 Task: Plan a trip to Abidjan, Ivory Coast from 22nd December, 2023 to 30th December, 2023 for 2 adults.1  bedroom having 1 bed and 1 bathroom. Property type can be hotel. Booking option can be shelf check-in. Look for 4 properties as per requirement.
Action: Mouse moved to (497, 149)
Screenshot: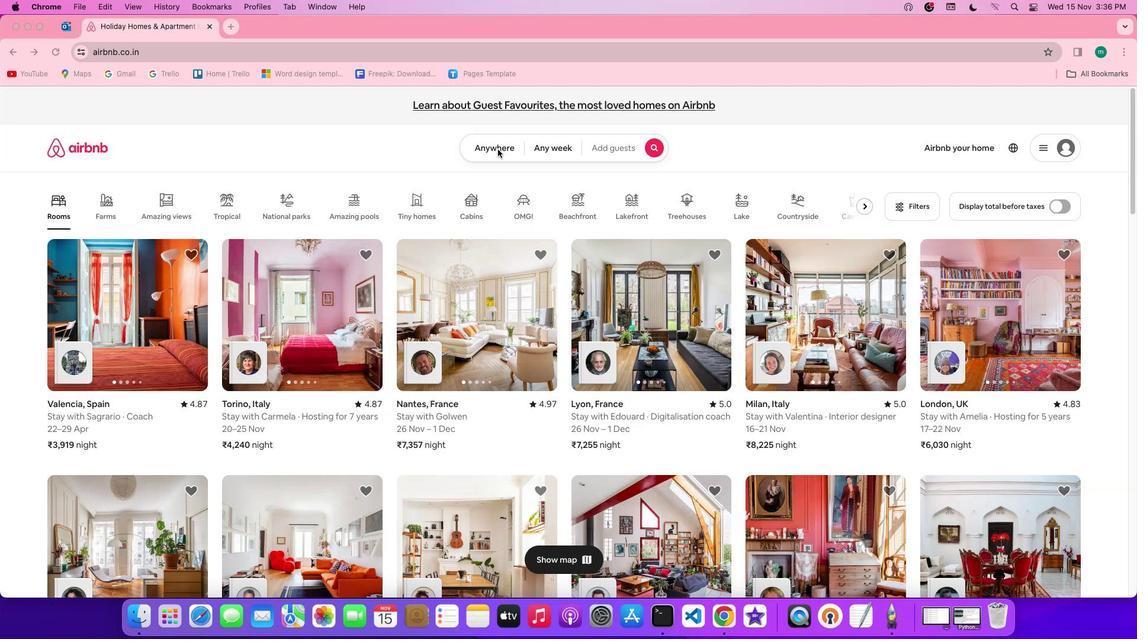 
Action: Mouse pressed left at (497, 149)
Screenshot: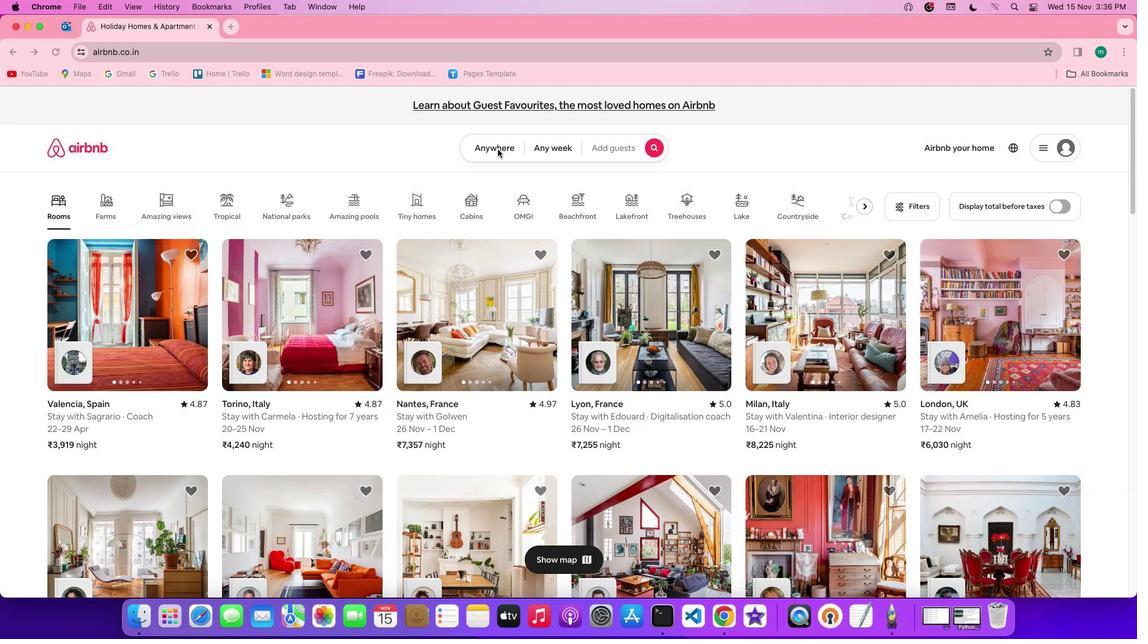 
Action: Mouse pressed left at (497, 149)
Screenshot: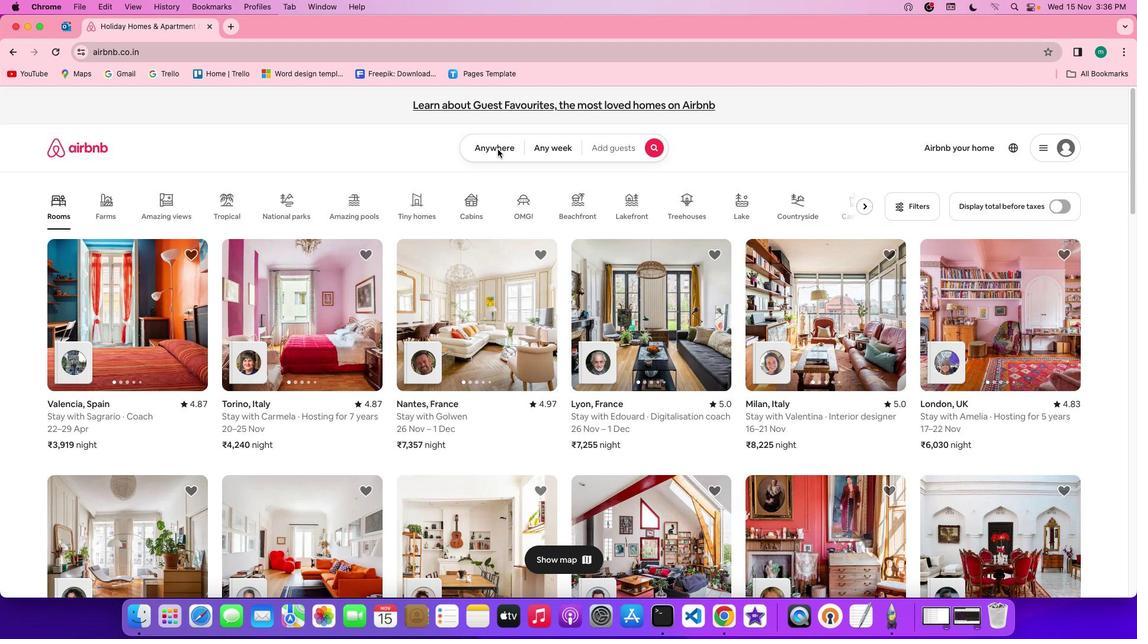 
Action: Mouse moved to (429, 198)
Screenshot: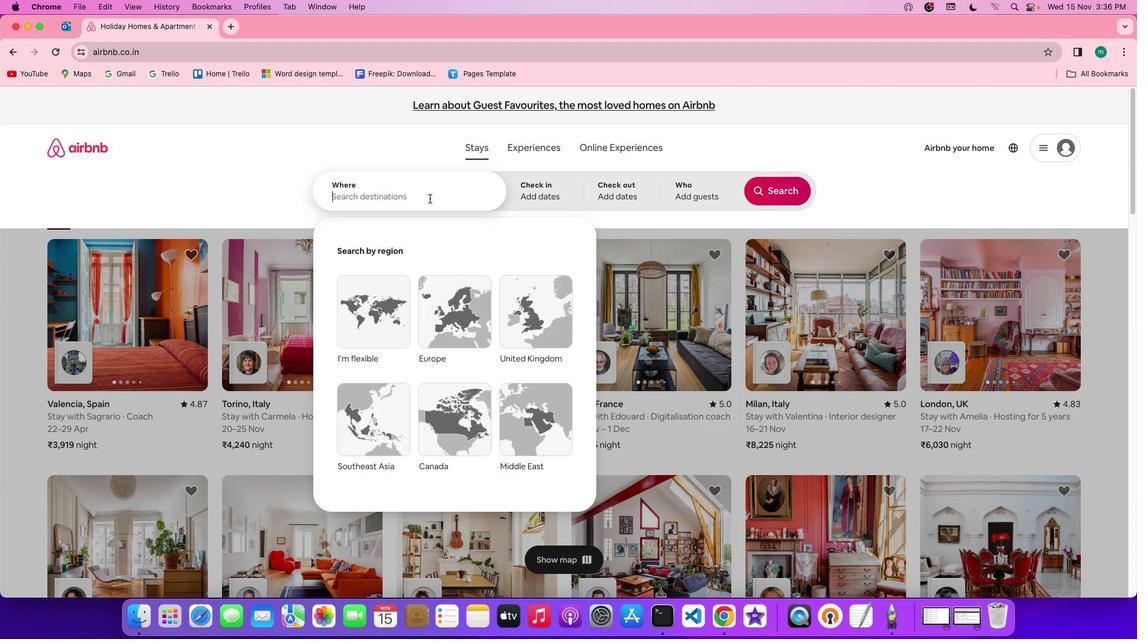 
Action: Mouse pressed left at (429, 198)
Screenshot: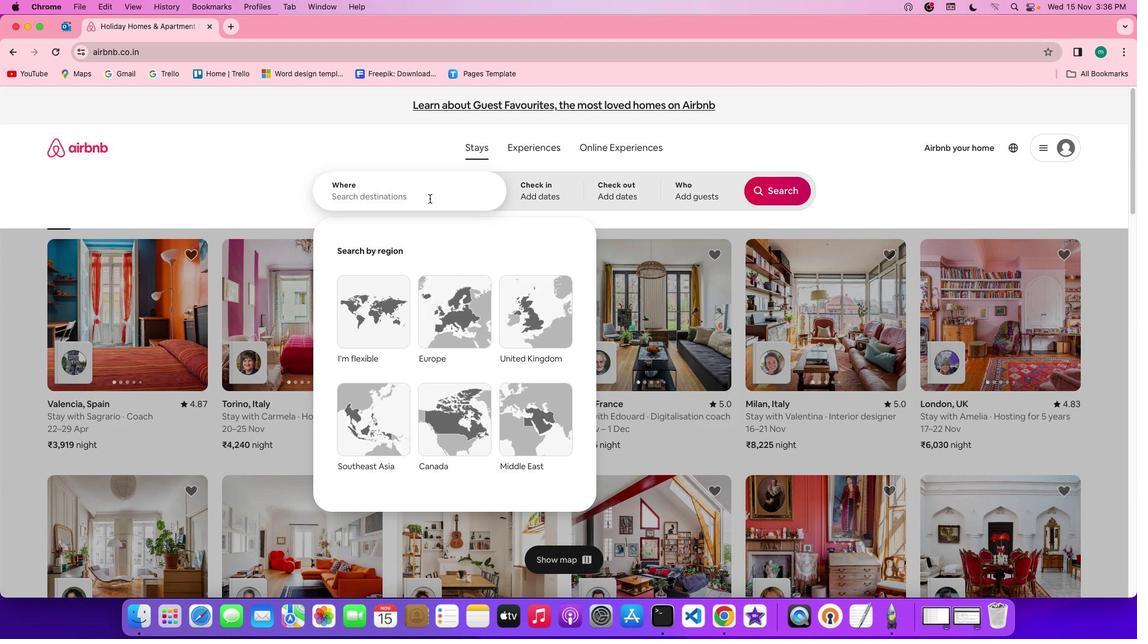 
Action: Mouse moved to (429, 198)
Screenshot: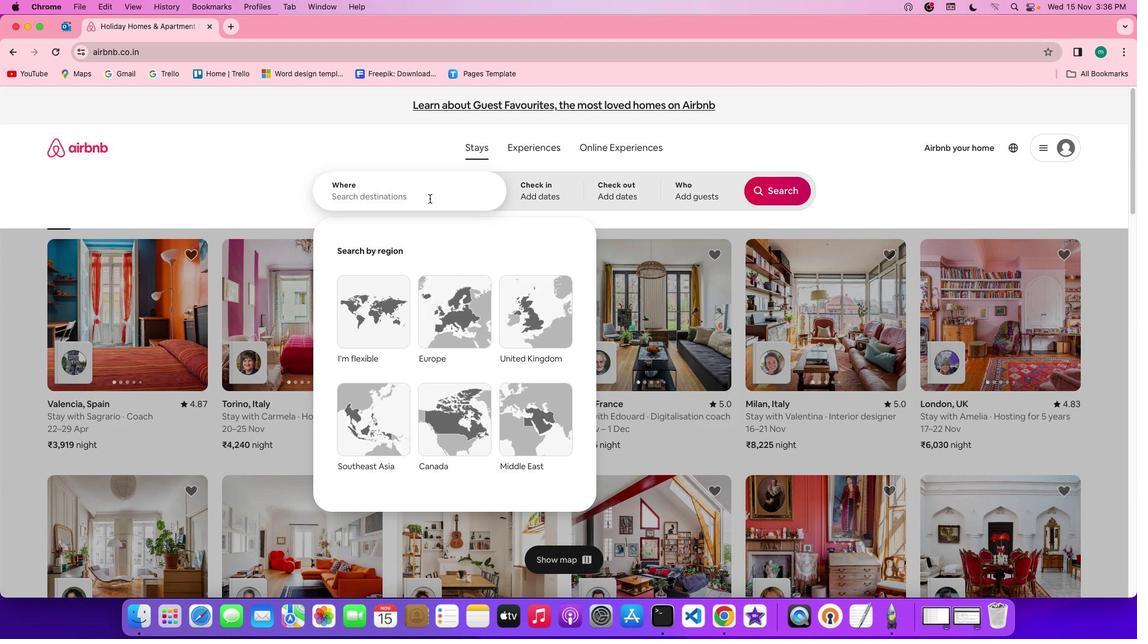 
Action: Key pressed Key.shift'A''b''i''d''j''a''n'','Key.spaceKey.shift'I''v''o''r''y'Key.spaceKey.shift'C''o''a''s''t'
Screenshot: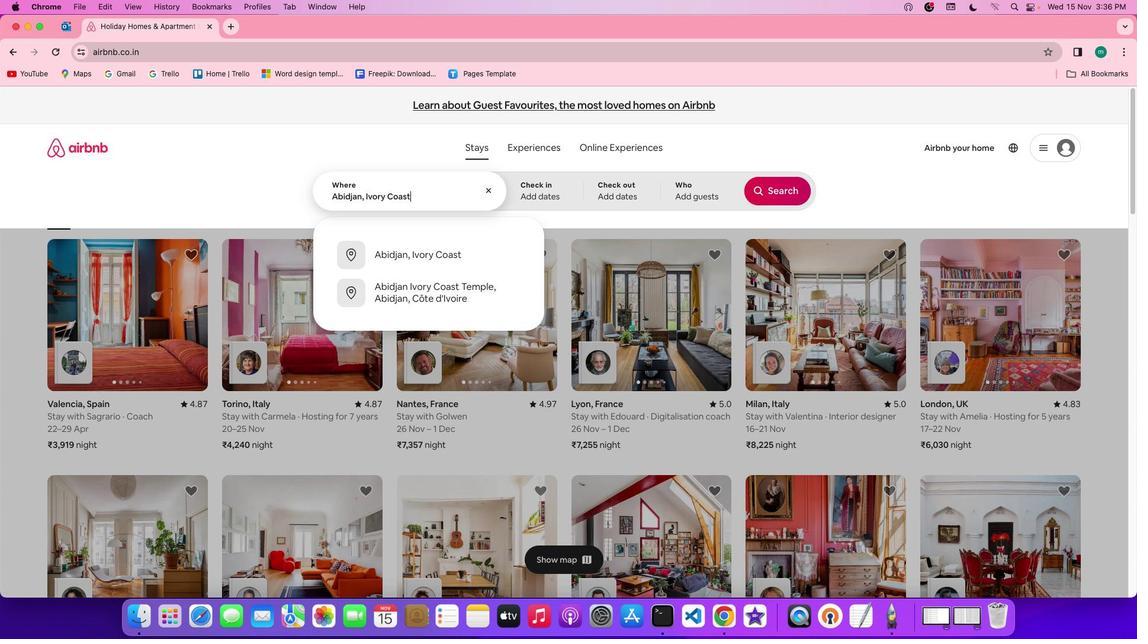 
Action: Mouse moved to (552, 190)
Screenshot: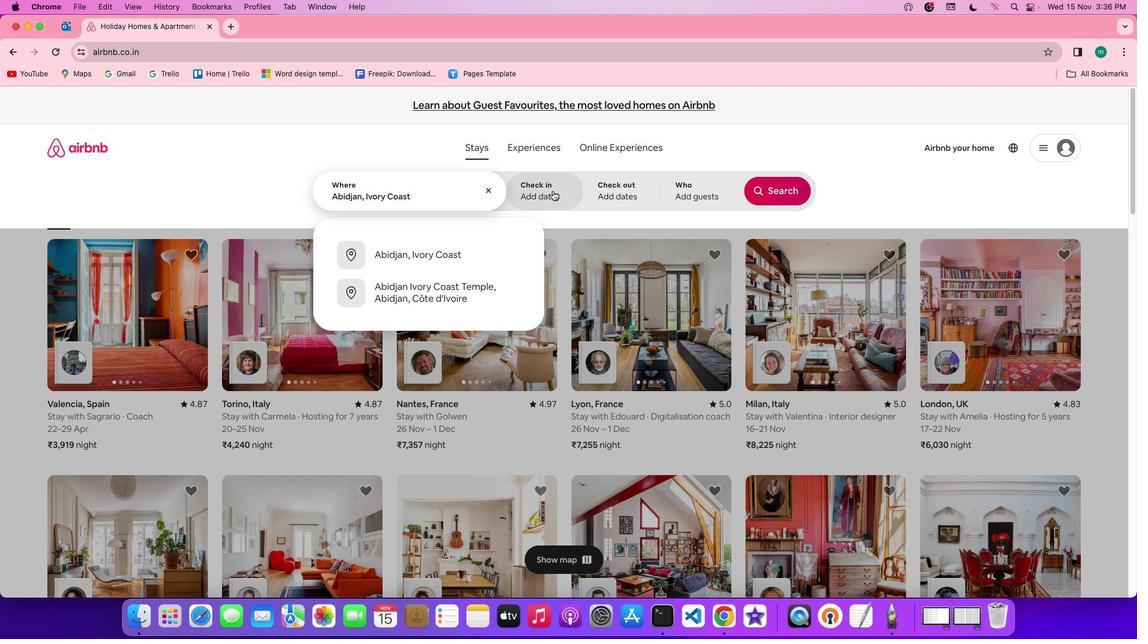 
Action: Mouse pressed left at (552, 190)
Screenshot: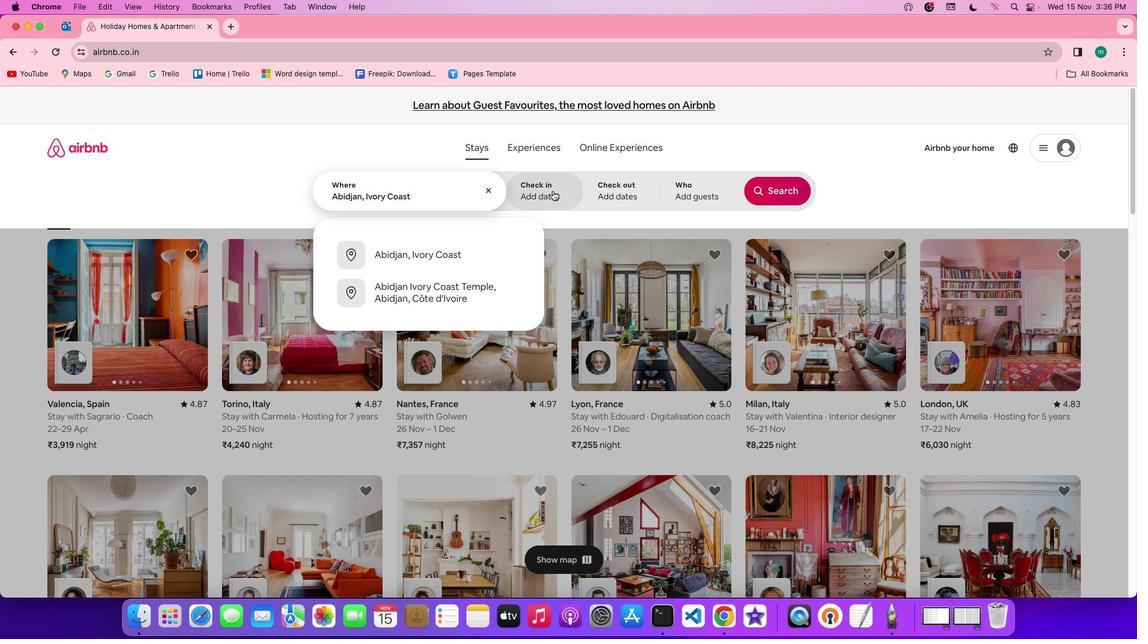 
Action: Mouse moved to (746, 418)
Screenshot: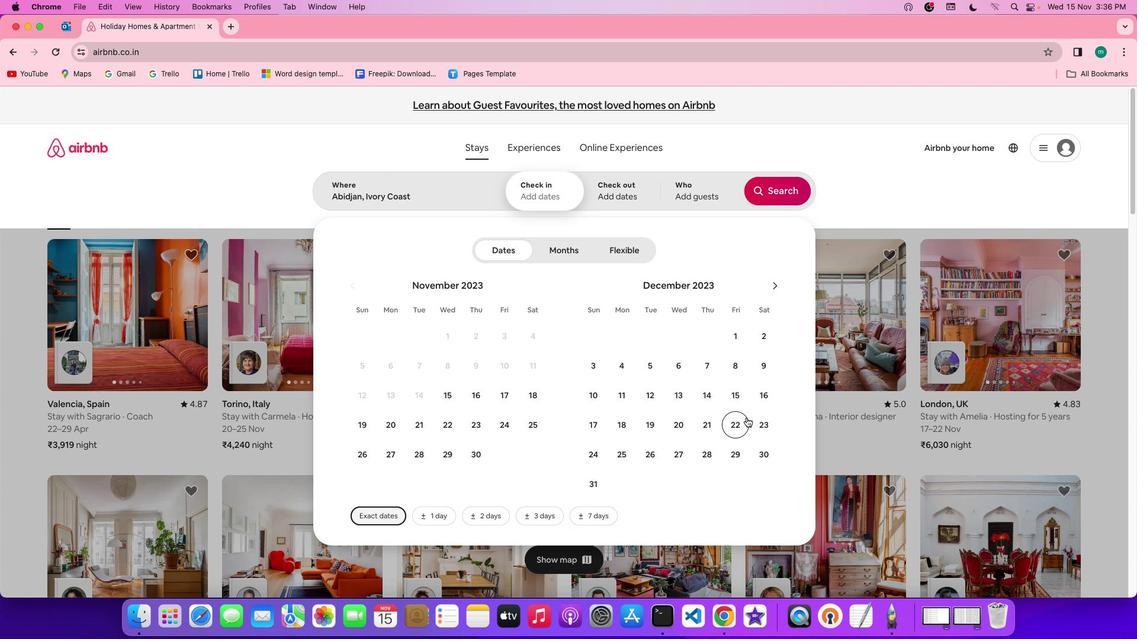 
Action: Mouse pressed left at (746, 418)
Screenshot: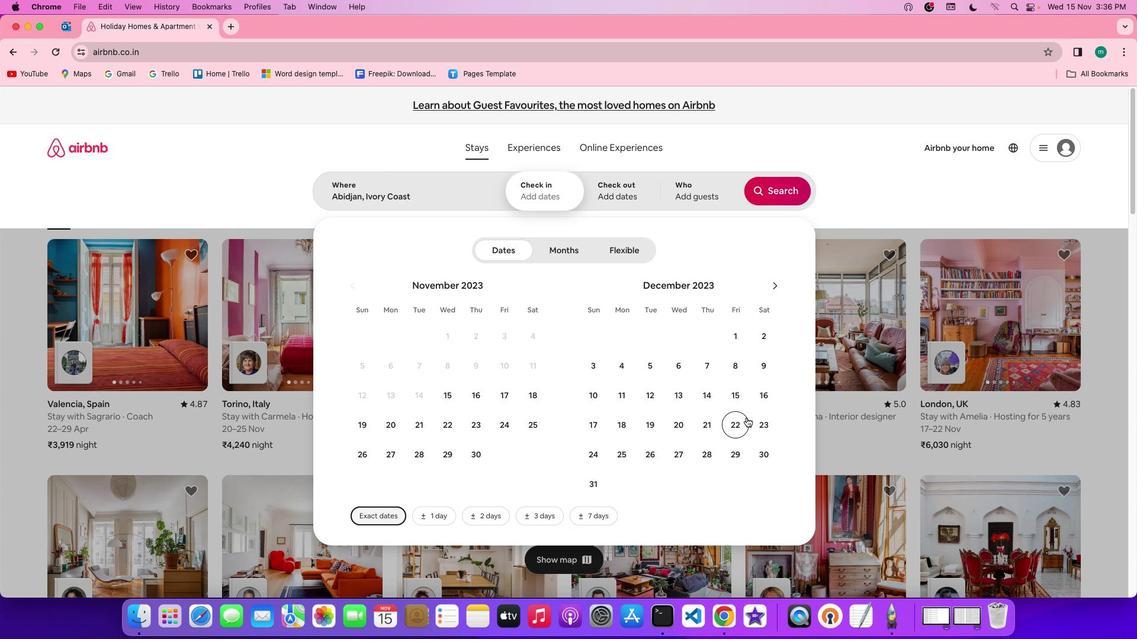 
Action: Mouse moved to (762, 455)
Screenshot: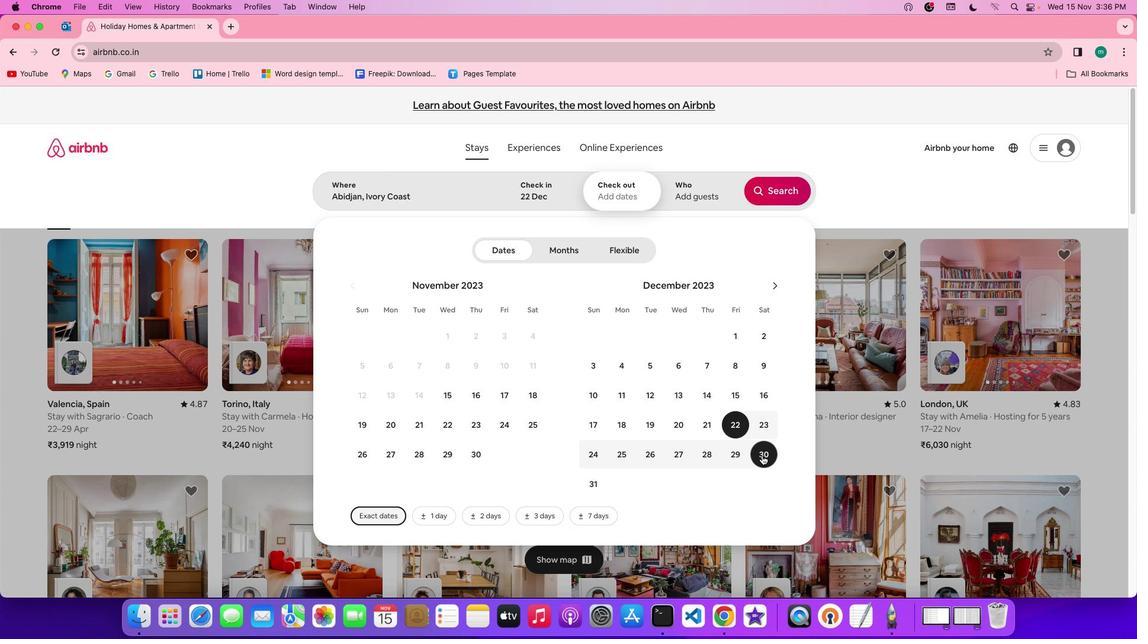 
Action: Mouse pressed left at (762, 455)
Screenshot: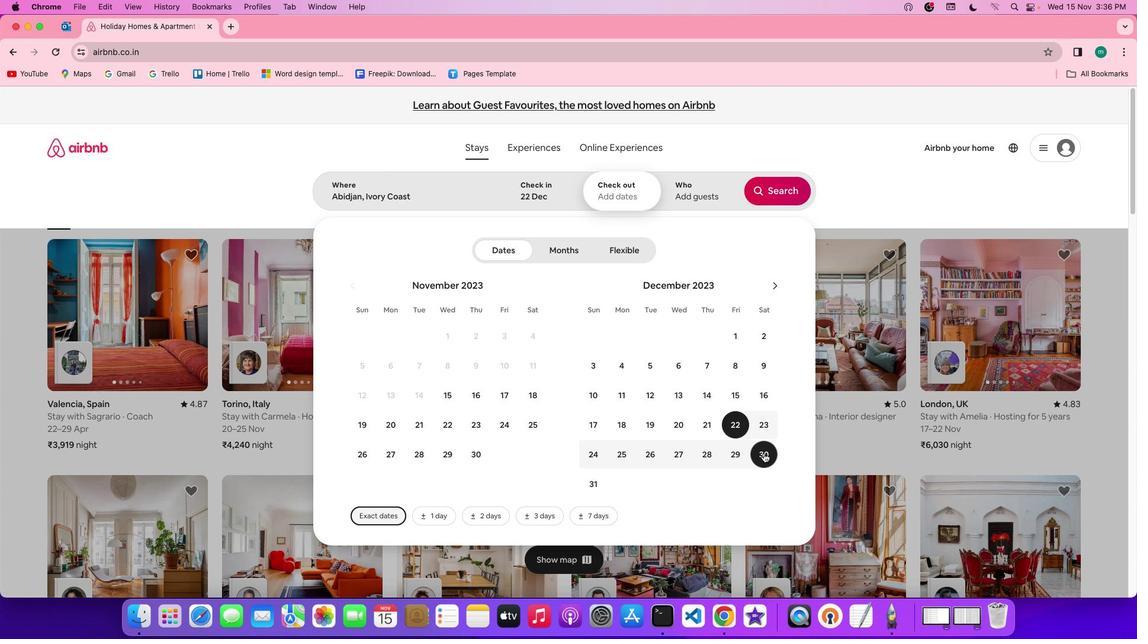 
Action: Mouse moved to (677, 188)
Screenshot: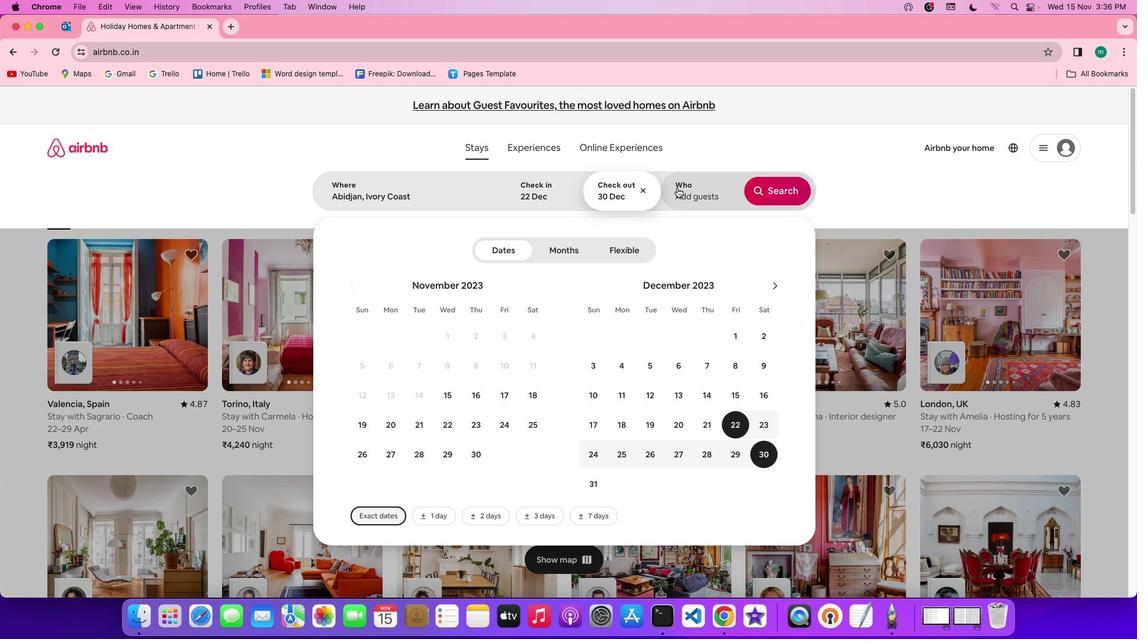 
Action: Mouse pressed left at (677, 188)
Screenshot: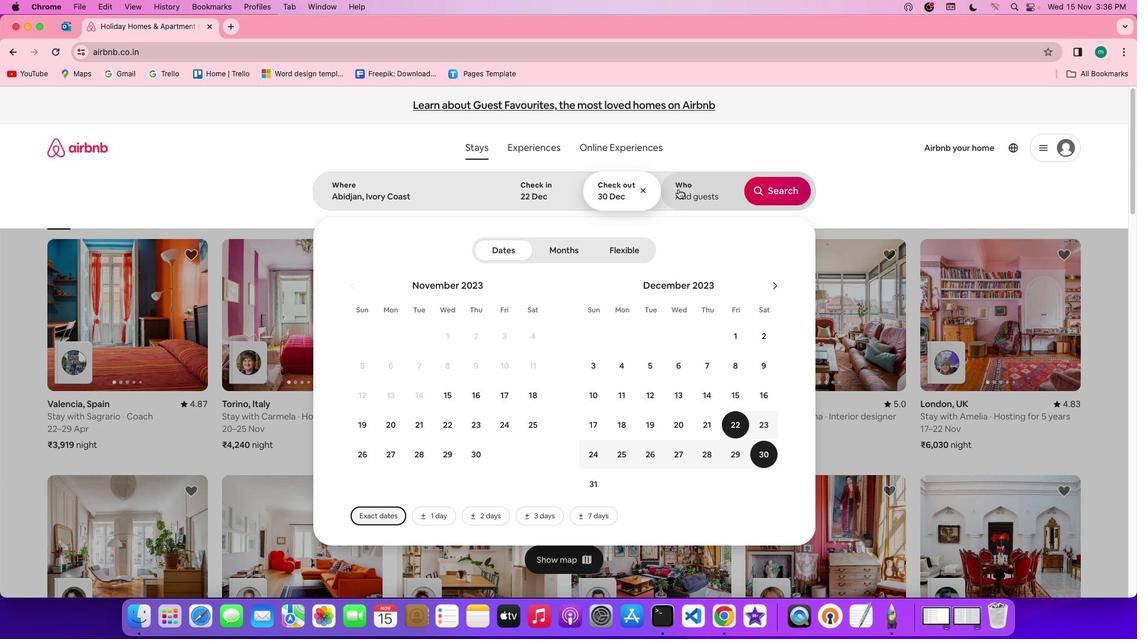 
Action: Mouse moved to (778, 252)
Screenshot: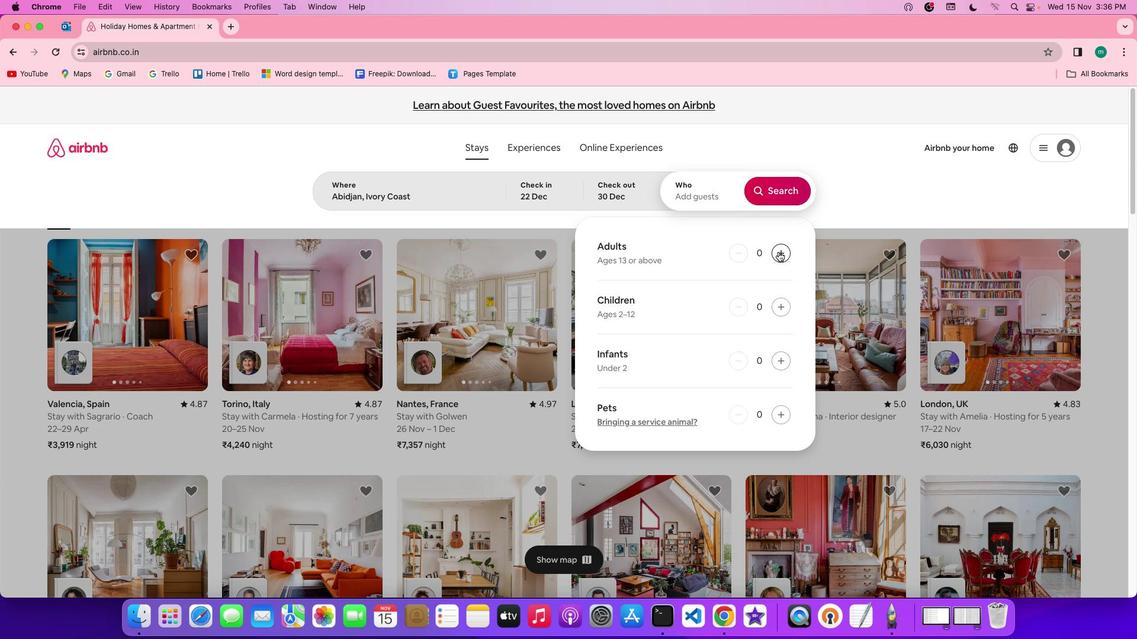 
Action: Mouse pressed left at (778, 252)
Screenshot: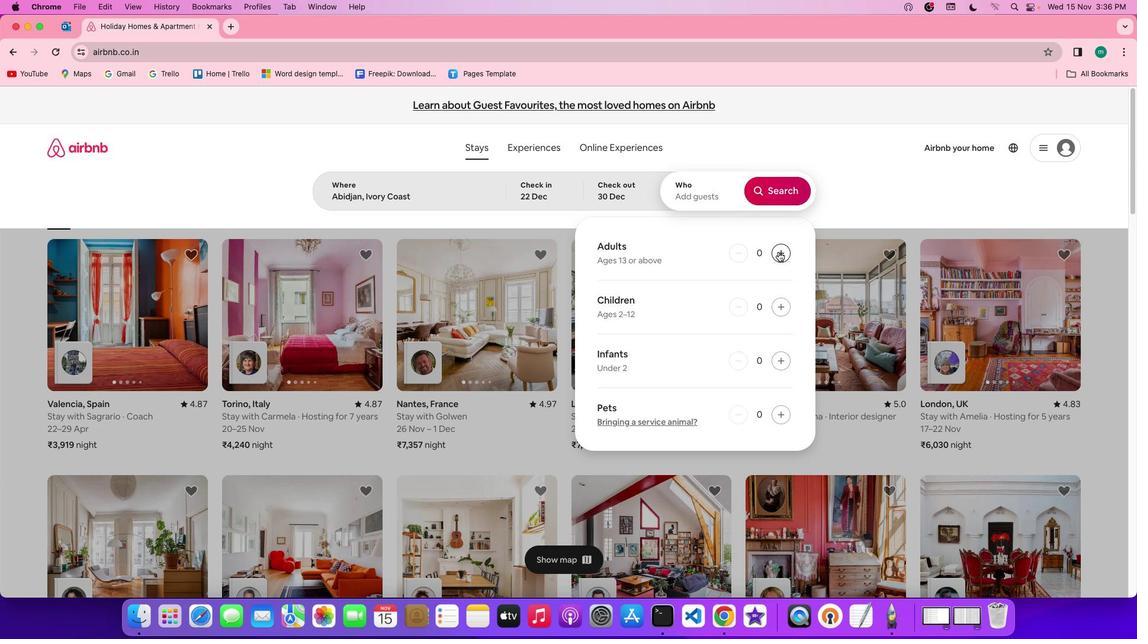 
Action: Mouse pressed left at (778, 252)
Screenshot: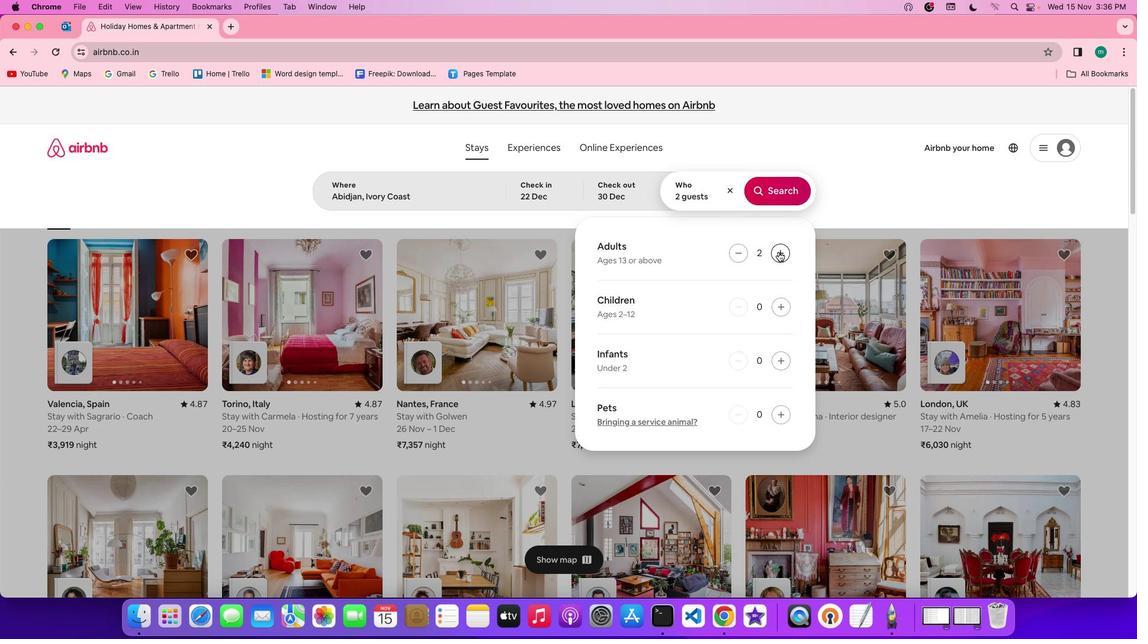 
Action: Mouse moved to (784, 185)
Screenshot: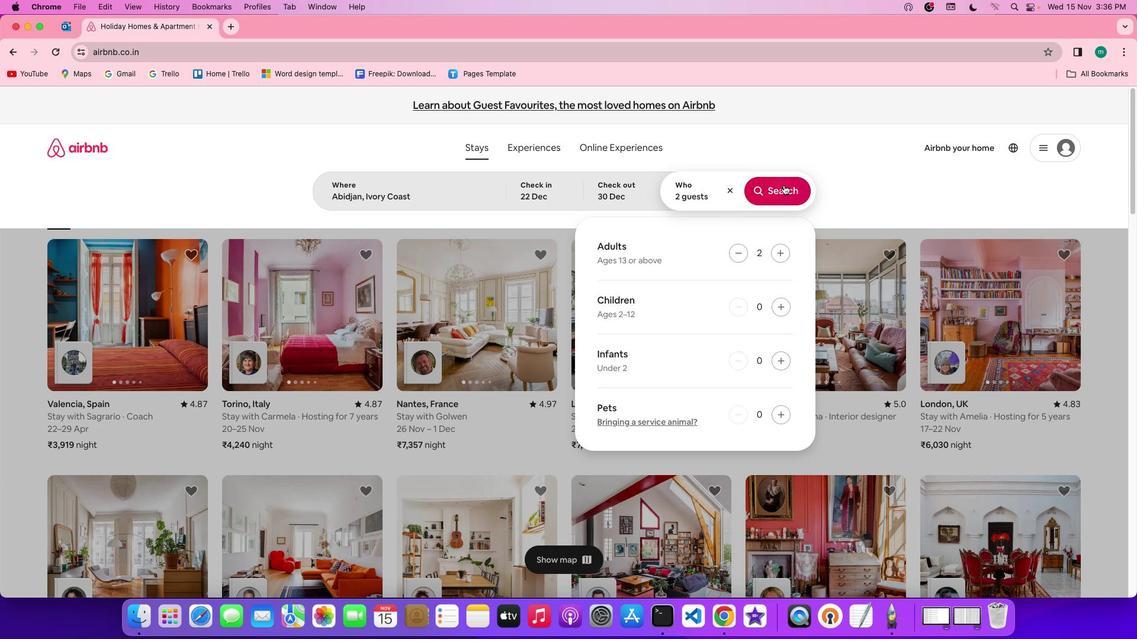 
Action: Mouse pressed left at (784, 185)
Screenshot: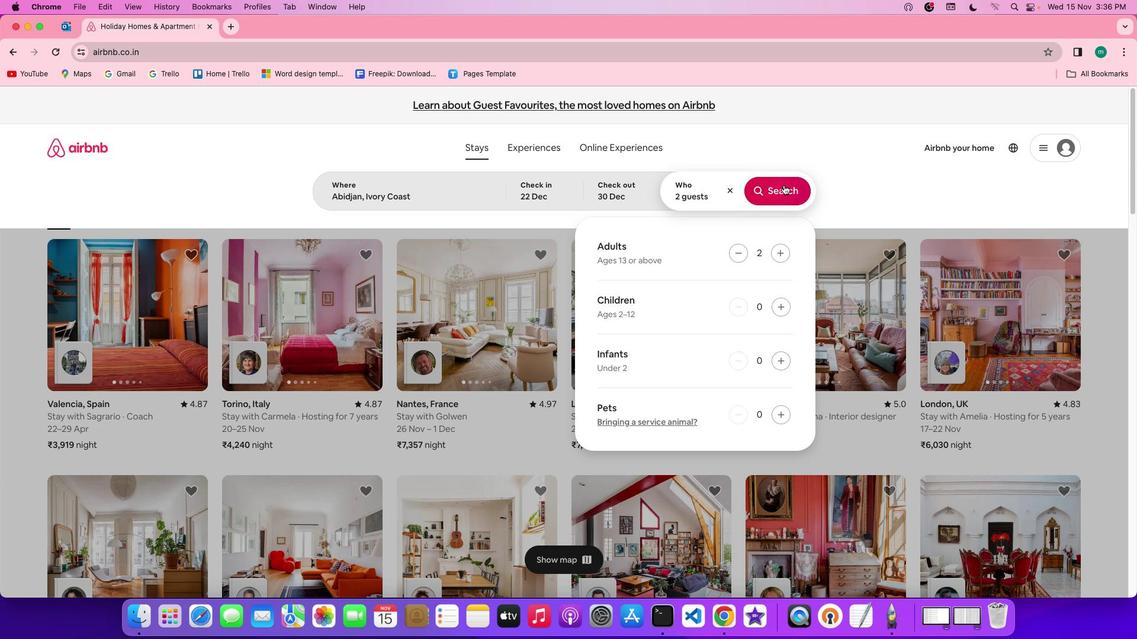 
Action: Mouse moved to (963, 156)
Screenshot: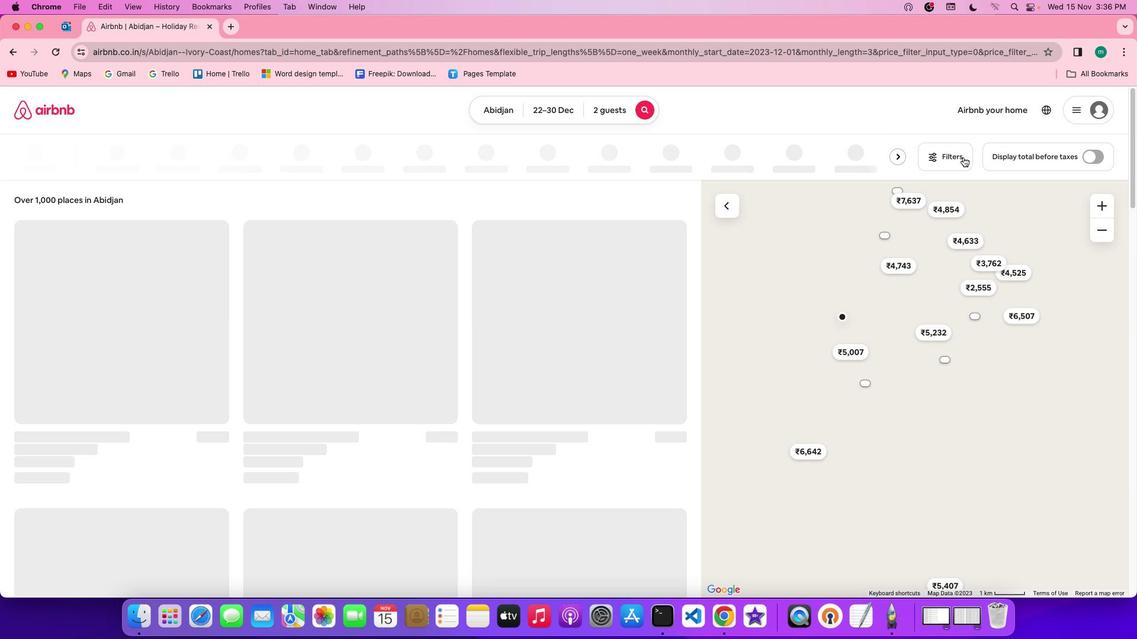 
Action: Mouse pressed left at (963, 156)
Screenshot: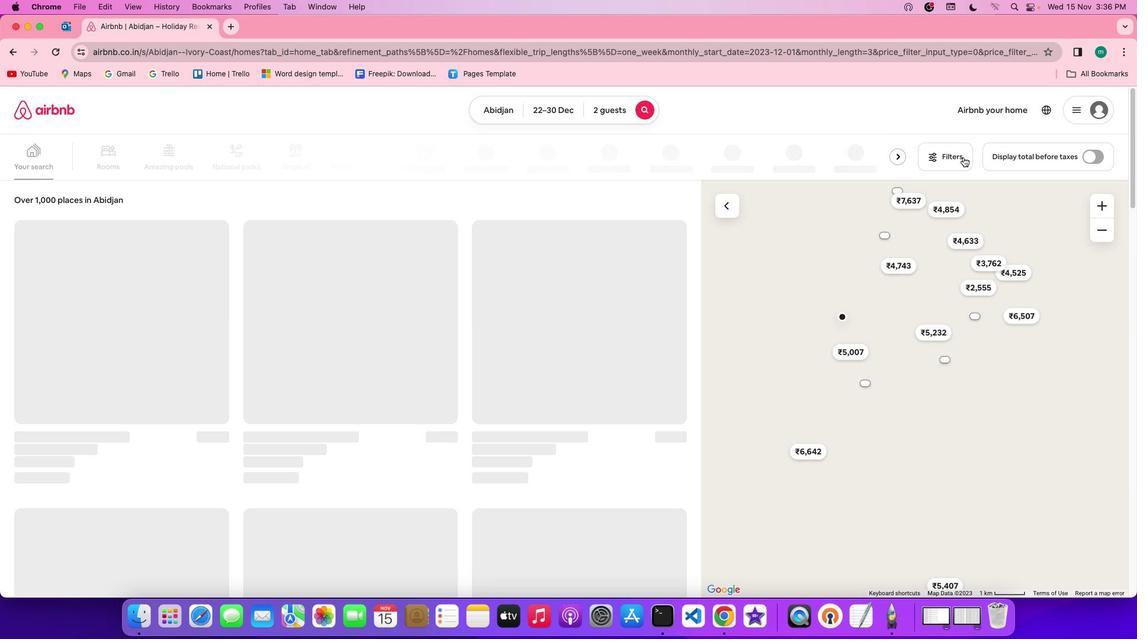 
Action: Mouse moved to (658, 327)
Screenshot: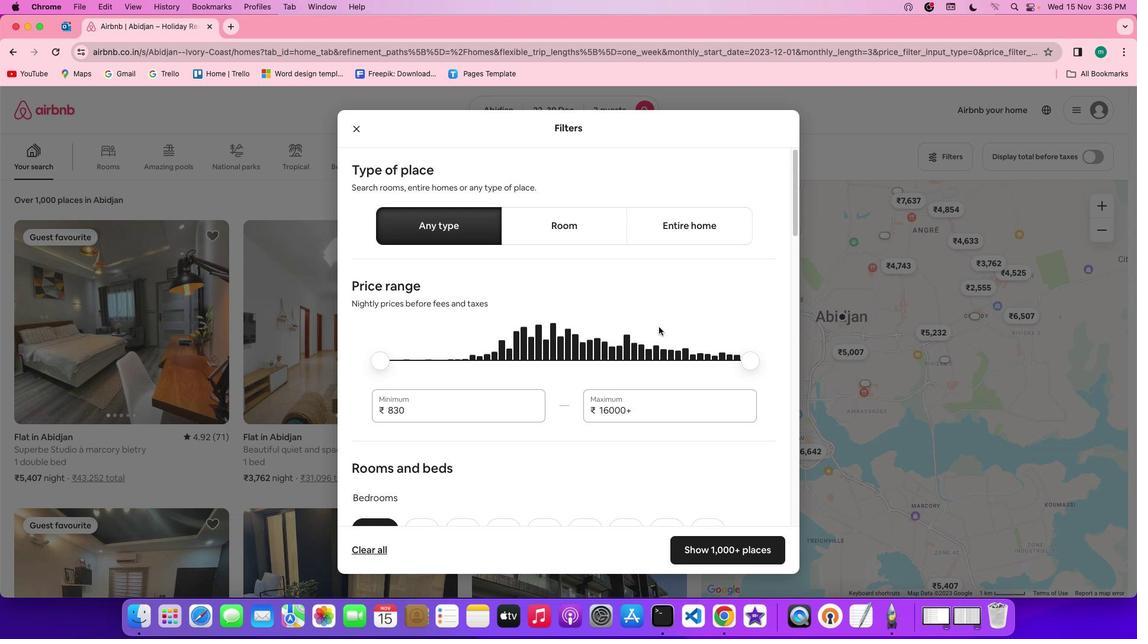 
Action: Mouse scrolled (658, 327) with delta (0, 0)
Screenshot: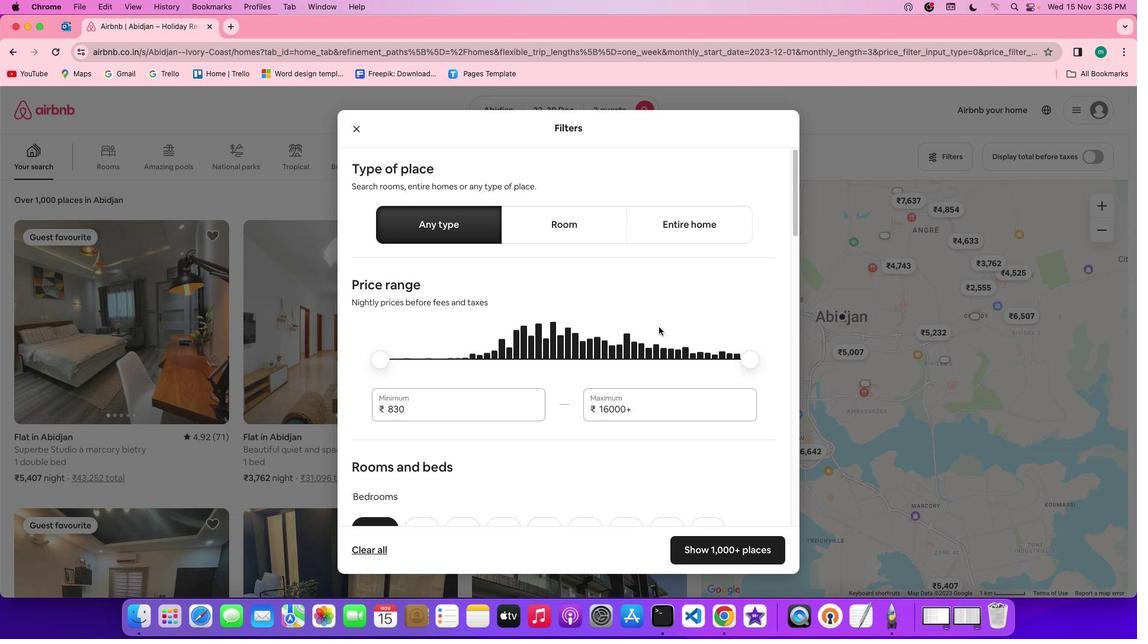 
Action: Mouse scrolled (658, 327) with delta (0, 0)
Screenshot: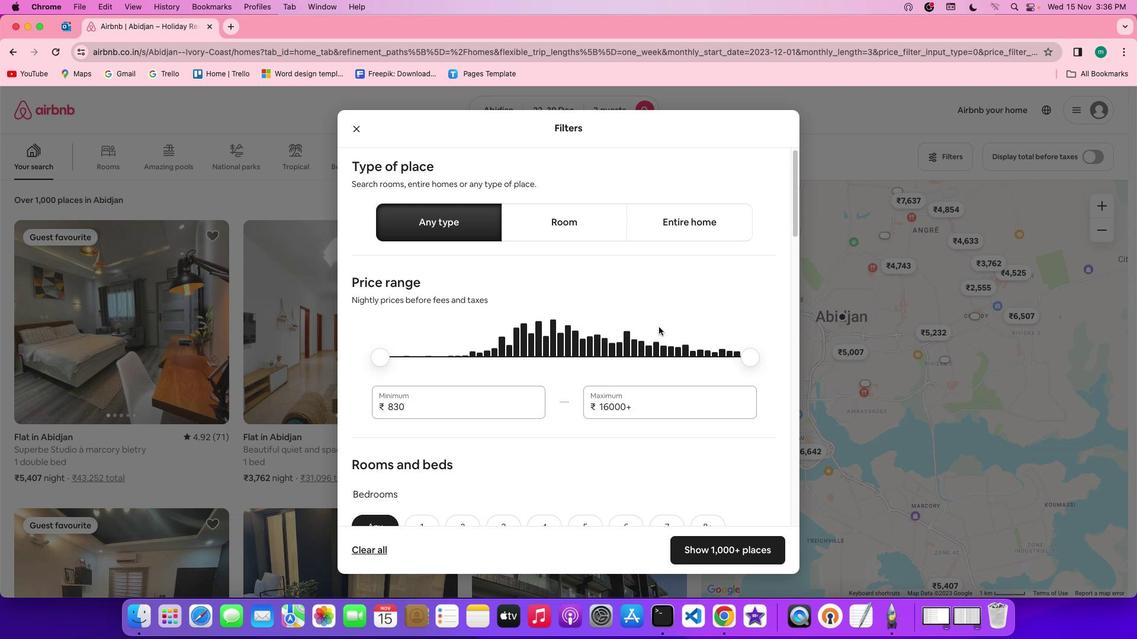
Action: Mouse scrolled (658, 327) with delta (0, -1)
Screenshot: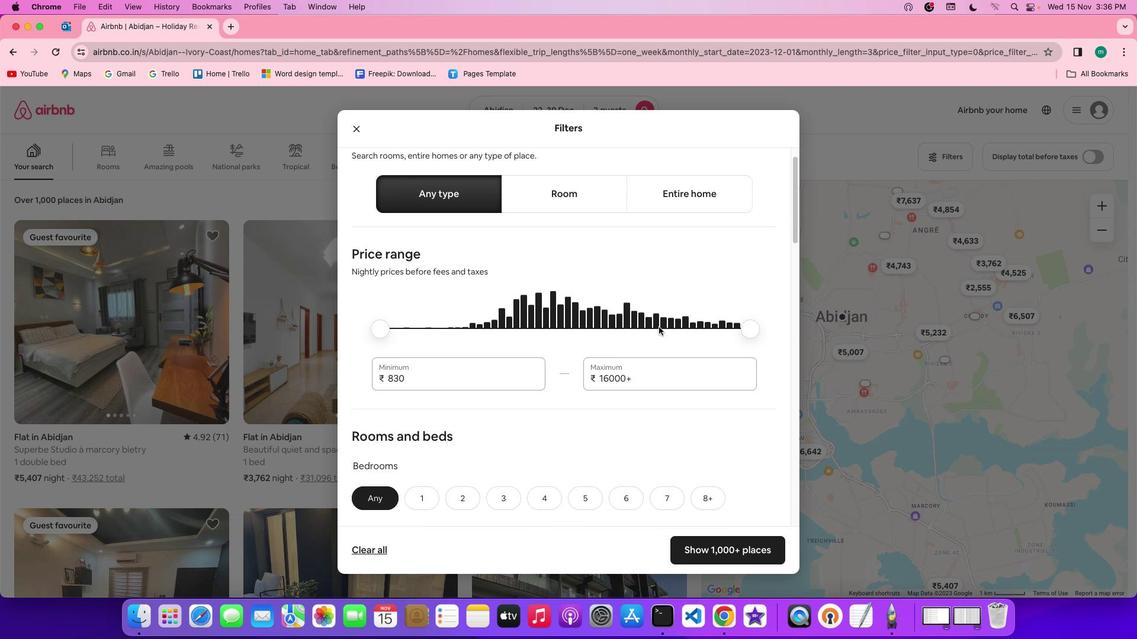 
Action: Mouse scrolled (658, 327) with delta (0, -1)
Screenshot: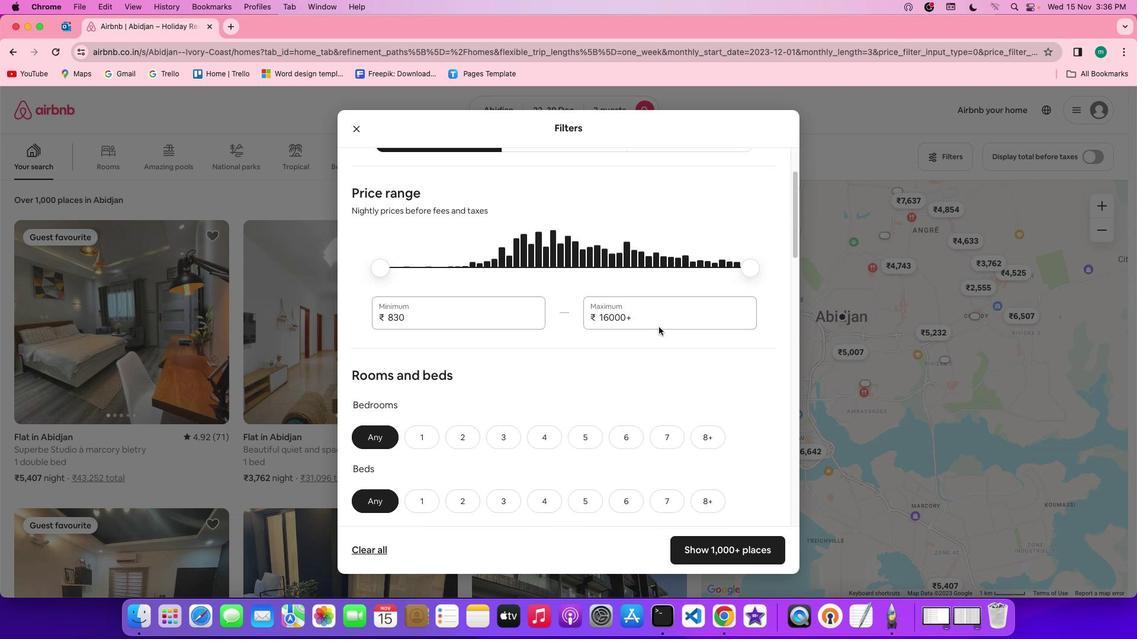 
Action: Mouse scrolled (658, 327) with delta (0, 0)
Screenshot: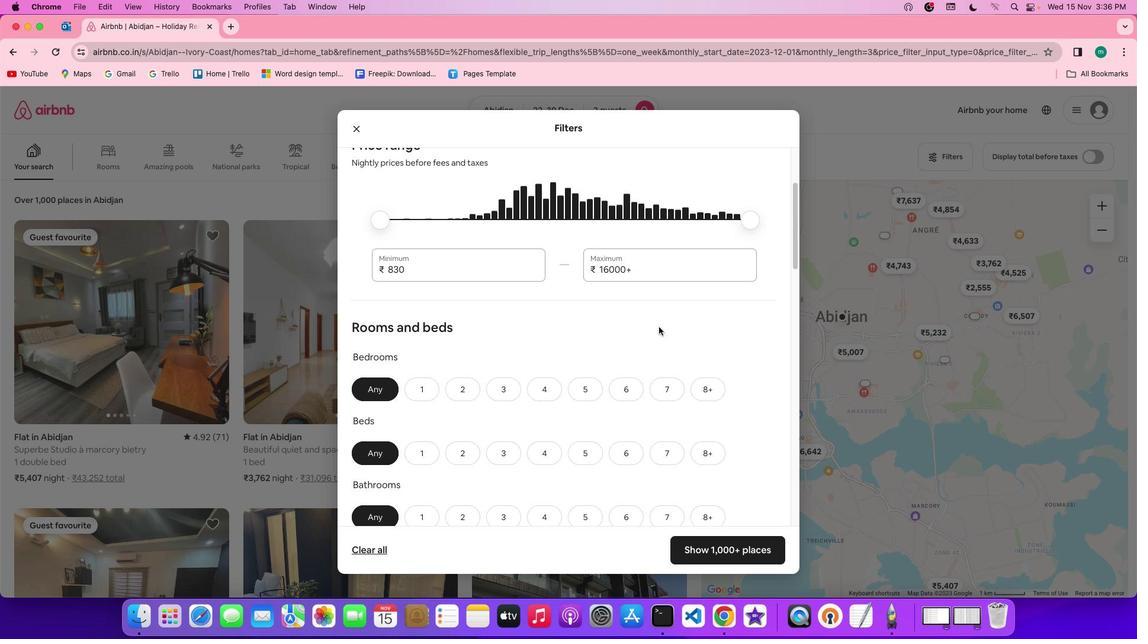 
Action: Mouse scrolled (658, 327) with delta (0, 0)
Screenshot: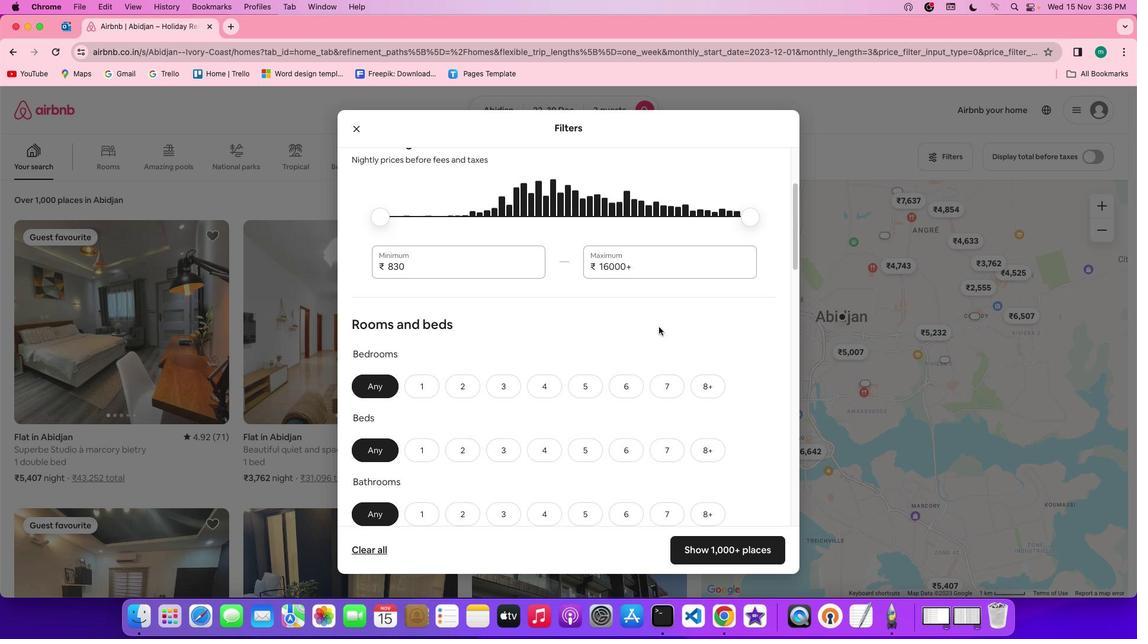 
Action: Mouse scrolled (658, 327) with delta (0, -1)
Screenshot: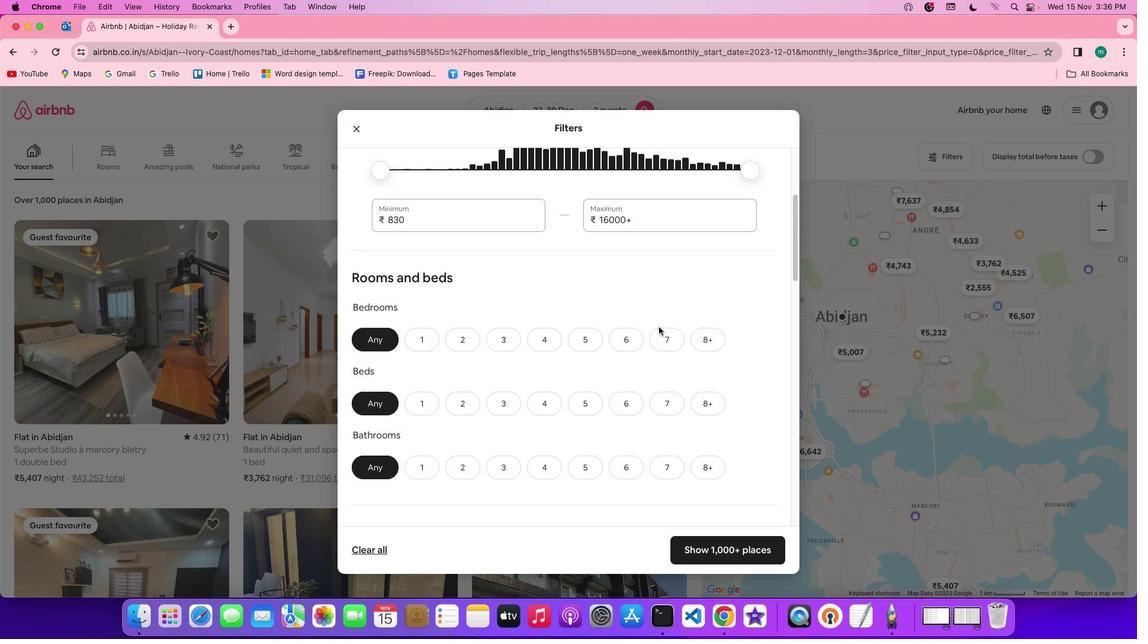 
Action: Mouse scrolled (658, 327) with delta (0, -1)
Screenshot: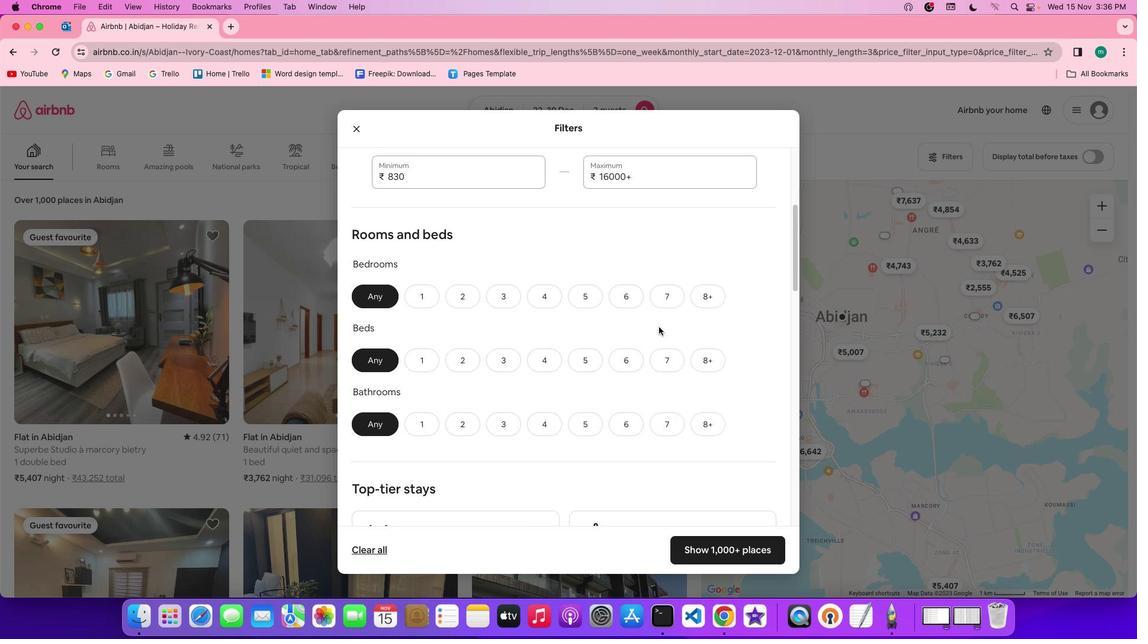 
Action: Mouse moved to (431, 243)
Screenshot: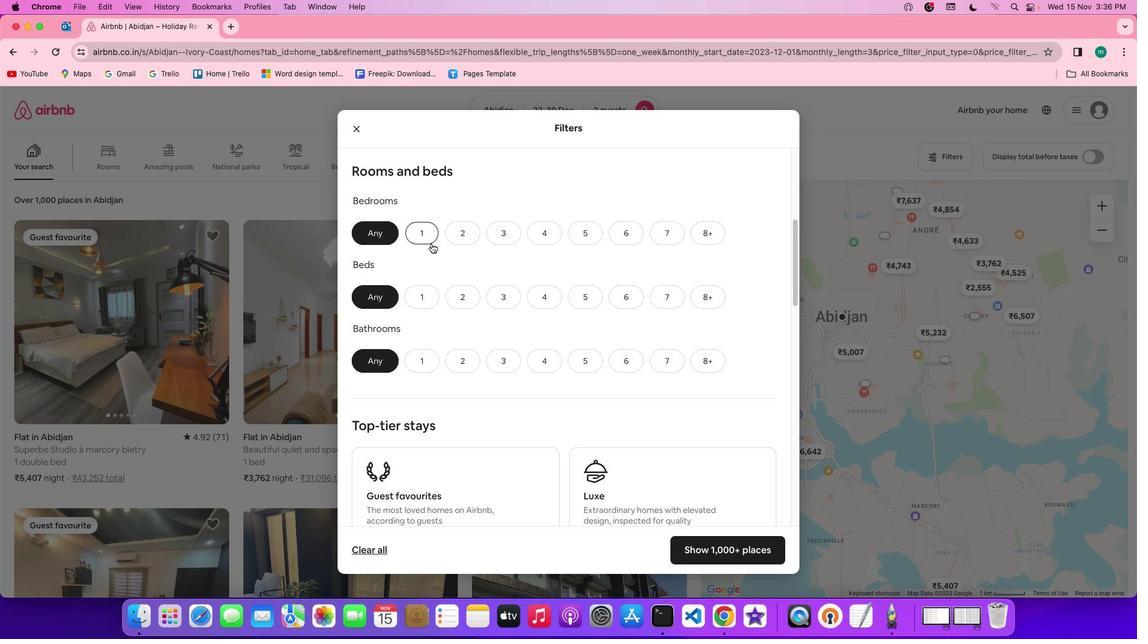 
Action: Mouse pressed left at (431, 243)
Screenshot: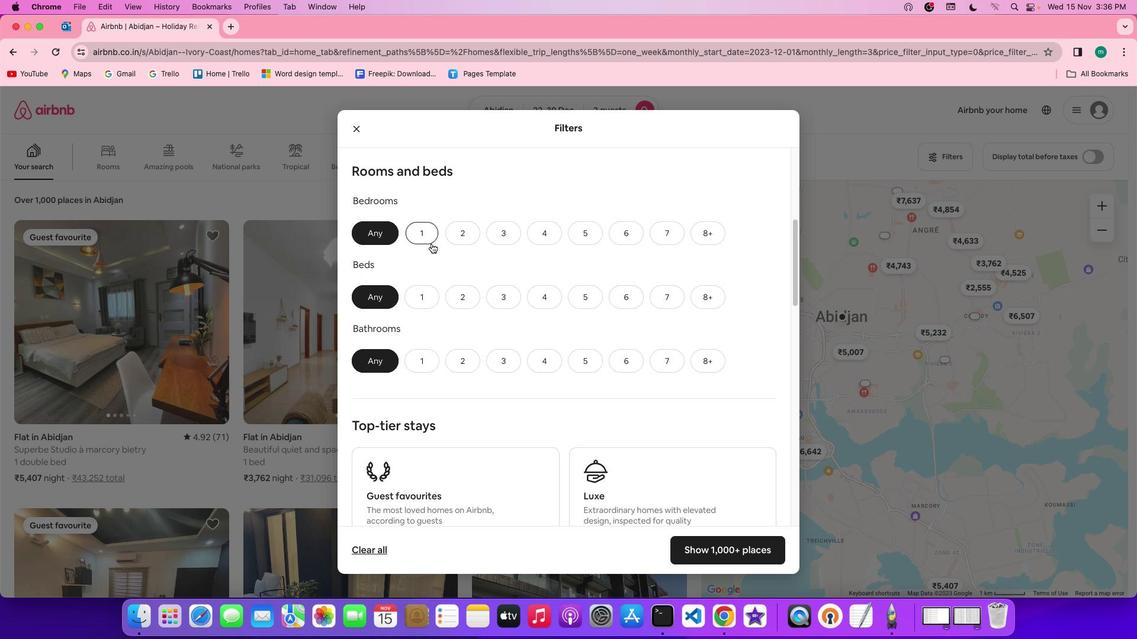 
Action: Mouse moved to (411, 234)
Screenshot: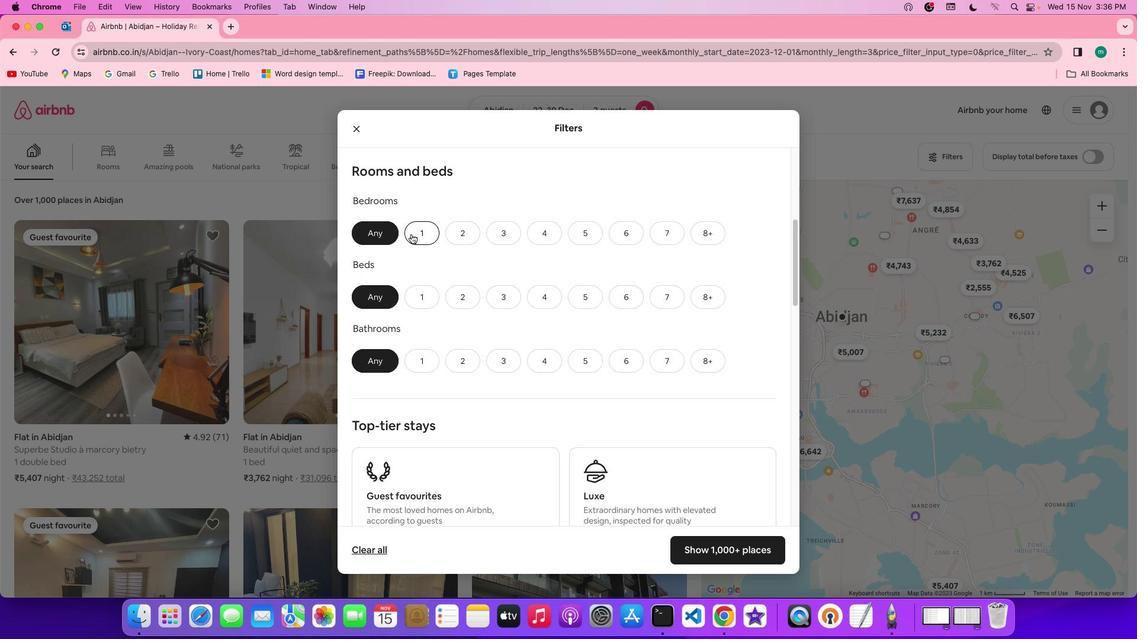 
Action: Mouse pressed left at (411, 234)
Screenshot: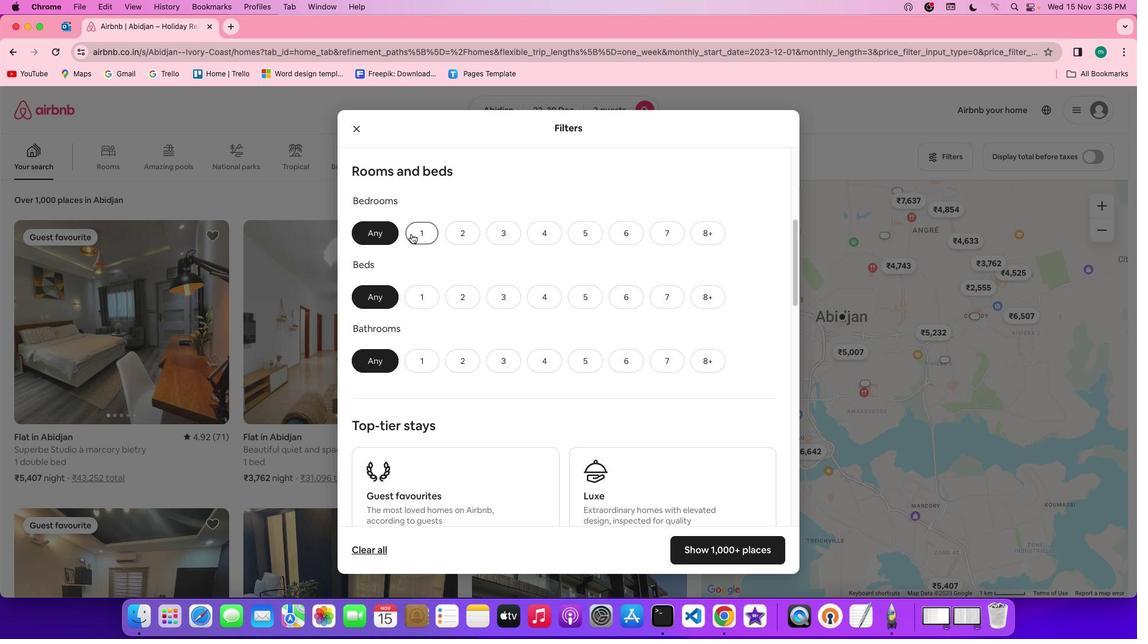 
Action: Mouse moved to (428, 299)
Screenshot: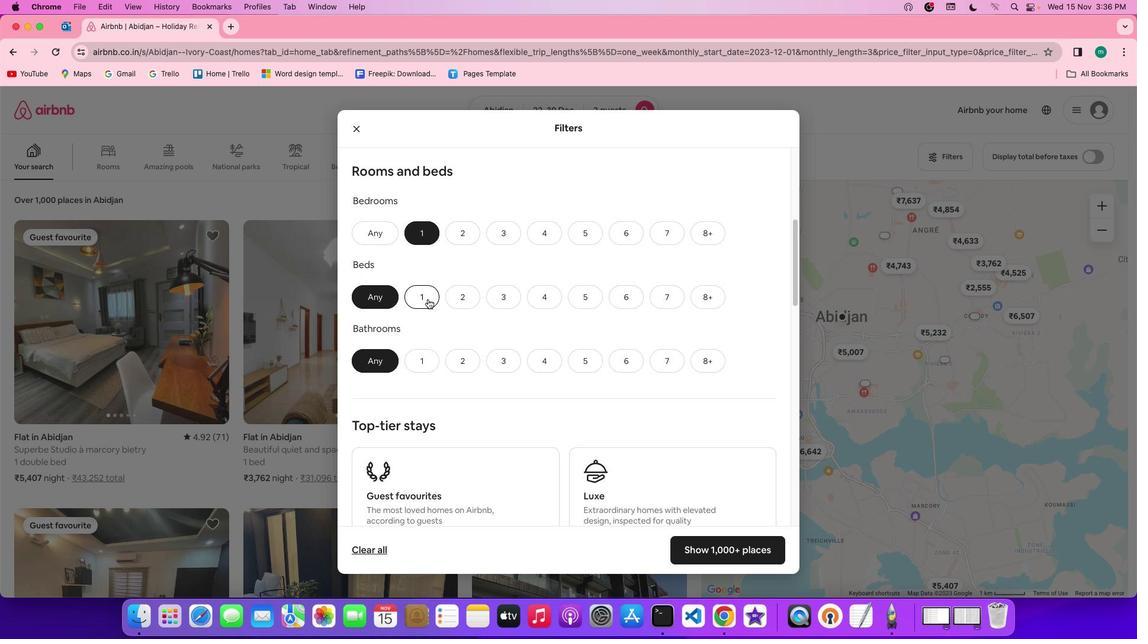 
Action: Mouse pressed left at (428, 299)
Screenshot: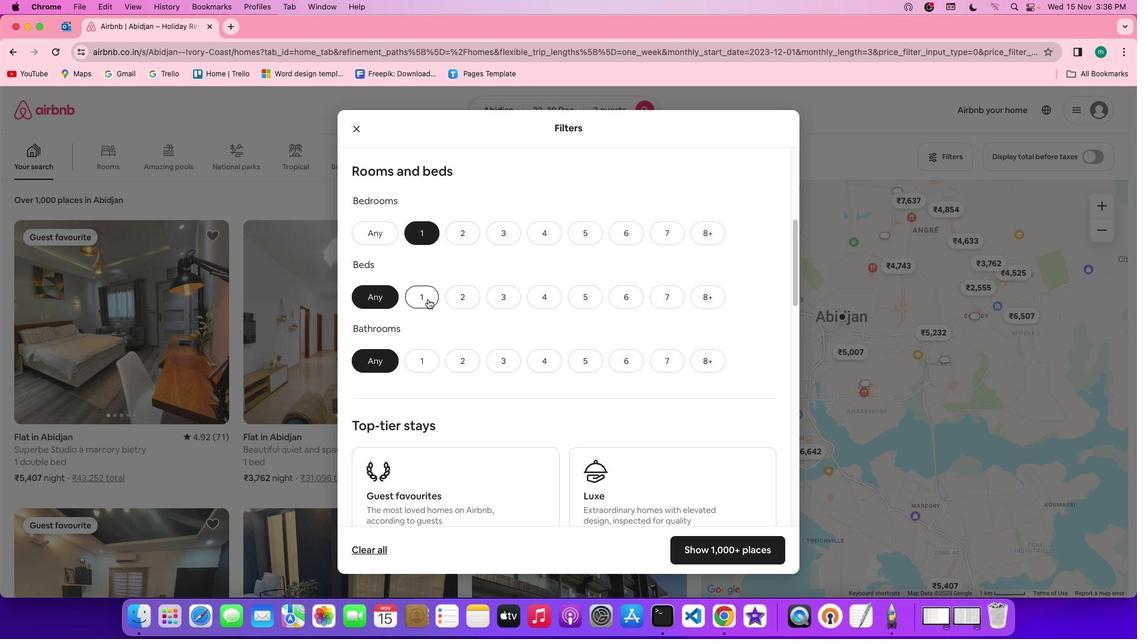 
Action: Mouse moved to (419, 361)
Screenshot: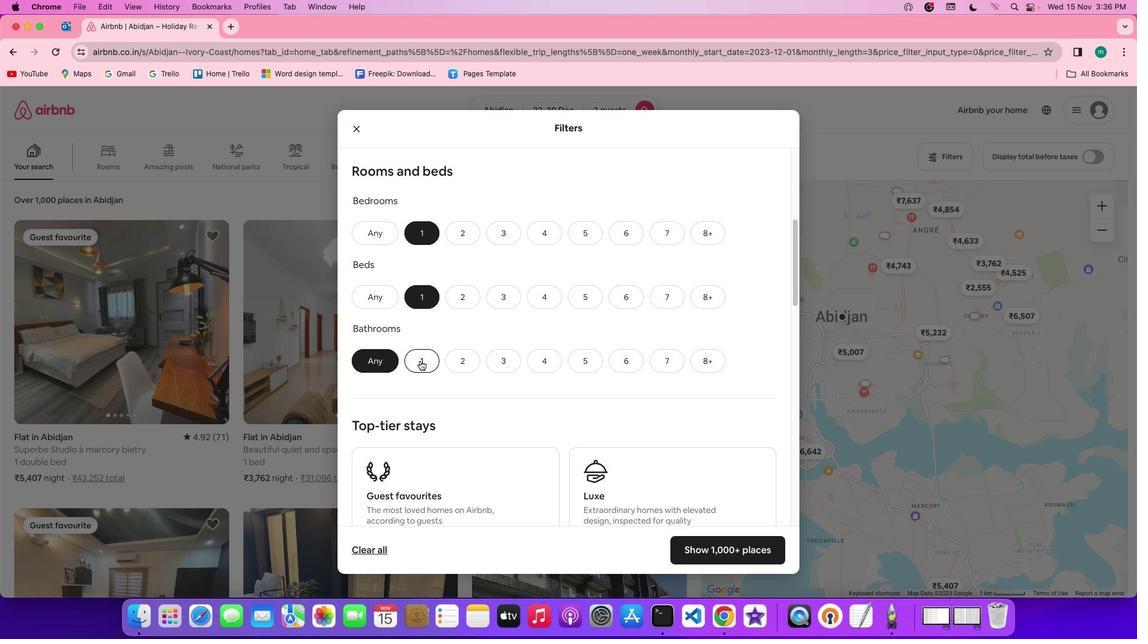 
Action: Mouse pressed left at (419, 361)
Screenshot: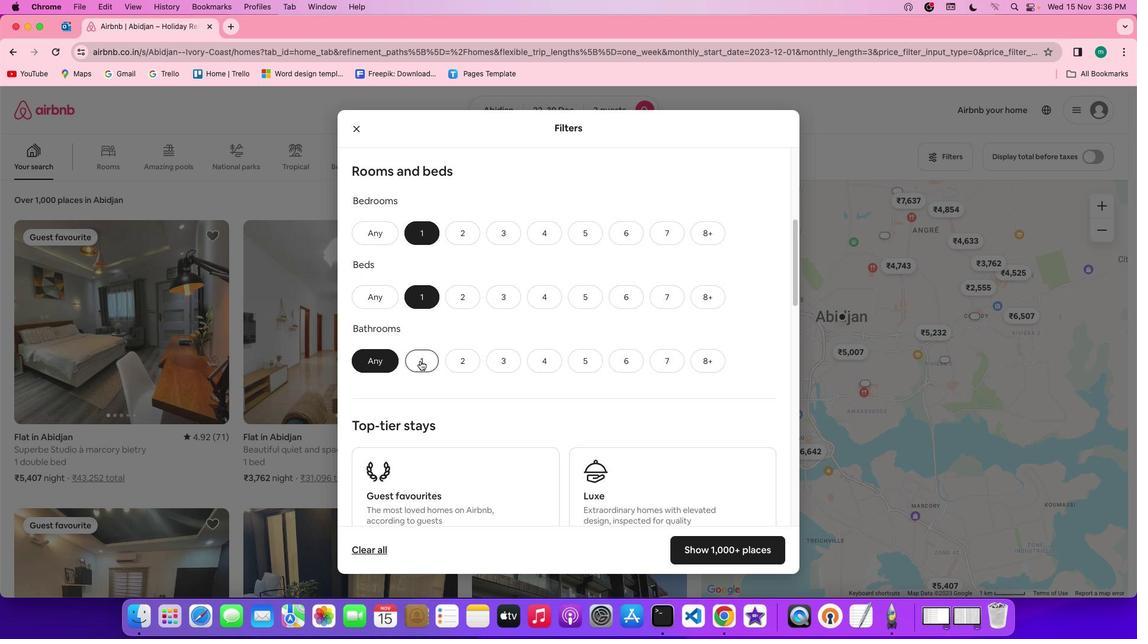 
Action: Mouse moved to (602, 365)
Screenshot: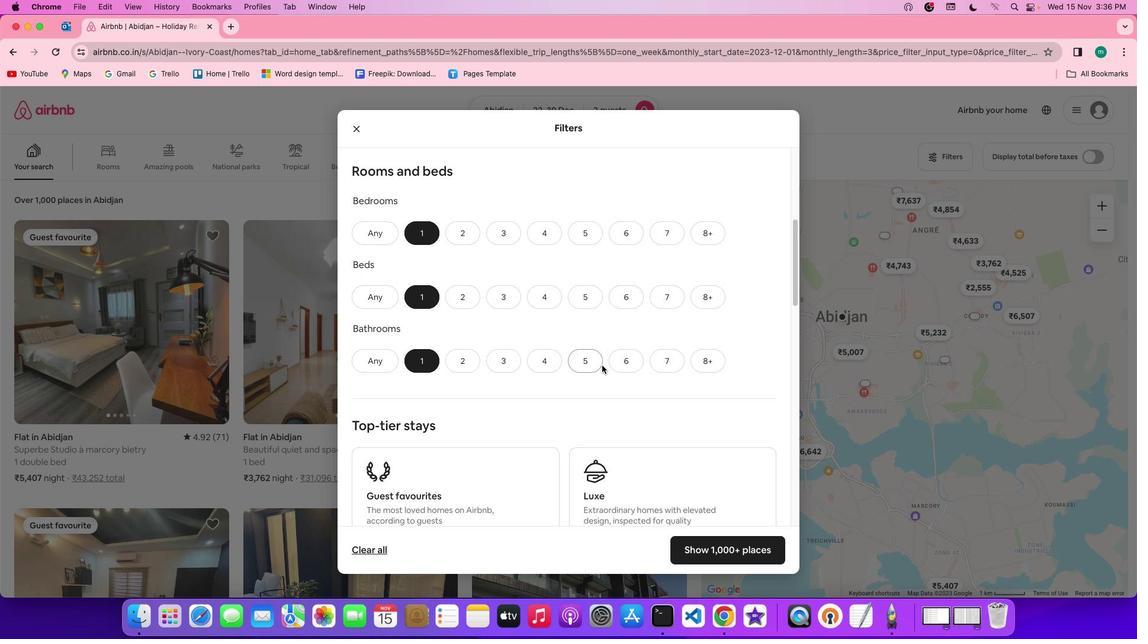 
Action: Mouse scrolled (602, 365) with delta (0, 0)
Screenshot: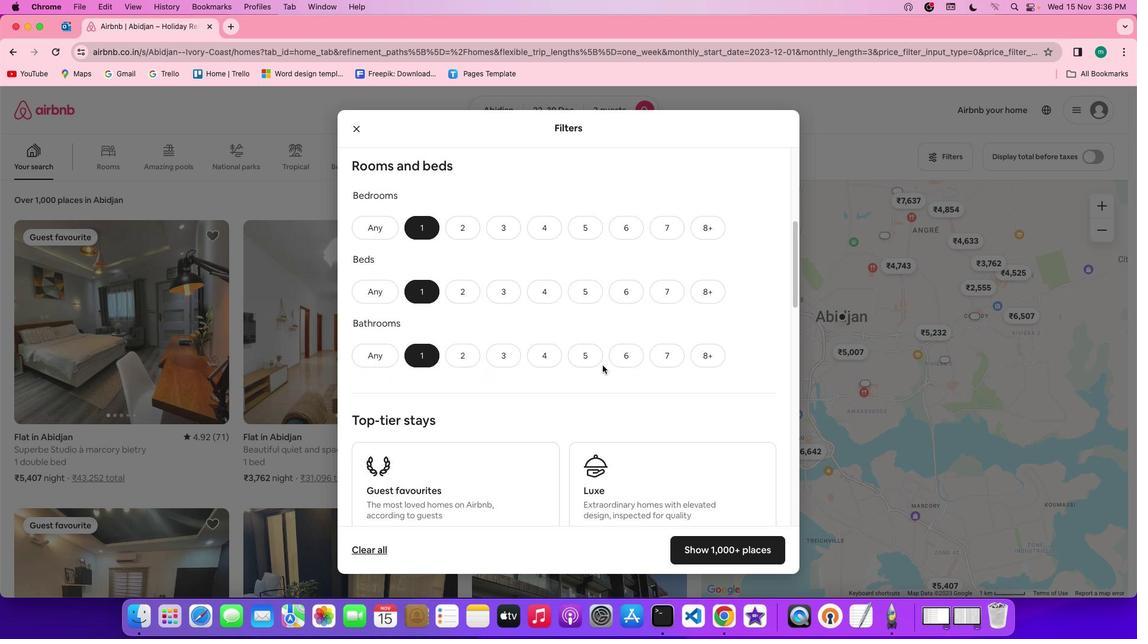 
Action: Mouse scrolled (602, 365) with delta (0, 0)
Screenshot: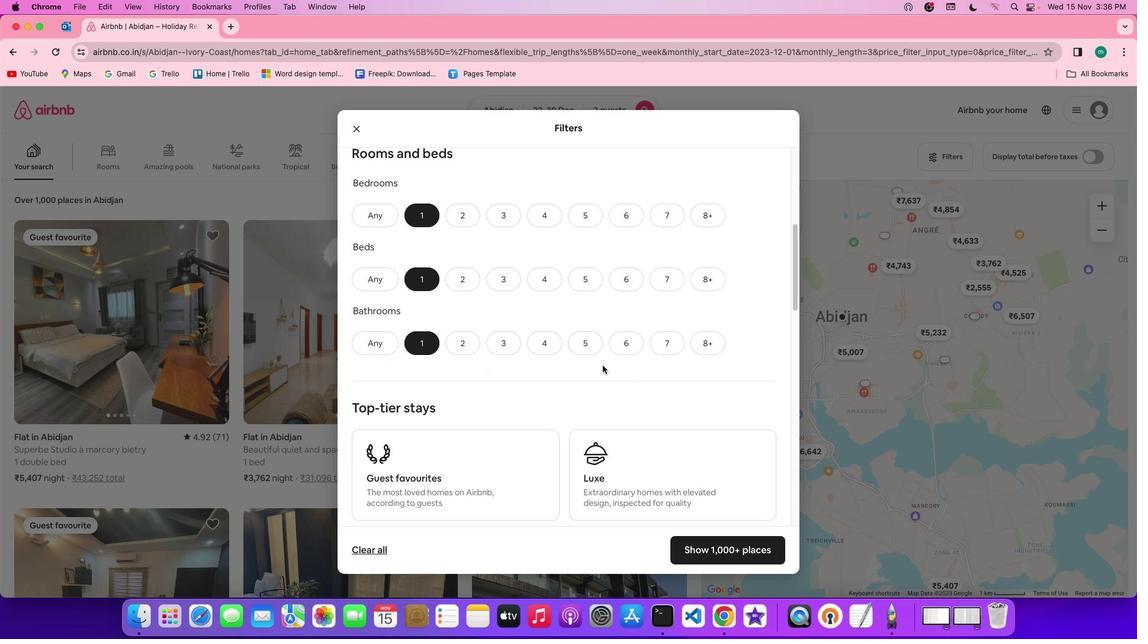 
Action: Mouse moved to (602, 365)
Screenshot: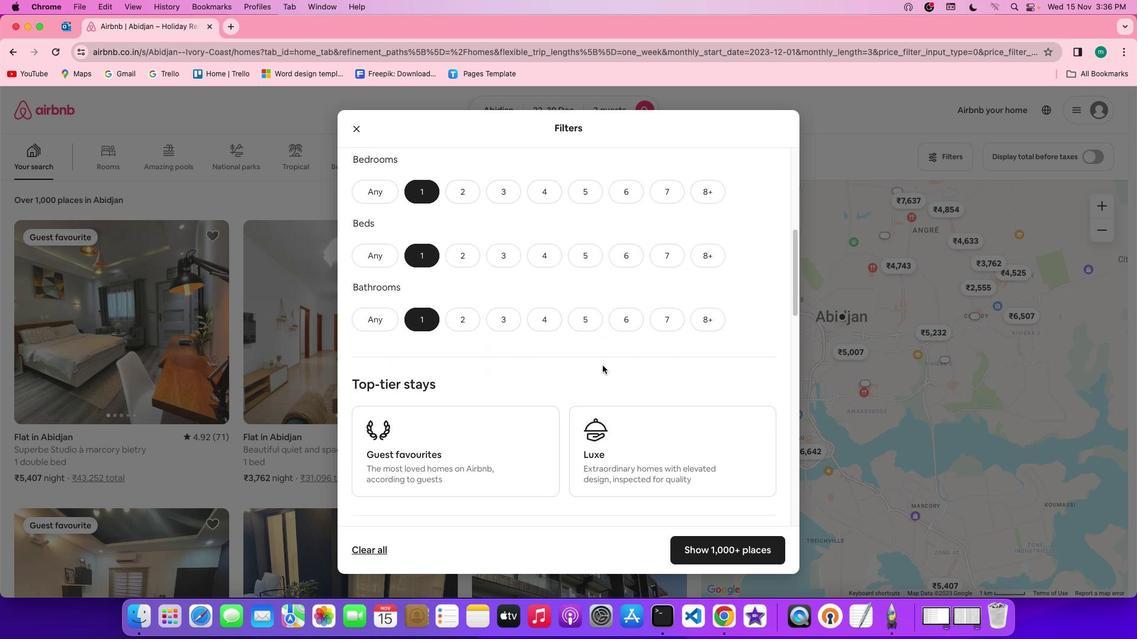
Action: Mouse scrolled (602, 365) with delta (0, -1)
Screenshot: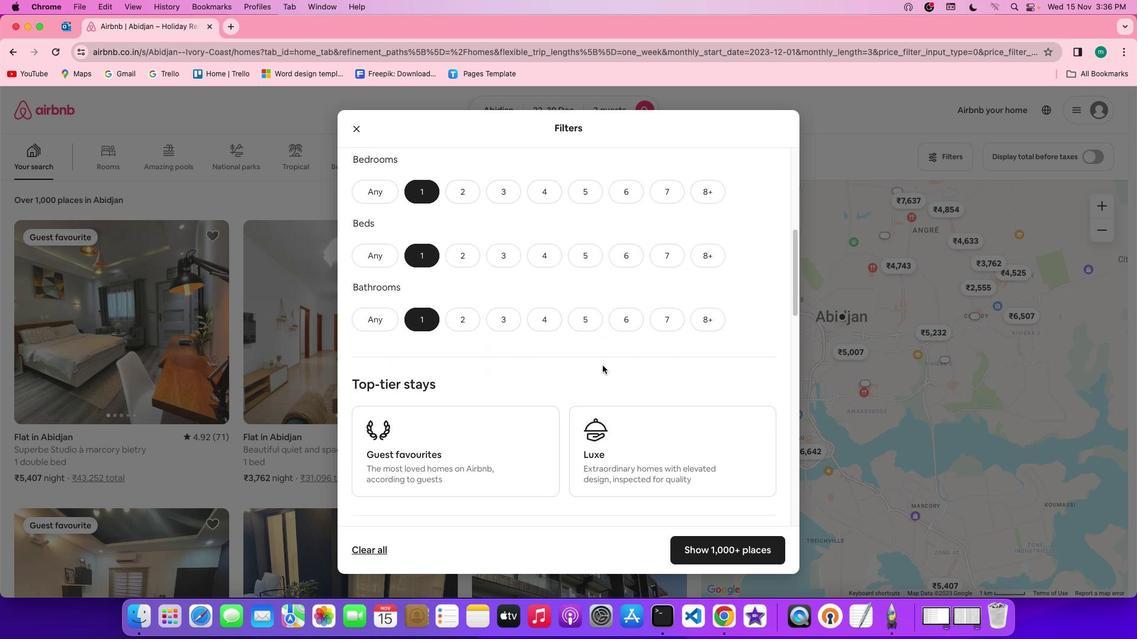 
Action: Mouse scrolled (602, 365) with delta (0, -1)
Screenshot: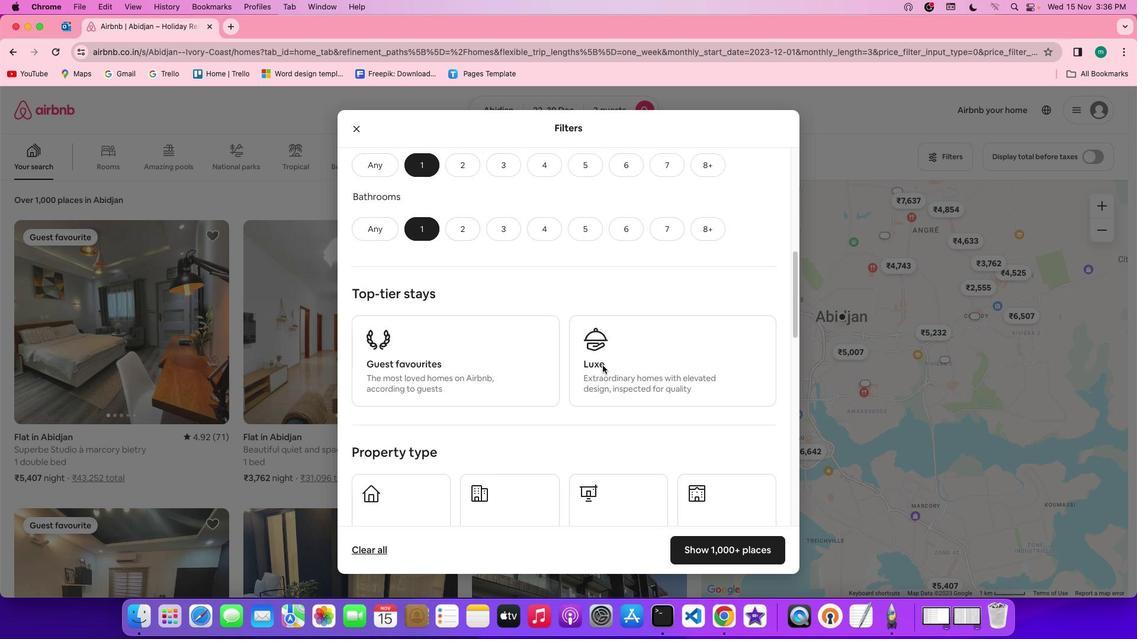 
Action: Mouse scrolled (602, 365) with delta (0, 0)
Screenshot: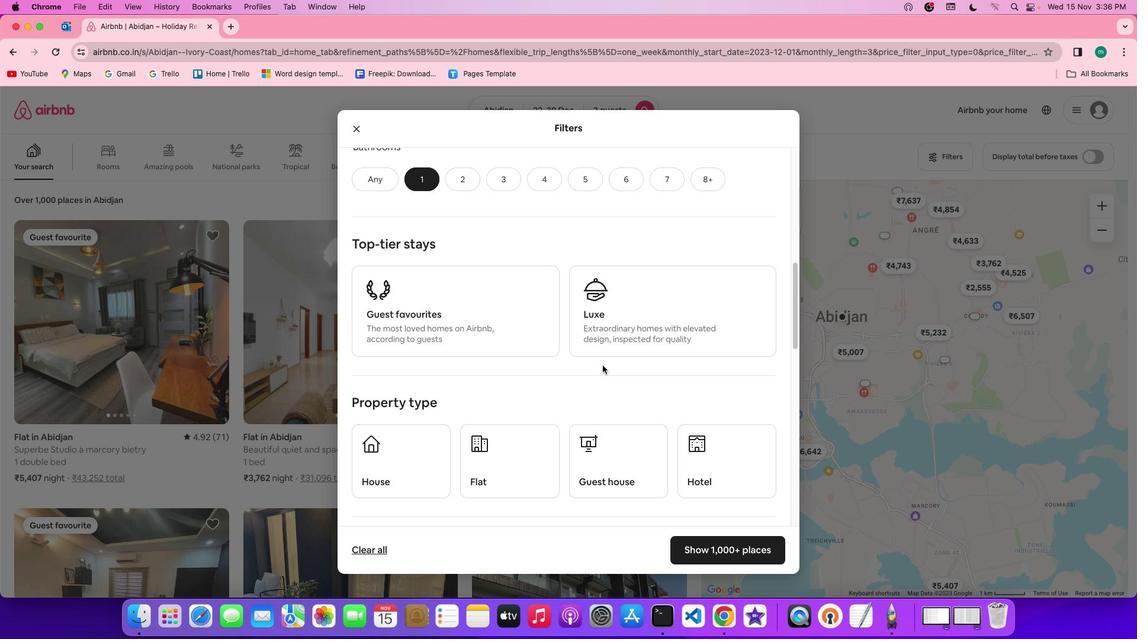 
Action: Mouse scrolled (602, 365) with delta (0, 0)
Screenshot: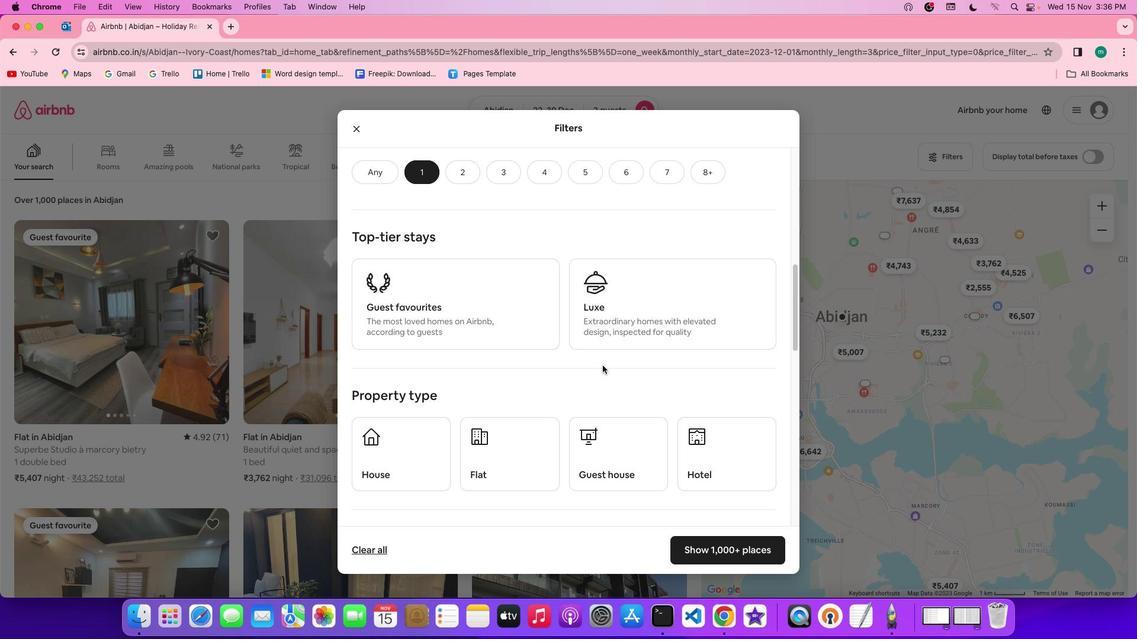 
Action: Mouse scrolled (602, 365) with delta (0, 0)
Screenshot: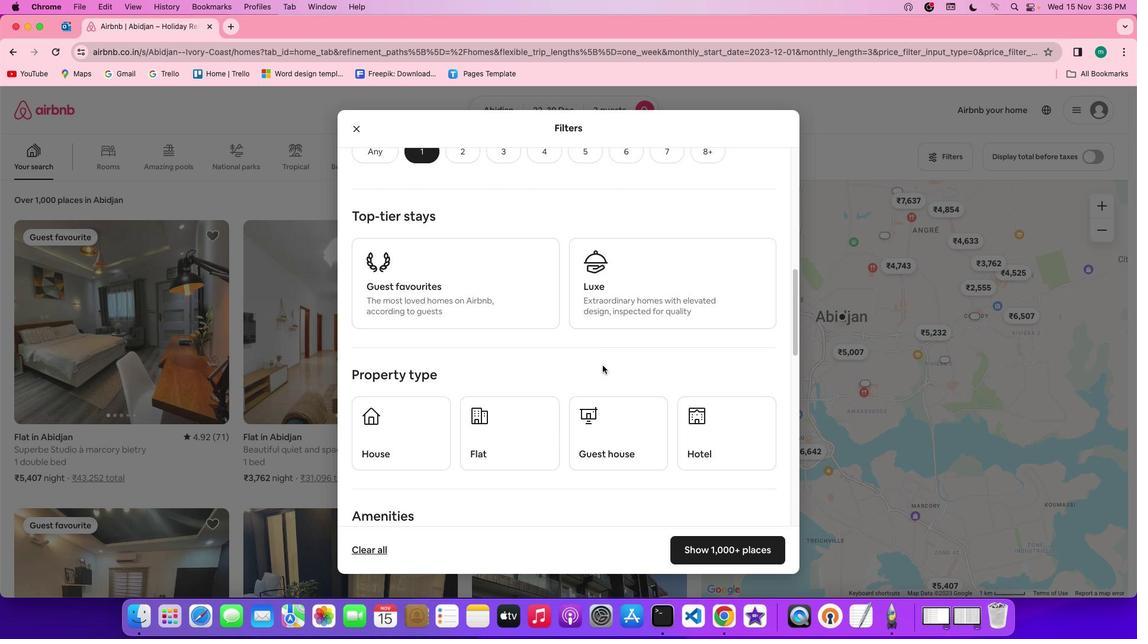 
Action: Mouse scrolled (602, 365) with delta (0, 0)
Screenshot: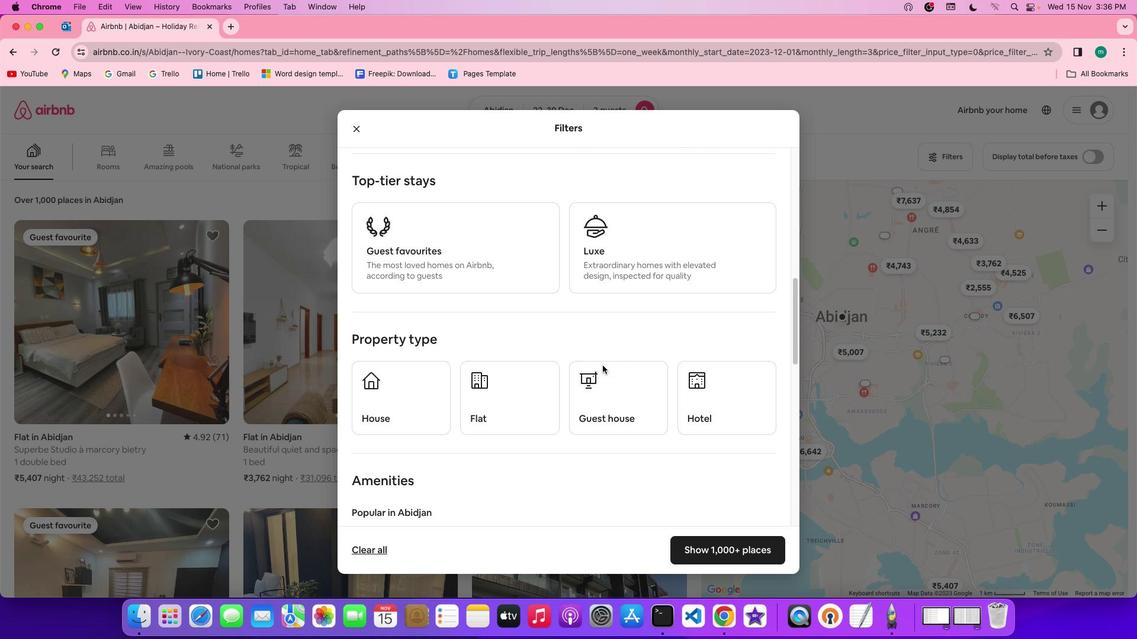 
Action: Mouse scrolled (602, 365) with delta (0, 0)
Screenshot: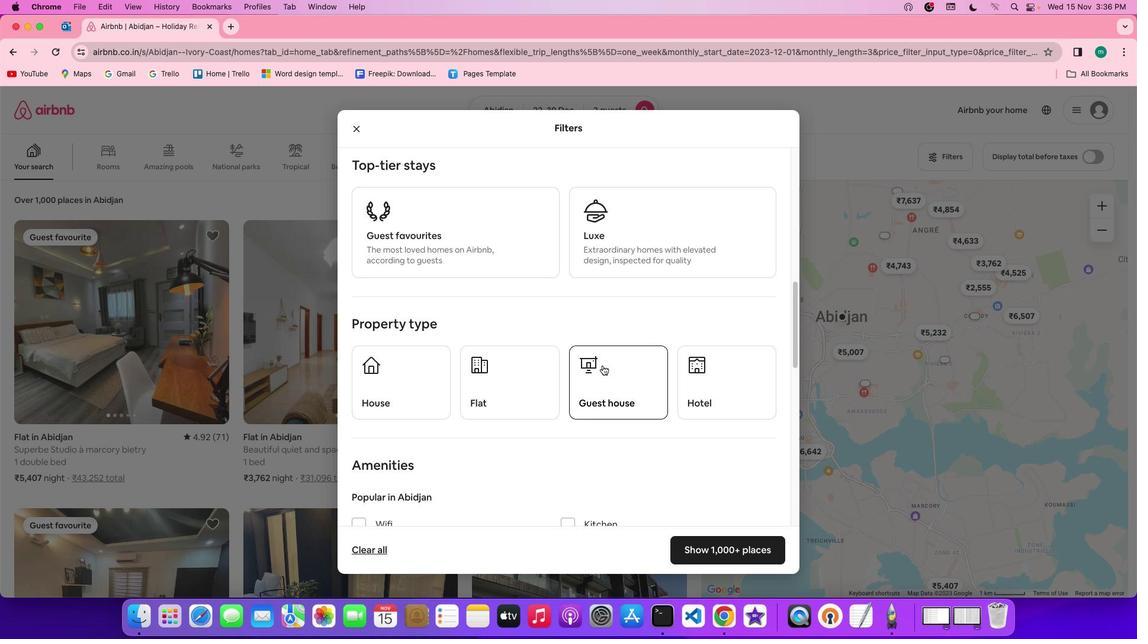
Action: Mouse scrolled (602, 365) with delta (0, 0)
Screenshot: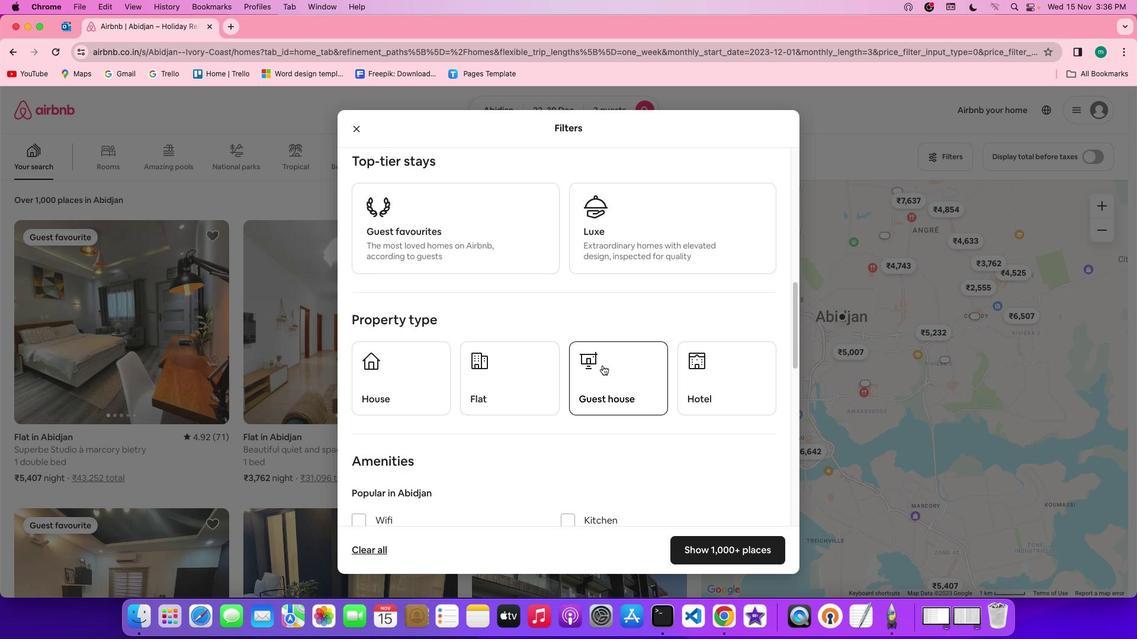 
Action: Mouse moved to (602, 365)
Screenshot: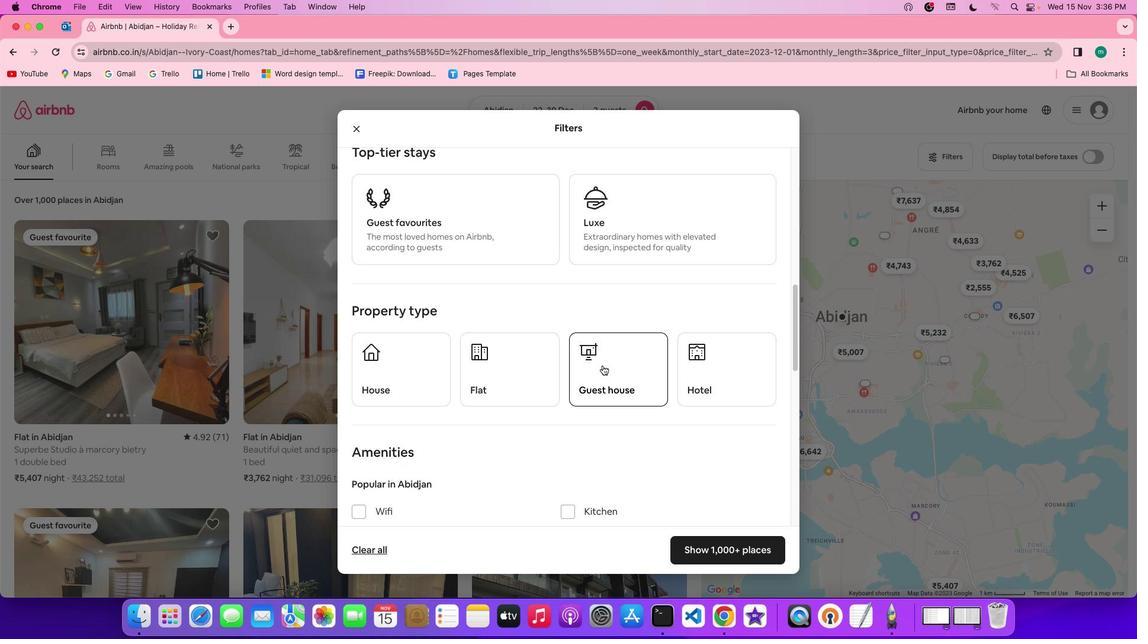 
Action: Mouse scrolled (602, 365) with delta (0, 0)
Screenshot: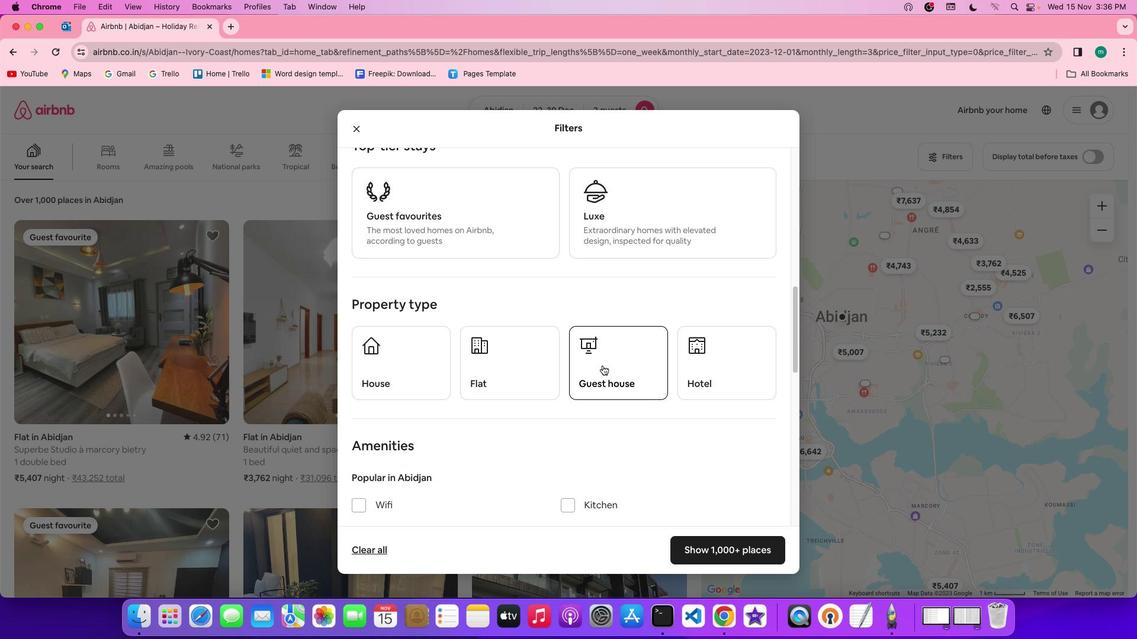 
Action: Mouse moved to (739, 355)
Screenshot: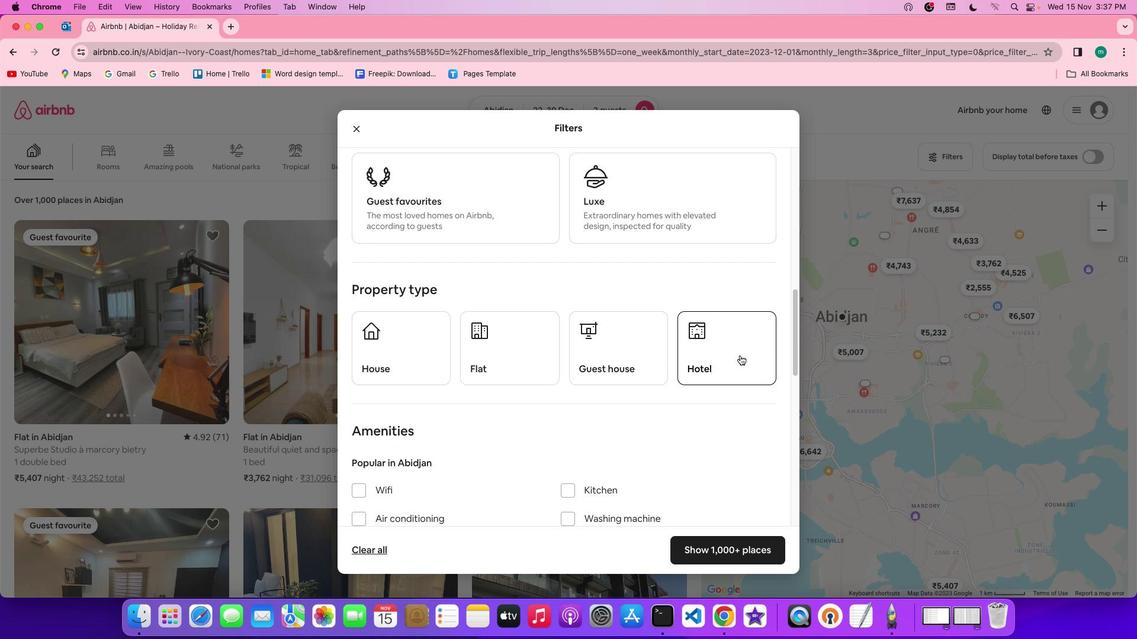 
Action: Mouse pressed left at (739, 355)
Screenshot: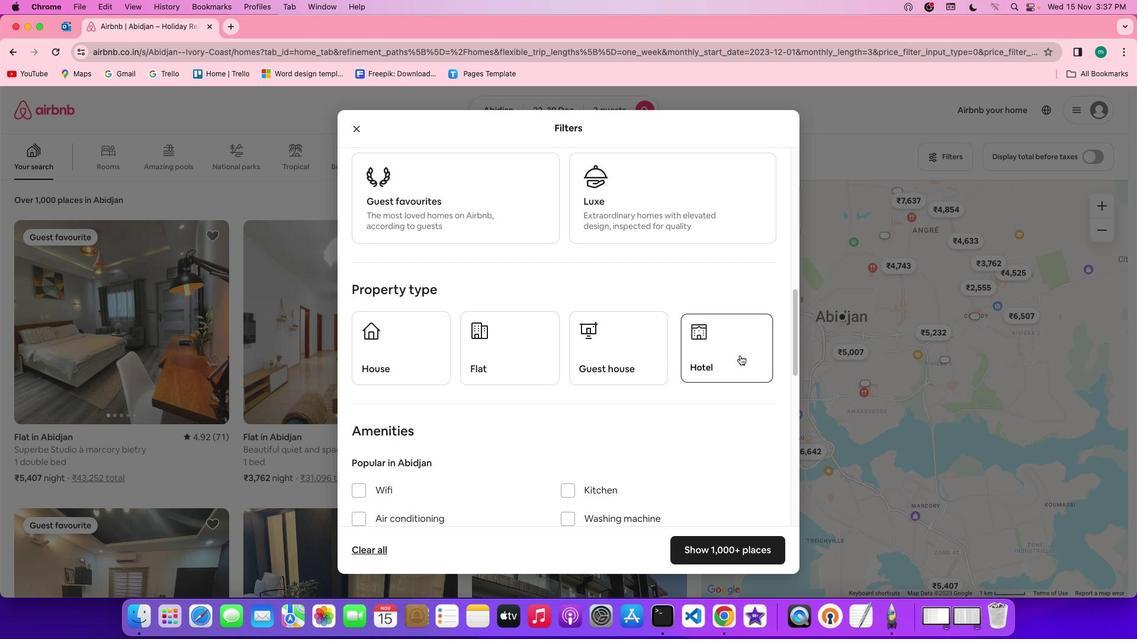 
Action: Mouse moved to (737, 364)
Screenshot: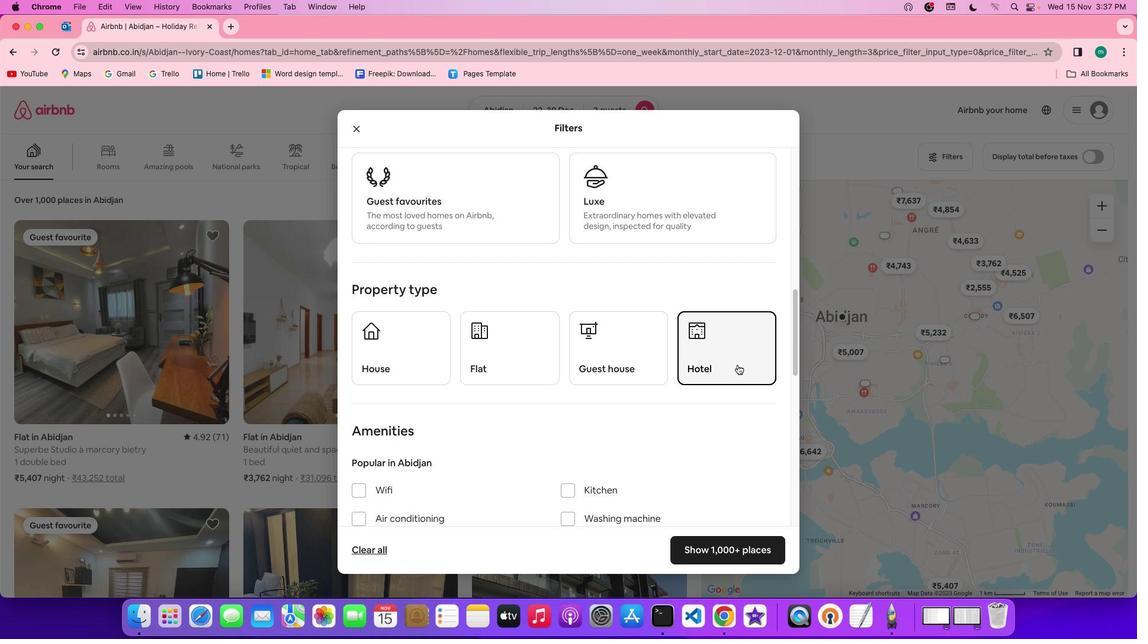 
Action: Mouse scrolled (737, 364) with delta (0, 0)
Screenshot: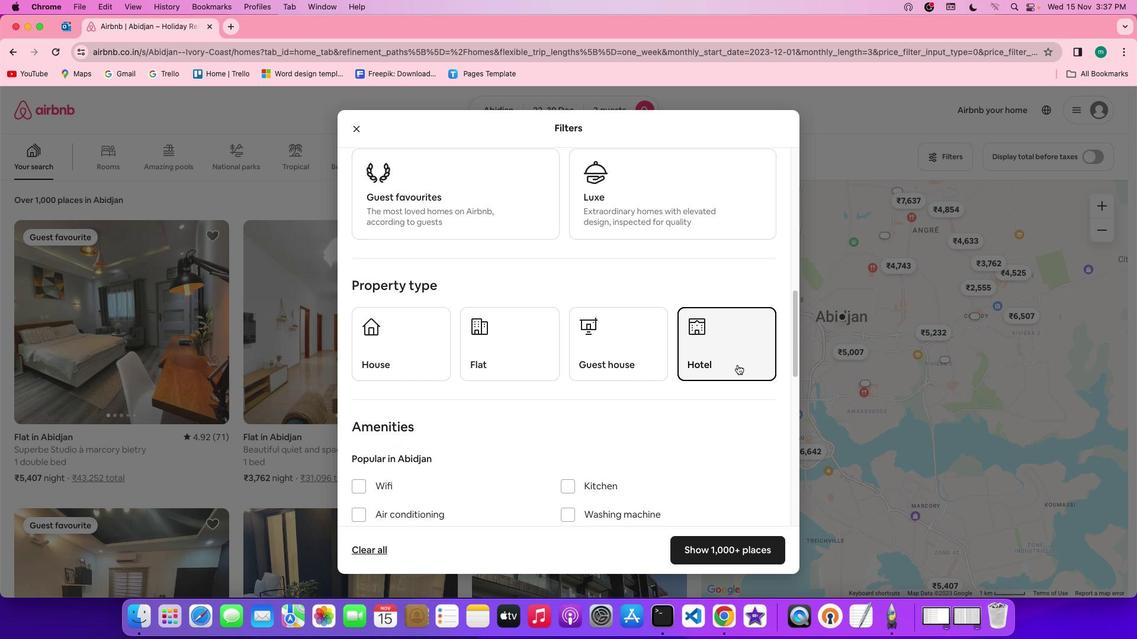 
Action: Mouse scrolled (737, 364) with delta (0, 0)
Screenshot: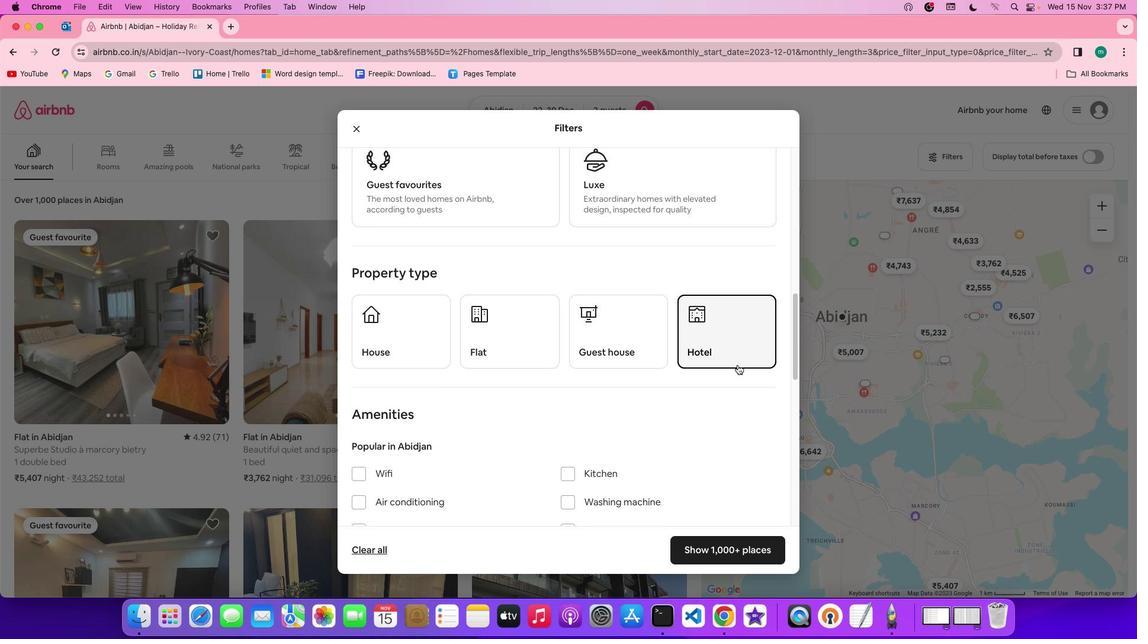 
Action: Mouse scrolled (737, 364) with delta (0, -1)
Screenshot: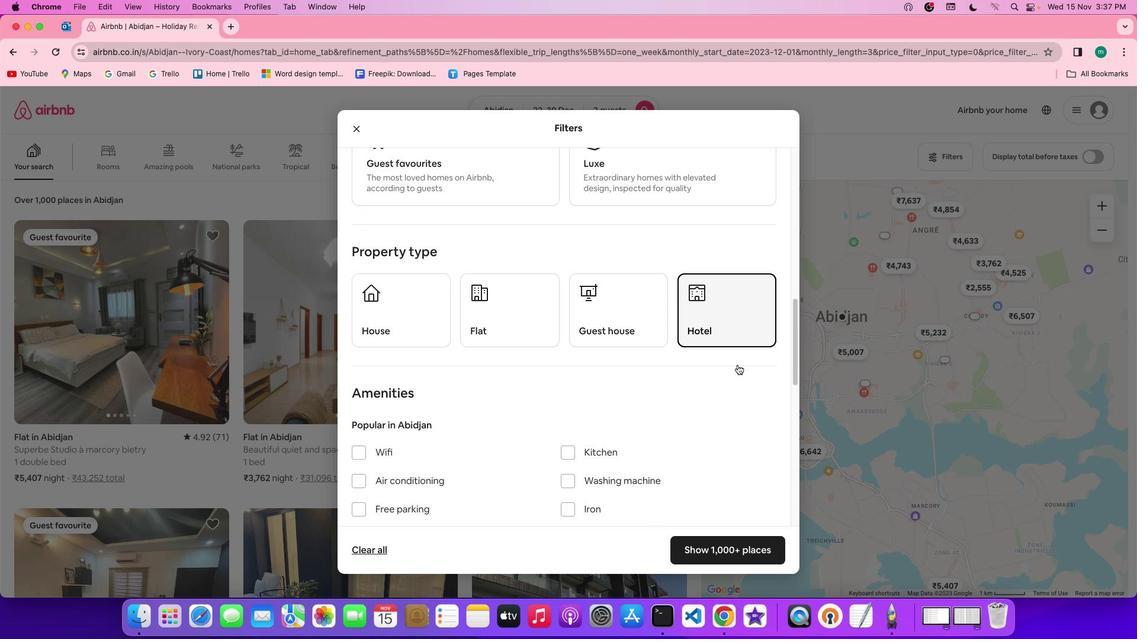 
Action: Mouse scrolled (737, 364) with delta (0, 0)
Screenshot: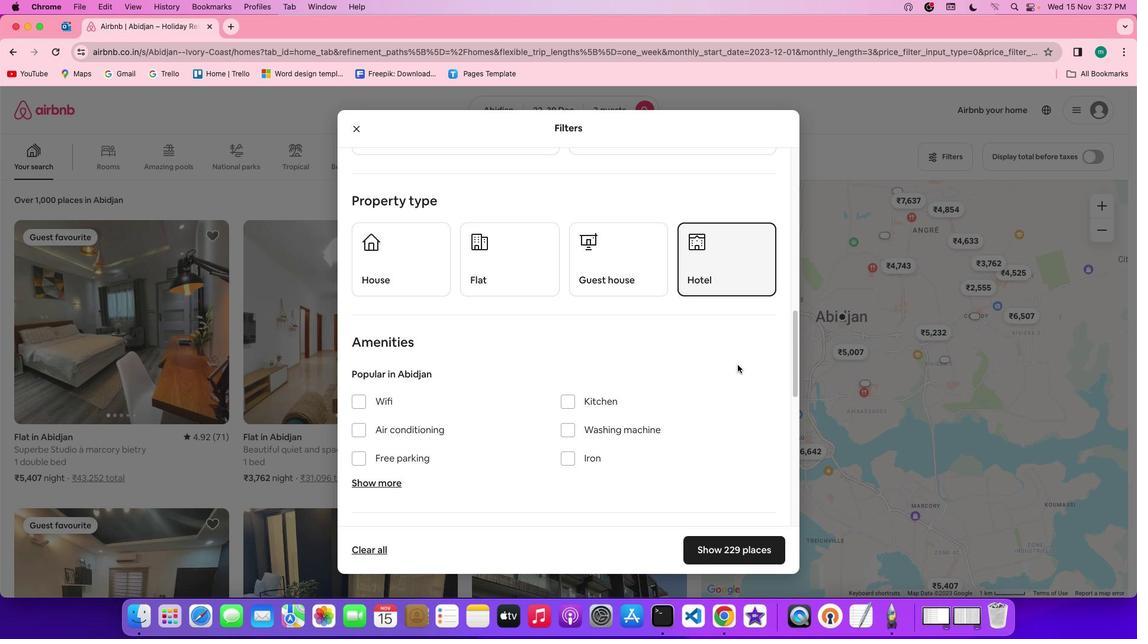 
Action: Mouse scrolled (737, 364) with delta (0, 0)
Screenshot: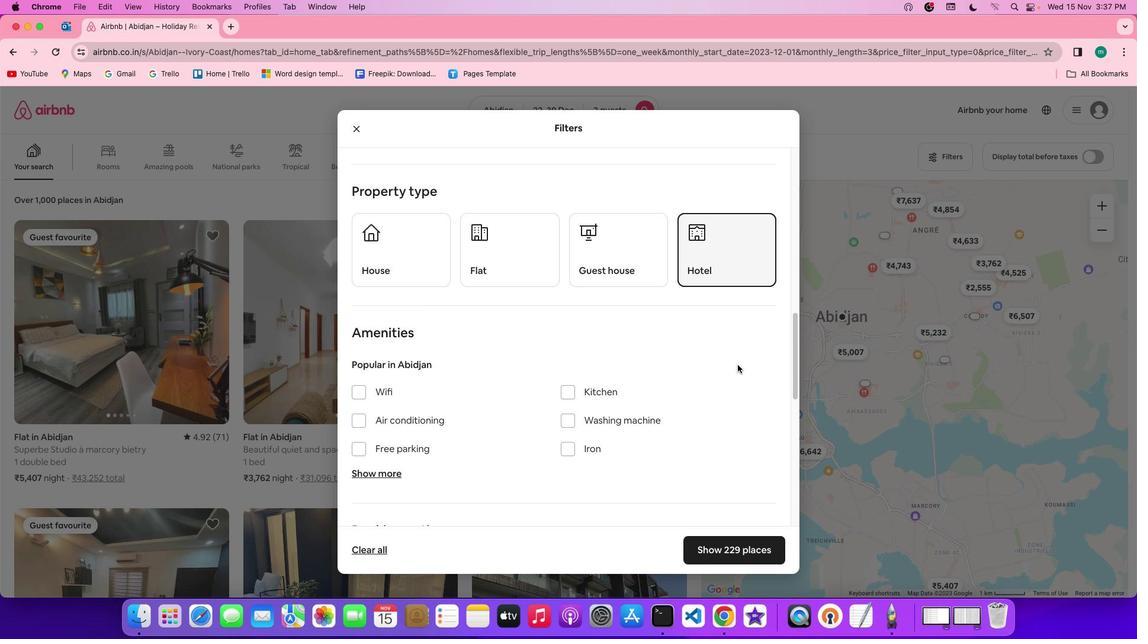 
Action: Mouse scrolled (737, 364) with delta (0, -1)
Screenshot: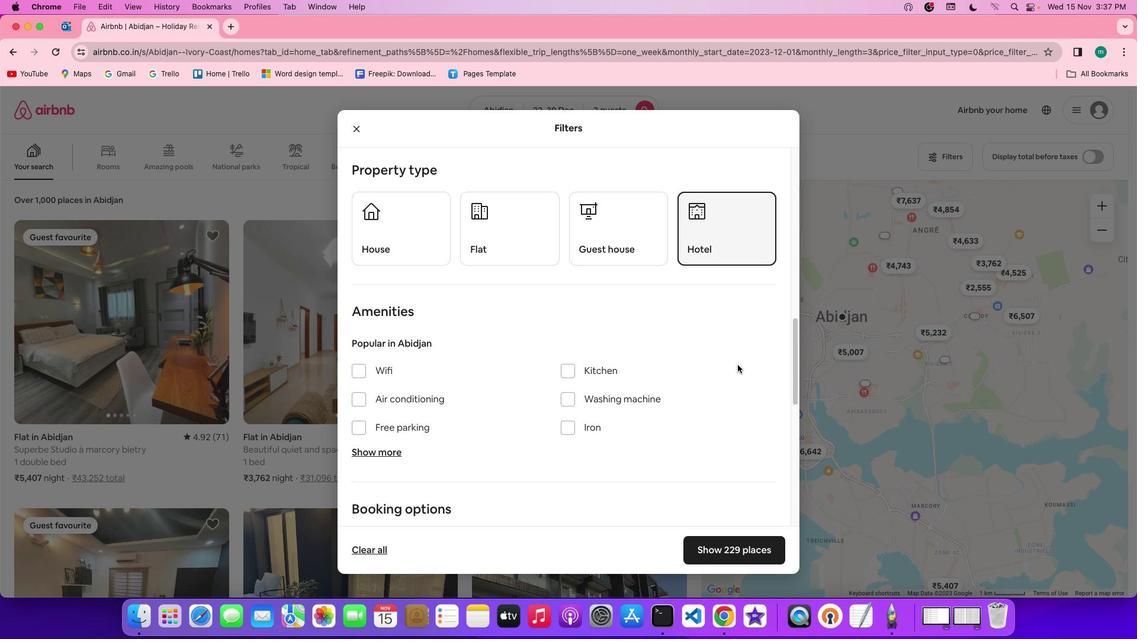 
Action: Mouse scrolled (737, 364) with delta (0, 0)
Screenshot: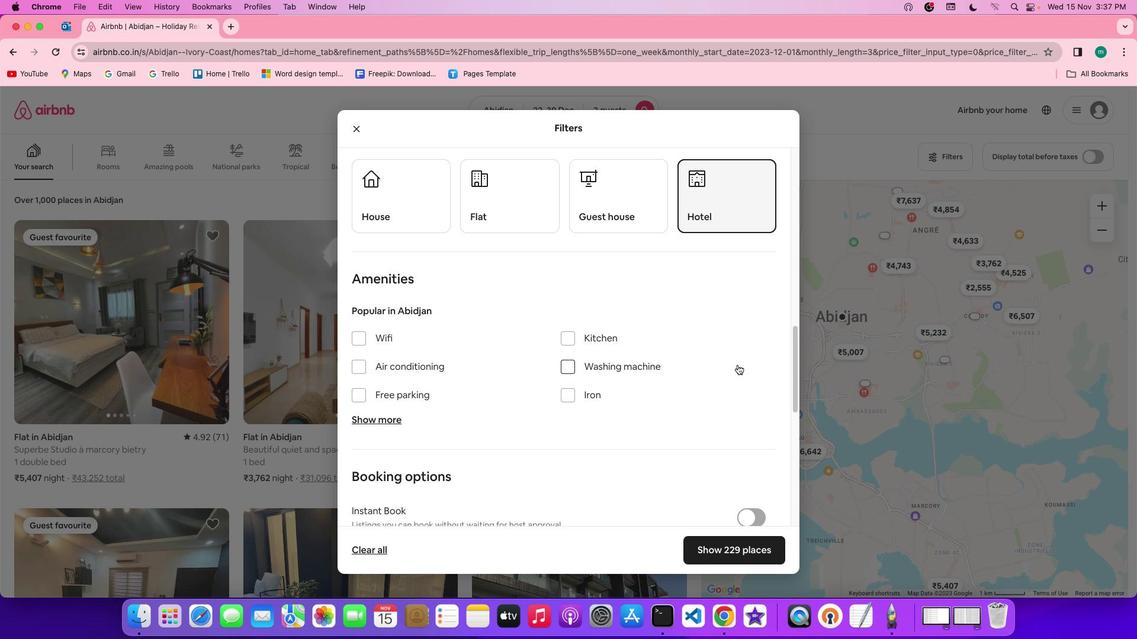 
Action: Mouse scrolled (737, 364) with delta (0, 0)
Screenshot: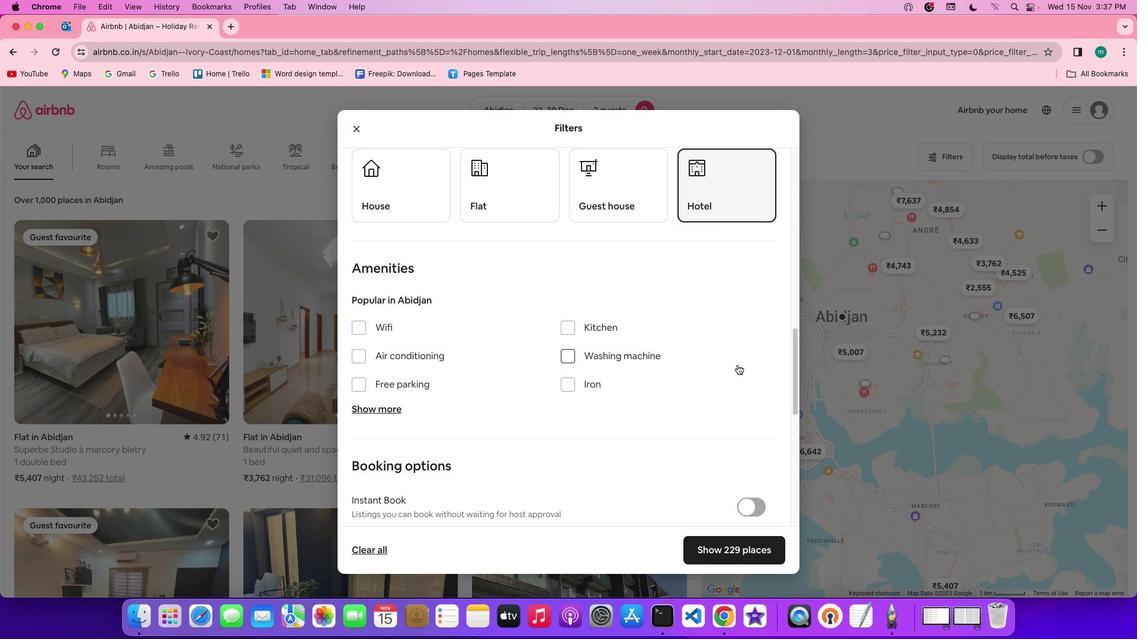 
Action: Mouse scrolled (737, 364) with delta (0, 0)
Screenshot: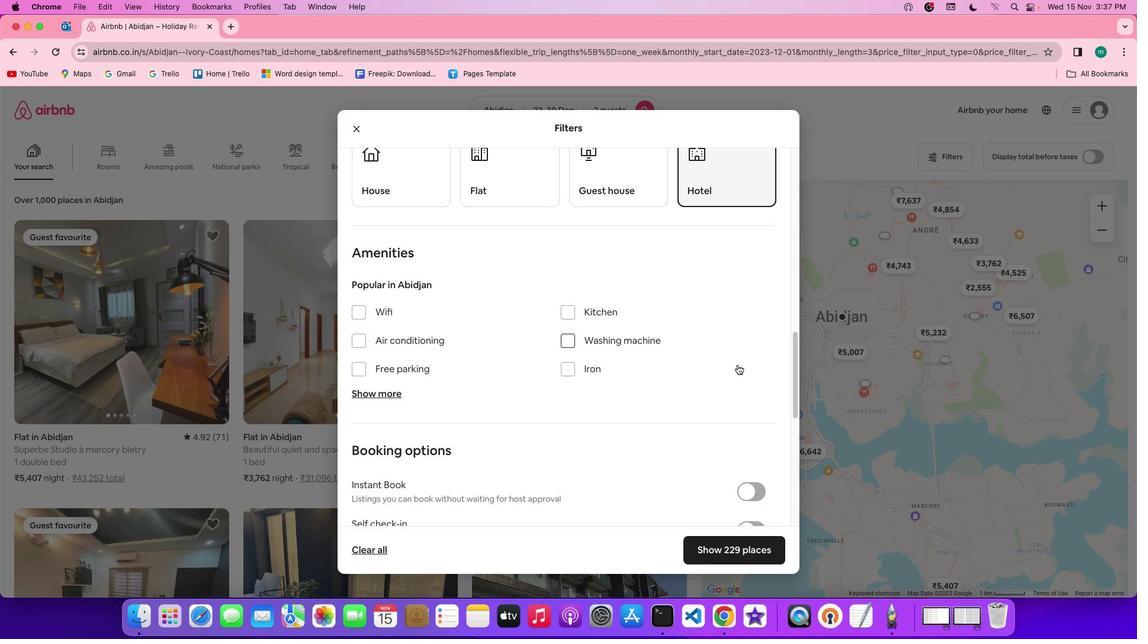 
Action: Mouse scrolled (737, 364) with delta (0, 0)
Screenshot: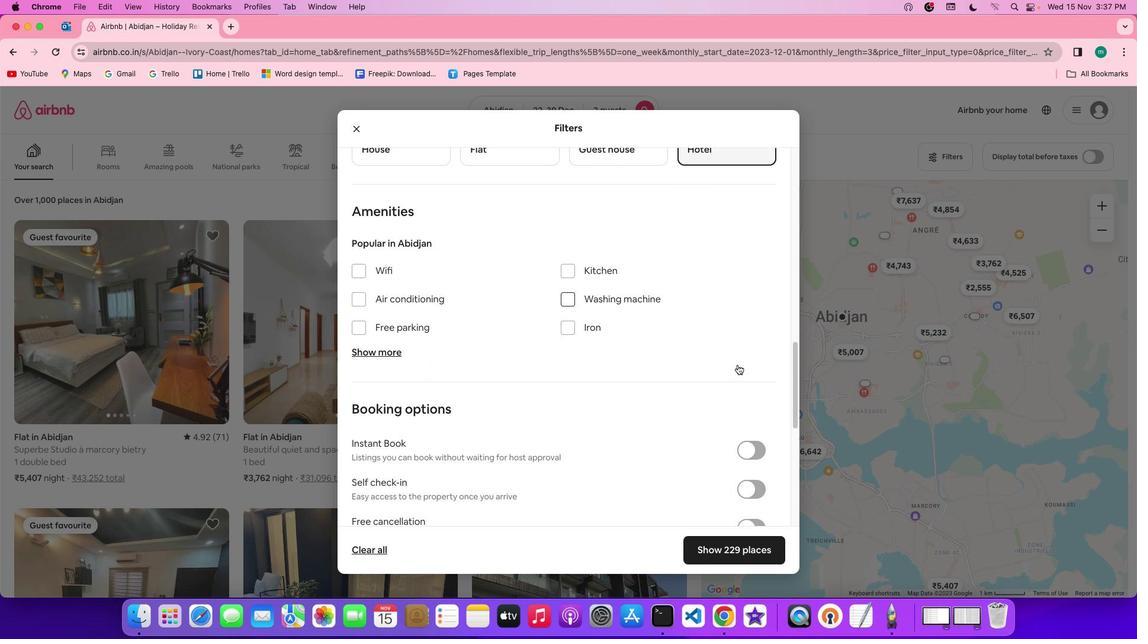 
Action: Mouse scrolled (737, 364) with delta (0, 0)
Screenshot: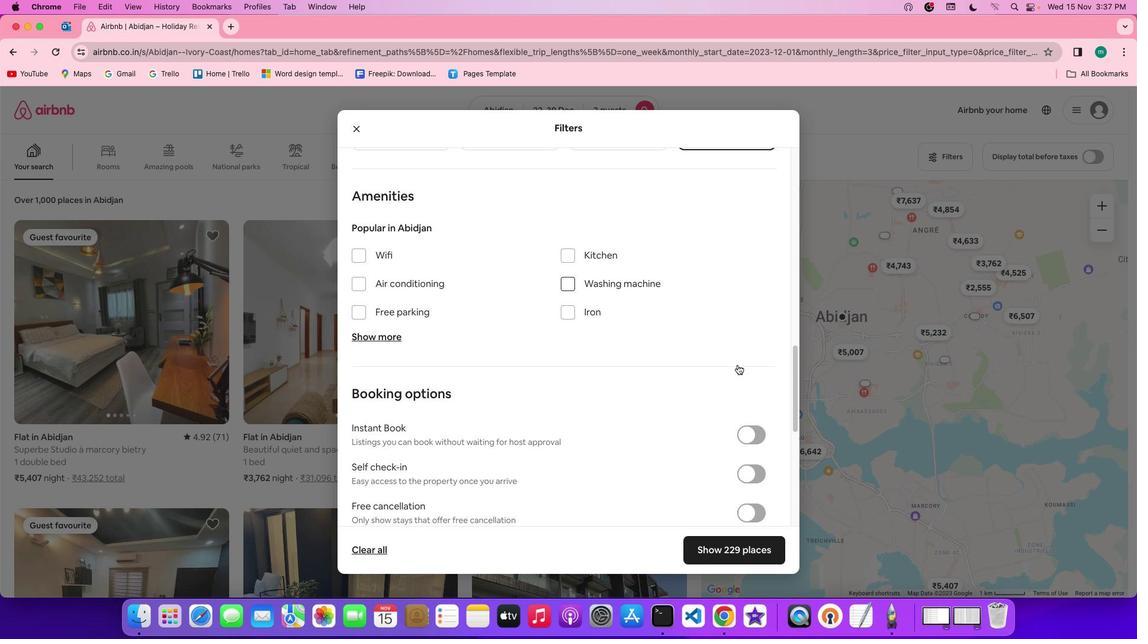 
Action: Mouse scrolled (737, 364) with delta (0, 0)
Screenshot: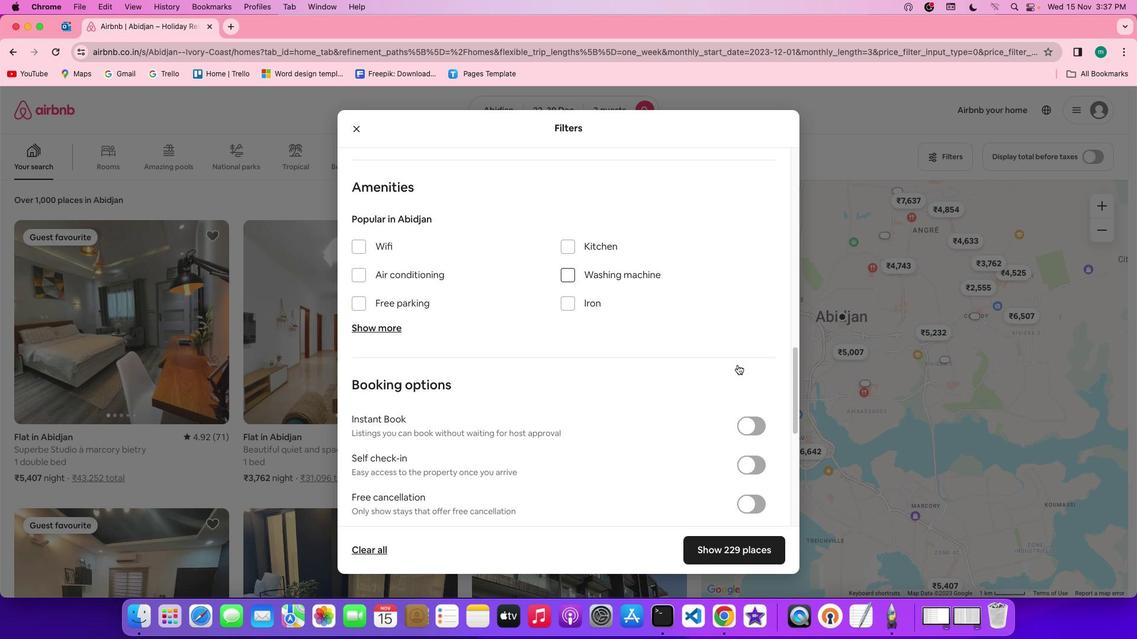 
Action: Mouse scrolled (737, 364) with delta (0, 0)
Screenshot: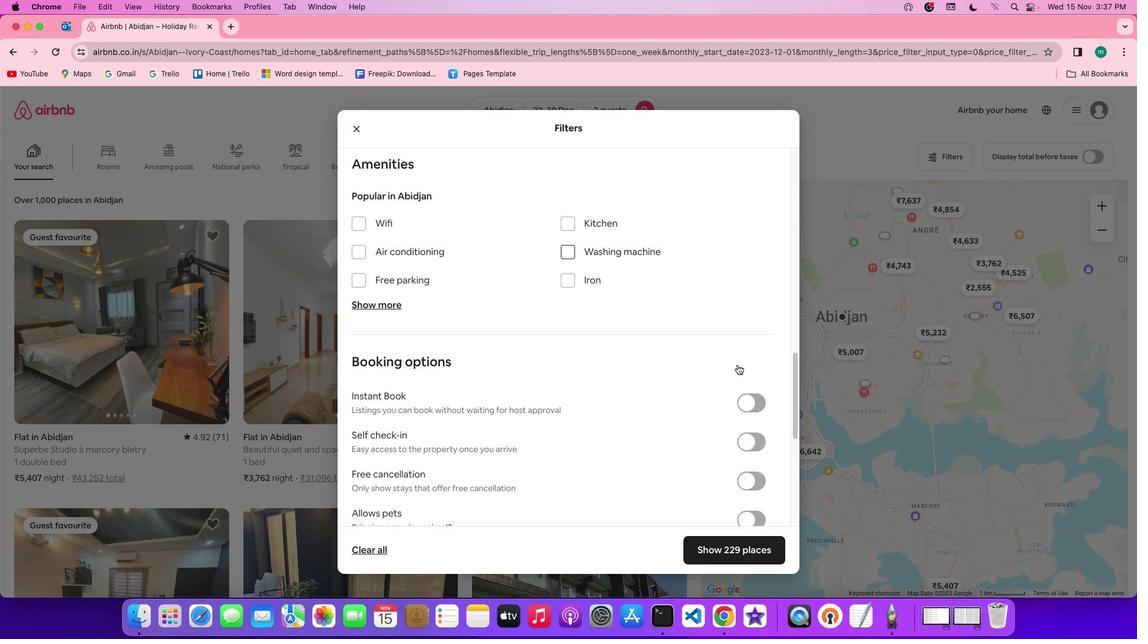 
Action: Mouse moved to (799, 398)
Screenshot: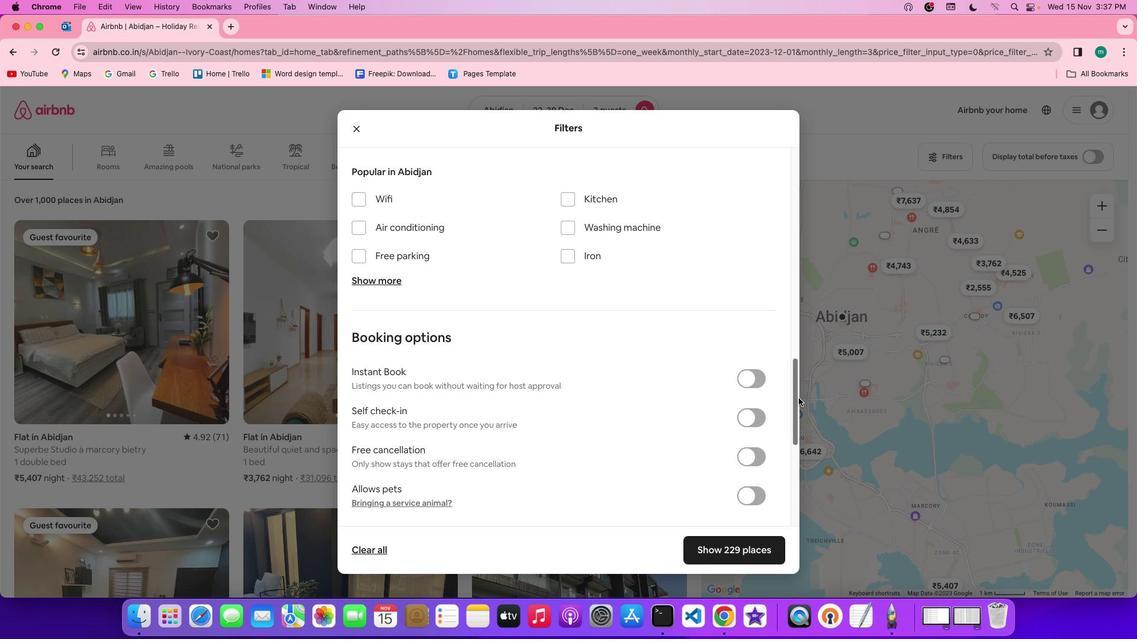
Action: Mouse scrolled (799, 398) with delta (0, 0)
Screenshot: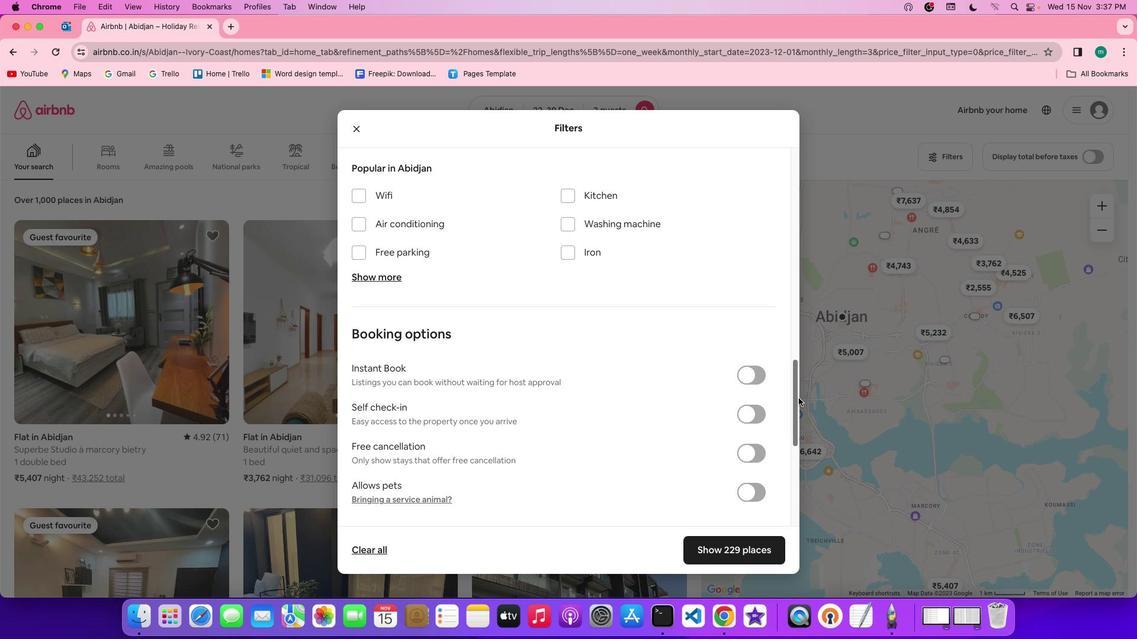 
Action: Mouse scrolled (799, 398) with delta (0, 0)
Screenshot: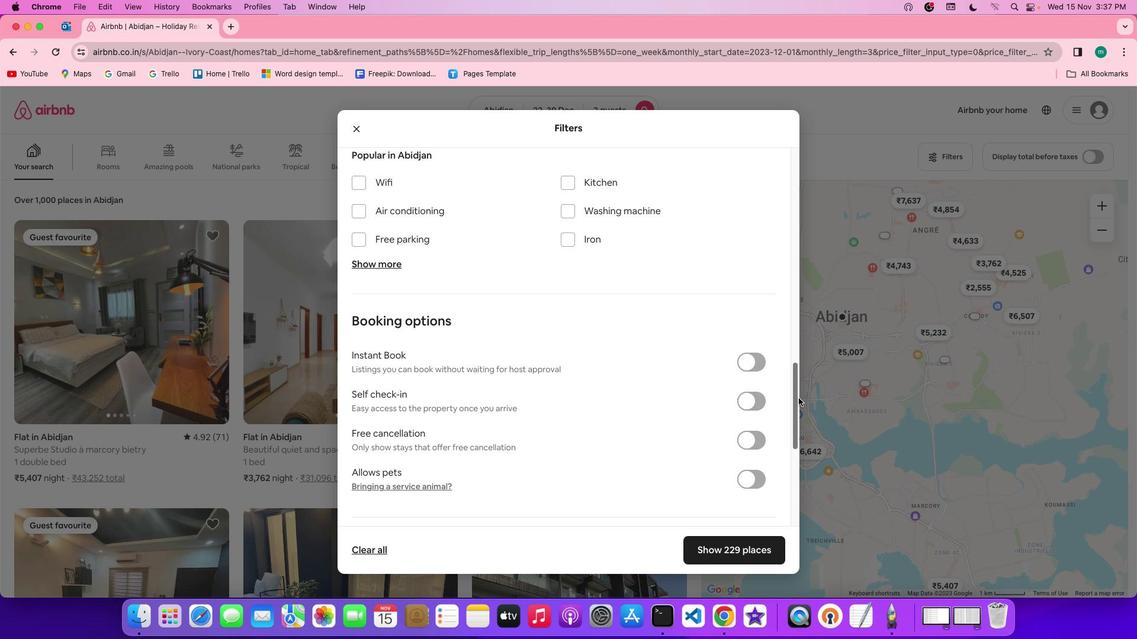
Action: Mouse scrolled (799, 398) with delta (0, -1)
Screenshot: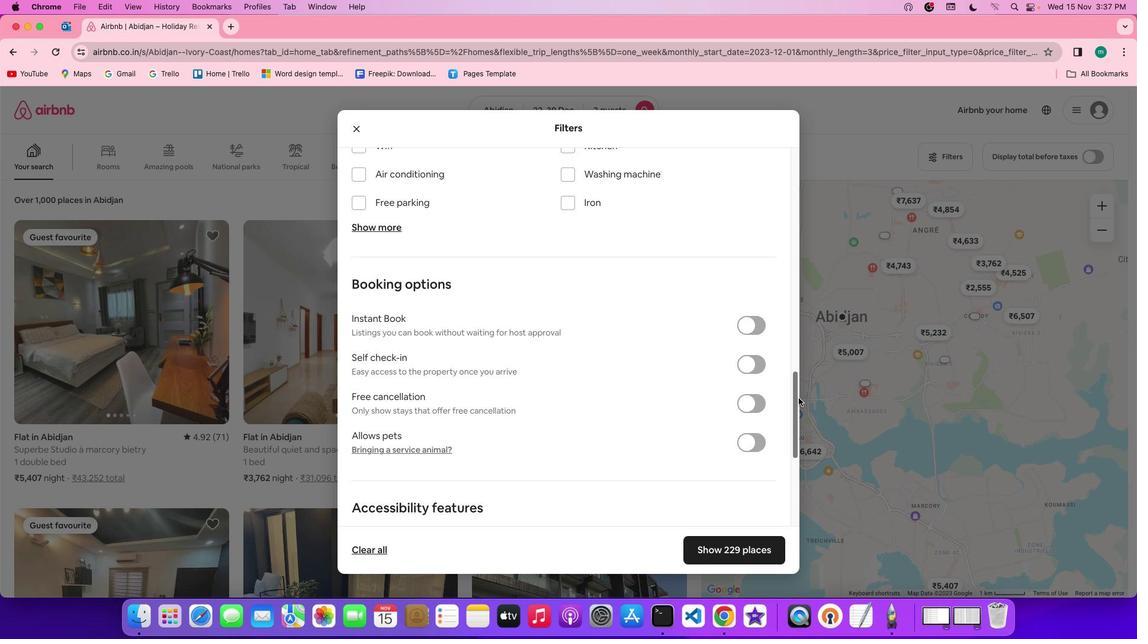 
Action: Mouse moved to (749, 333)
Screenshot: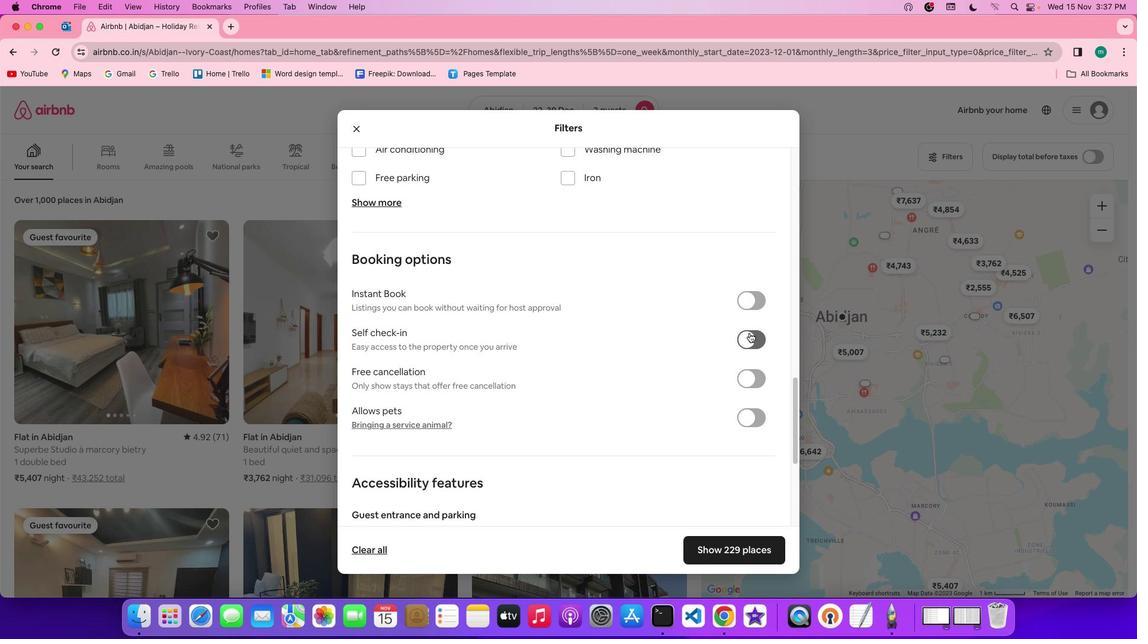 
Action: Mouse pressed left at (749, 333)
Screenshot: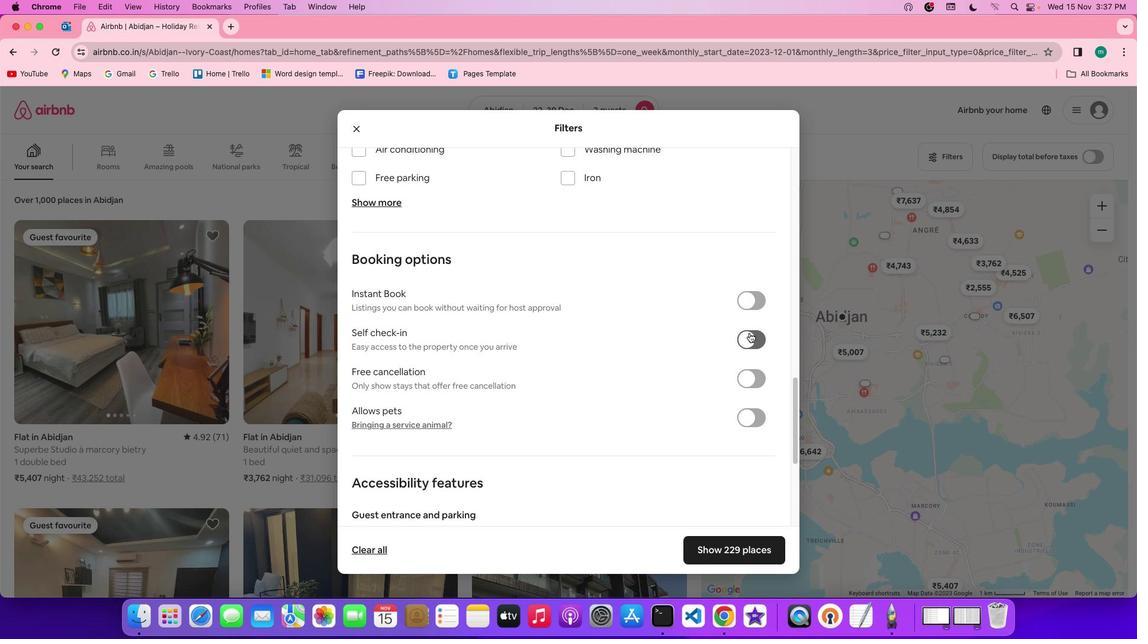 
Action: Mouse moved to (685, 385)
Screenshot: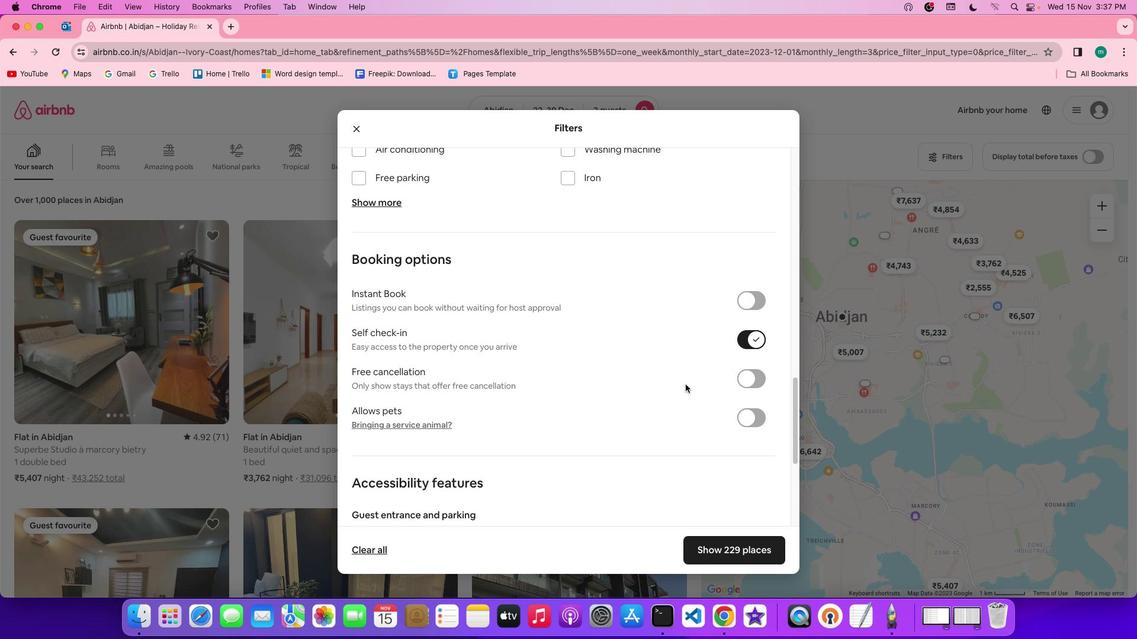 
Action: Mouse scrolled (685, 385) with delta (0, 0)
Screenshot: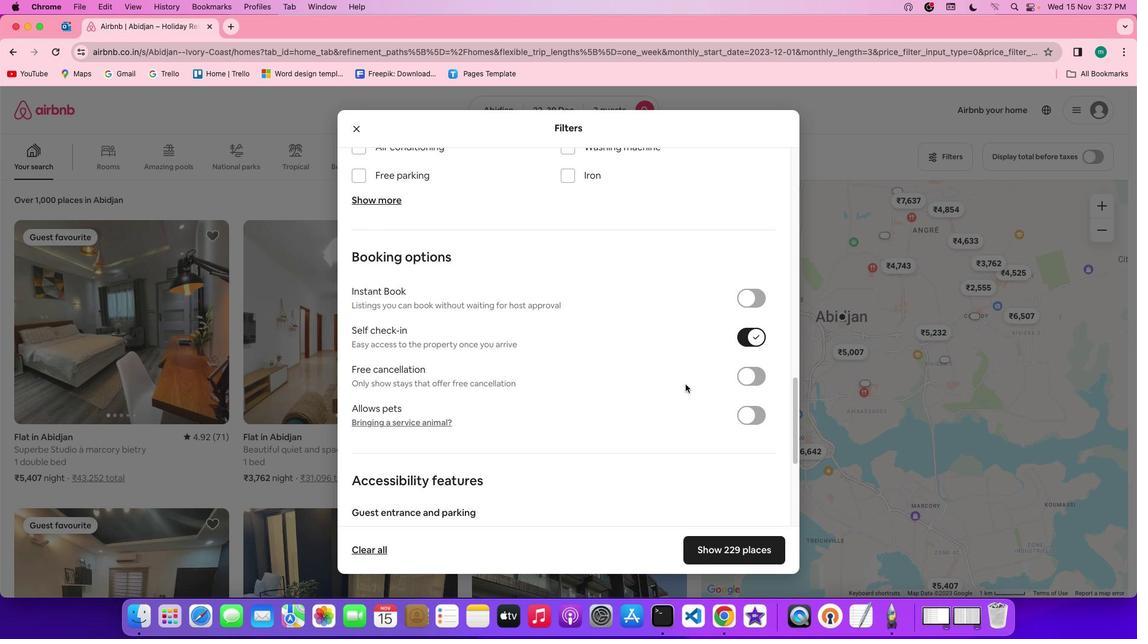 
Action: Mouse scrolled (685, 385) with delta (0, 0)
Screenshot: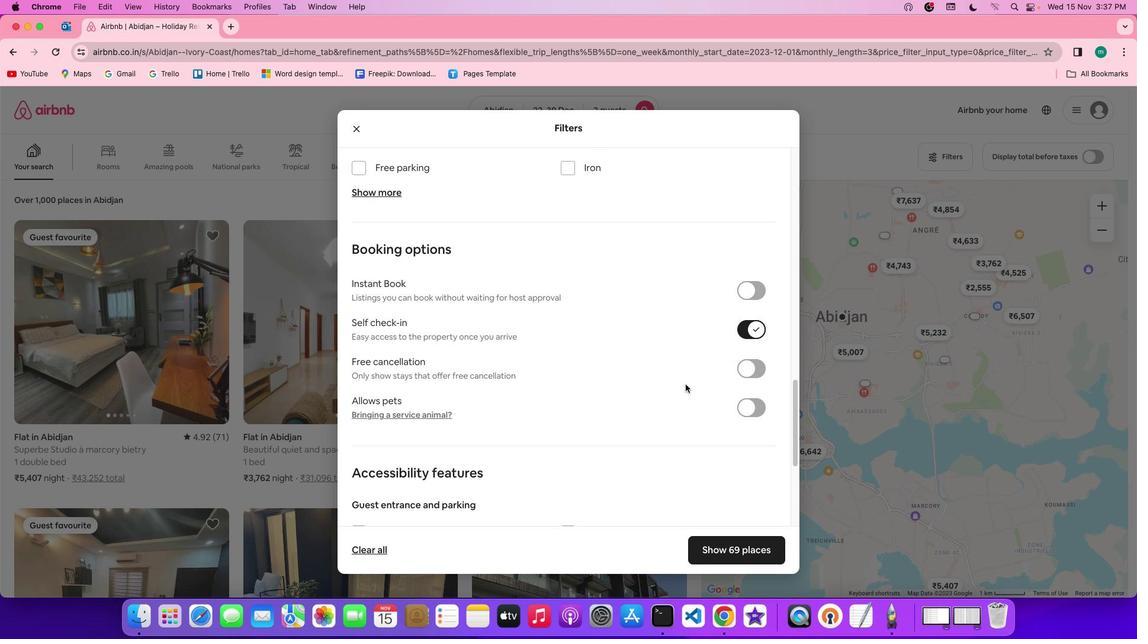 
Action: Mouse scrolled (685, 385) with delta (0, -1)
Screenshot: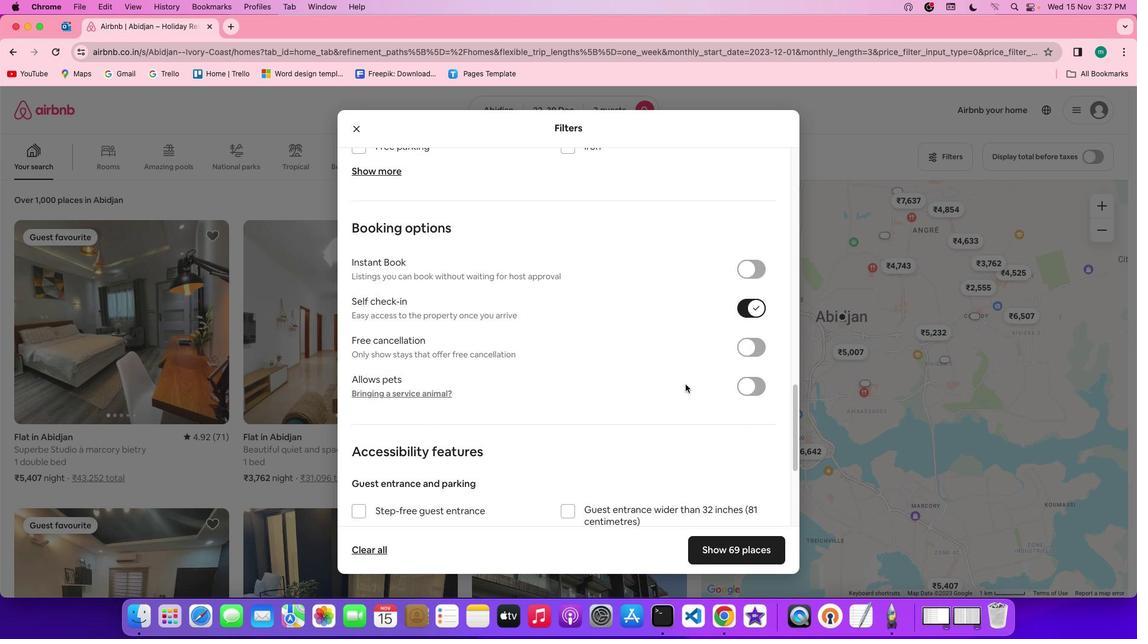 
Action: Mouse scrolled (685, 385) with delta (0, -1)
Screenshot: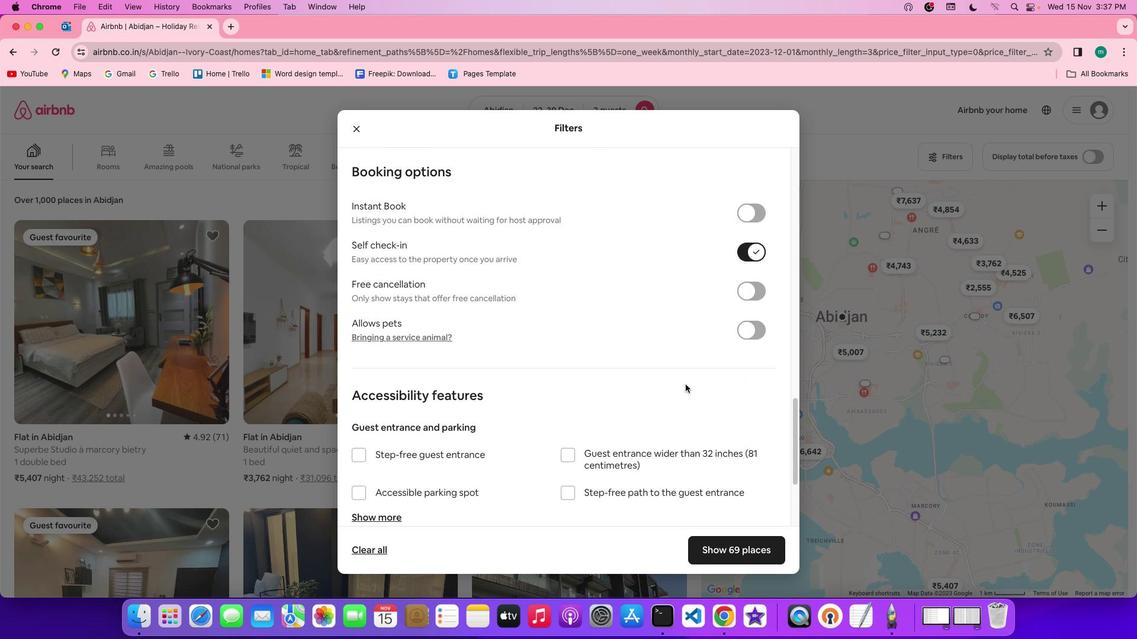 
Action: Mouse scrolled (685, 385) with delta (0, 0)
Screenshot: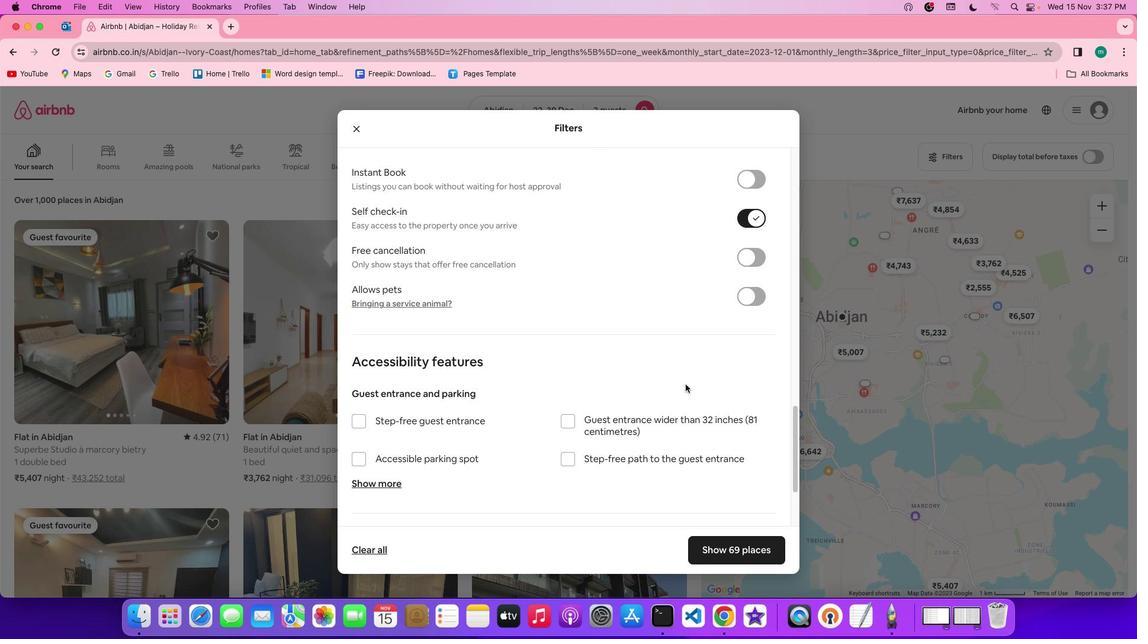 
Action: Mouse scrolled (685, 385) with delta (0, 0)
Screenshot: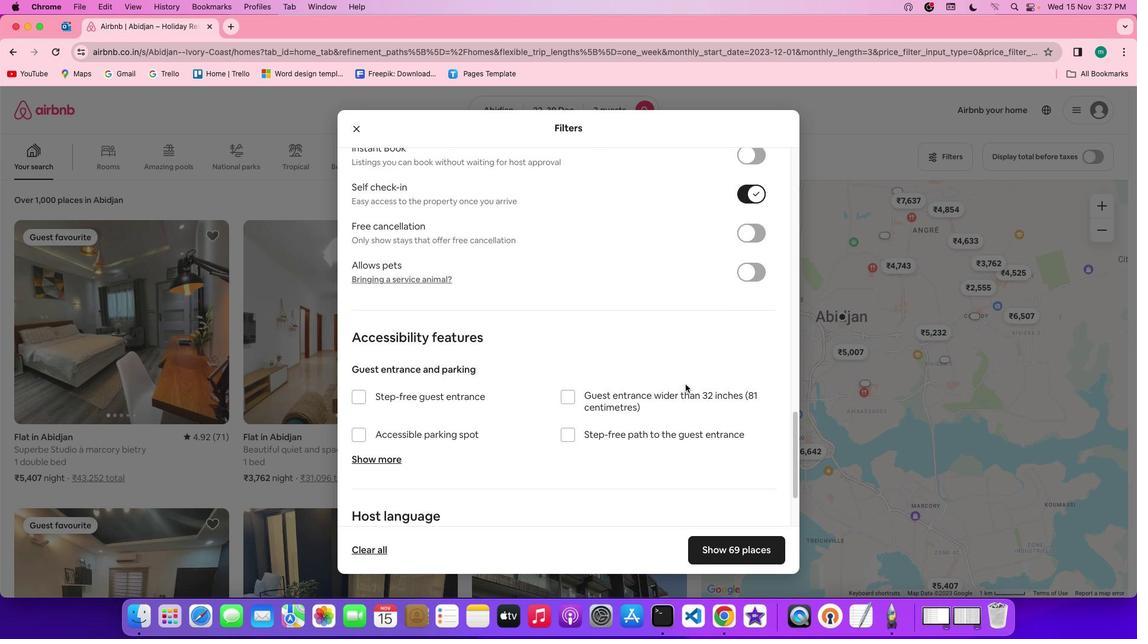 
Action: Mouse scrolled (685, 385) with delta (0, -1)
Screenshot: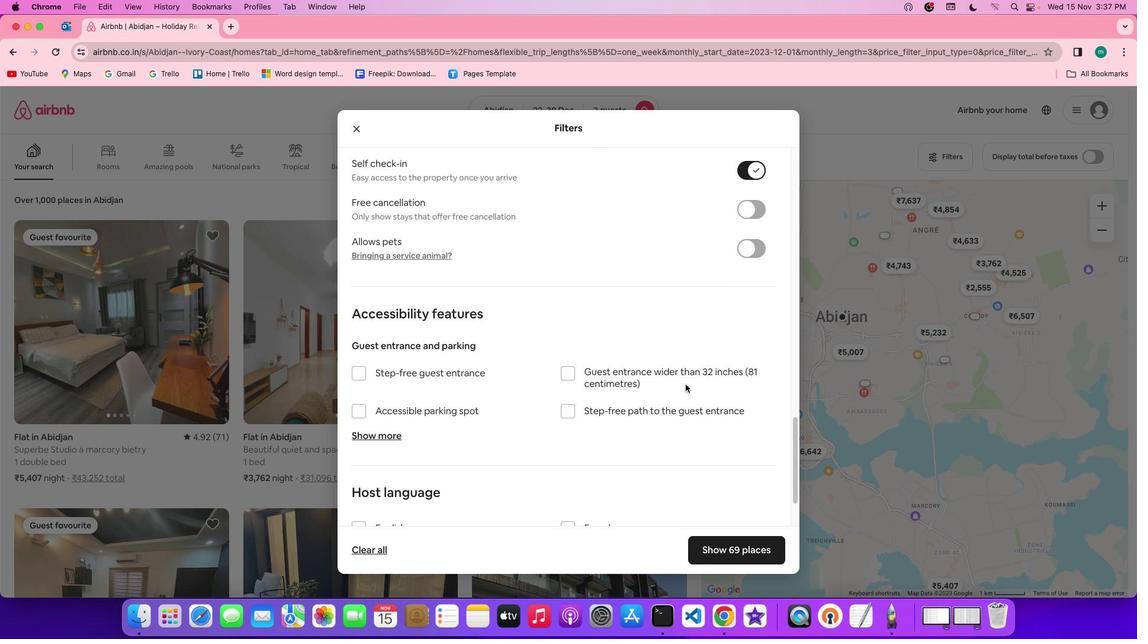 
Action: Mouse scrolled (685, 385) with delta (0, -1)
Screenshot: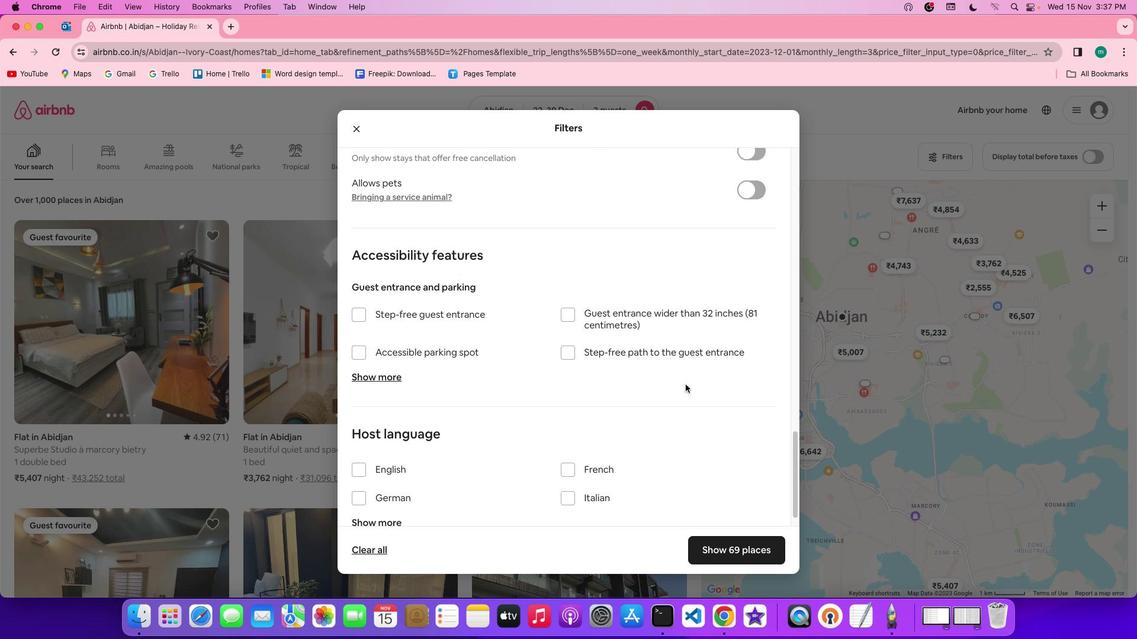 
Action: Mouse scrolled (685, 385) with delta (0, 0)
Screenshot: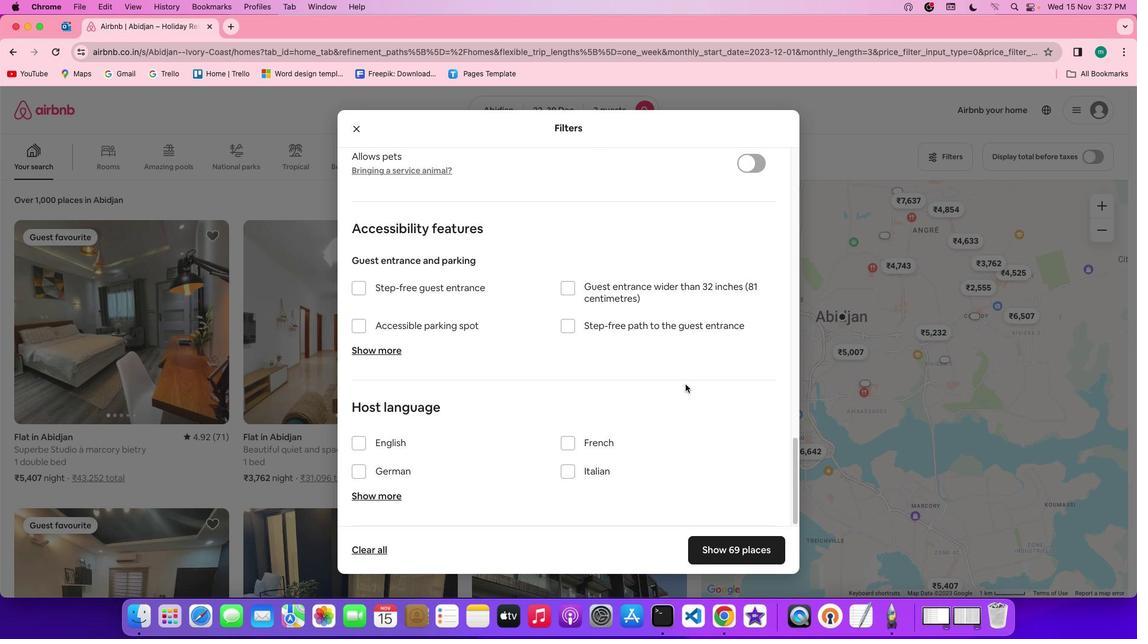 
Action: Mouse scrolled (685, 385) with delta (0, 0)
Screenshot: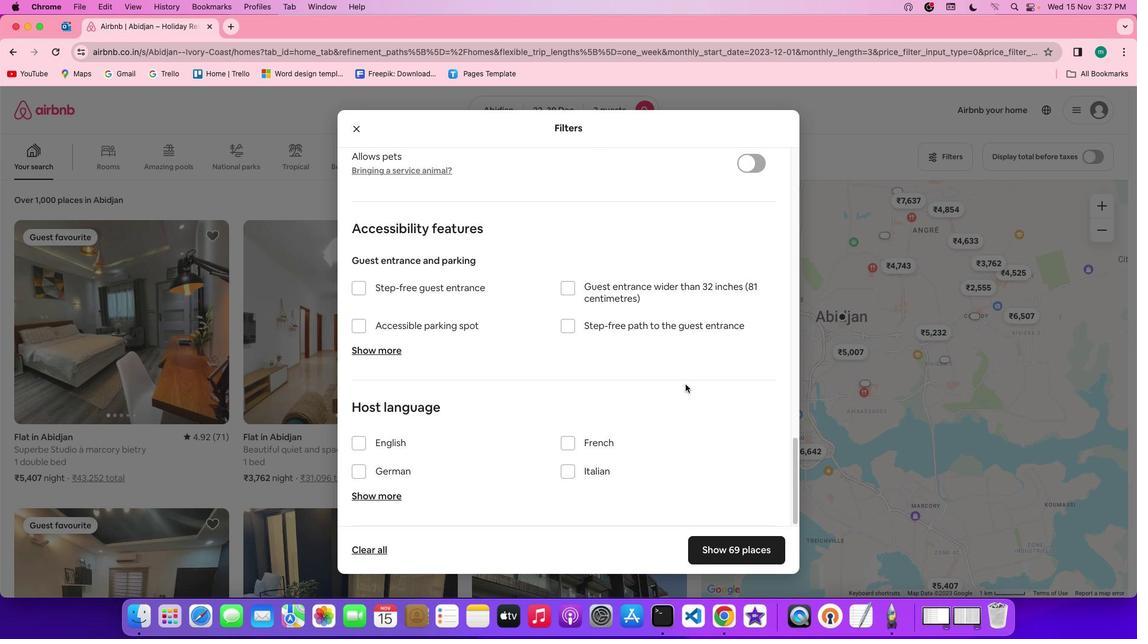 
Action: Mouse scrolled (685, 385) with delta (0, -1)
Screenshot: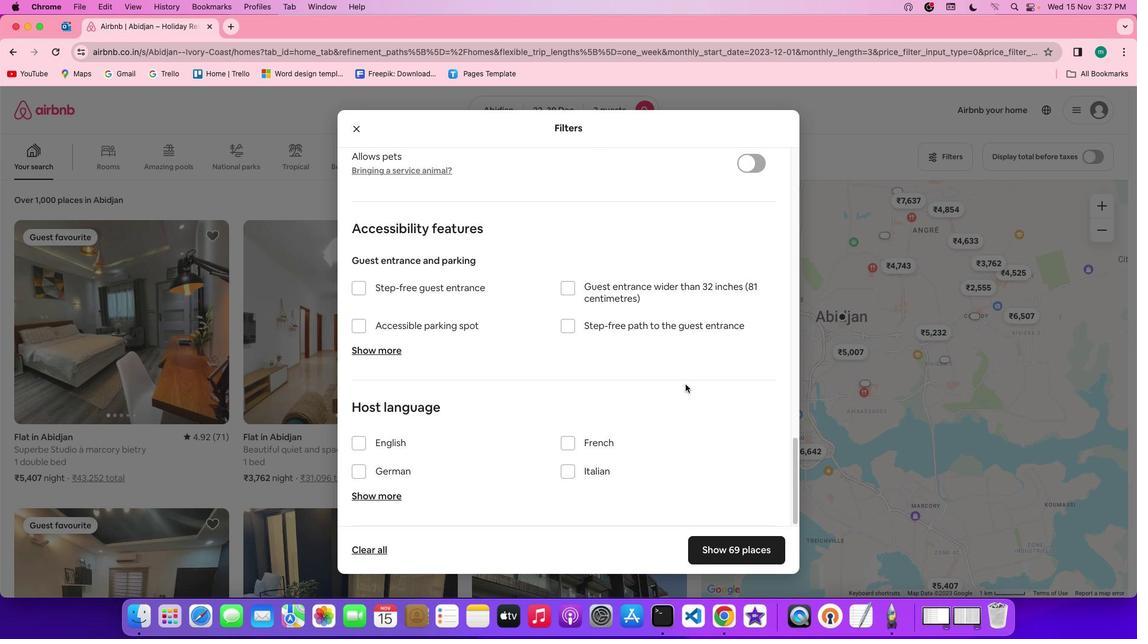 
Action: Mouse scrolled (685, 385) with delta (0, -2)
Screenshot: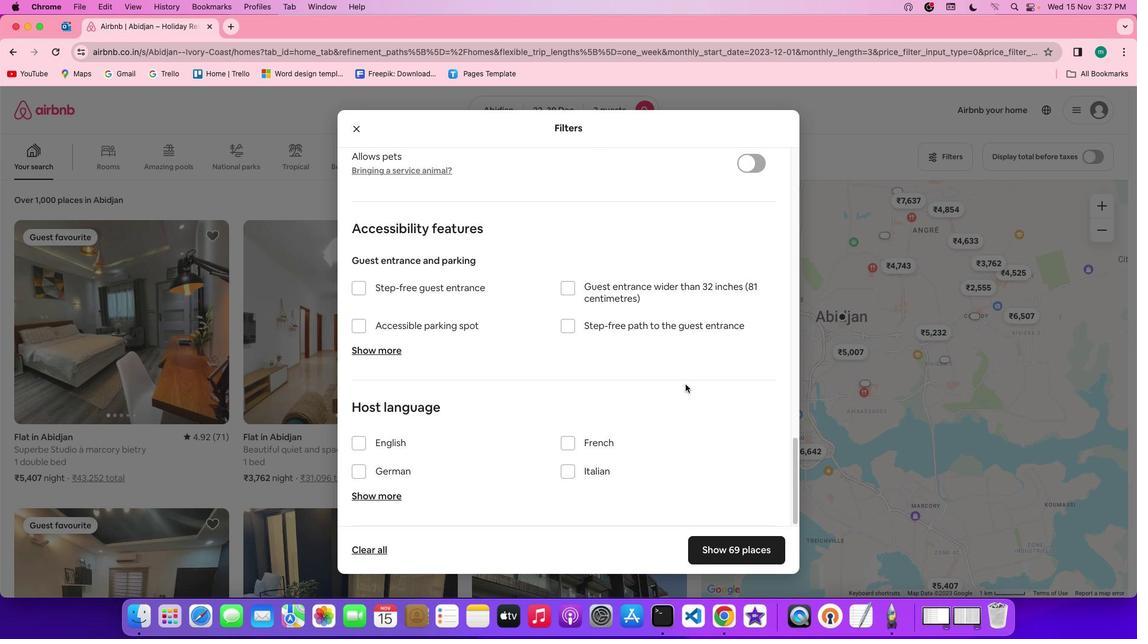 
Action: Mouse scrolled (685, 385) with delta (0, -2)
Screenshot: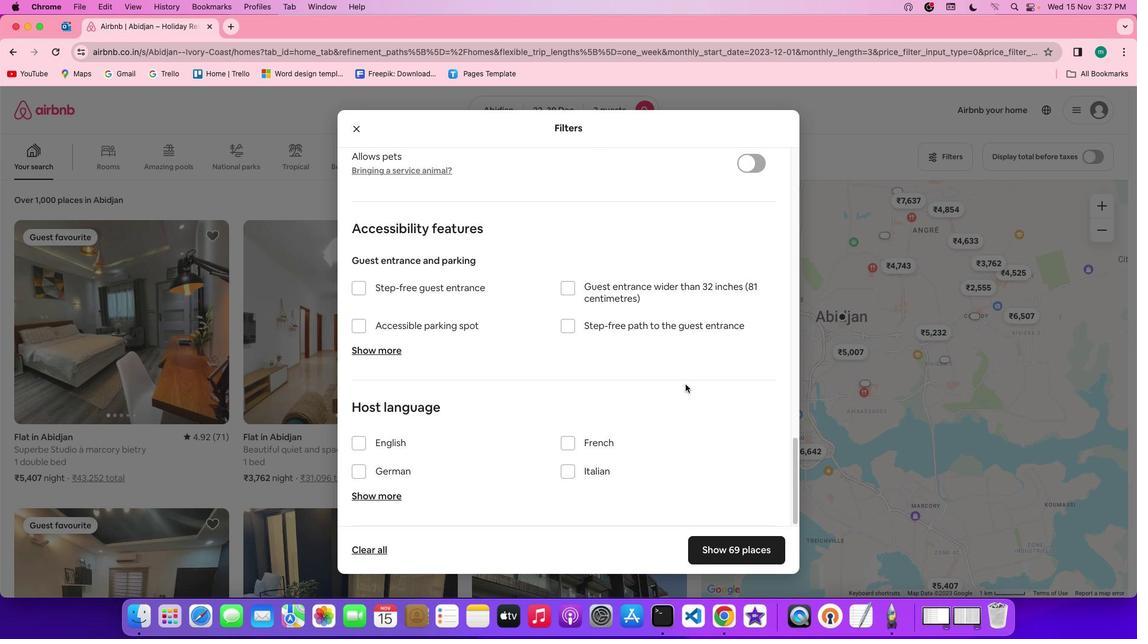 
Action: Mouse scrolled (685, 385) with delta (0, 0)
Screenshot: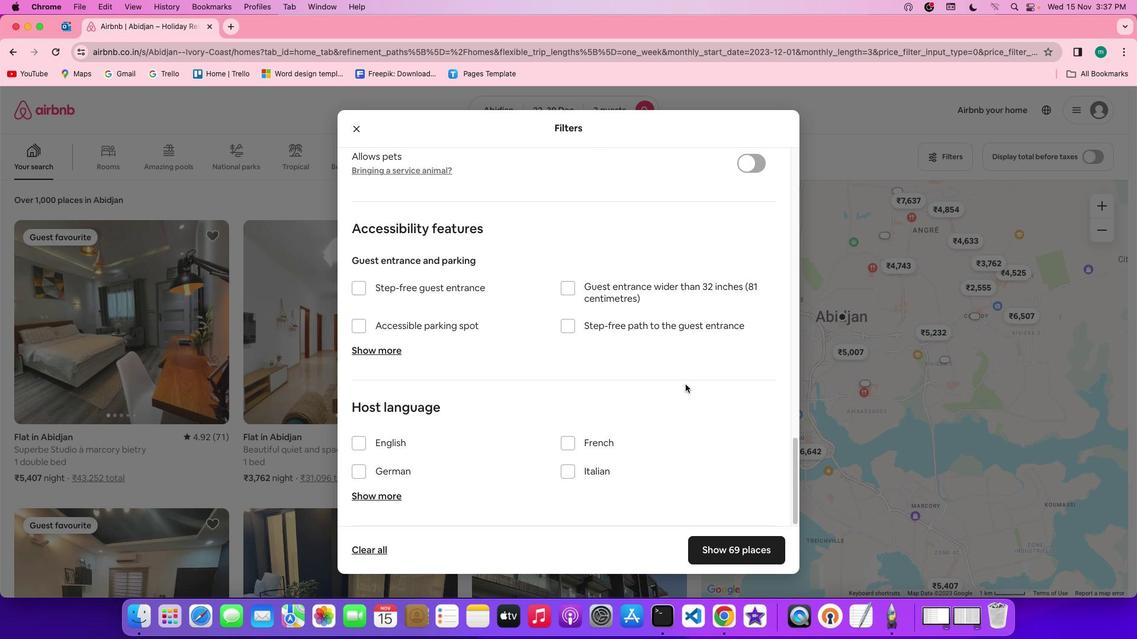 
Action: Mouse scrolled (685, 385) with delta (0, 0)
Screenshot: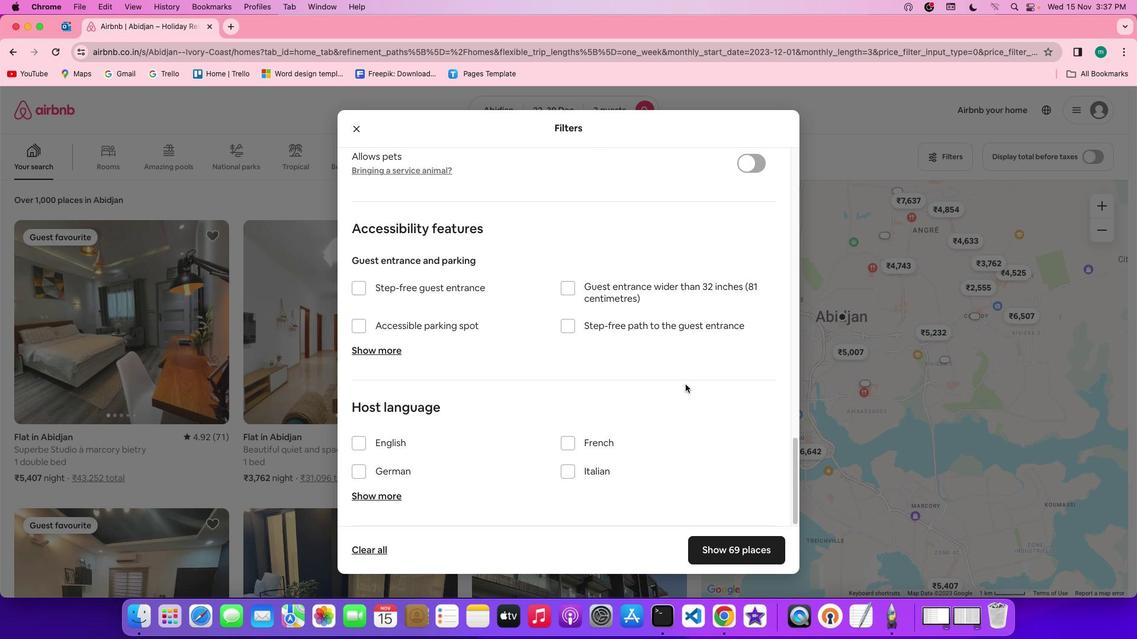 
Action: Mouse scrolled (685, 385) with delta (0, -1)
Screenshot: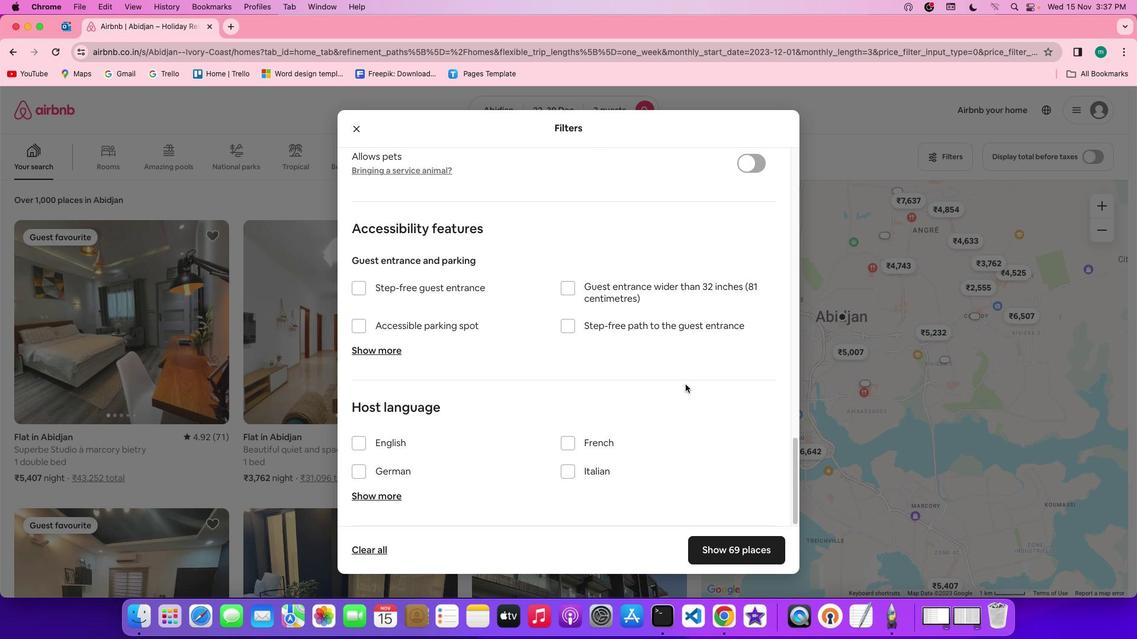 
Action: Mouse scrolled (685, 385) with delta (0, -2)
Screenshot: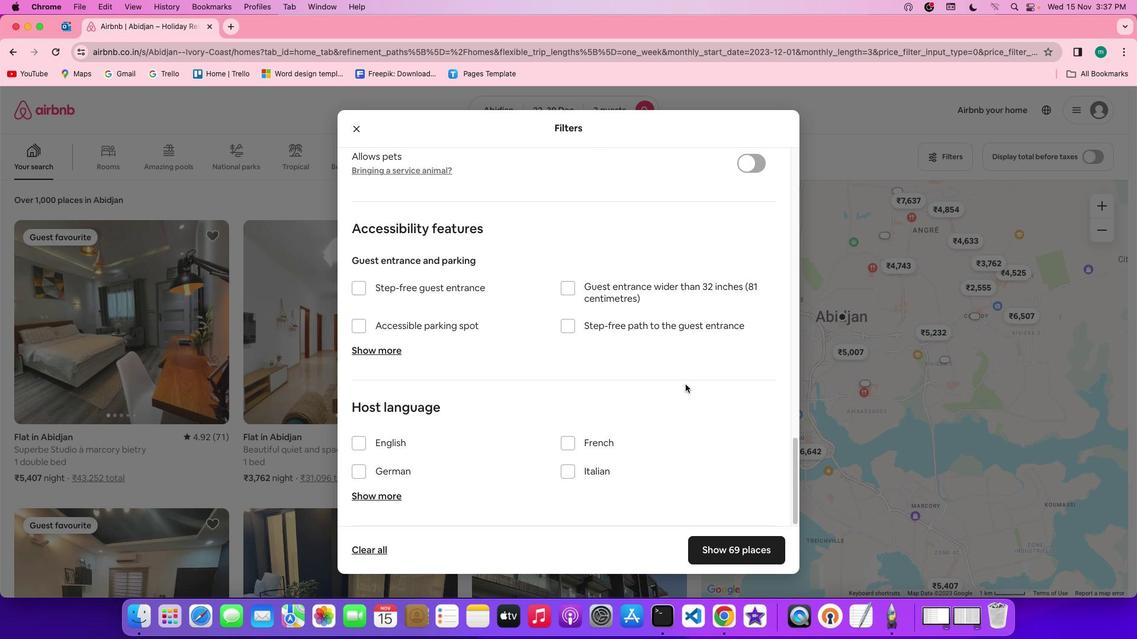
Action: Mouse scrolled (685, 385) with delta (0, -2)
Screenshot: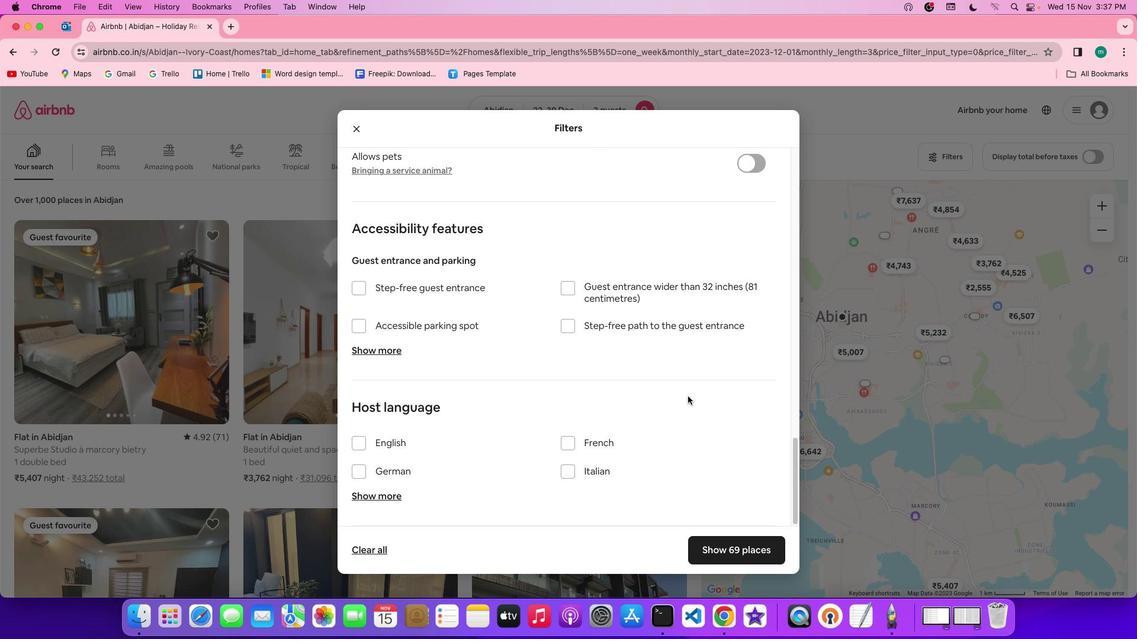 
Action: Mouse moved to (742, 552)
Screenshot: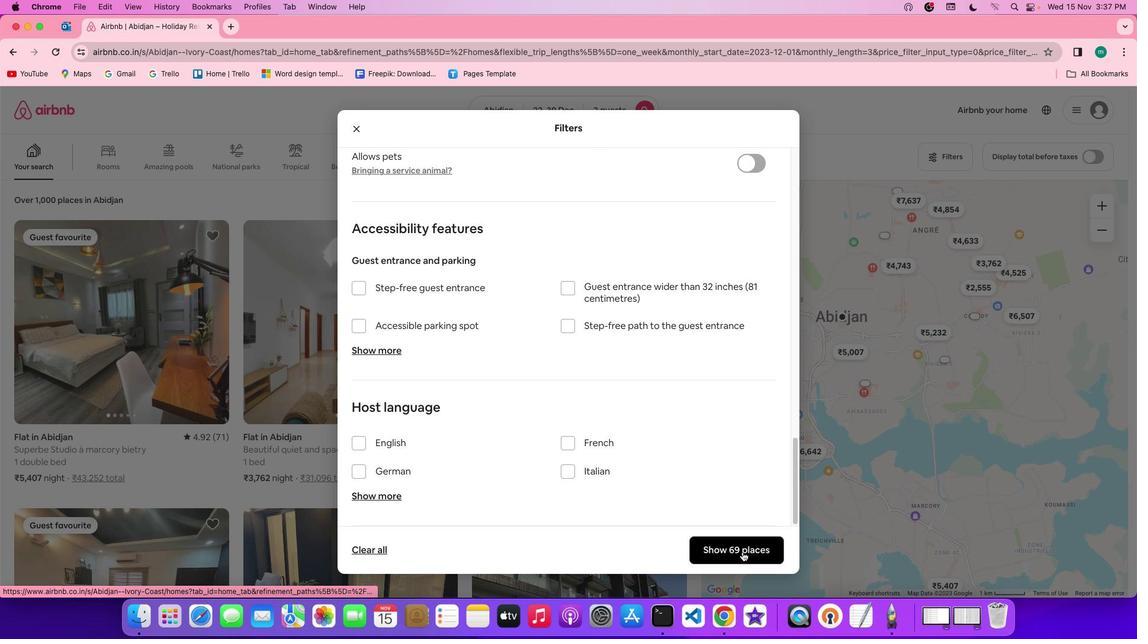 
Action: Mouse pressed left at (742, 552)
Screenshot: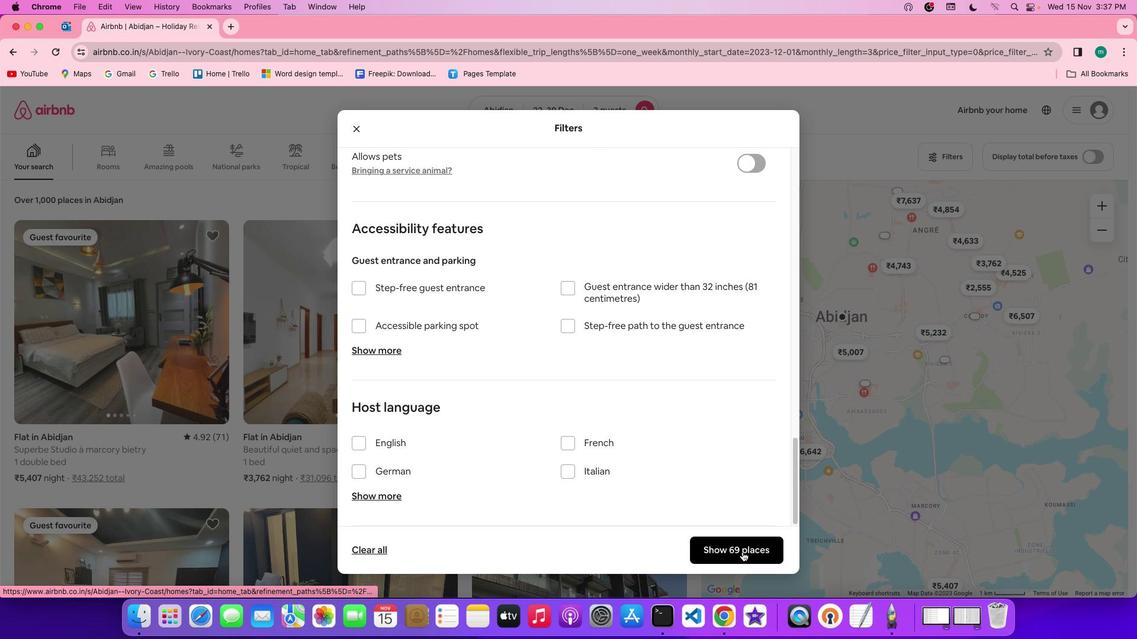 
Action: Mouse moved to (483, 412)
Screenshot: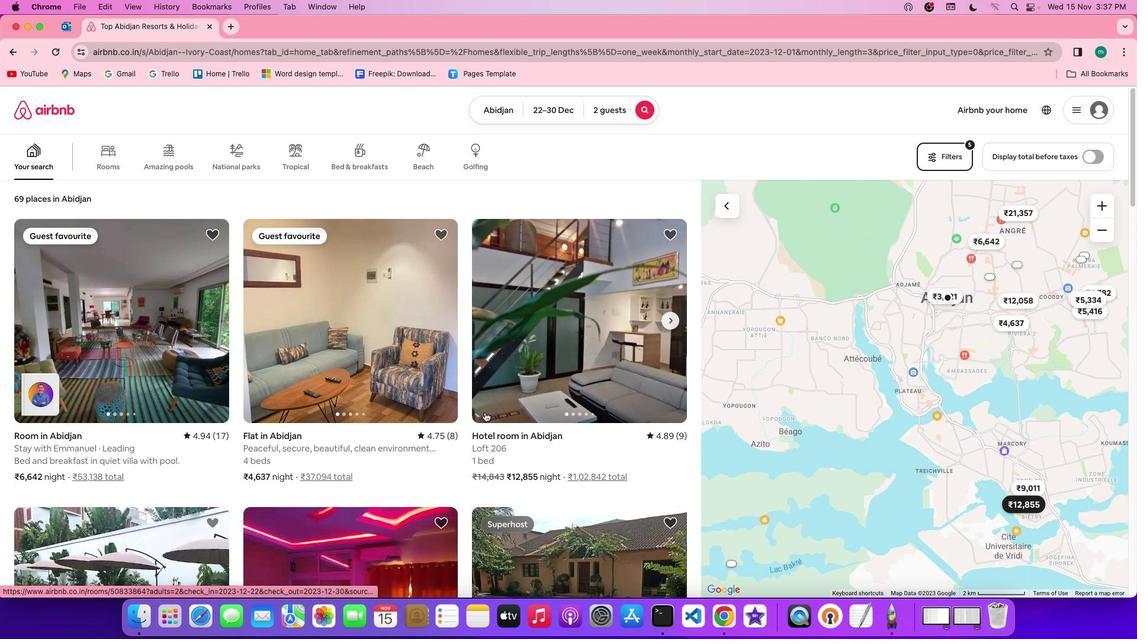 
Action: Mouse scrolled (483, 412) with delta (0, 0)
Screenshot: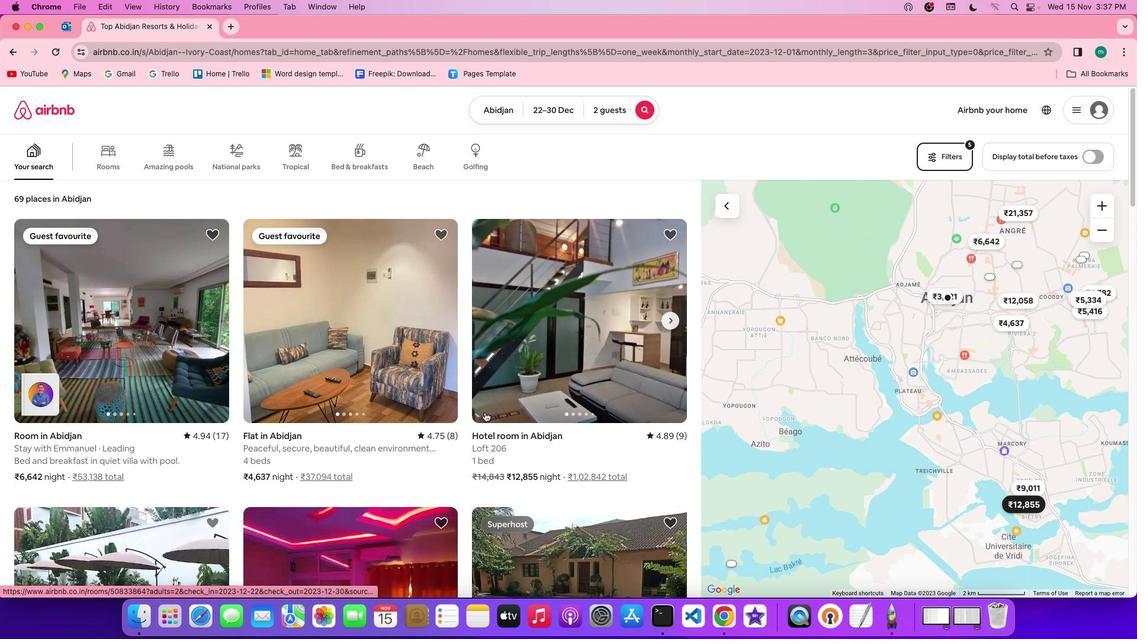 
Action: Mouse moved to (484, 412)
Screenshot: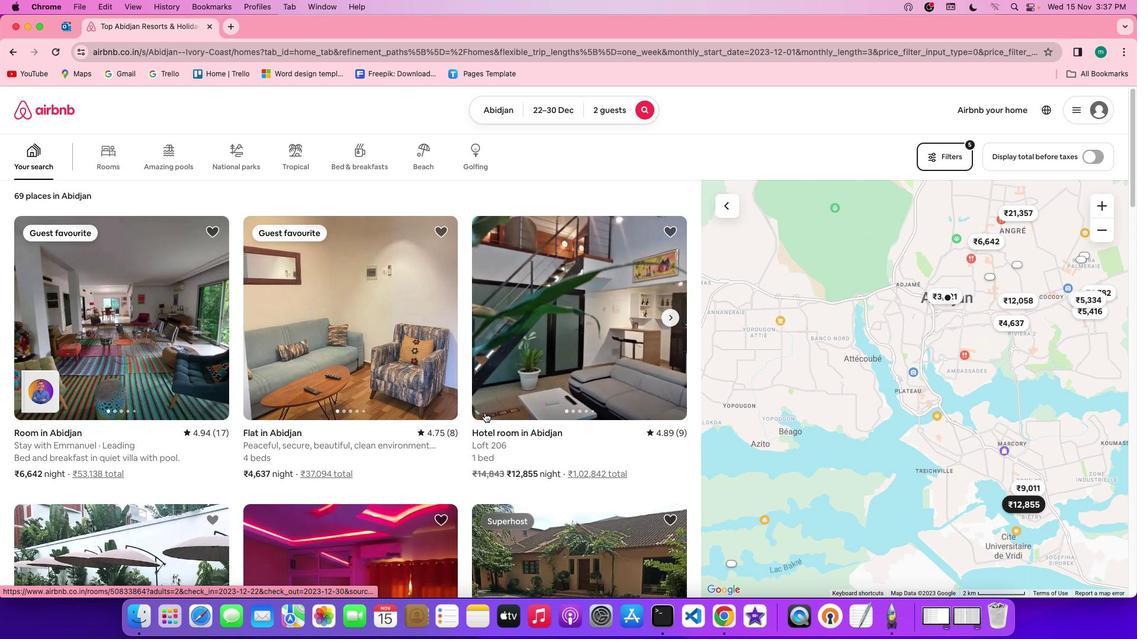 
Action: Mouse scrolled (484, 412) with delta (0, 0)
Screenshot: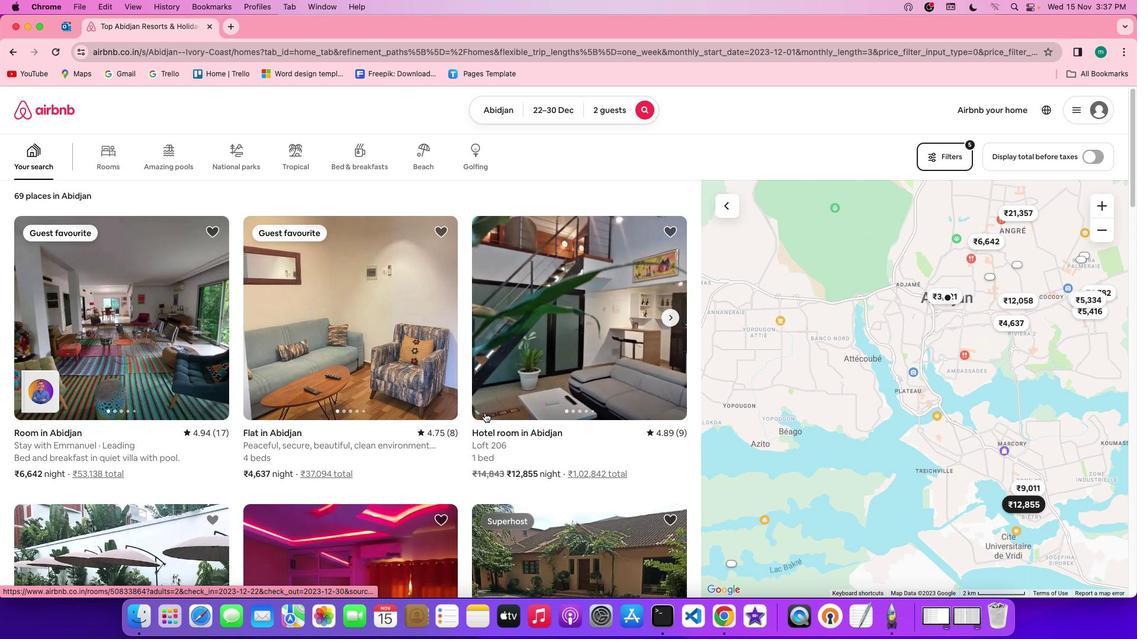 
Action: Mouse scrolled (484, 412) with delta (0, -1)
Screenshot: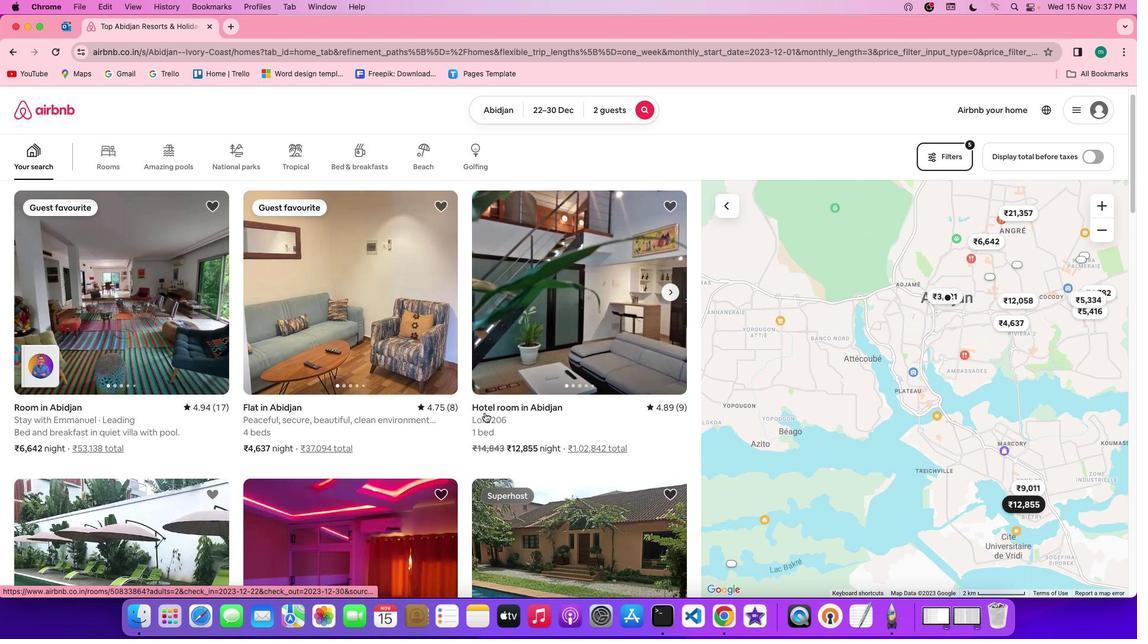 
Action: Mouse moved to (484, 412)
Screenshot: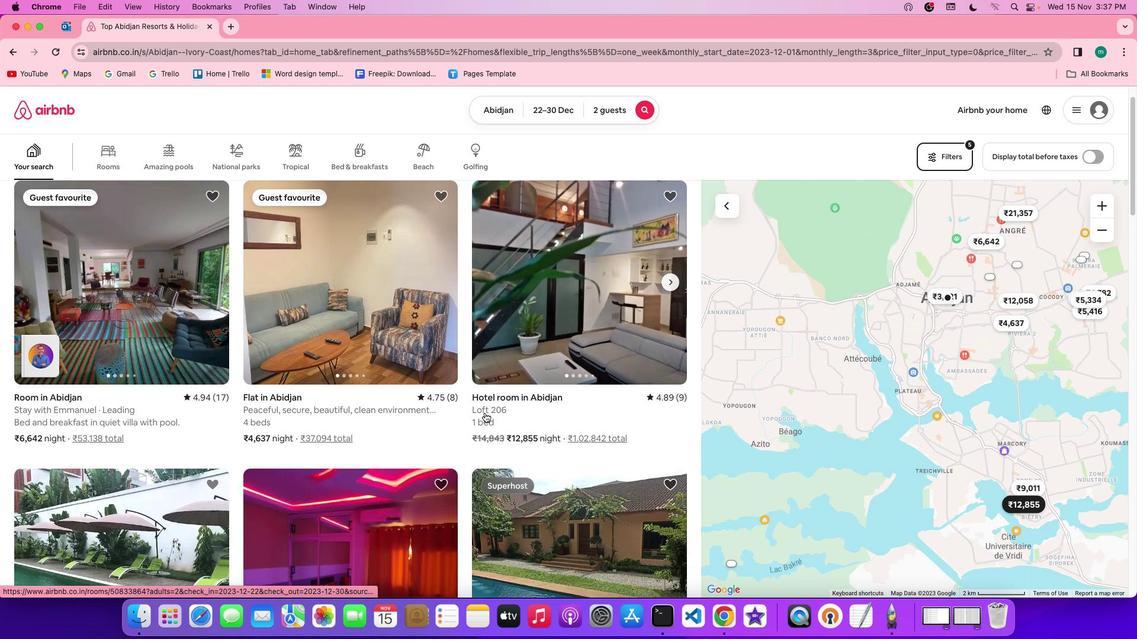 
Action: Mouse scrolled (484, 412) with delta (0, -1)
Screenshot: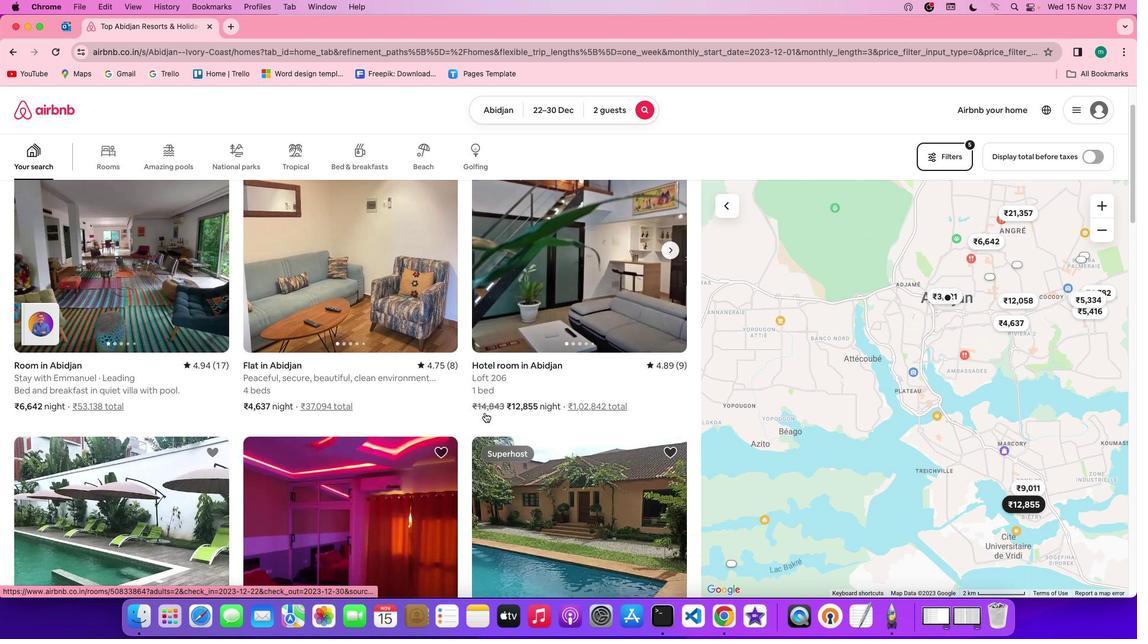 
Action: Mouse scrolled (484, 412) with delta (0, 0)
Screenshot: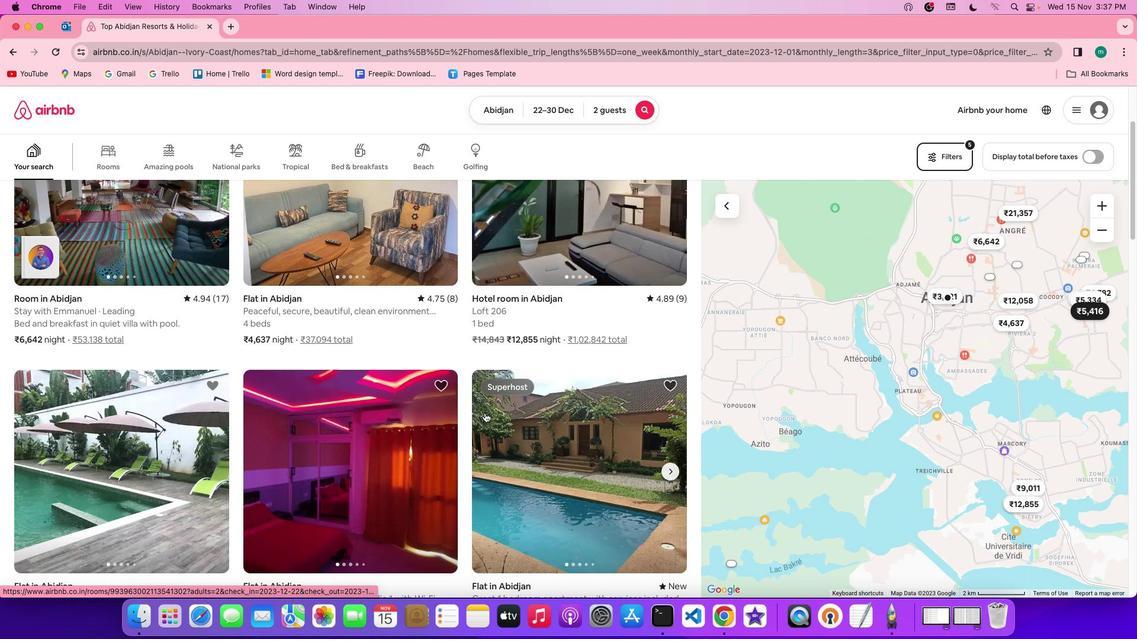 
Action: Mouse scrolled (484, 412) with delta (0, 0)
Screenshot: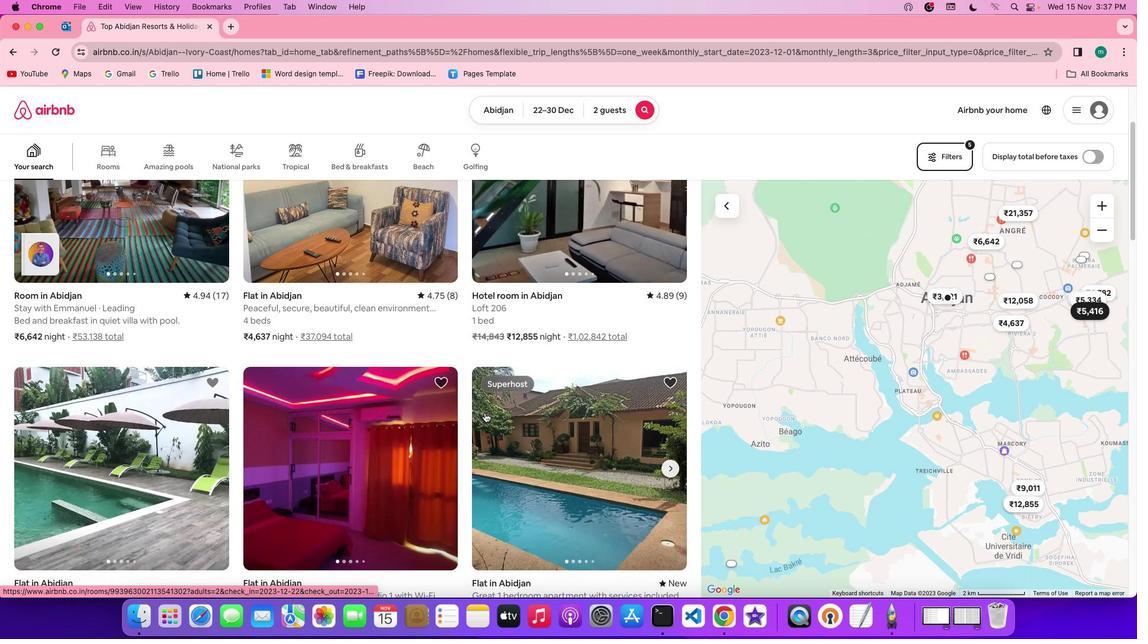 
Action: Mouse scrolled (484, 412) with delta (0, 0)
Screenshot: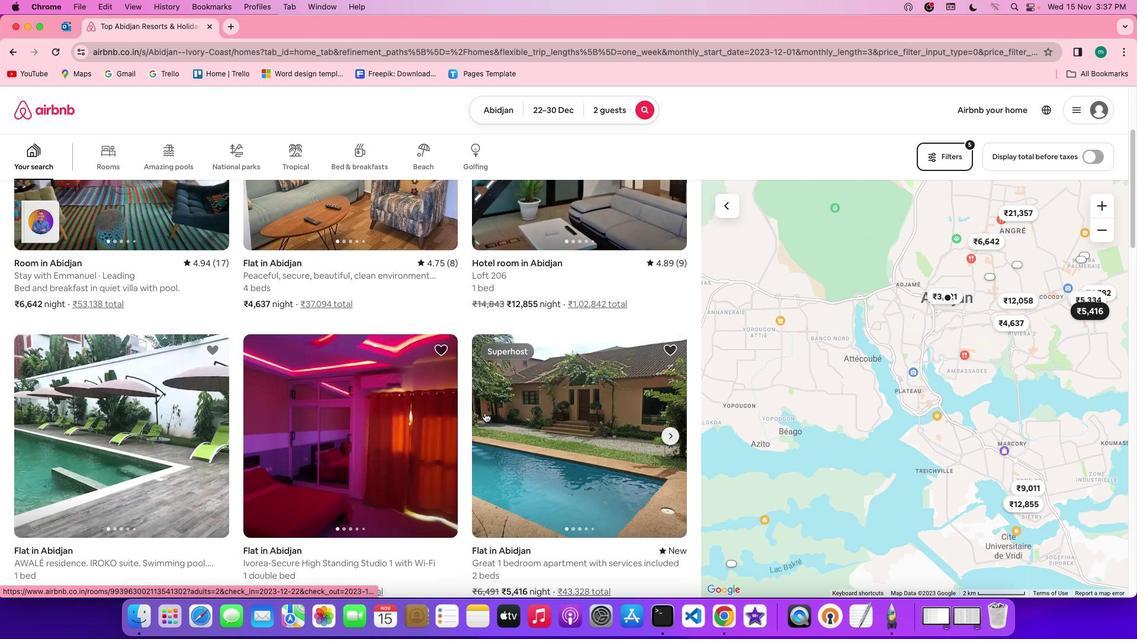 
Action: Mouse moved to (82, 427)
Screenshot: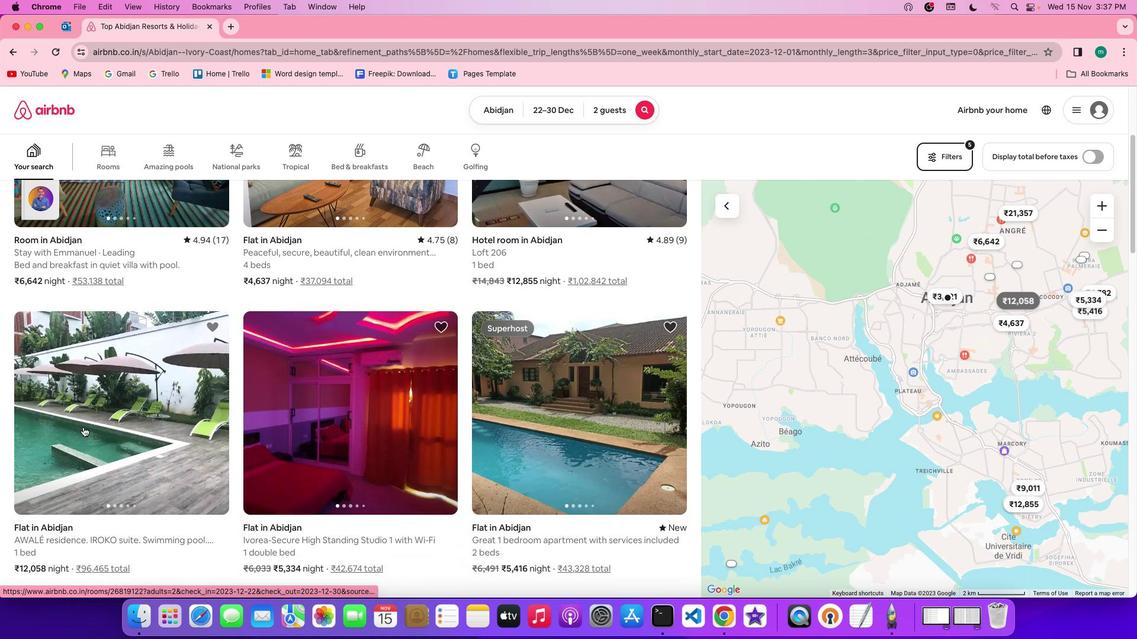 
Action: Mouse pressed left at (82, 427)
Screenshot: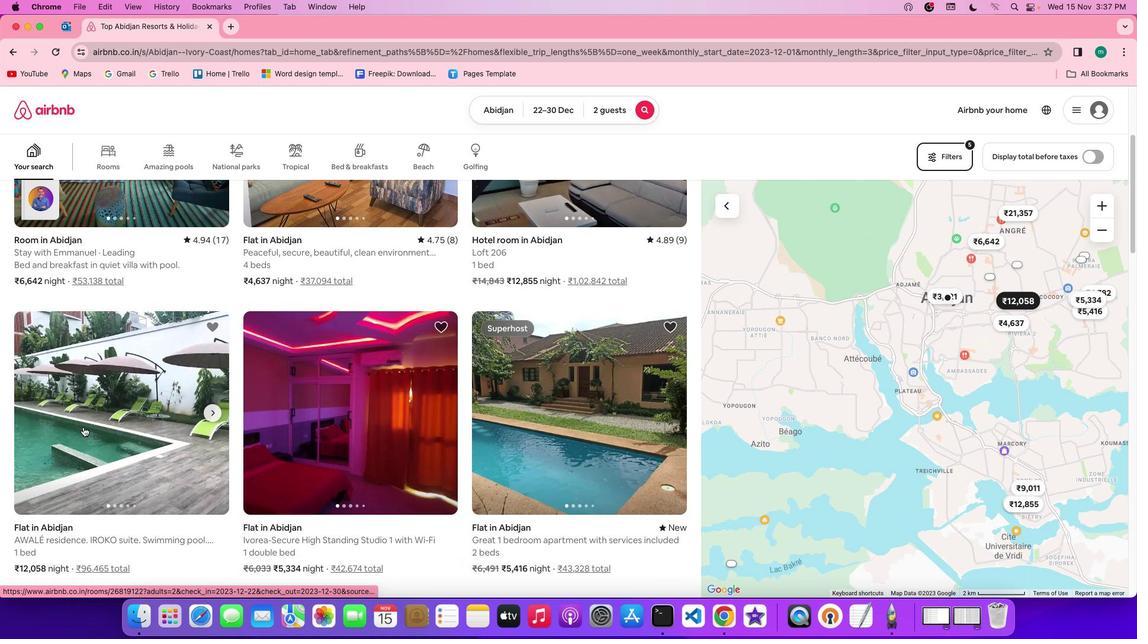 
Action: Mouse moved to (848, 422)
Screenshot: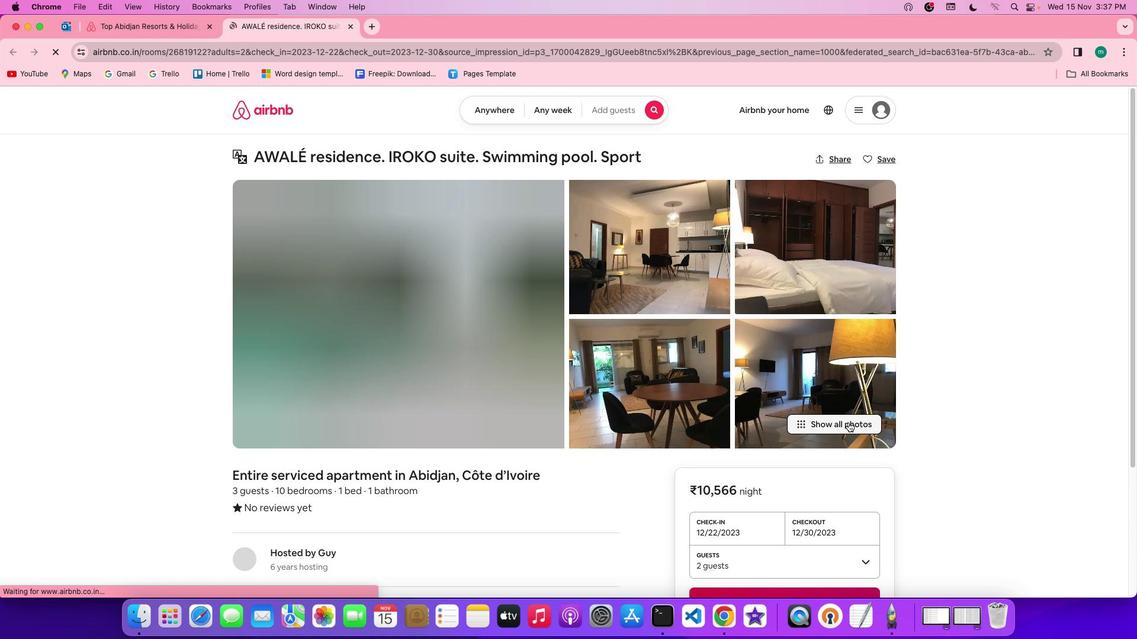 
Action: Mouse pressed left at (848, 422)
Screenshot: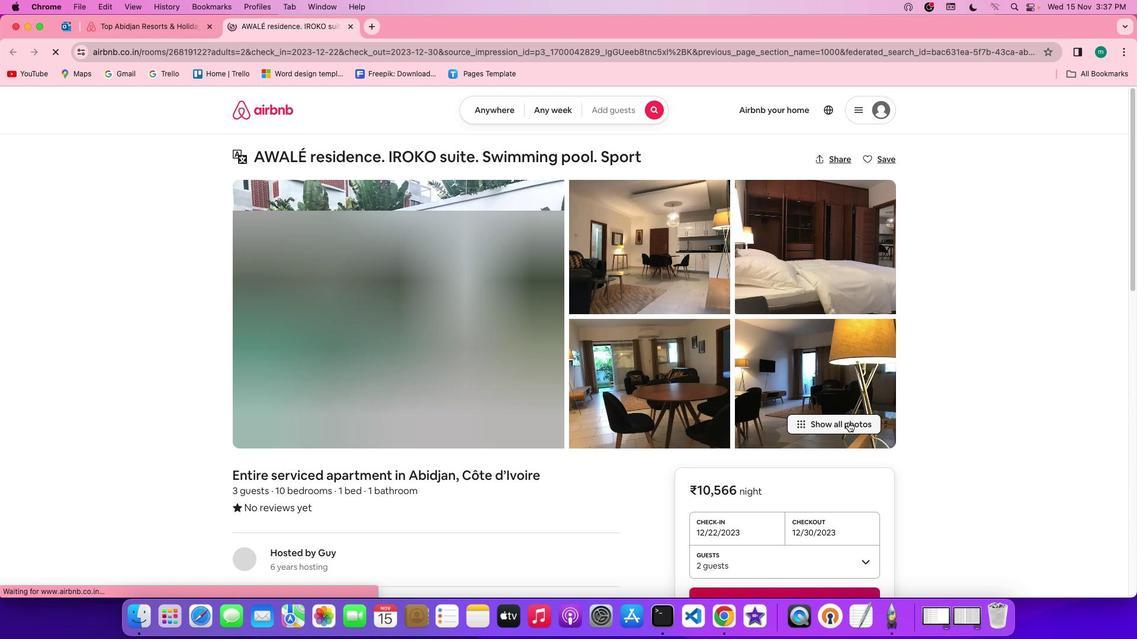 
Action: Mouse moved to (555, 312)
Screenshot: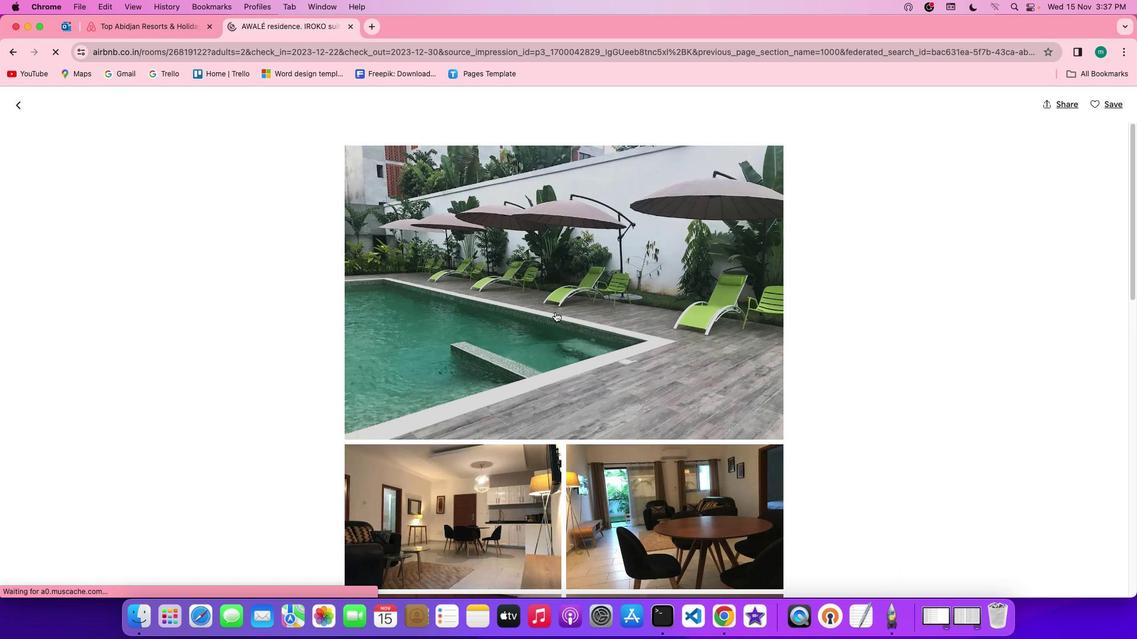 
Action: Mouse scrolled (555, 312) with delta (0, 0)
Screenshot: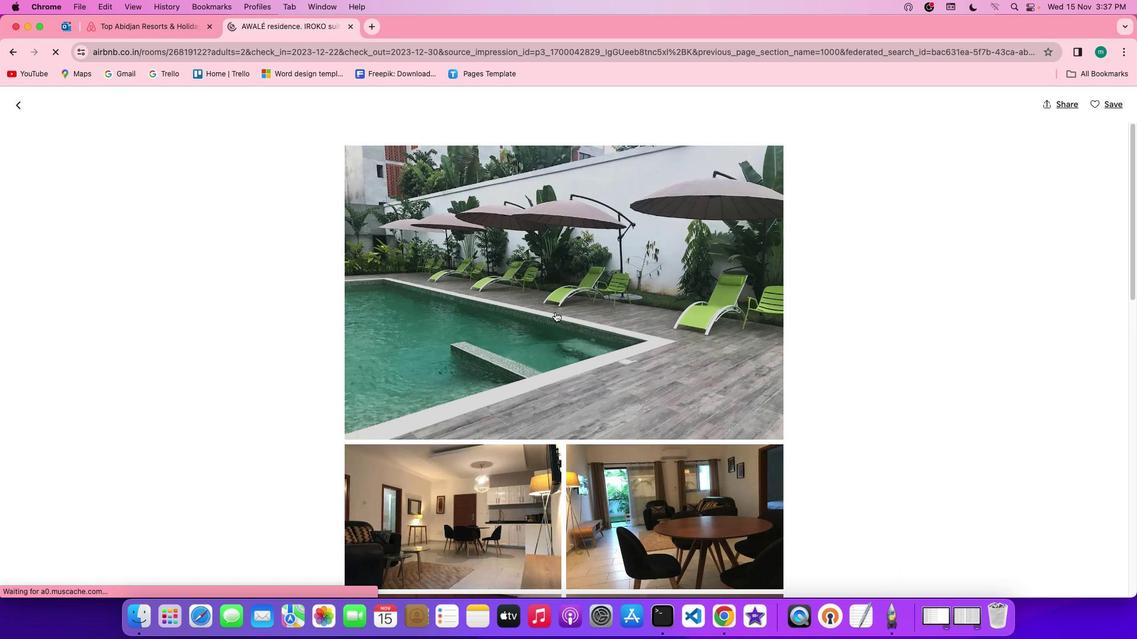 
Action: Mouse moved to (555, 312)
Screenshot: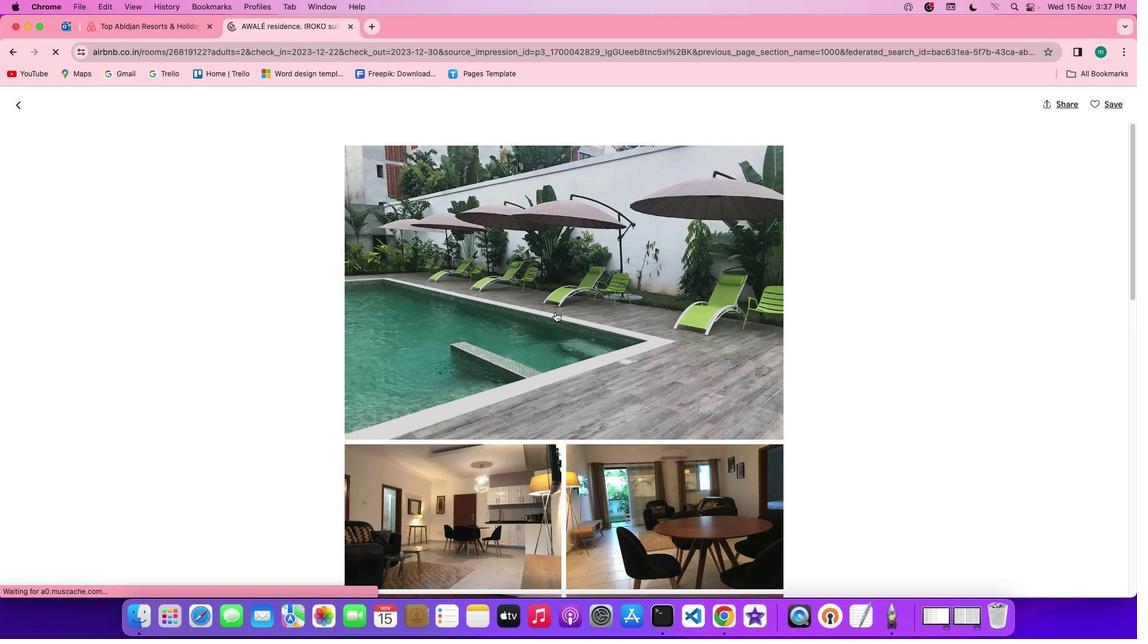 
Action: Mouse scrolled (555, 312) with delta (0, 0)
Screenshot: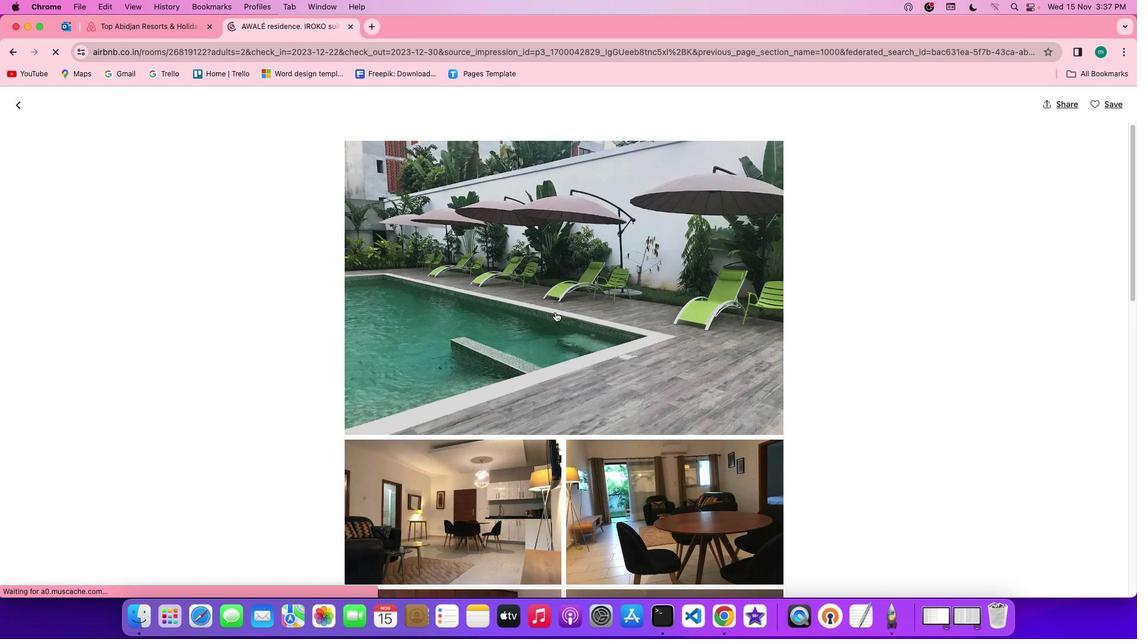 
Action: Mouse scrolled (555, 312) with delta (0, -1)
Screenshot: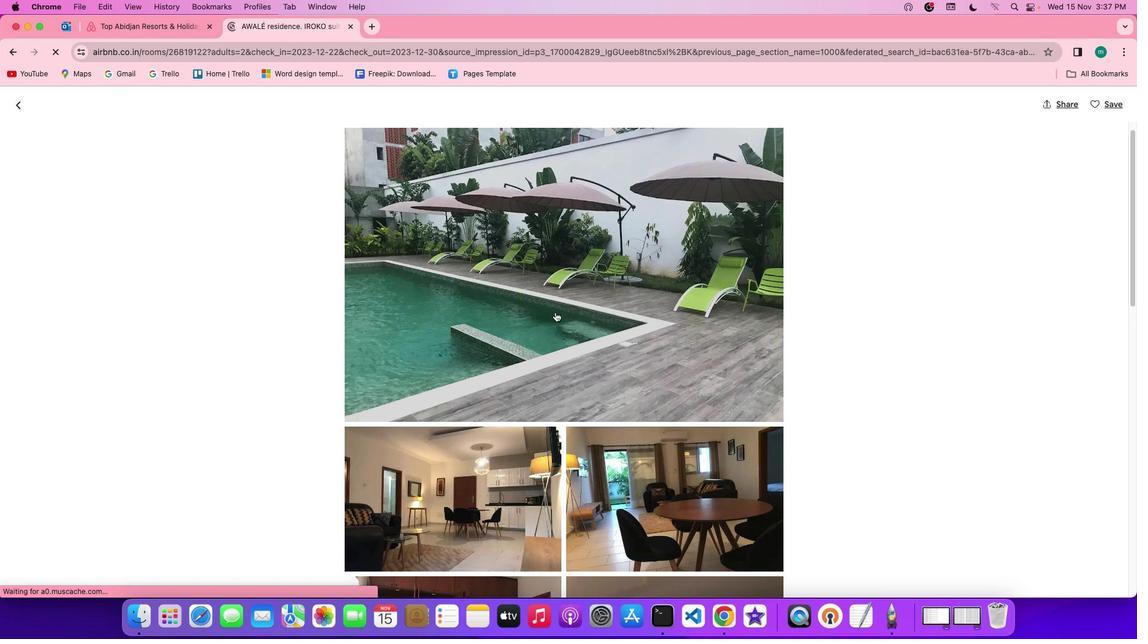 
Action: Mouse scrolled (555, 312) with delta (0, -1)
Screenshot: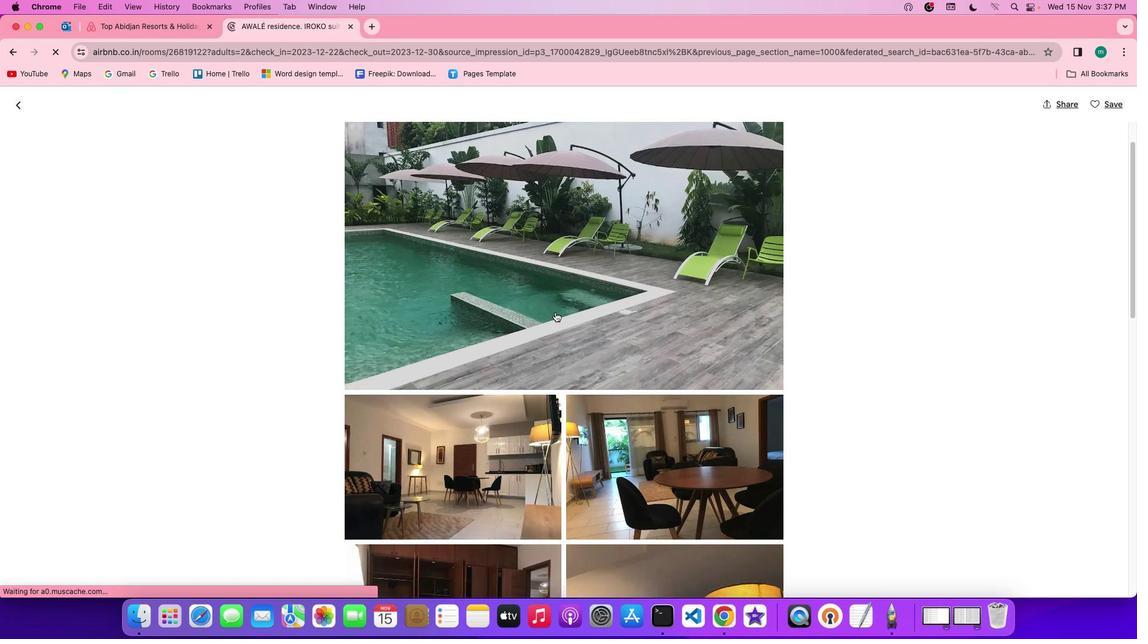 
Action: Mouse scrolled (555, 312) with delta (0, -1)
Screenshot: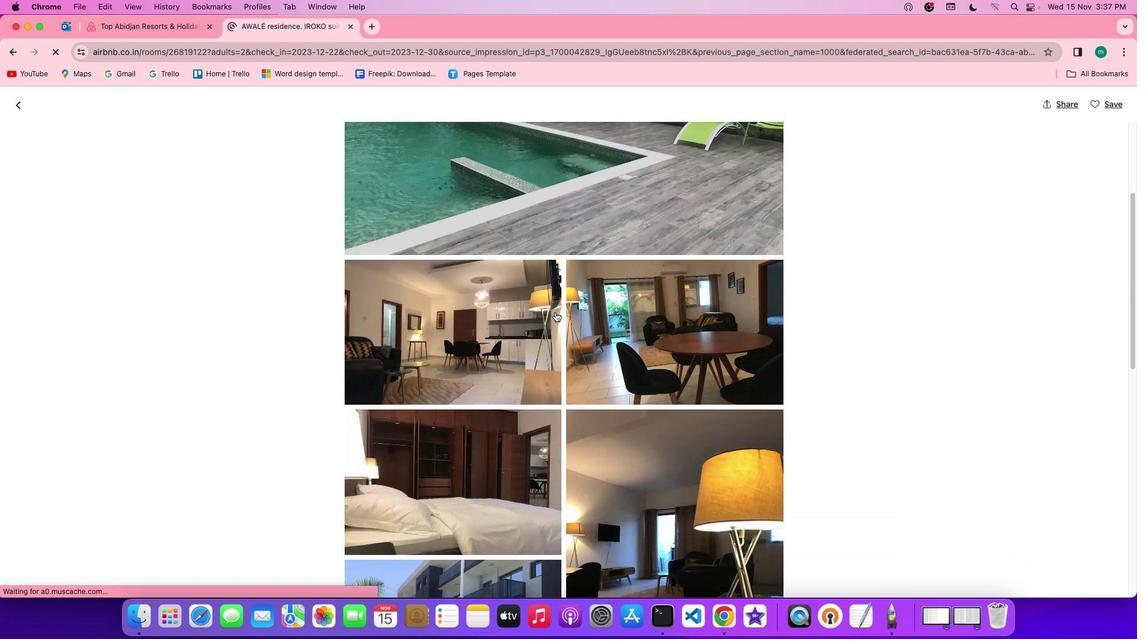 
Action: Mouse scrolled (555, 312) with delta (0, 0)
Screenshot: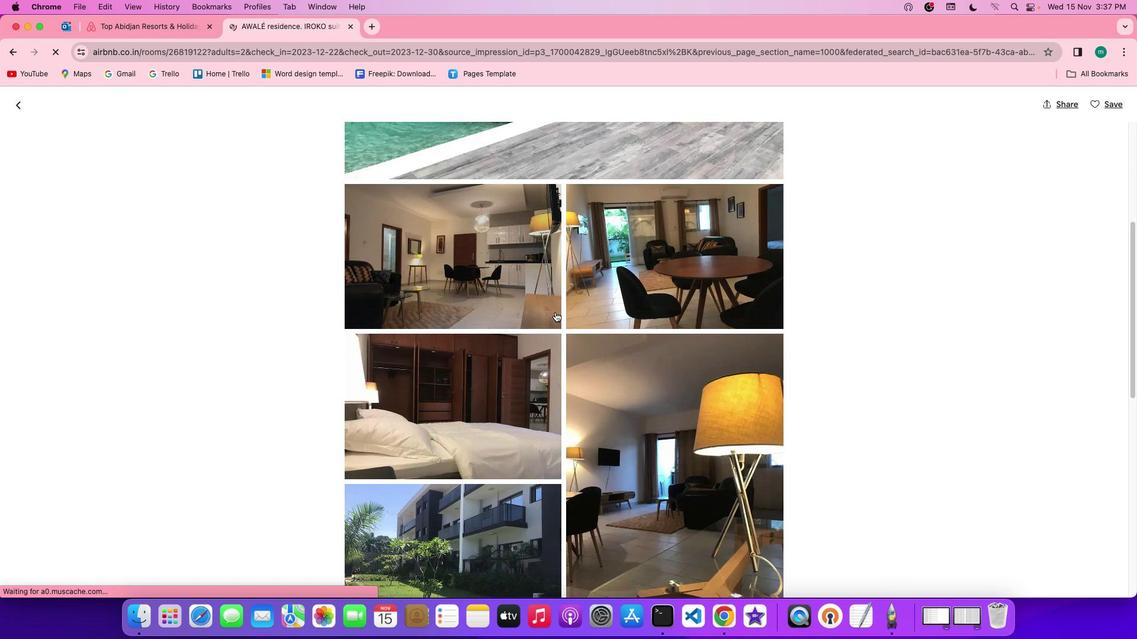 
Action: Mouse scrolled (555, 312) with delta (0, 0)
Screenshot: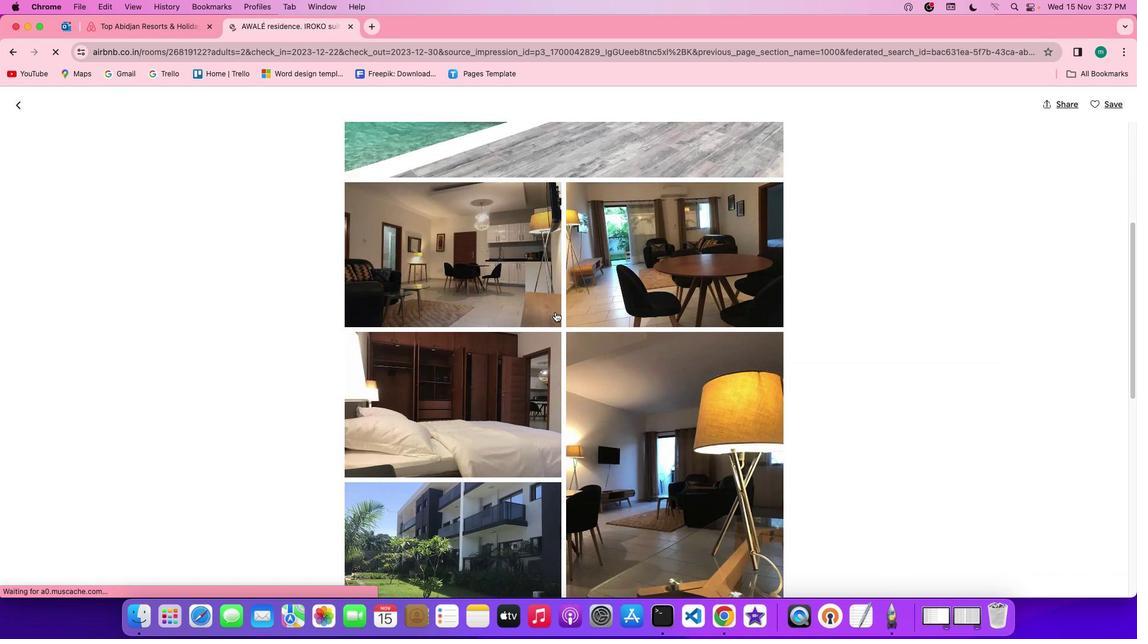 
Action: Mouse scrolled (555, 312) with delta (0, -1)
Screenshot: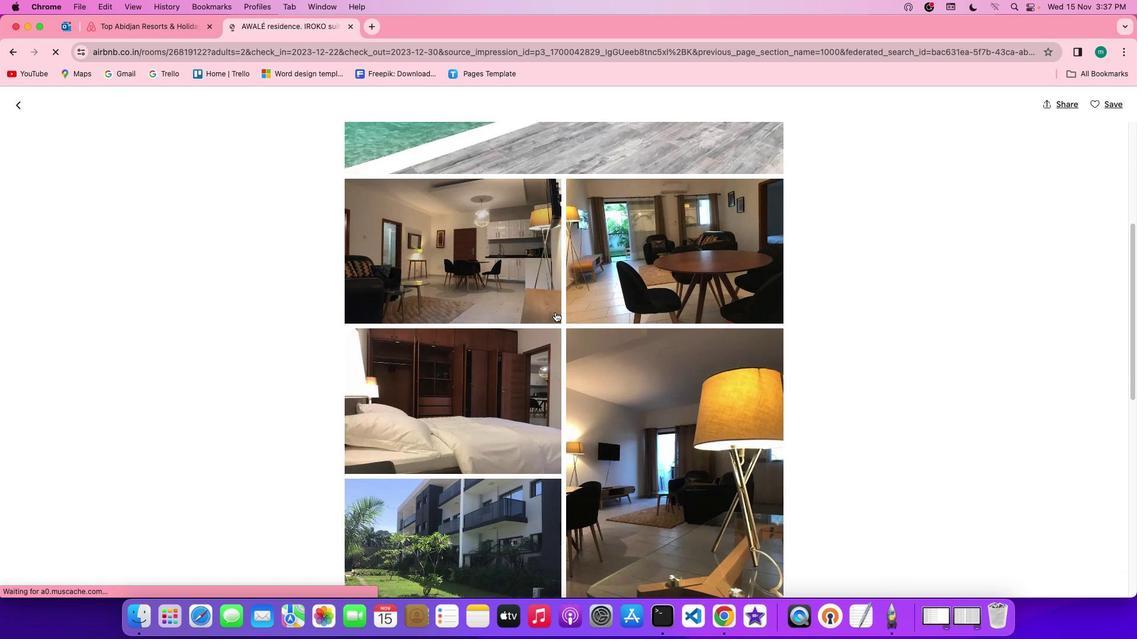 
Action: Mouse scrolled (555, 312) with delta (0, -1)
Screenshot: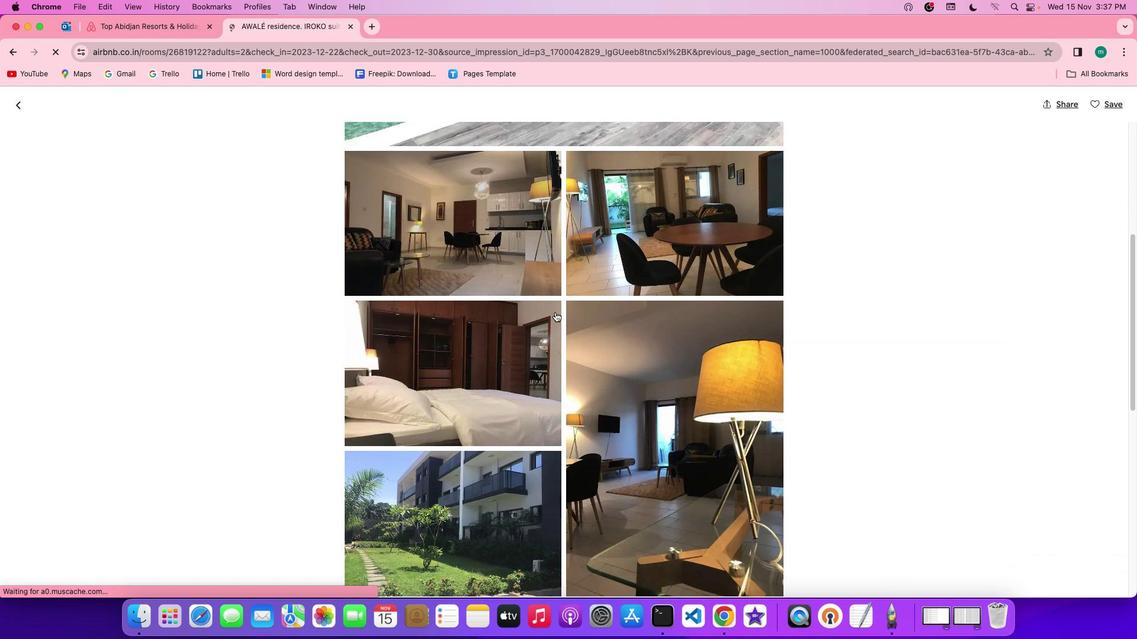 
Action: Mouse moved to (553, 312)
Screenshot: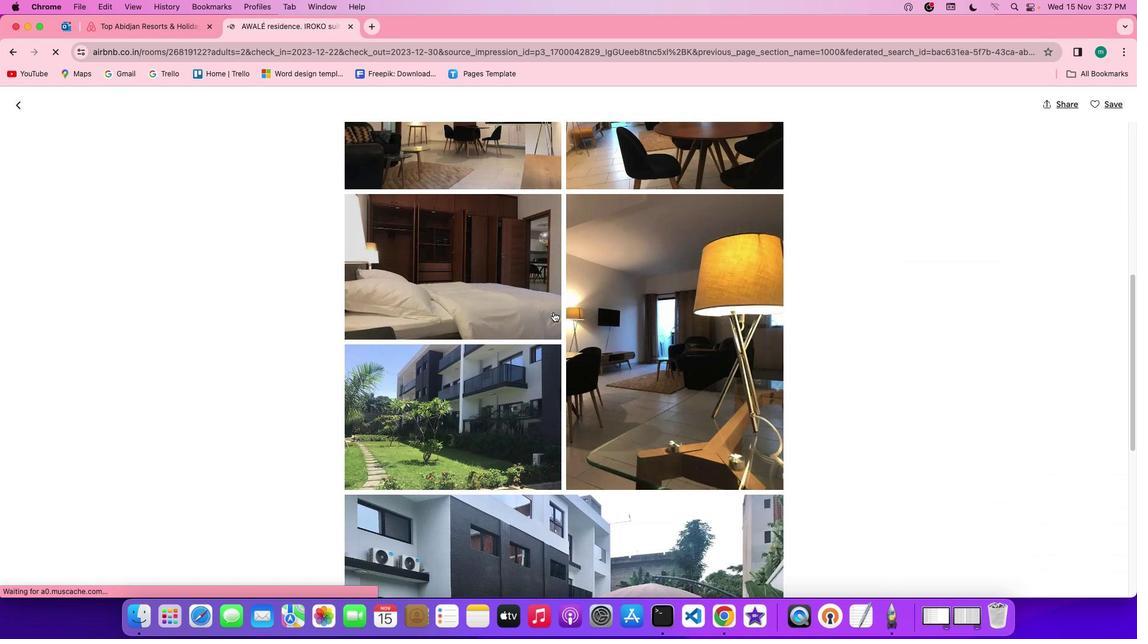 
Action: Mouse scrolled (553, 312) with delta (0, 0)
Screenshot: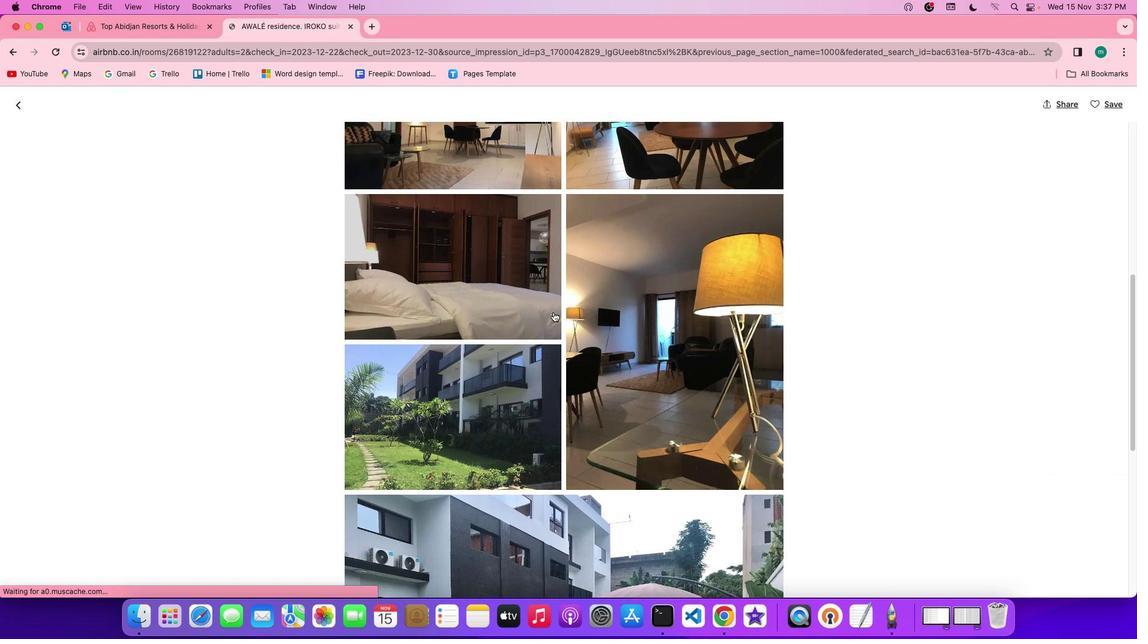 
Action: Mouse scrolled (553, 312) with delta (0, 0)
Screenshot: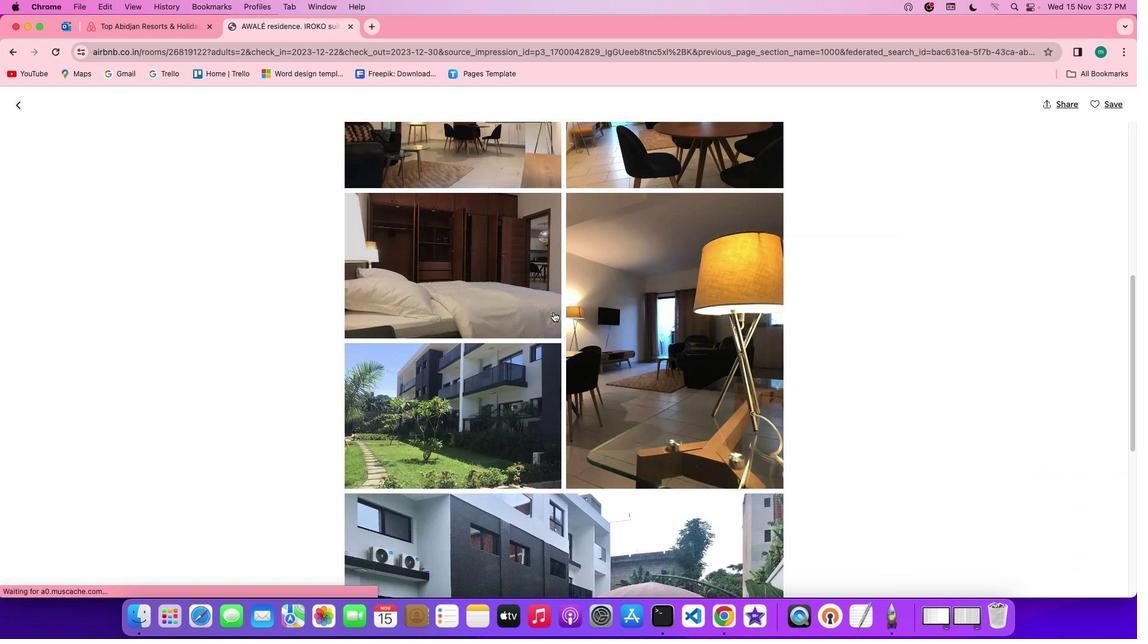 
Action: Mouse scrolled (553, 312) with delta (0, 0)
Screenshot: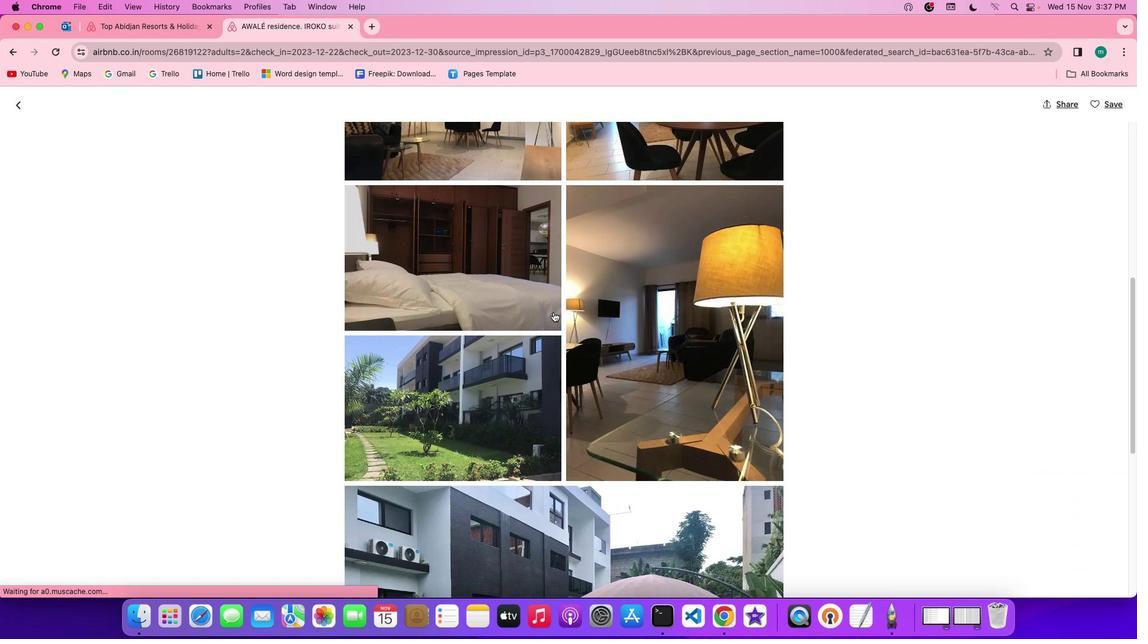 
Action: Mouse moved to (548, 331)
Screenshot: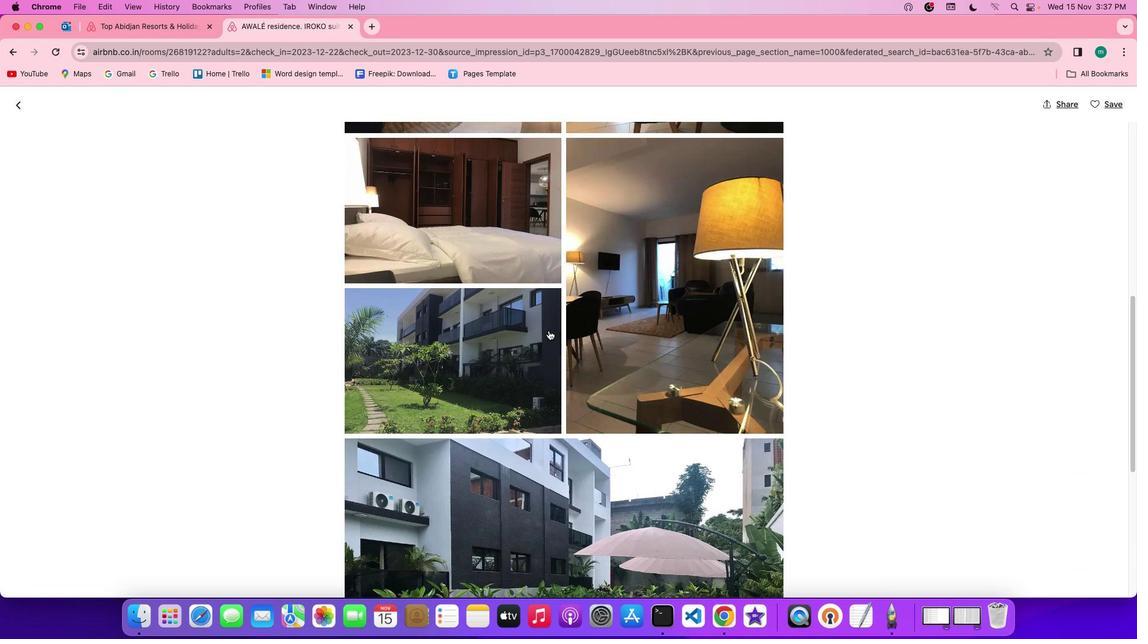 
Action: Mouse scrolled (548, 331) with delta (0, 0)
Screenshot: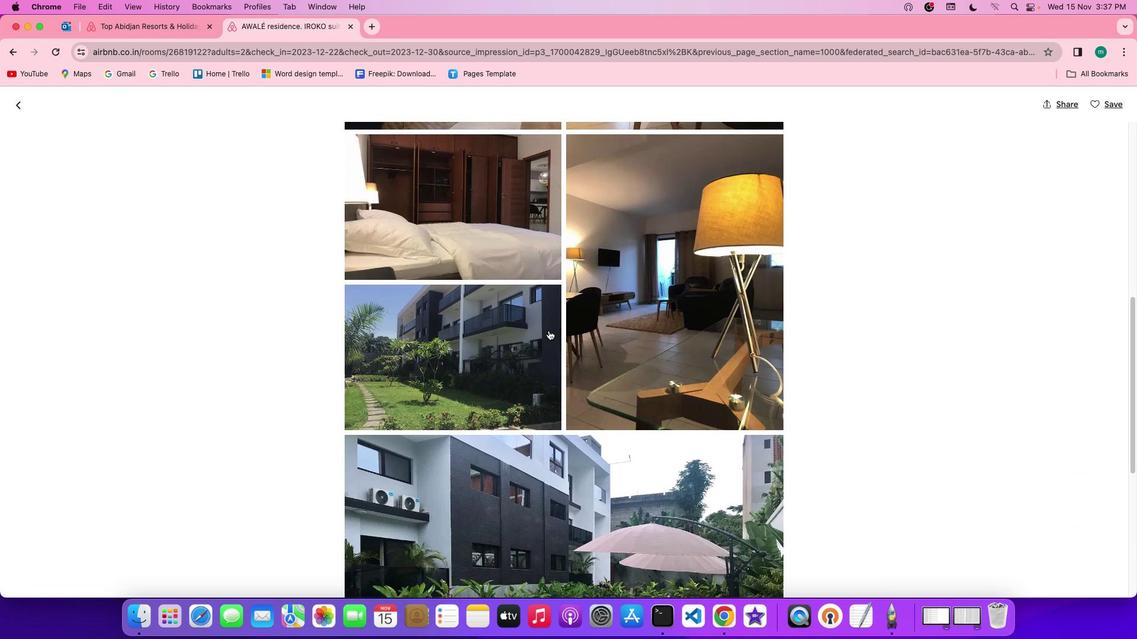 
Action: Mouse scrolled (548, 331) with delta (0, 0)
Screenshot: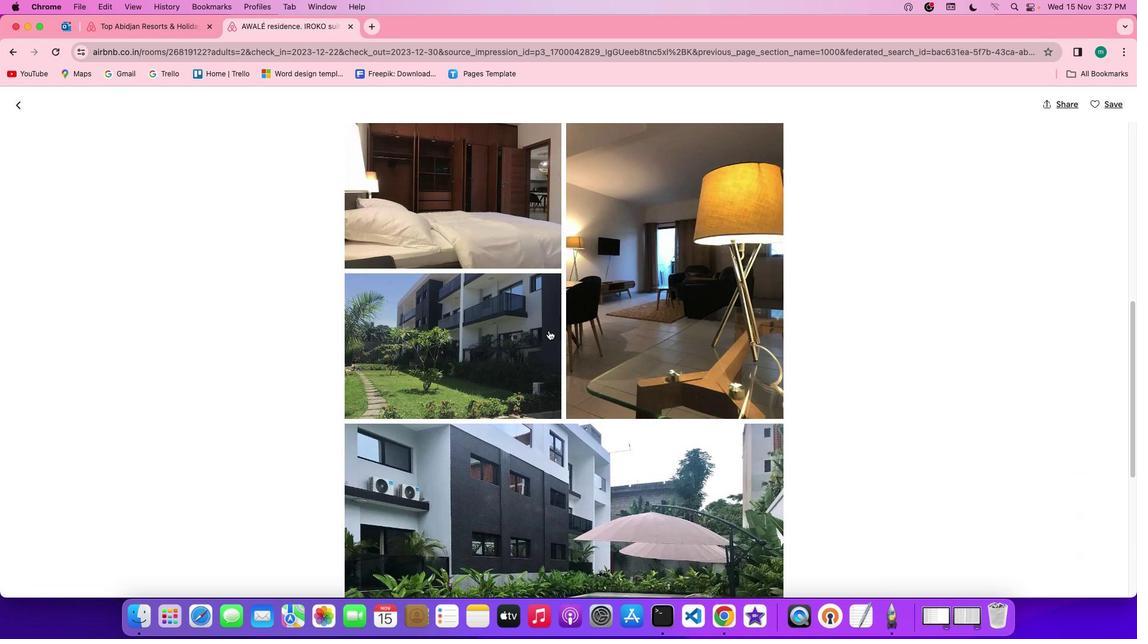 
Action: Mouse scrolled (548, 331) with delta (0, -1)
Screenshot: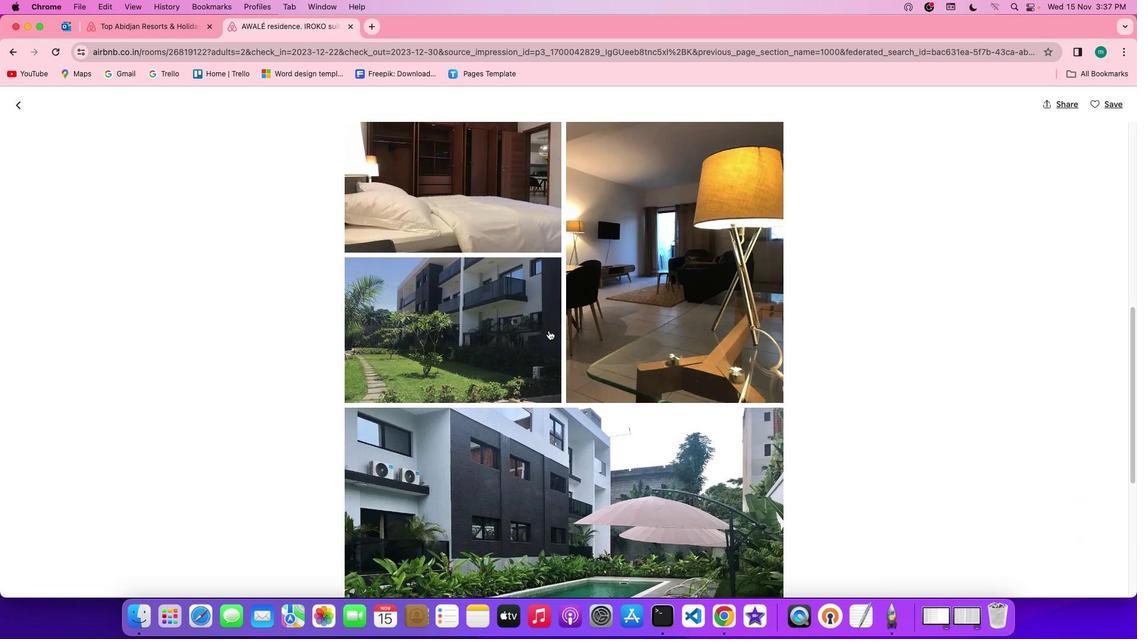 
Action: Mouse scrolled (548, 331) with delta (0, -2)
Screenshot: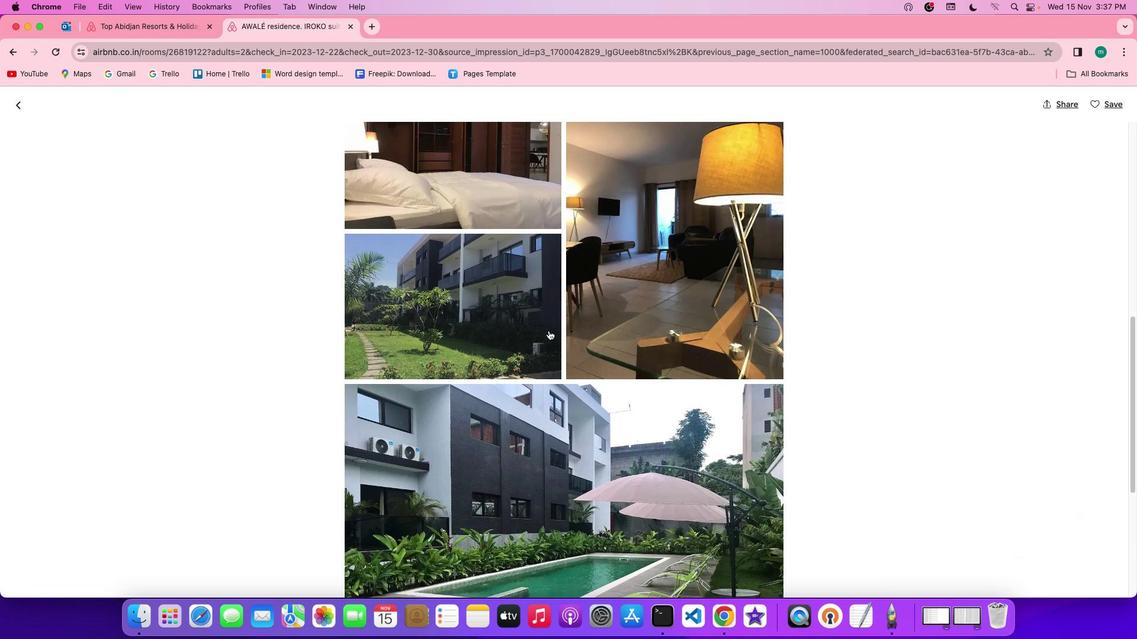 
Action: Mouse moved to (548, 331)
Screenshot: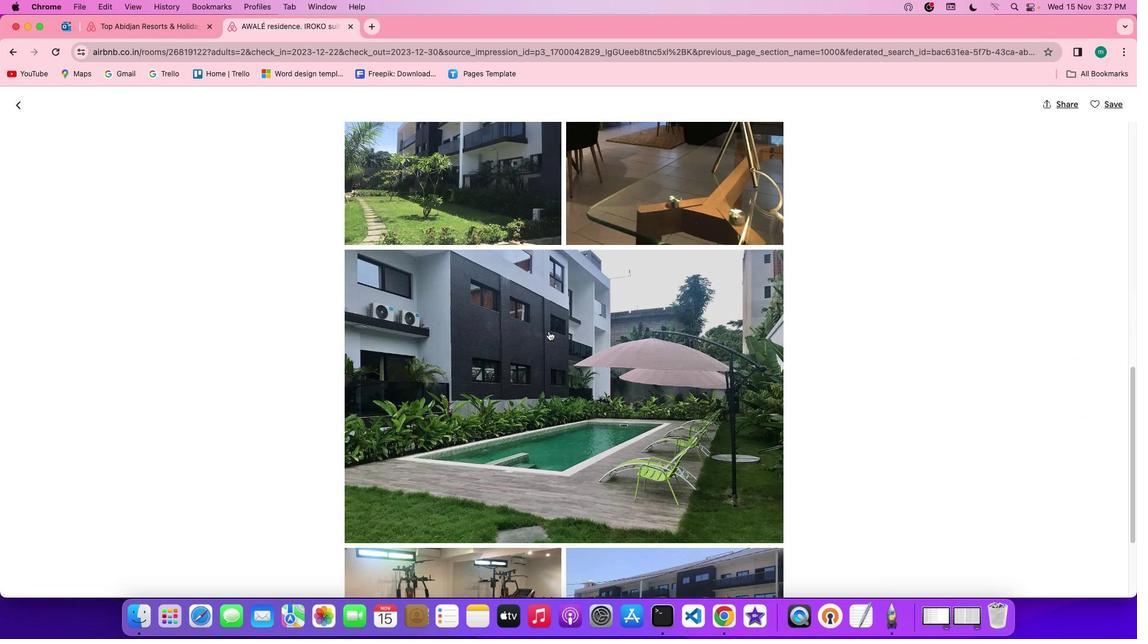 
Action: Mouse scrolled (548, 331) with delta (0, 0)
Screenshot: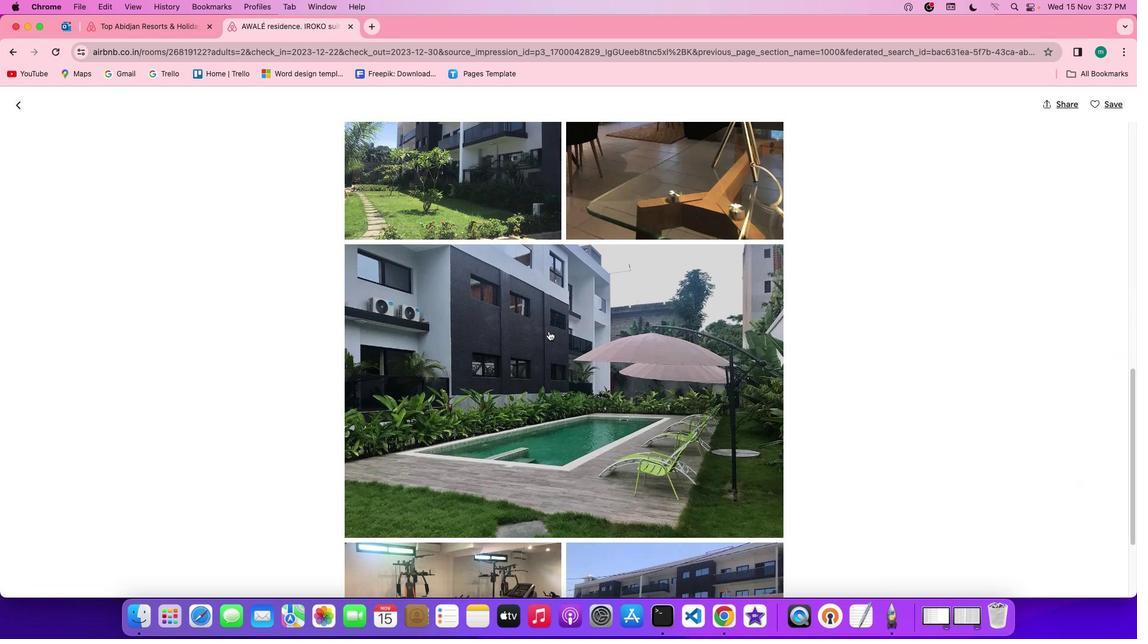 
Action: Mouse scrolled (548, 331) with delta (0, 0)
Screenshot: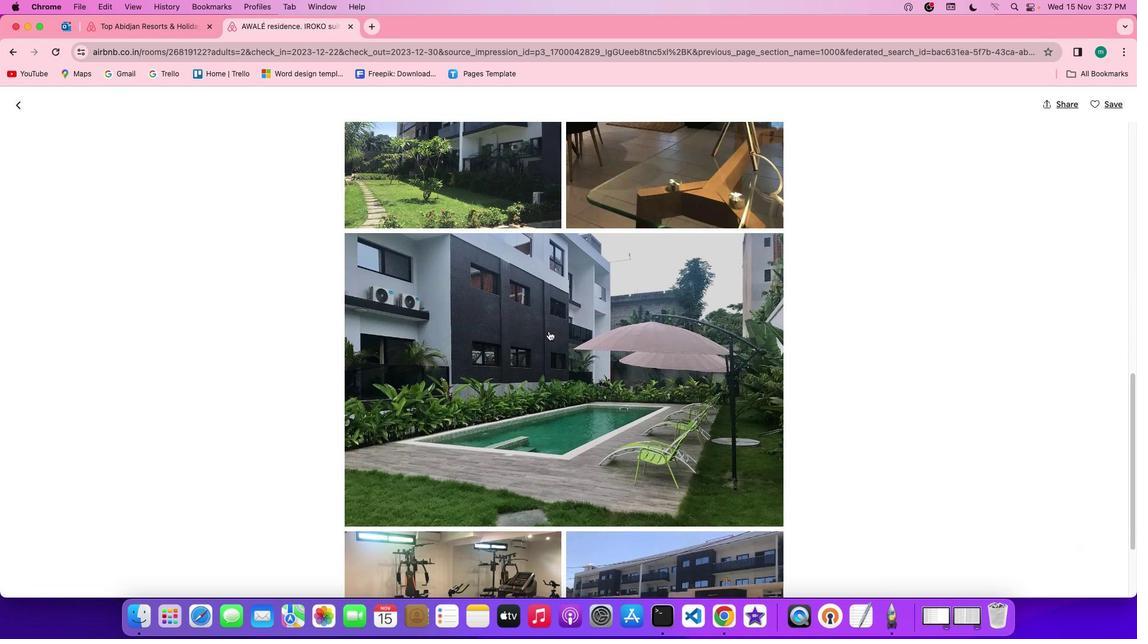 
Action: Mouse scrolled (548, 331) with delta (0, -1)
Screenshot: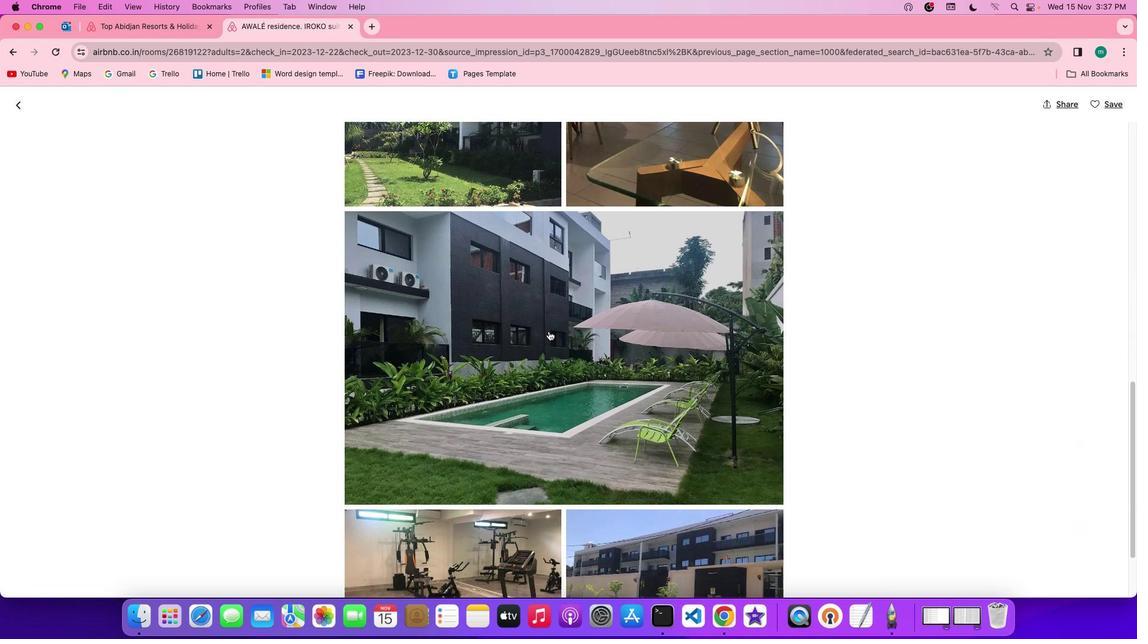 
Action: Mouse scrolled (548, 331) with delta (0, -2)
Screenshot: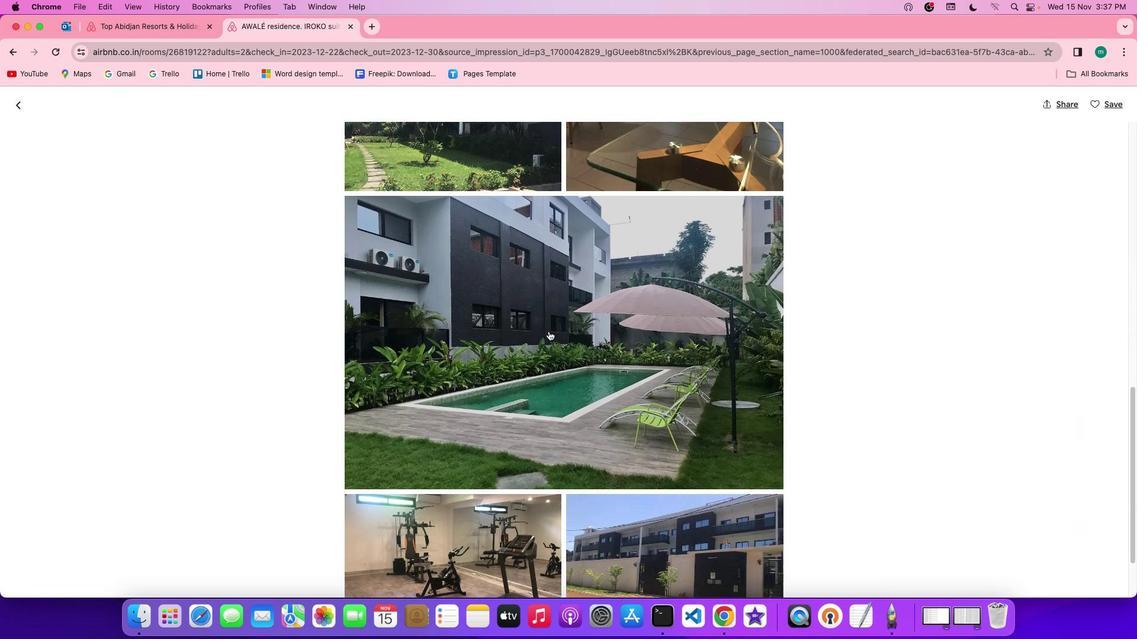 
Action: Mouse scrolled (548, 331) with delta (0, -2)
Screenshot: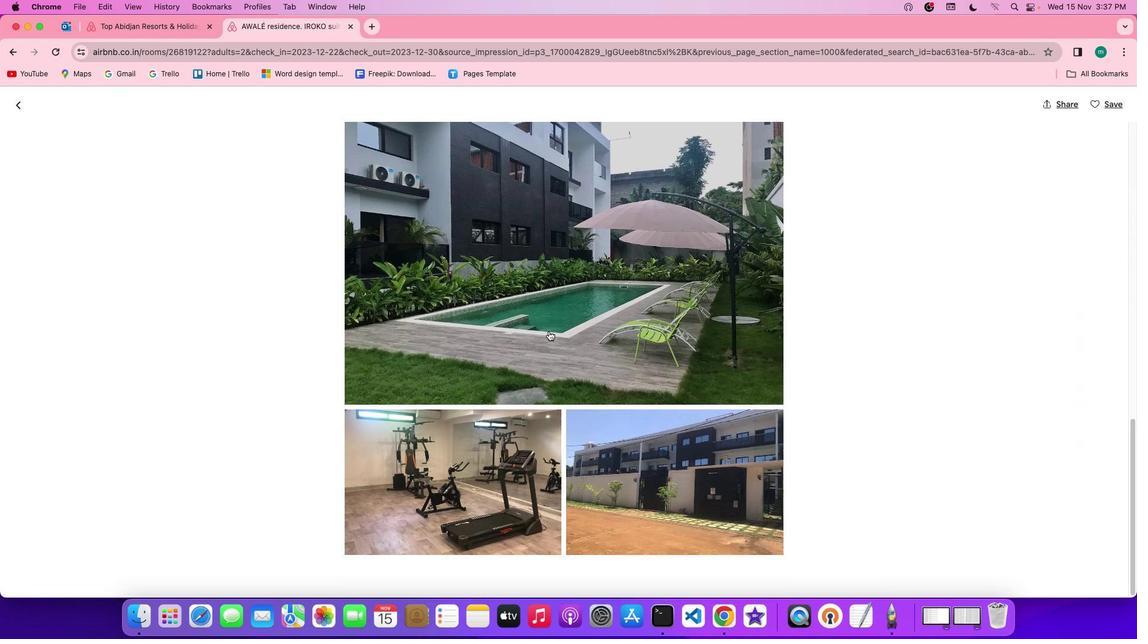 
Action: Mouse scrolled (548, 331) with delta (0, 0)
Screenshot: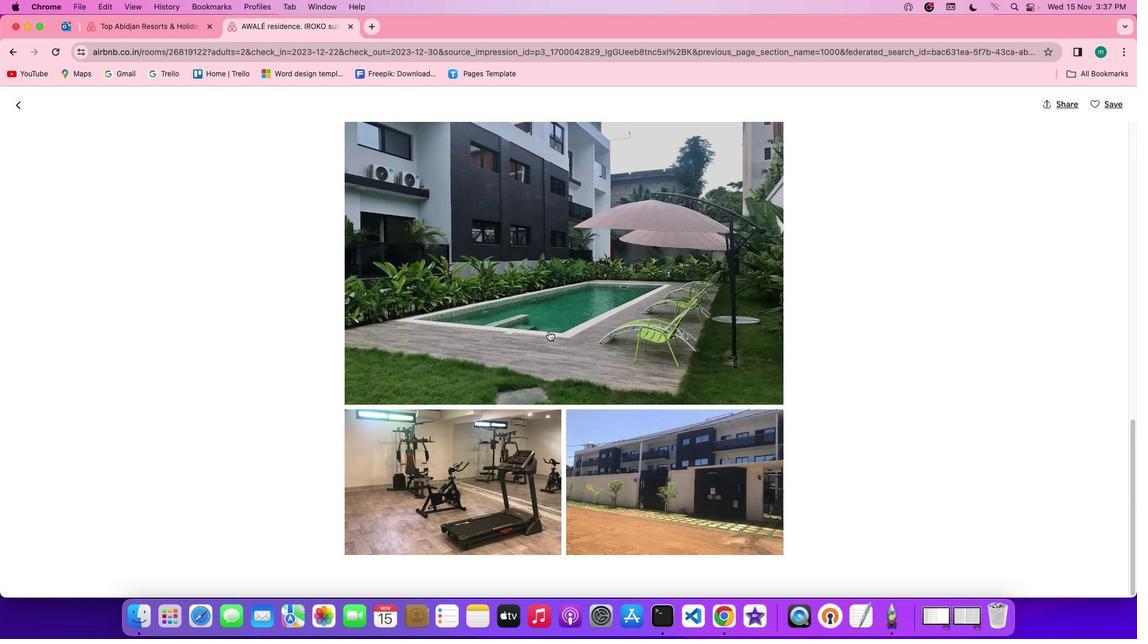 
Action: Mouse scrolled (548, 331) with delta (0, 0)
Screenshot: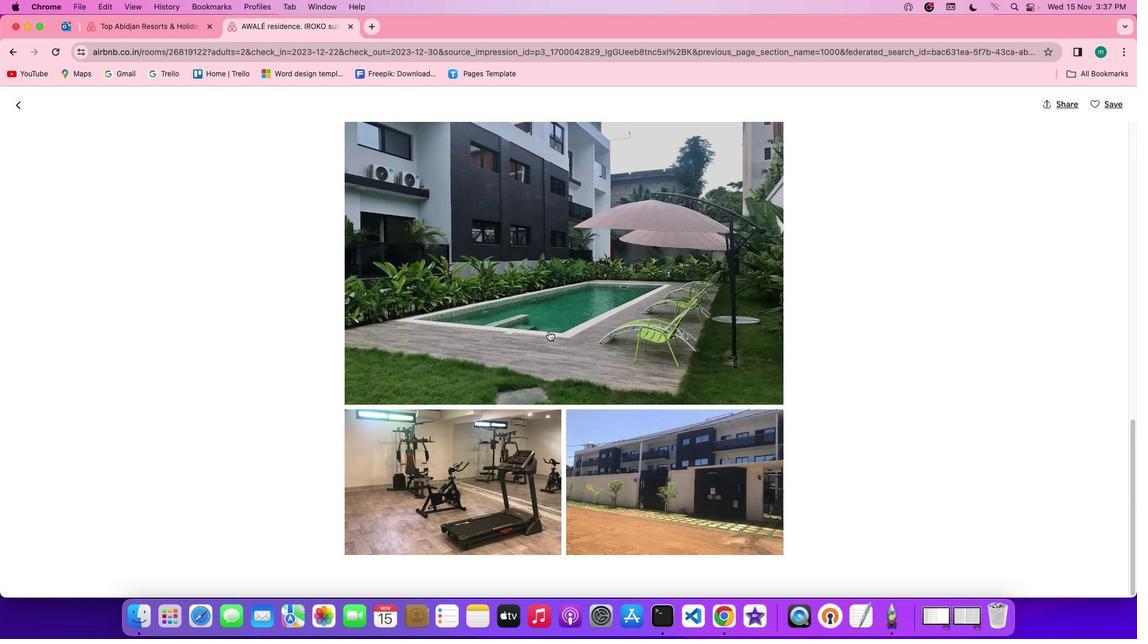 
Action: Mouse scrolled (548, 331) with delta (0, -1)
Screenshot: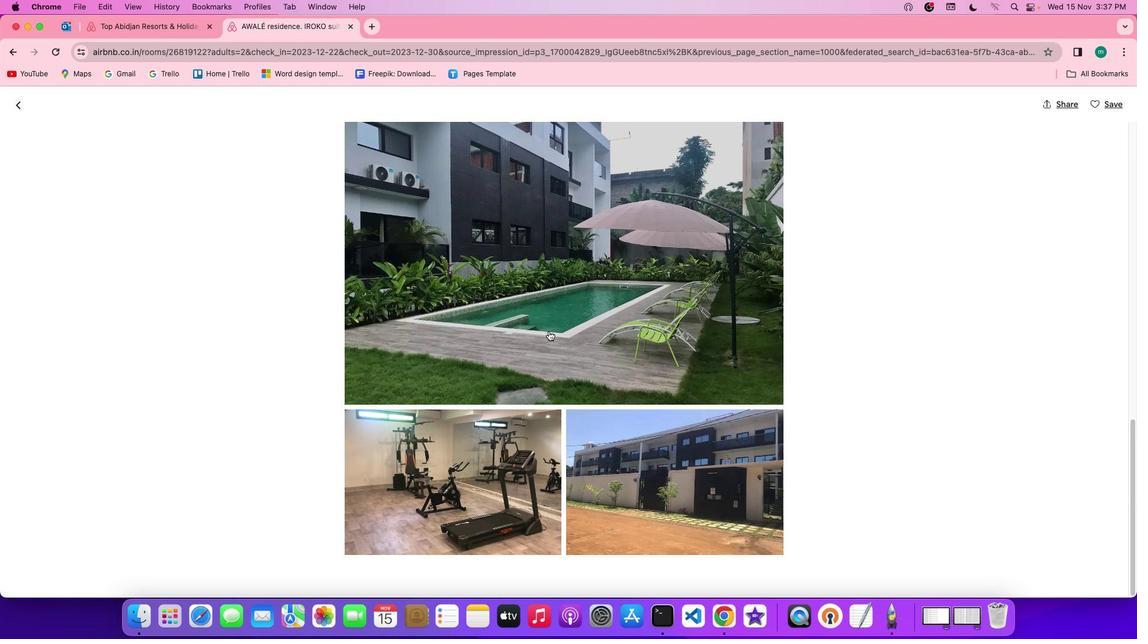 
Action: Mouse scrolled (548, 331) with delta (0, 0)
Screenshot: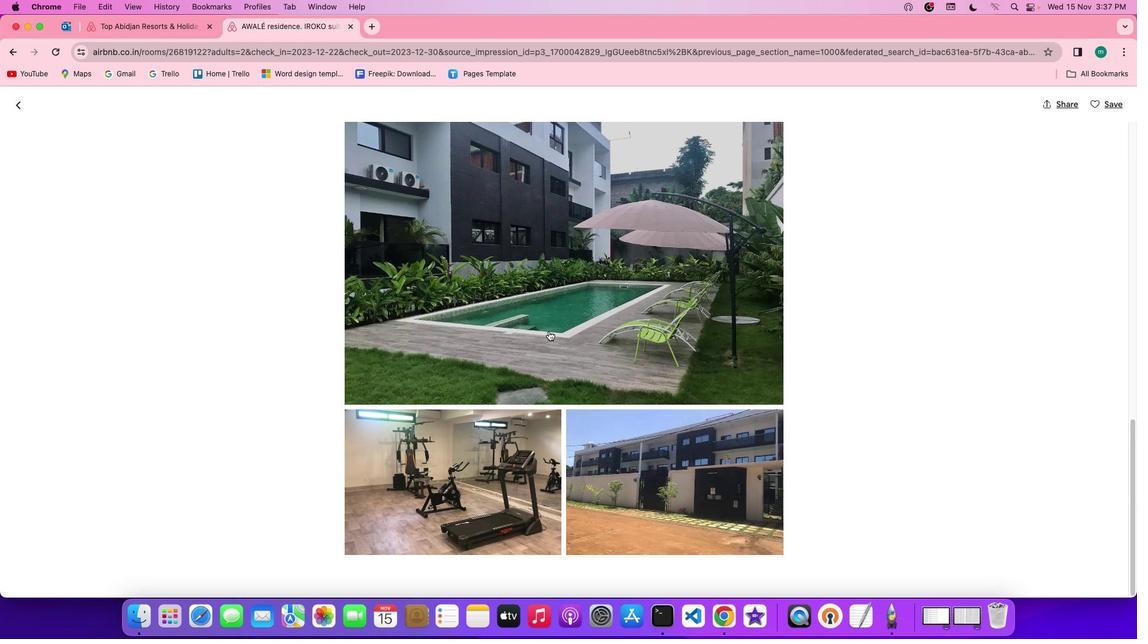 
Action: Mouse scrolled (548, 331) with delta (0, 0)
Screenshot: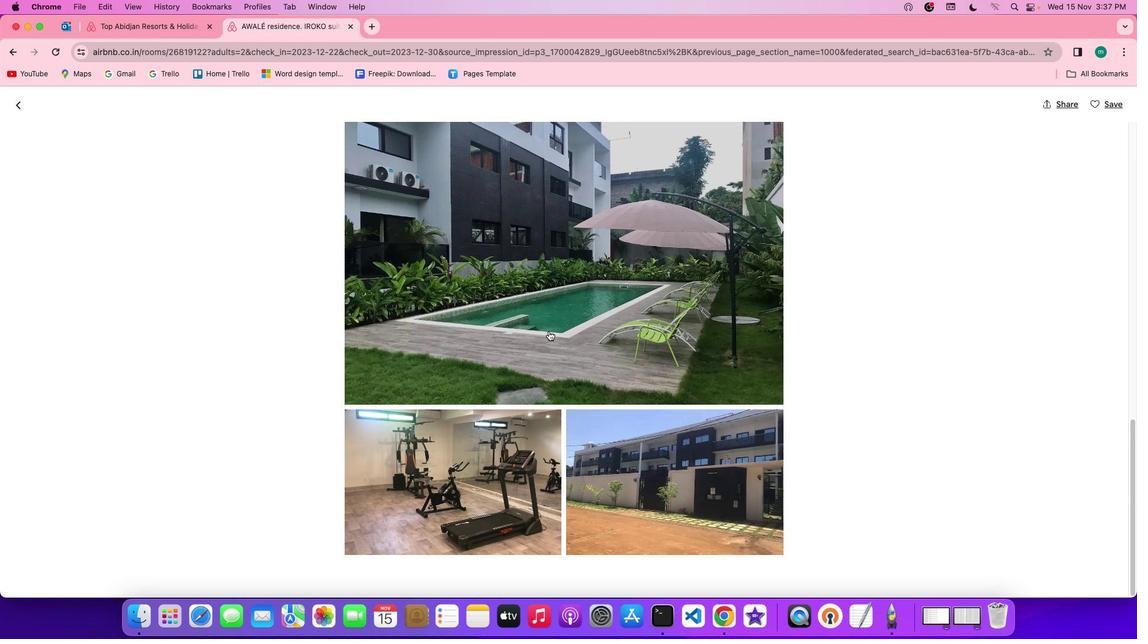 
Action: Mouse scrolled (548, 331) with delta (0, 0)
Screenshot: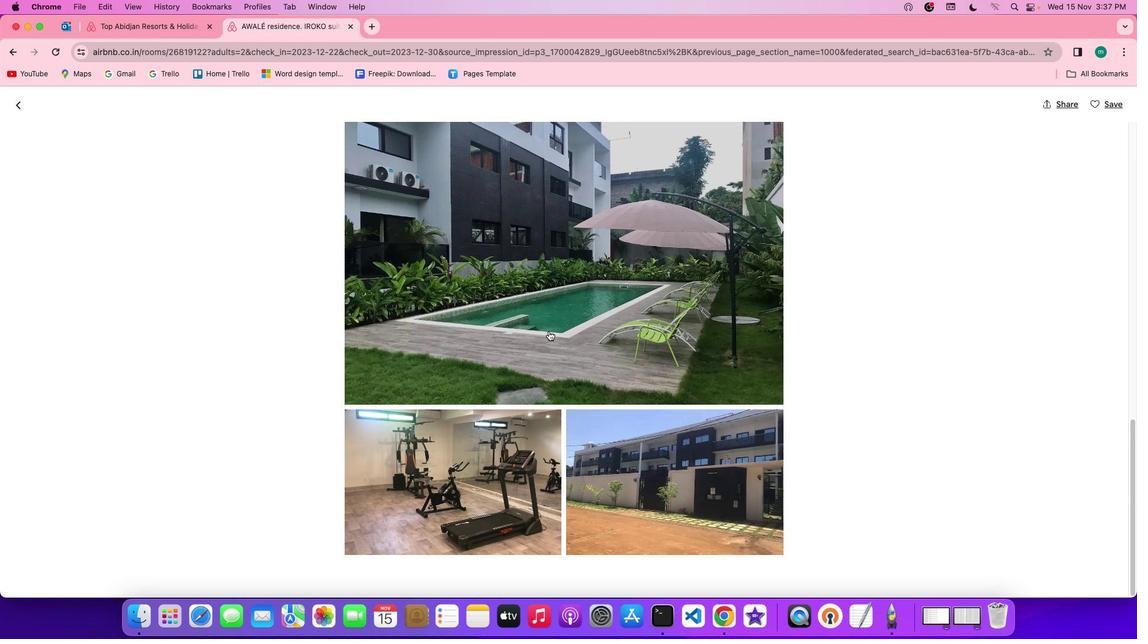 
Action: Mouse scrolled (548, 331) with delta (0, 0)
Screenshot: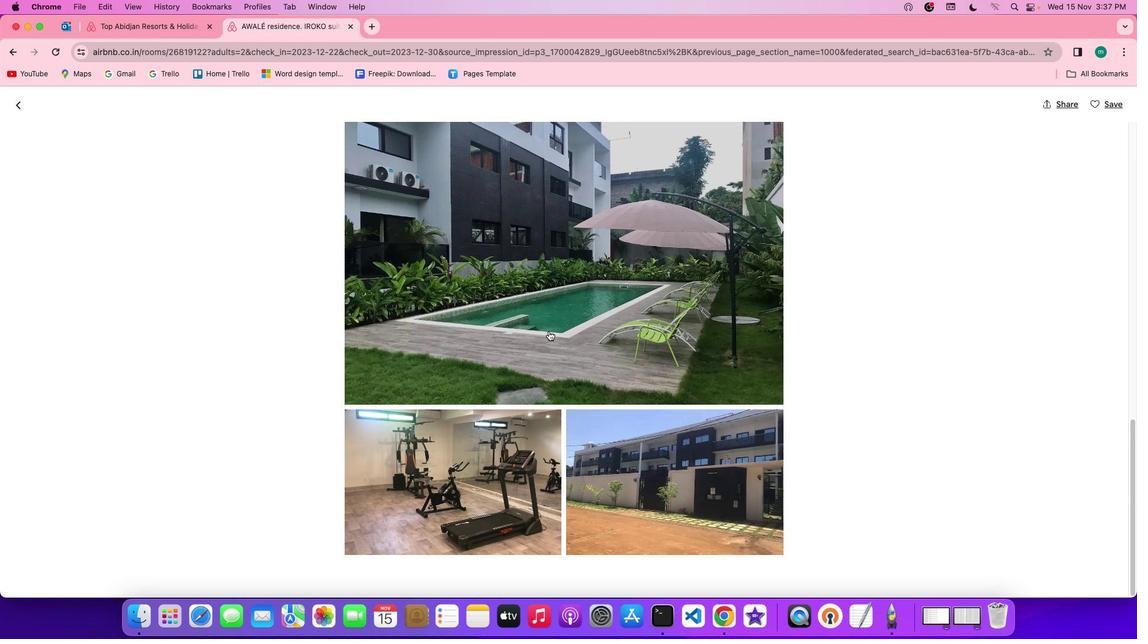 
Action: Mouse scrolled (548, 331) with delta (0, -1)
Screenshot: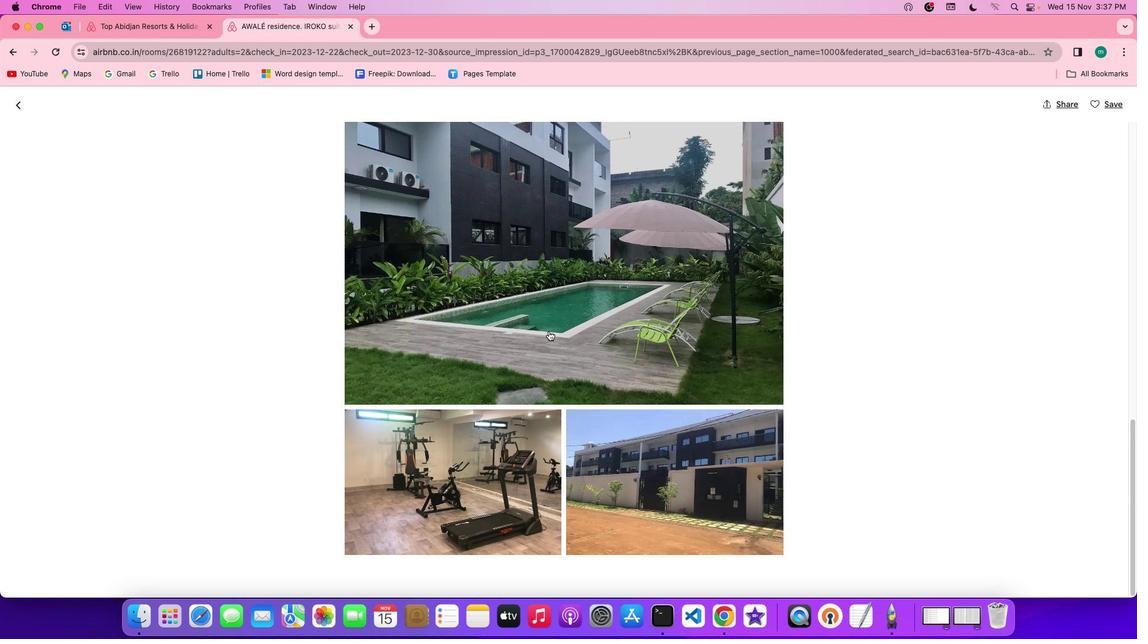 
Action: Mouse scrolled (548, 331) with delta (0, 0)
Screenshot: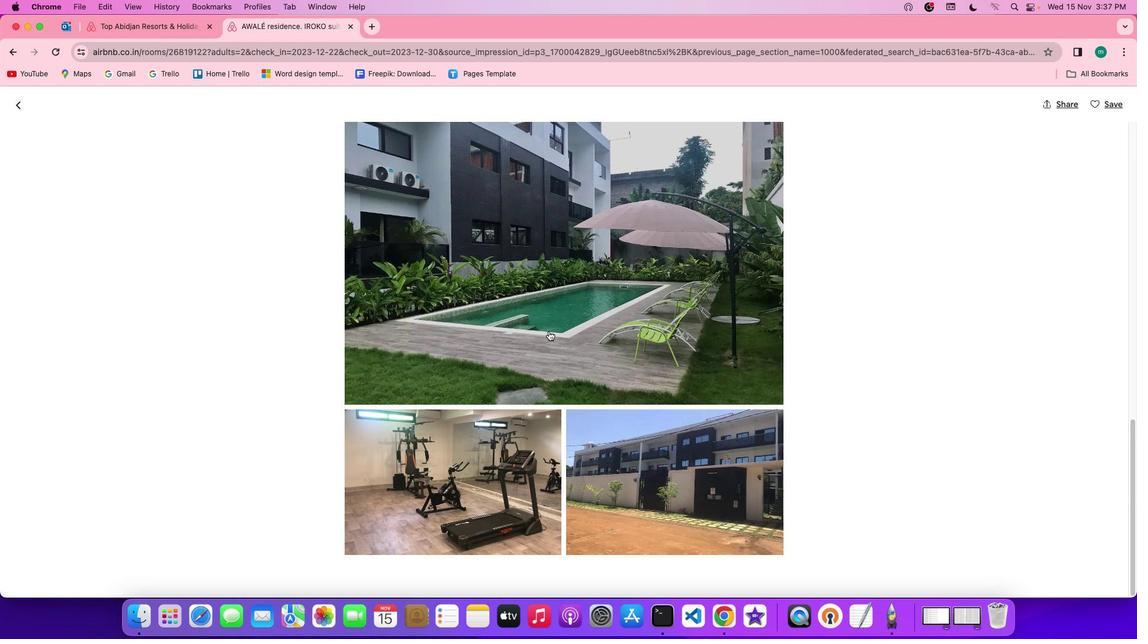 
Action: Mouse scrolled (548, 331) with delta (0, 0)
Screenshot: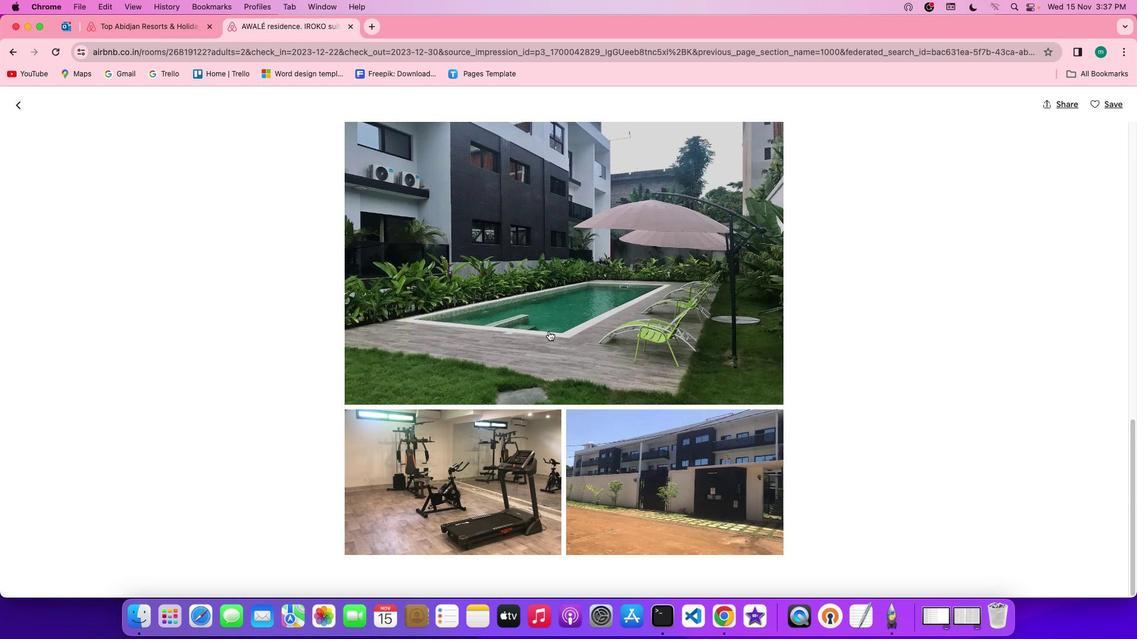 
Action: Mouse scrolled (548, 331) with delta (0, 0)
Screenshot: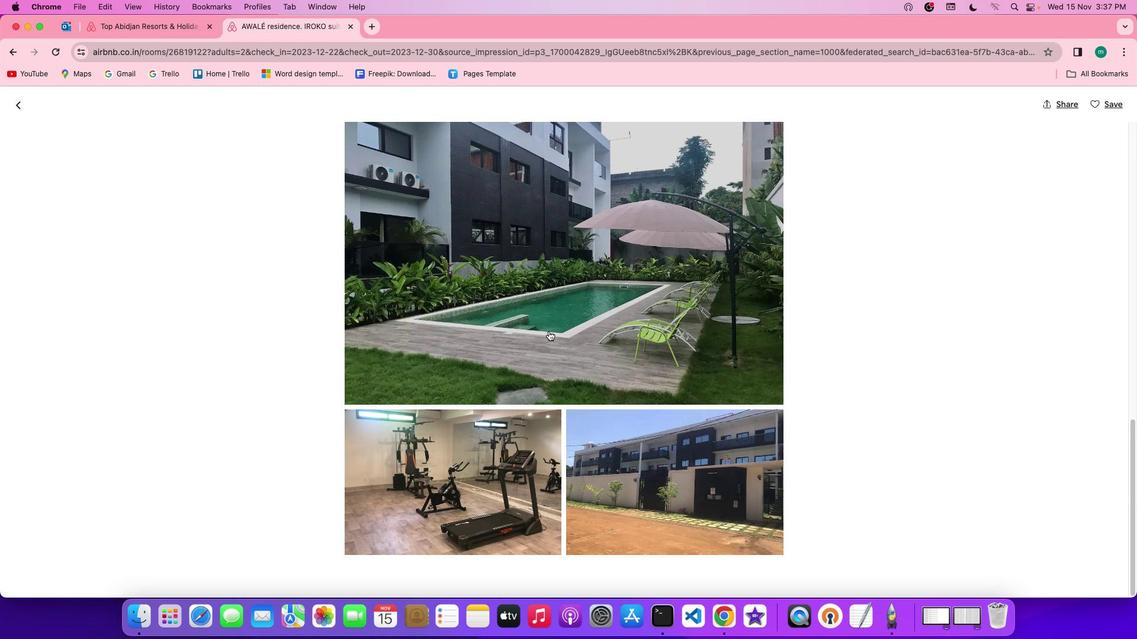 
Action: Mouse scrolled (548, 331) with delta (0, 0)
Screenshot: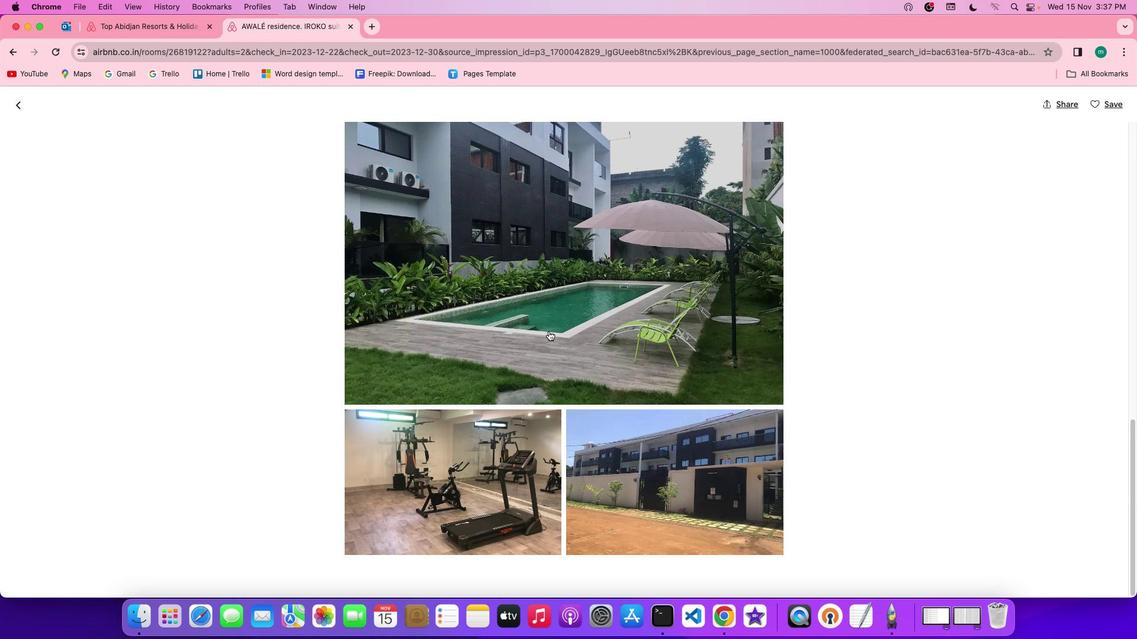 
Action: Mouse scrolled (548, 331) with delta (0, 0)
Screenshot: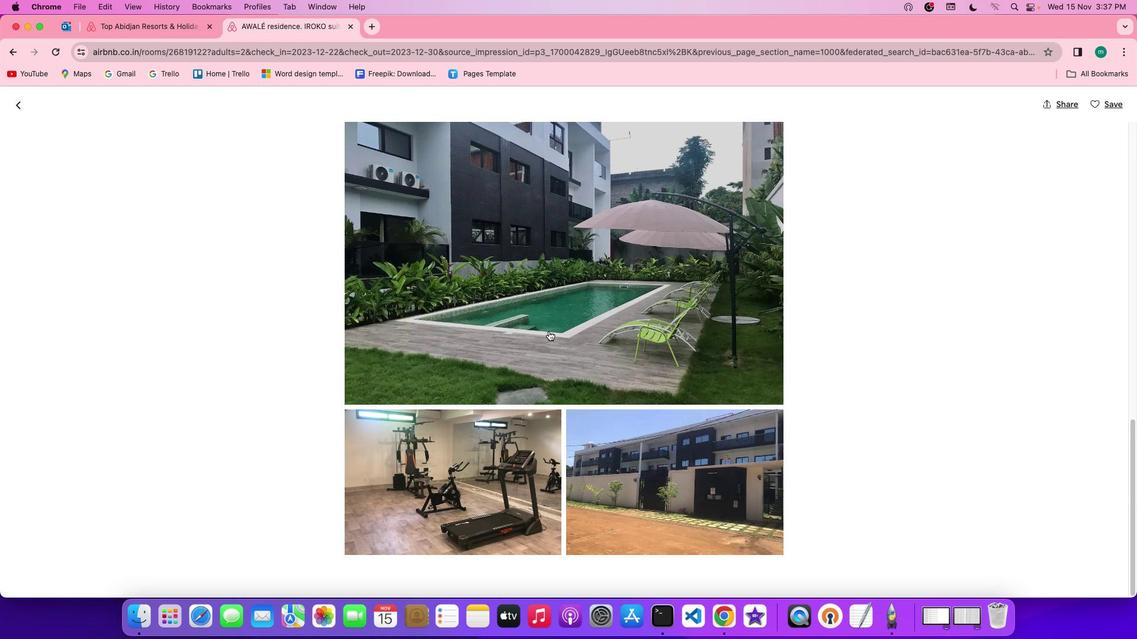 
Action: Mouse scrolled (548, 331) with delta (0, 0)
Screenshot: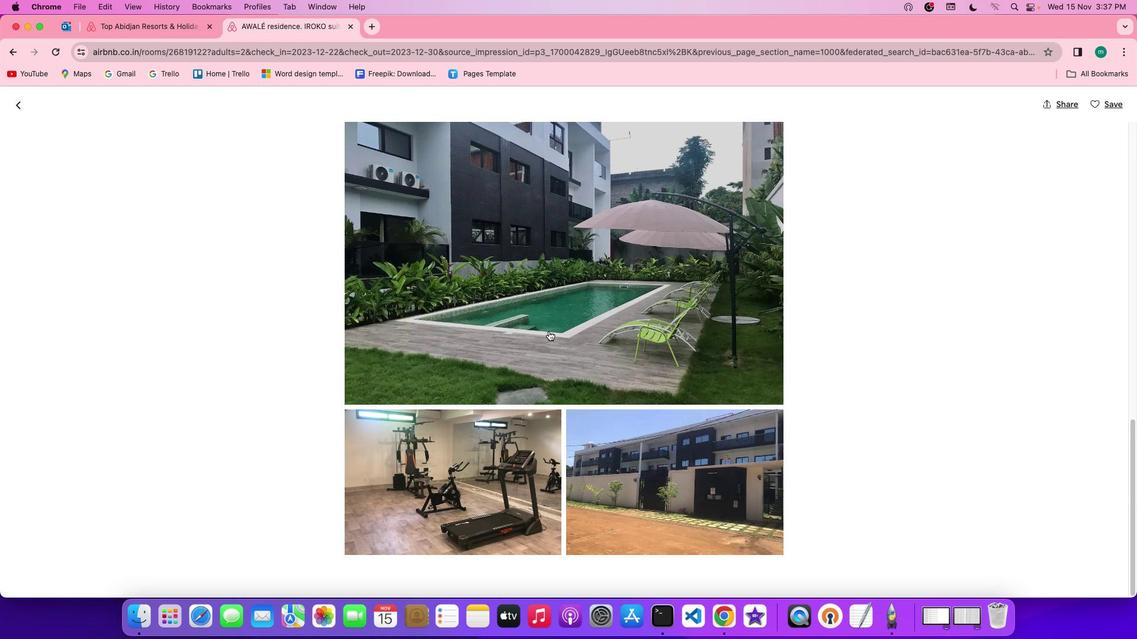 
Action: Mouse scrolled (548, 331) with delta (0, 0)
Screenshot: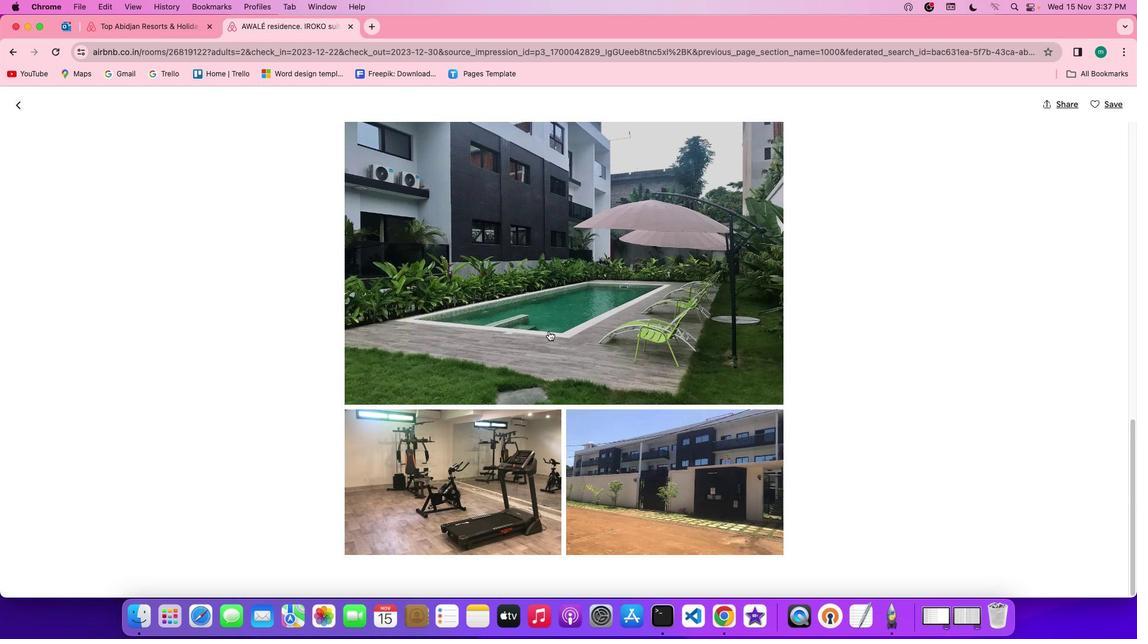 
Action: Mouse scrolled (548, 331) with delta (0, 0)
Screenshot: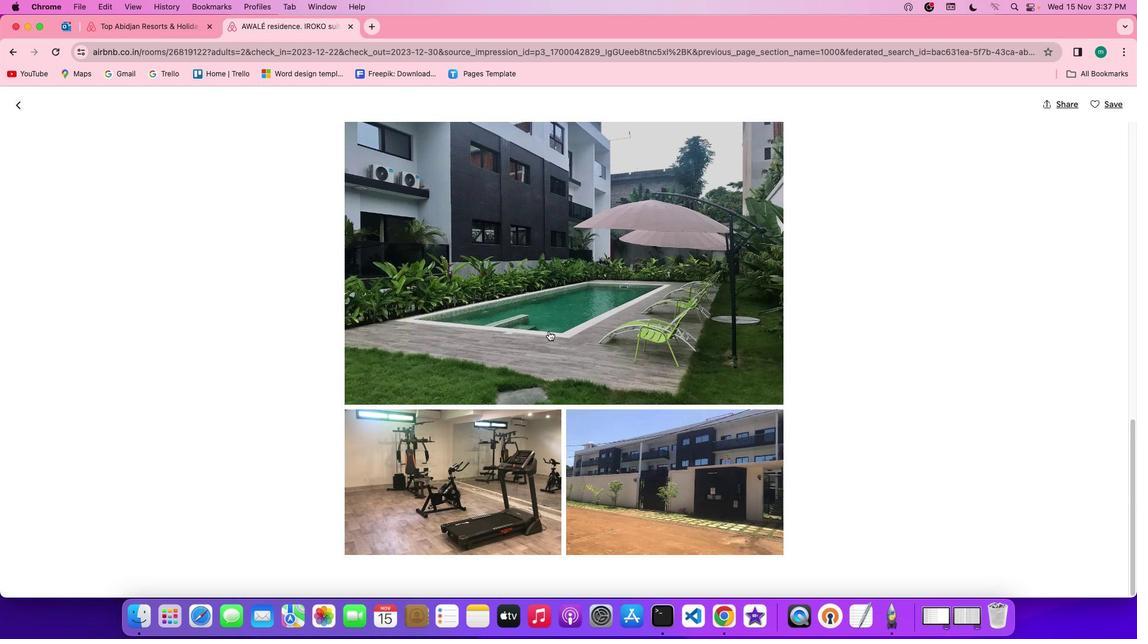 
Action: Mouse scrolled (548, 331) with delta (0, 0)
Screenshot: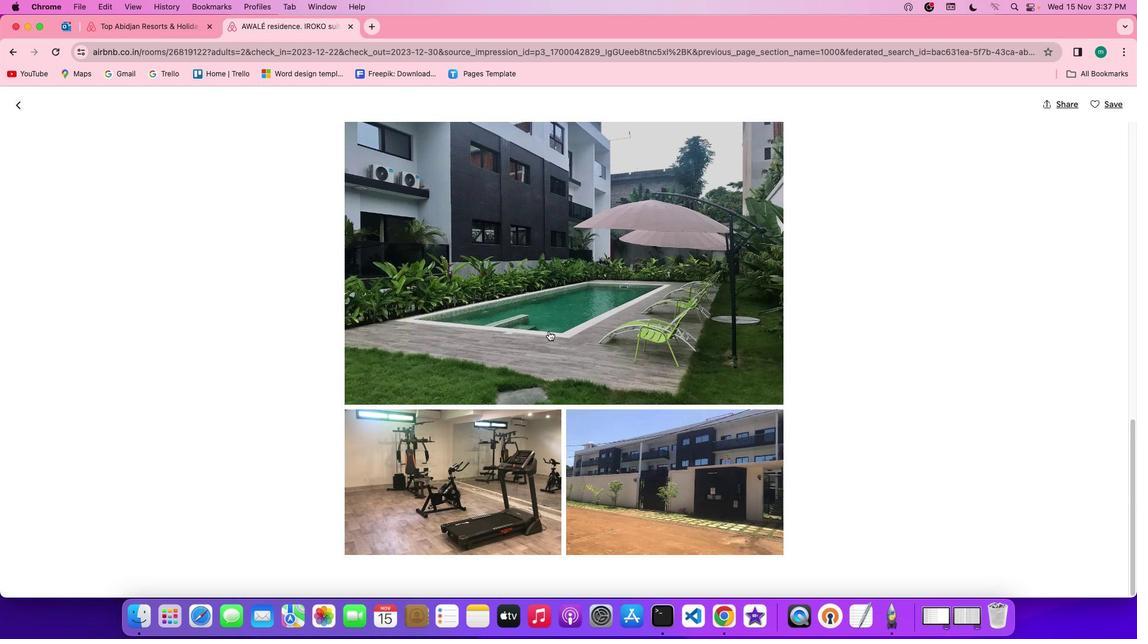
Action: Mouse scrolled (548, 331) with delta (0, 0)
Screenshot: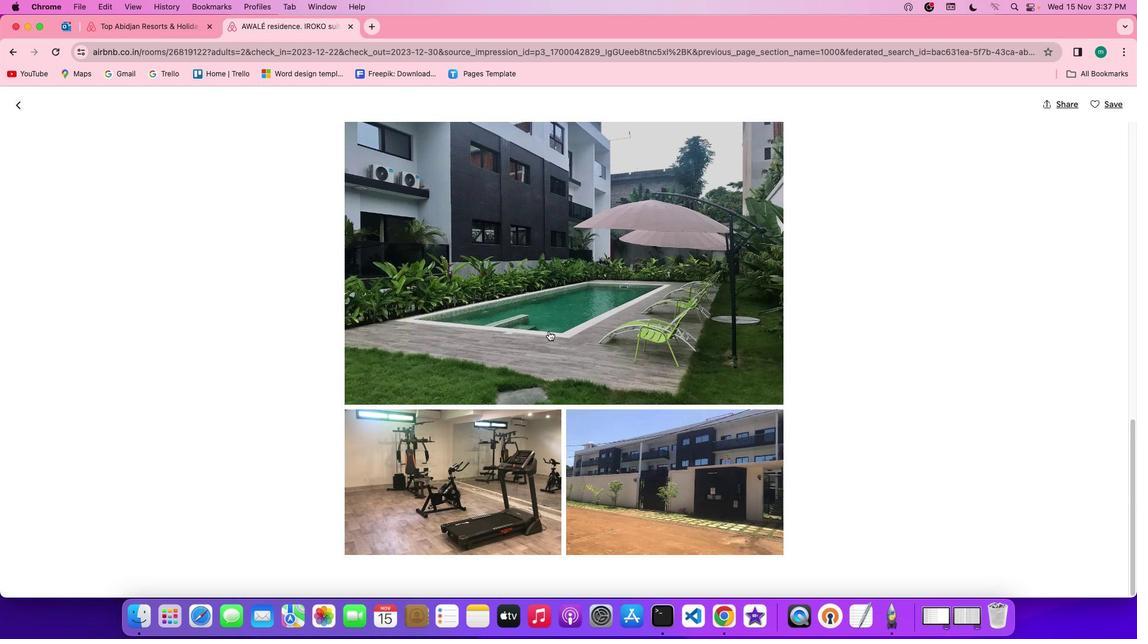 
Action: Mouse scrolled (548, 331) with delta (0, 0)
Screenshot: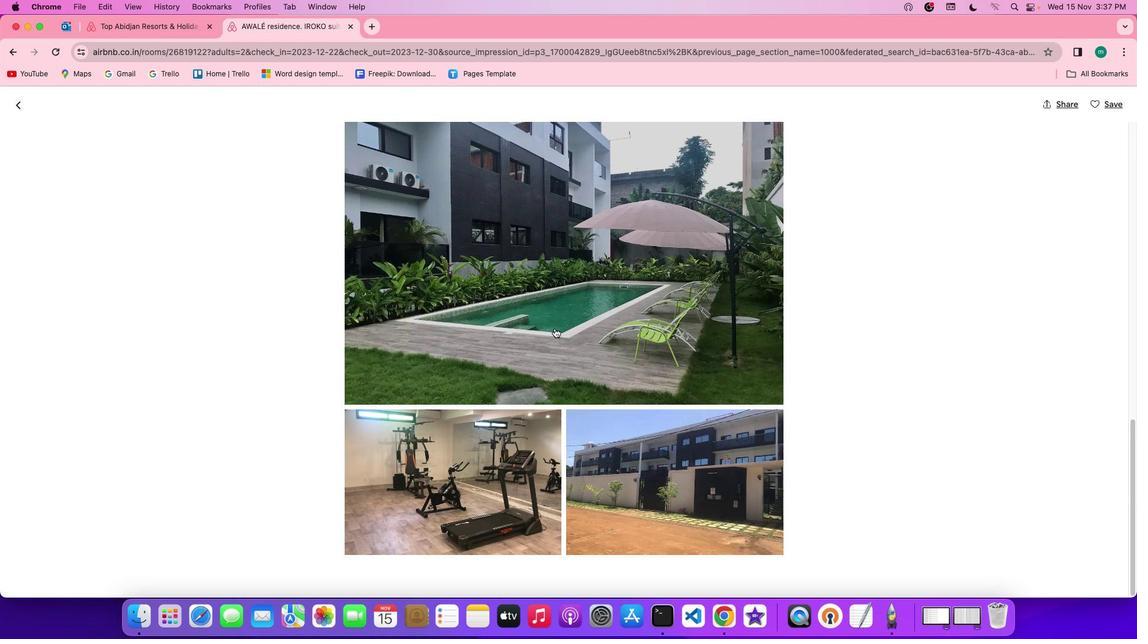 
Action: Mouse moved to (20, 102)
Screenshot: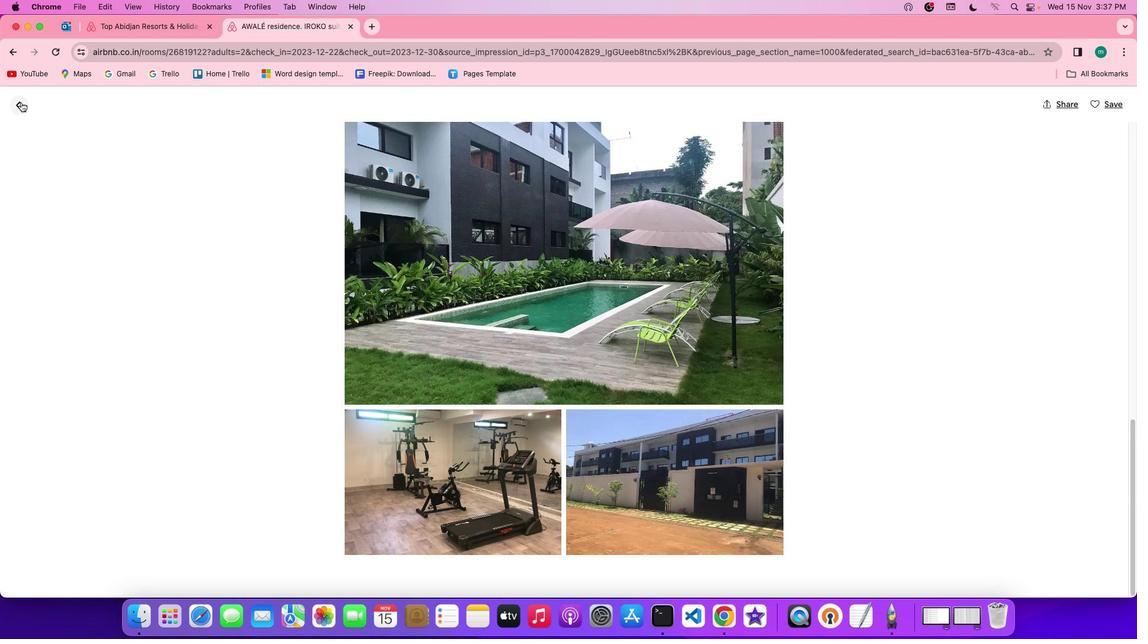 
Action: Mouse pressed left at (20, 102)
Screenshot: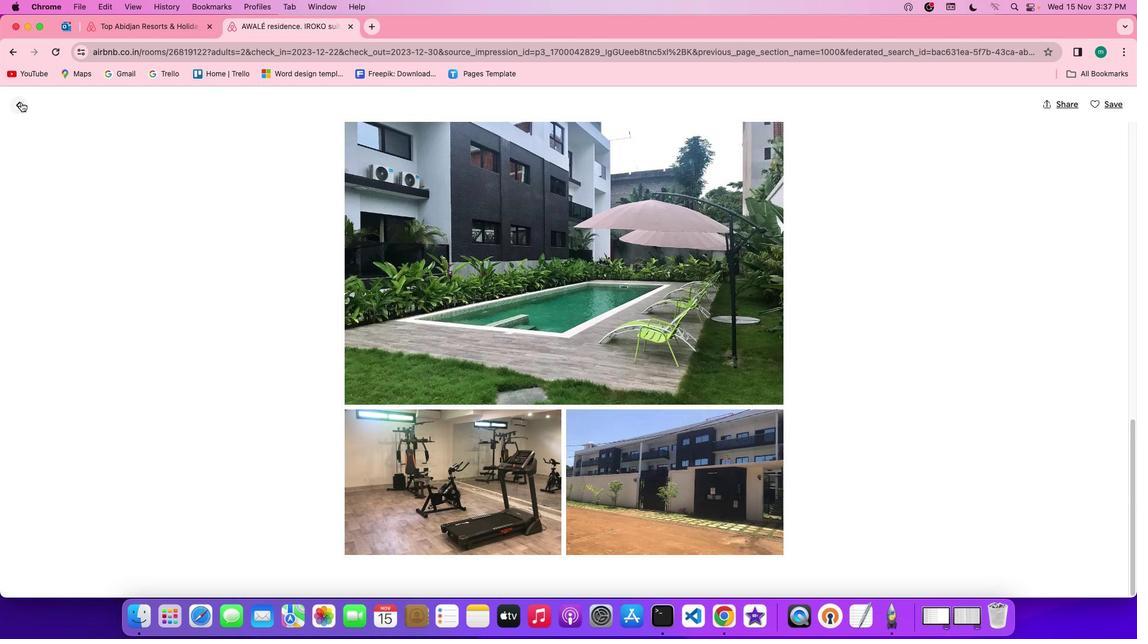 
Action: Mouse moved to (501, 393)
Screenshot: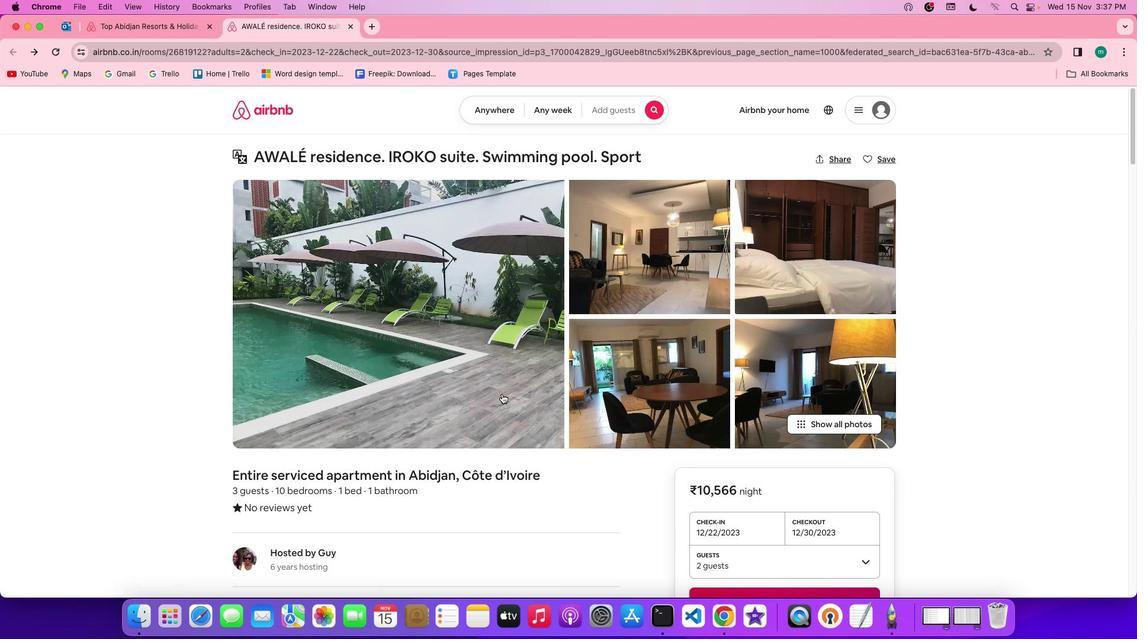 
Action: Mouse scrolled (501, 393) with delta (0, 0)
Screenshot: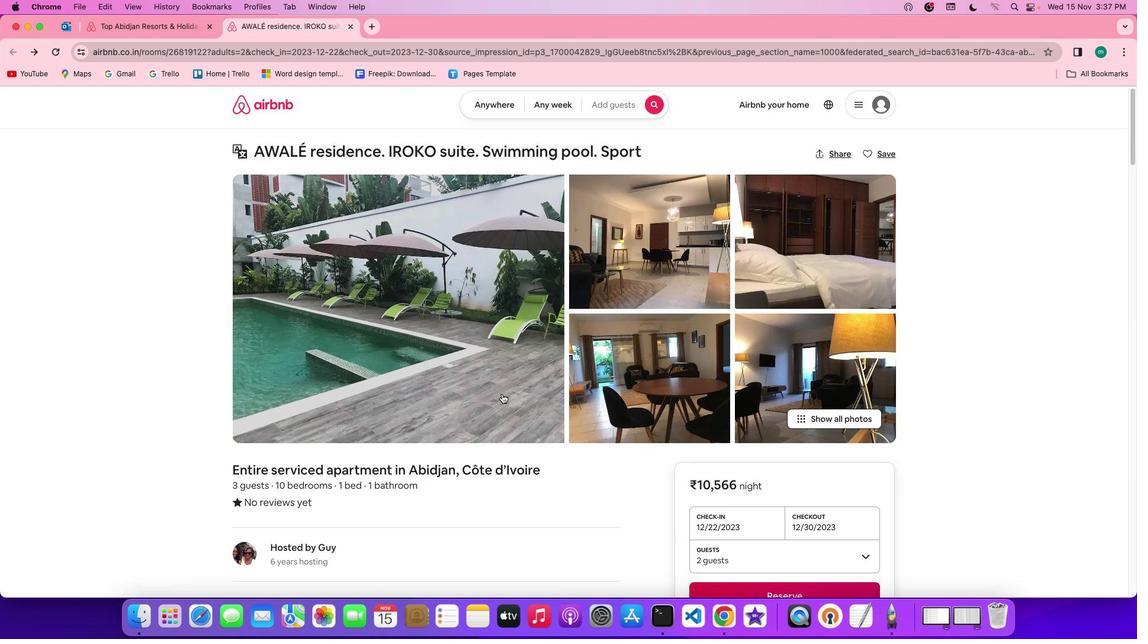 
Action: Mouse scrolled (501, 393) with delta (0, 0)
Screenshot: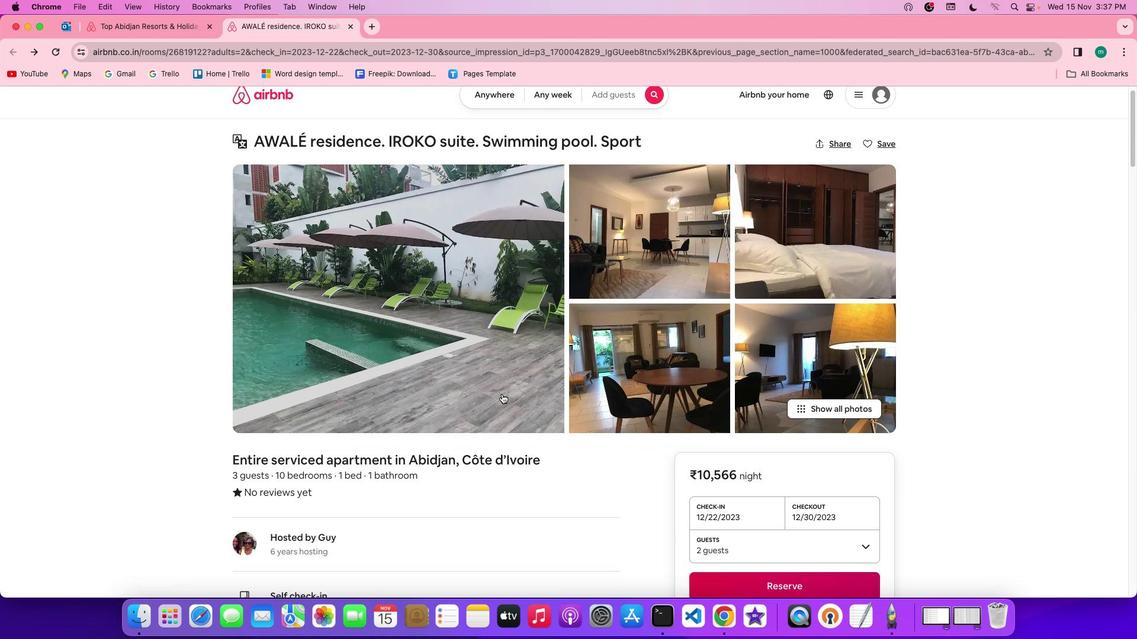 
Action: Mouse scrolled (501, 393) with delta (0, -1)
Screenshot: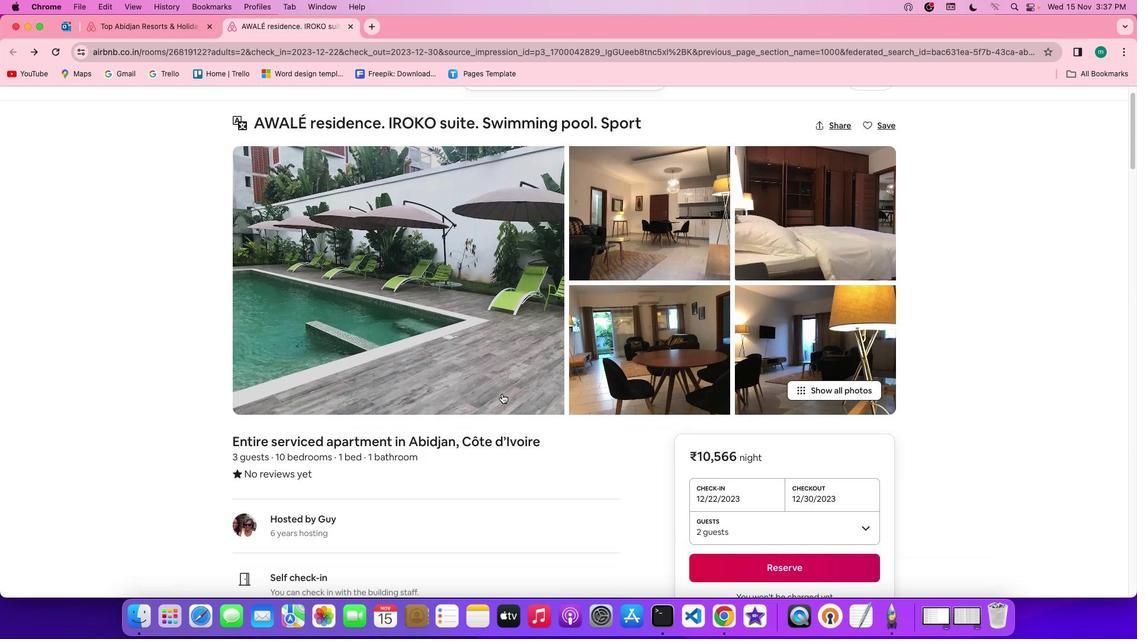 
Action: Mouse scrolled (501, 393) with delta (0, -1)
Screenshot: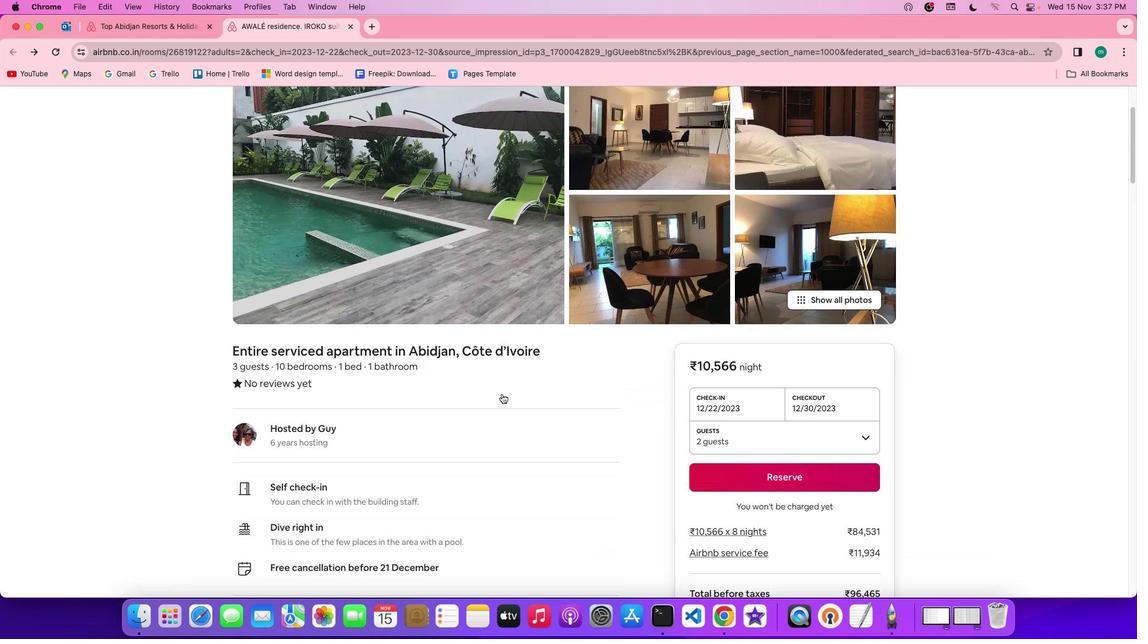 
Action: Mouse moved to (604, 439)
Screenshot: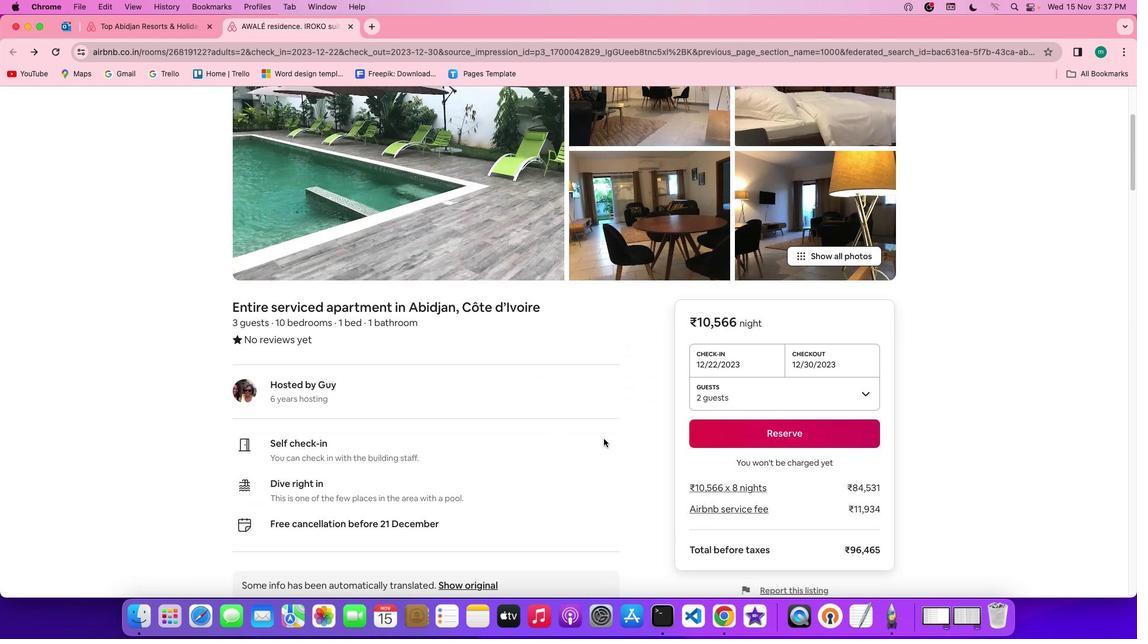 
Action: Mouse scrolled (604, 439) with delta (0, 0)
Screenshot: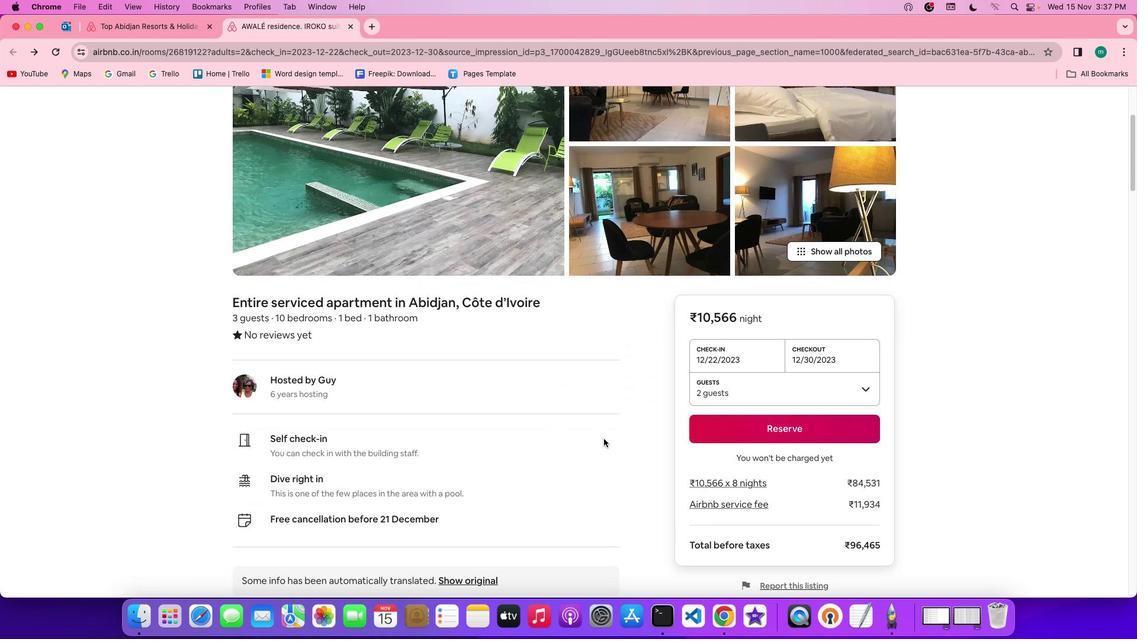
Action: Mouse scrolled (604, 439) with delta (0, 0)
Screenshot: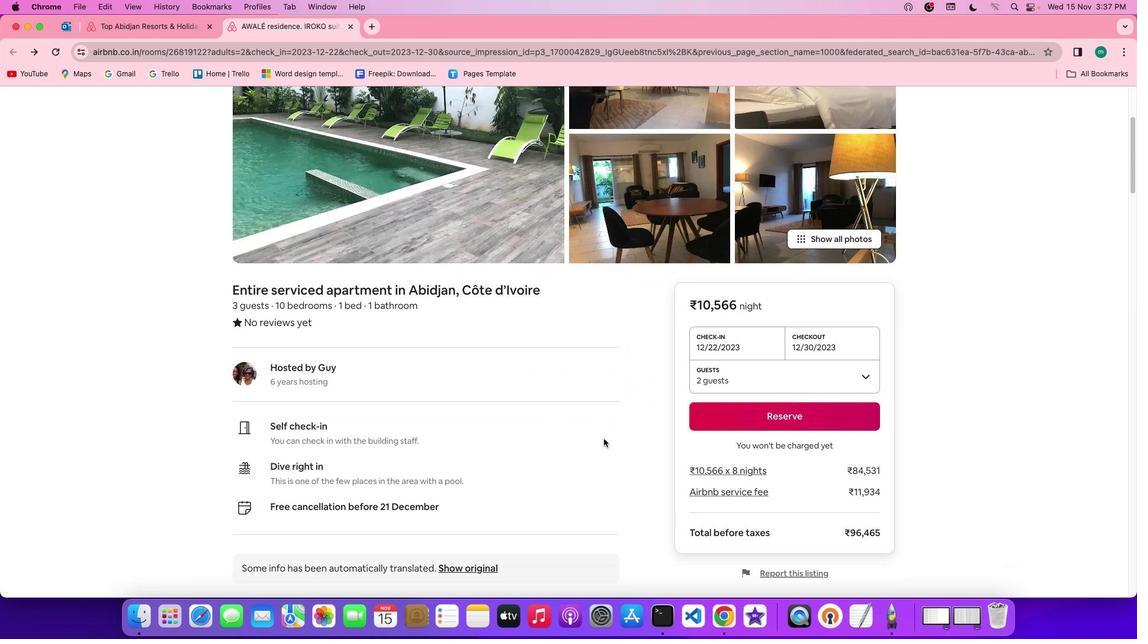 
Action: Mouse scrolled (604, 439) with delta (0, -1)
Screenshot: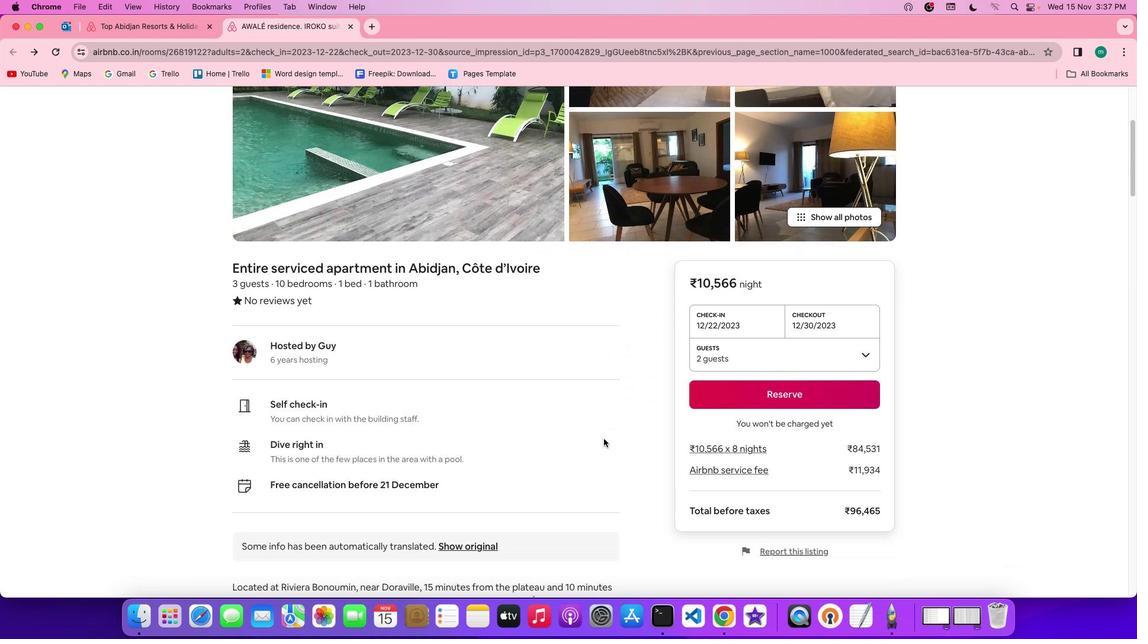 
Action: Mouse scrolled (604, 439) with delta (0, -1)
Screenshot: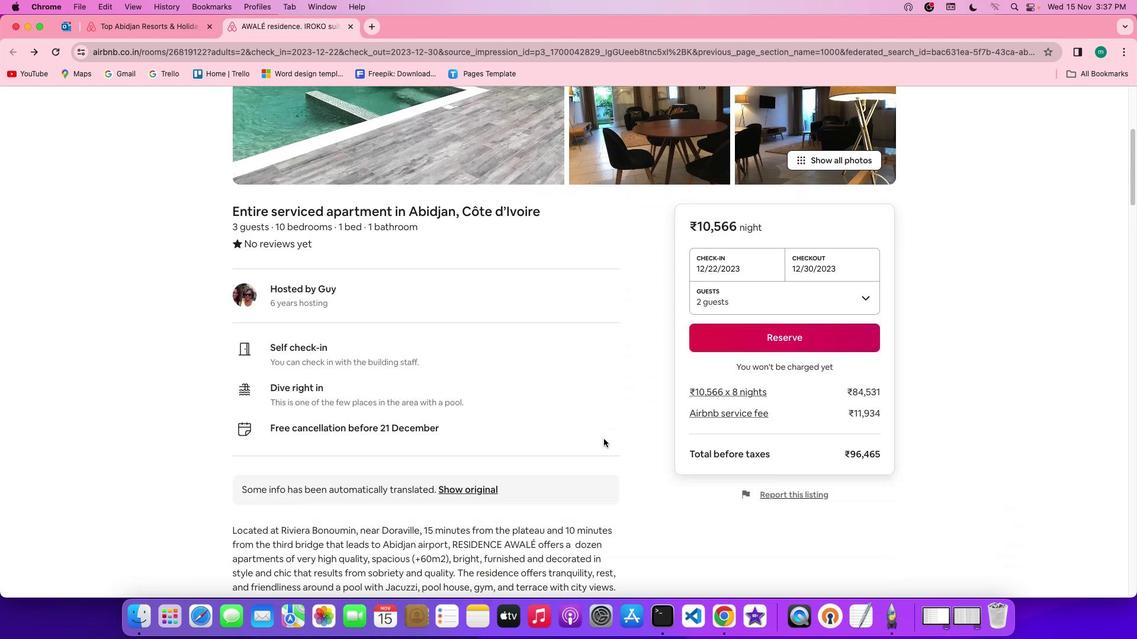 
Action: Mouse moved to (602, 443)
Screenshot: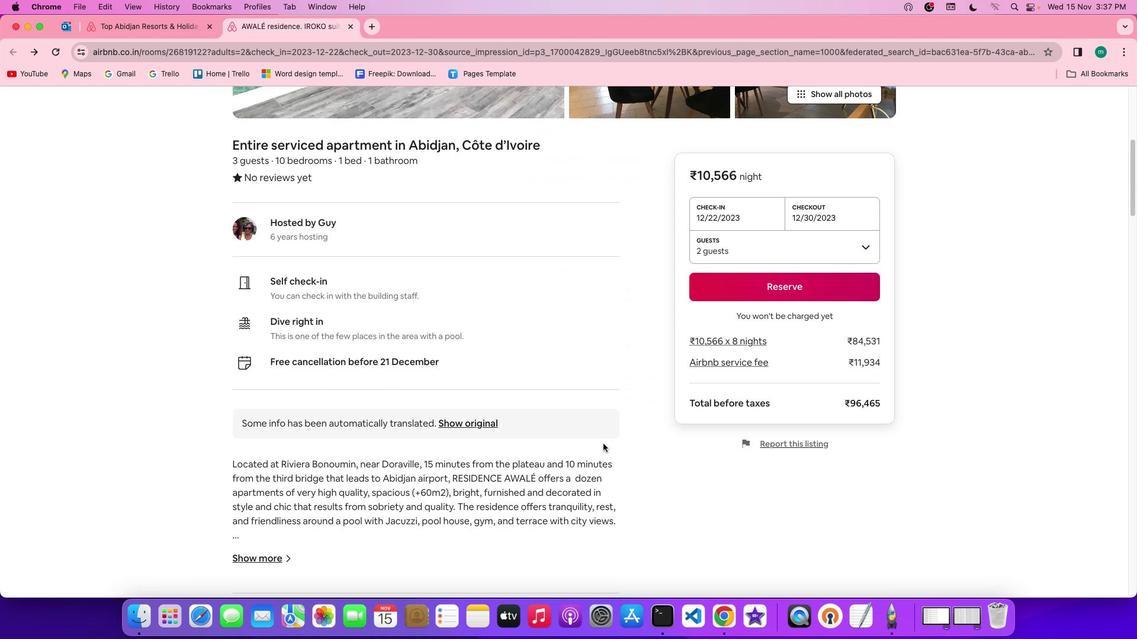 
Action: Mouse scrolled (602, 443) with delta (0, 0)
Screenshot: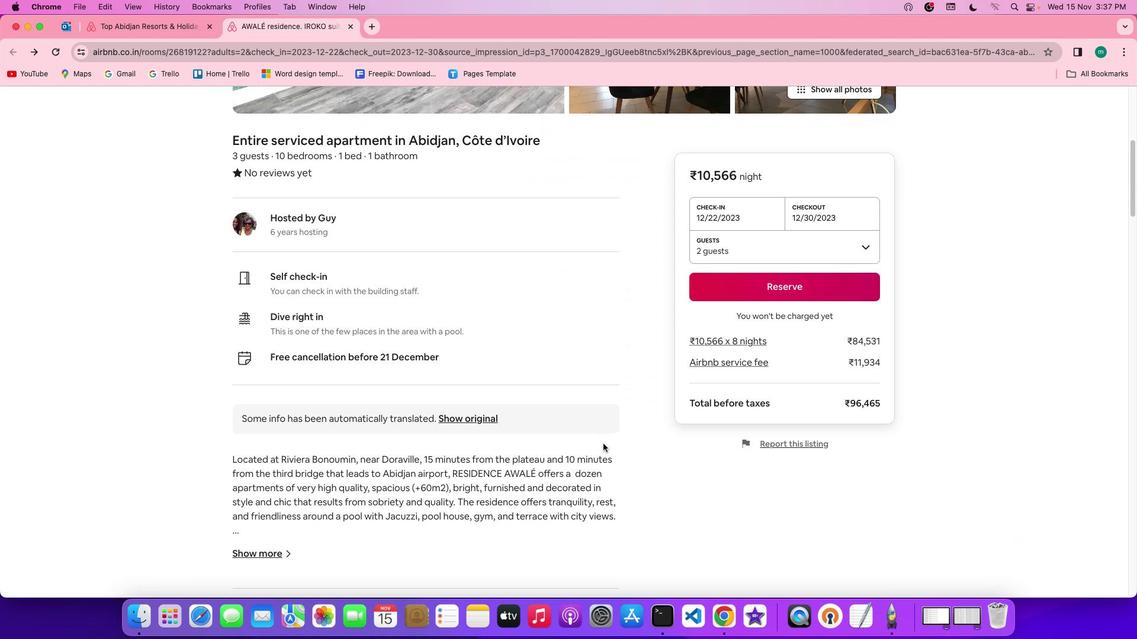 
Action: Mouse scrolled (602, 443) with delta (0, 0)
Screenshot: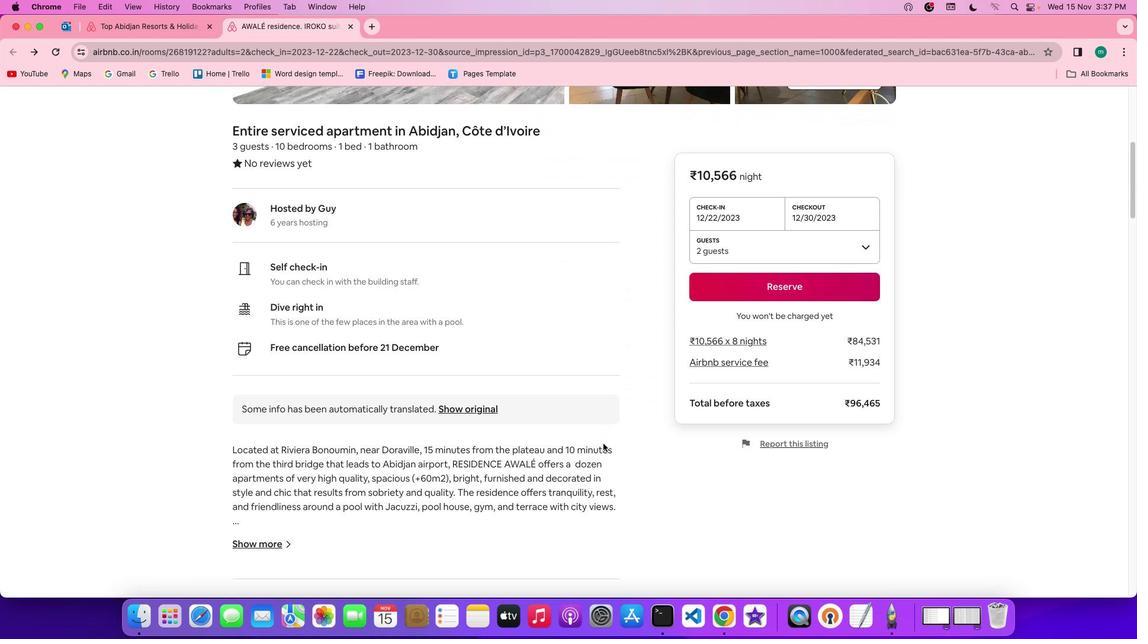 
Action: Mouse scrolled (602, 443) with delta (0, -1)
Screenshot: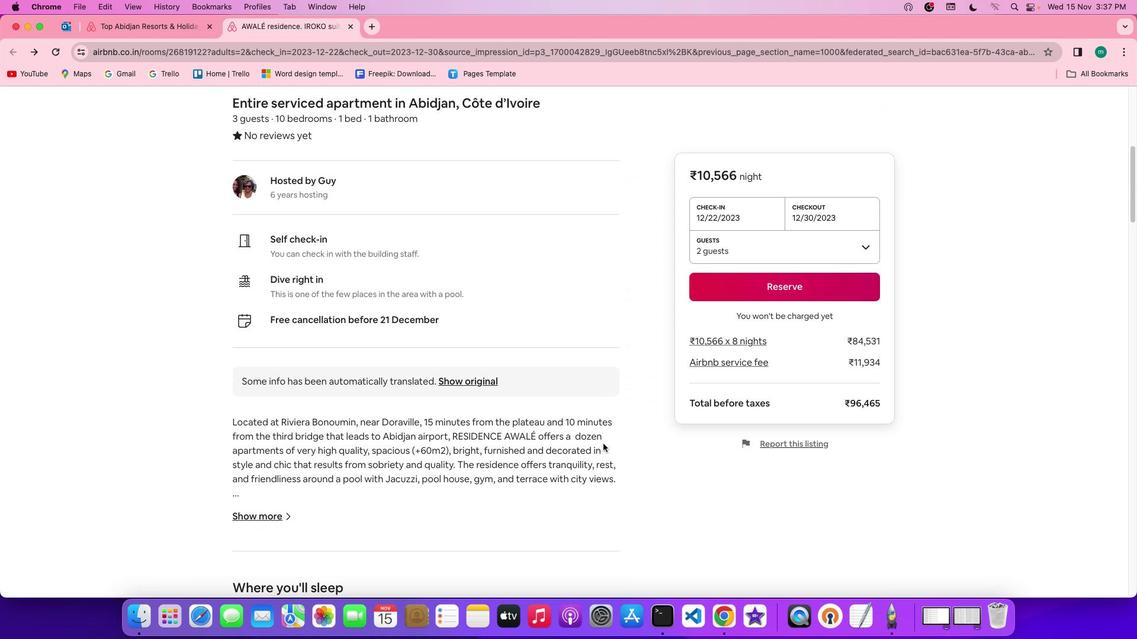 
Action: Mouse scrolled (602, 443) with delta (0, -1)
Screenshot: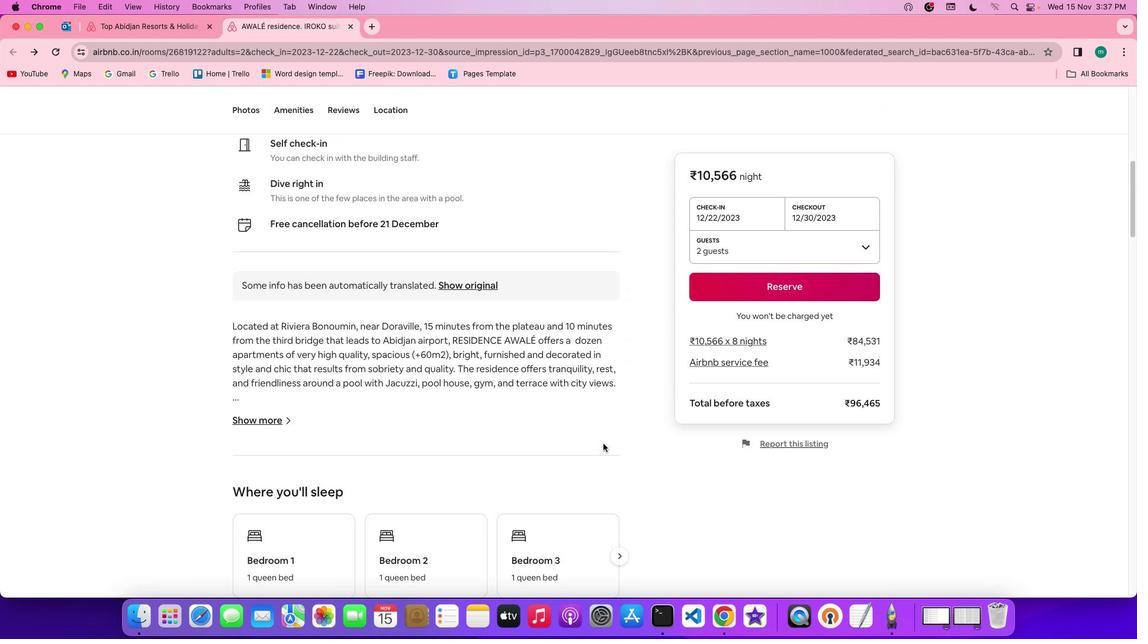 
Action: Mouse moved to (274, 399)
Screenshot: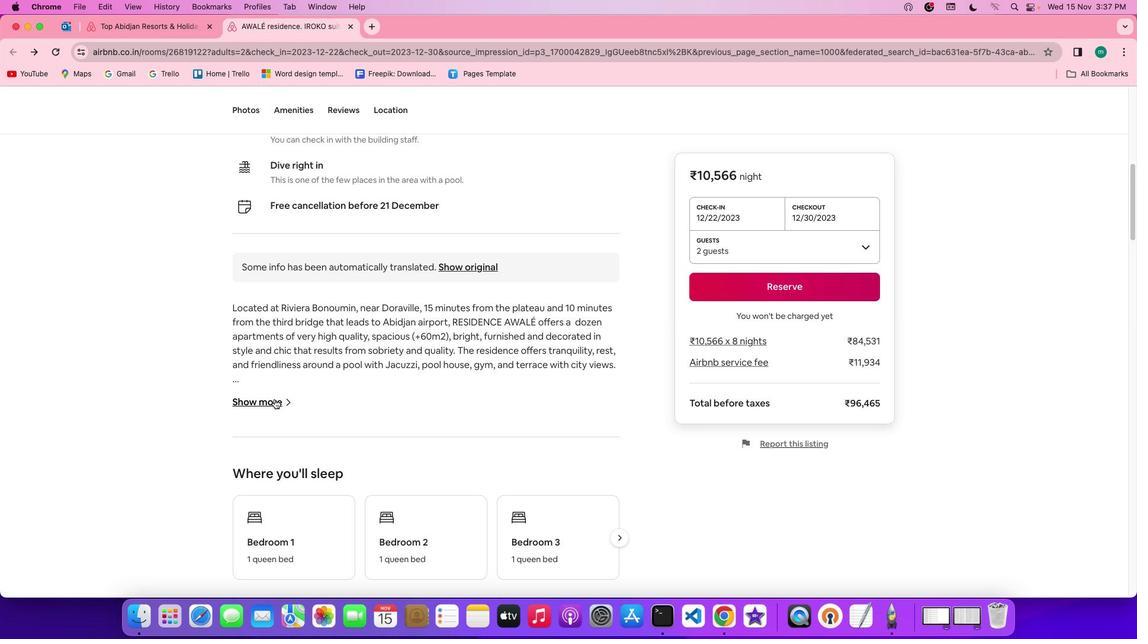 
Action: Mouse pressed left at (274, 399)
Screenshot: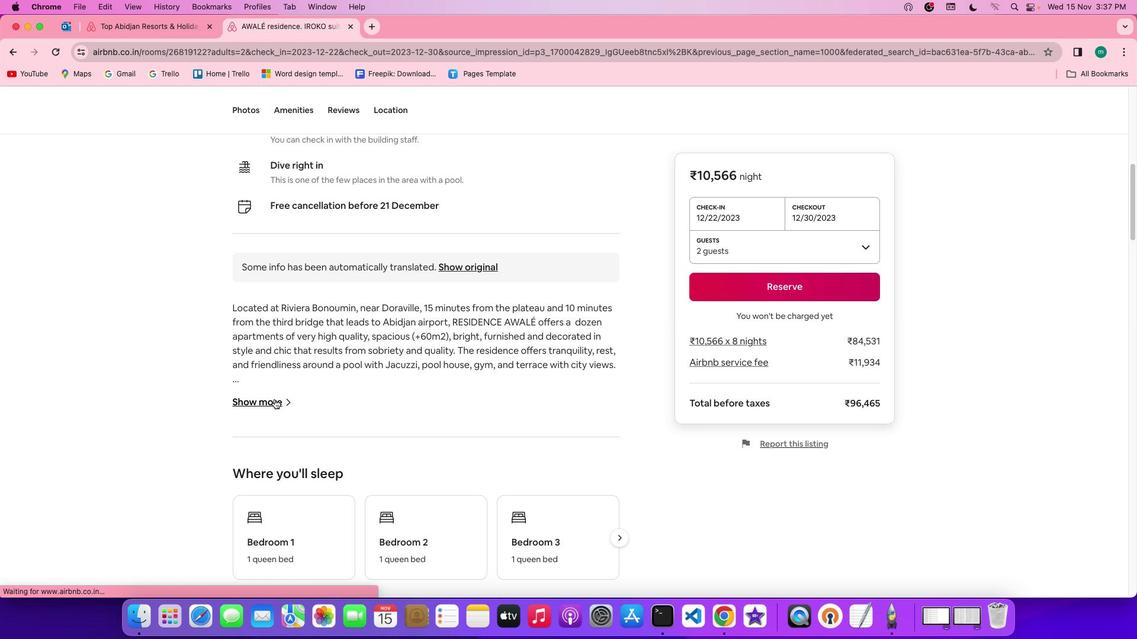 
Action: Mouse moved to (739, 424)
Screenshot: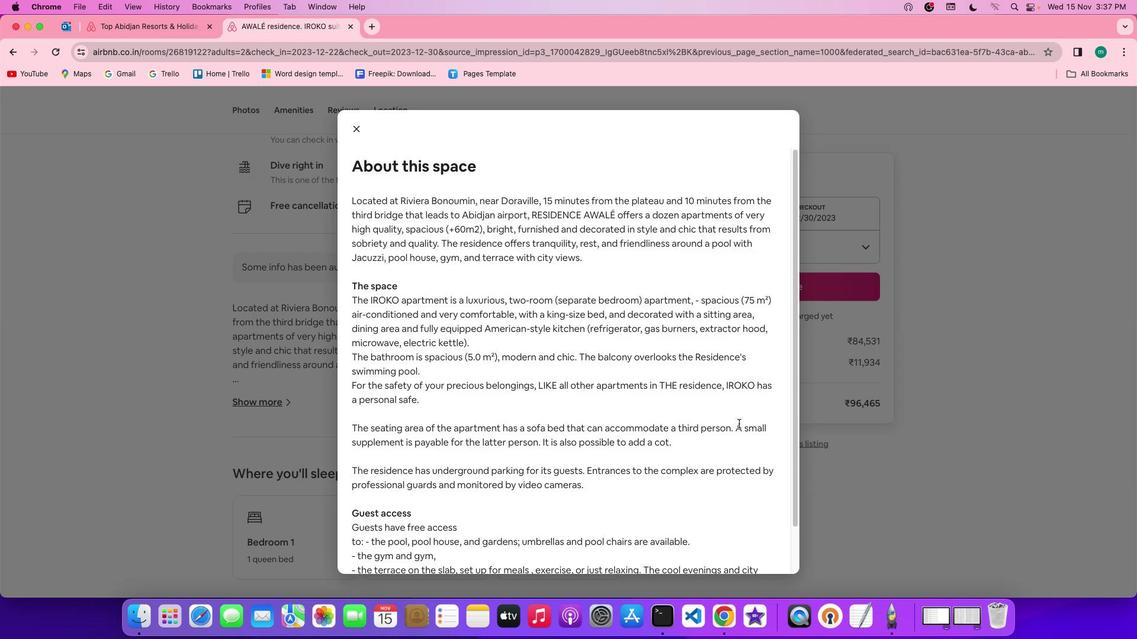 
Action: Mouse scrolled (739, 424) with delta (0, 0)
Screenshot: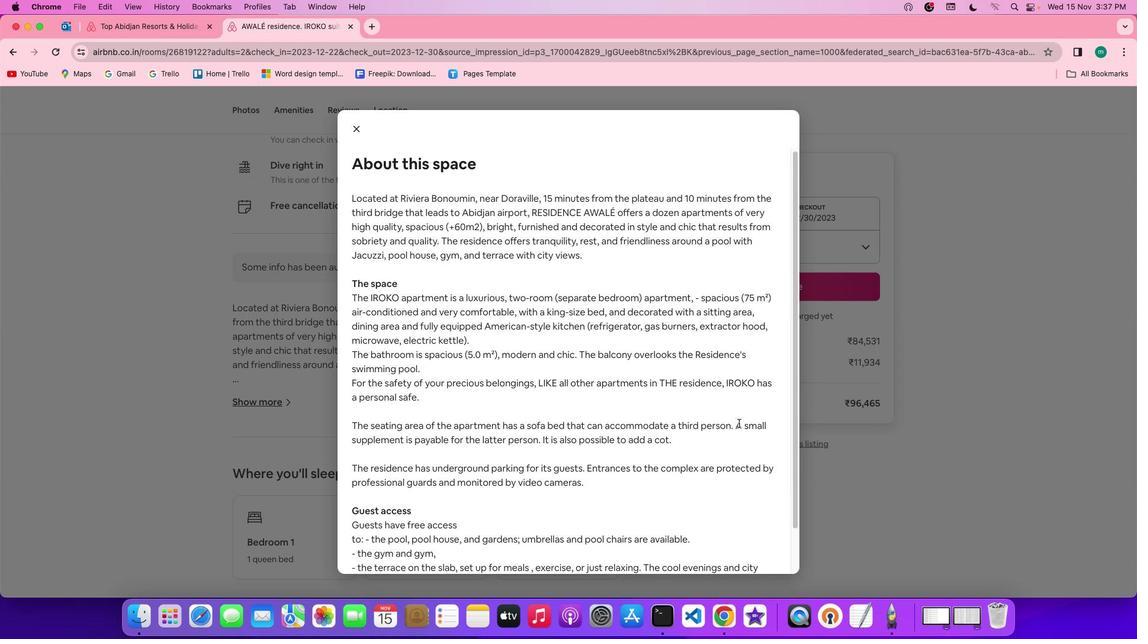 
Action: Mouse scrolled (739, 424) with delta (0, 0)
Screenshot: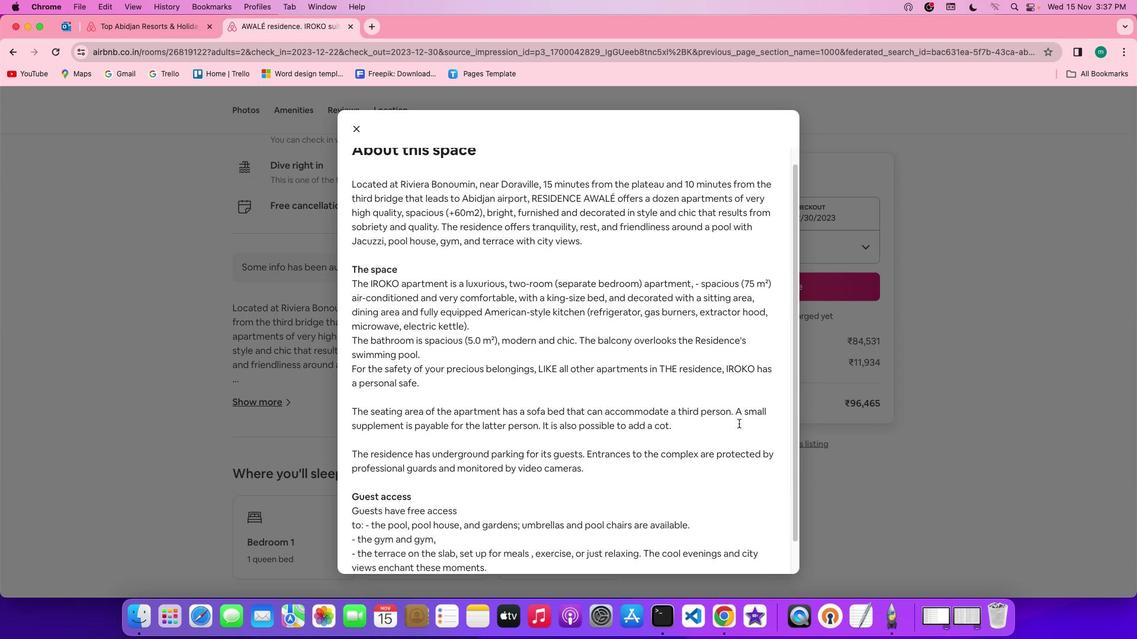 
Action: Mouse scrolled (739, 424) with delta (0, -1)
Screenshot: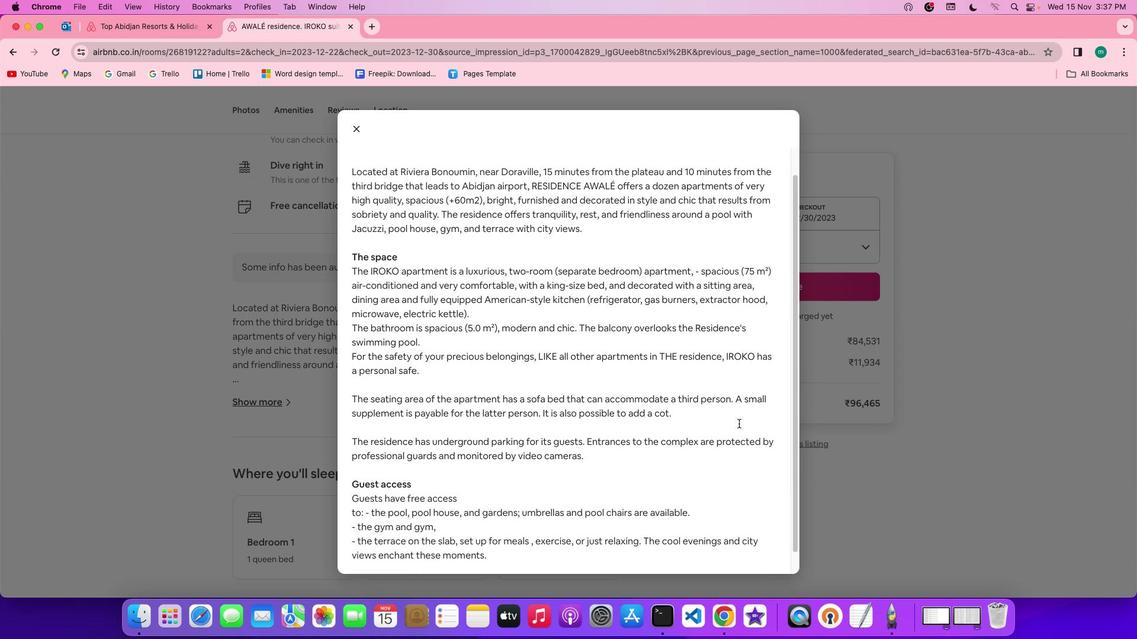 
Action: Mouse scrolled (739, 424) with delta (0, -2)
Screenshot: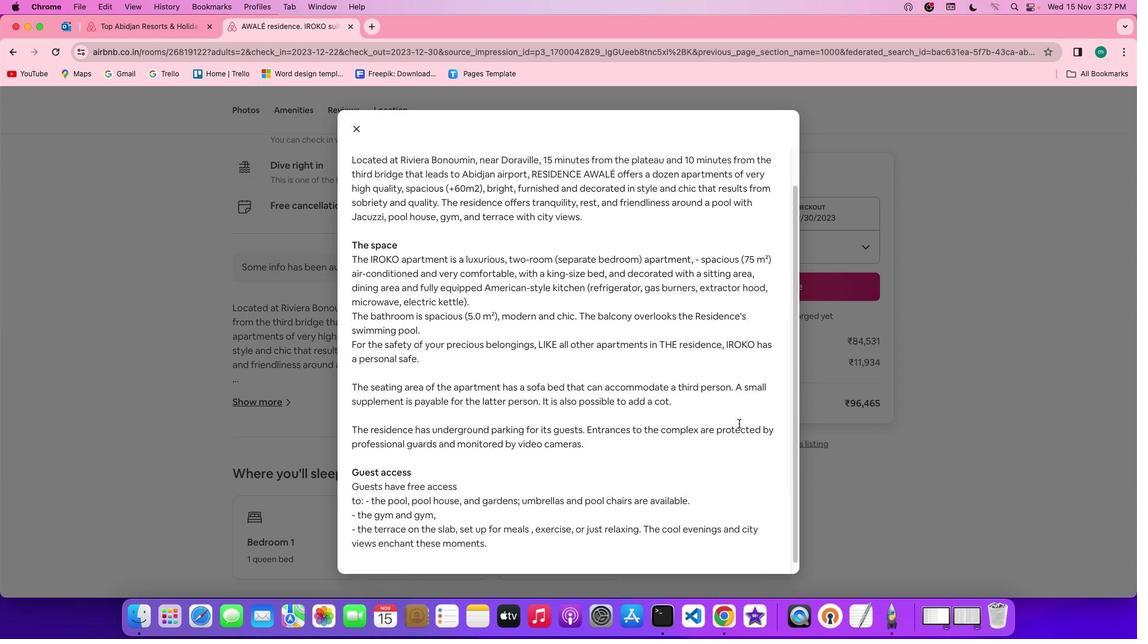 
Action: Mouse scrolled (739, 424) with delta (0, -2)
Screenshot: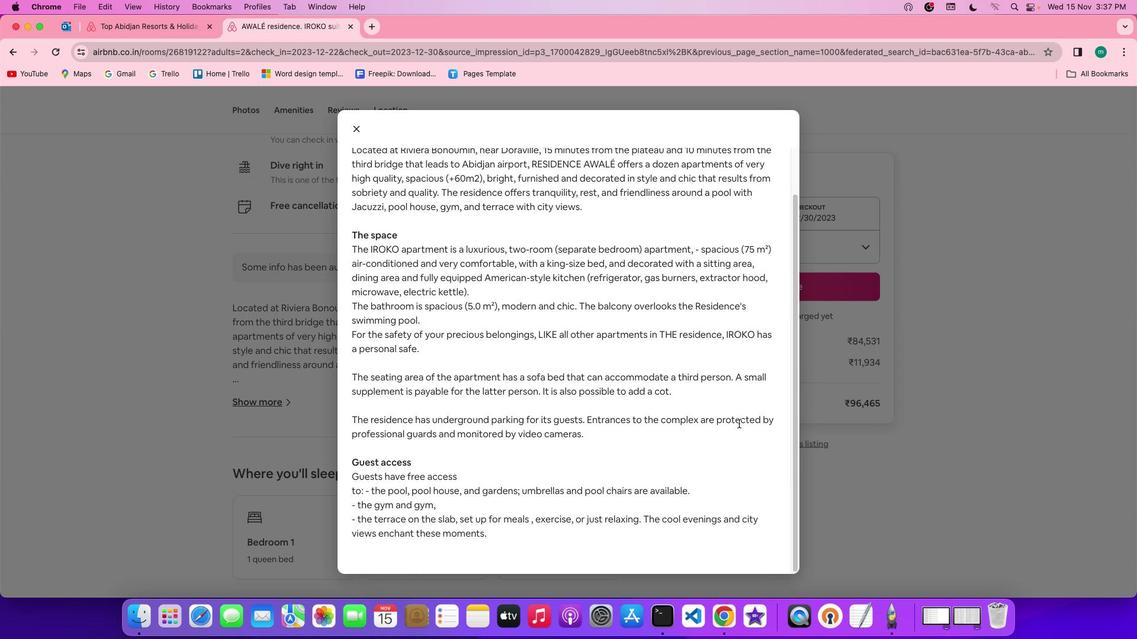 
Action: Mouse scrolled (739, 424) with delta (0, 0)
Screenshot: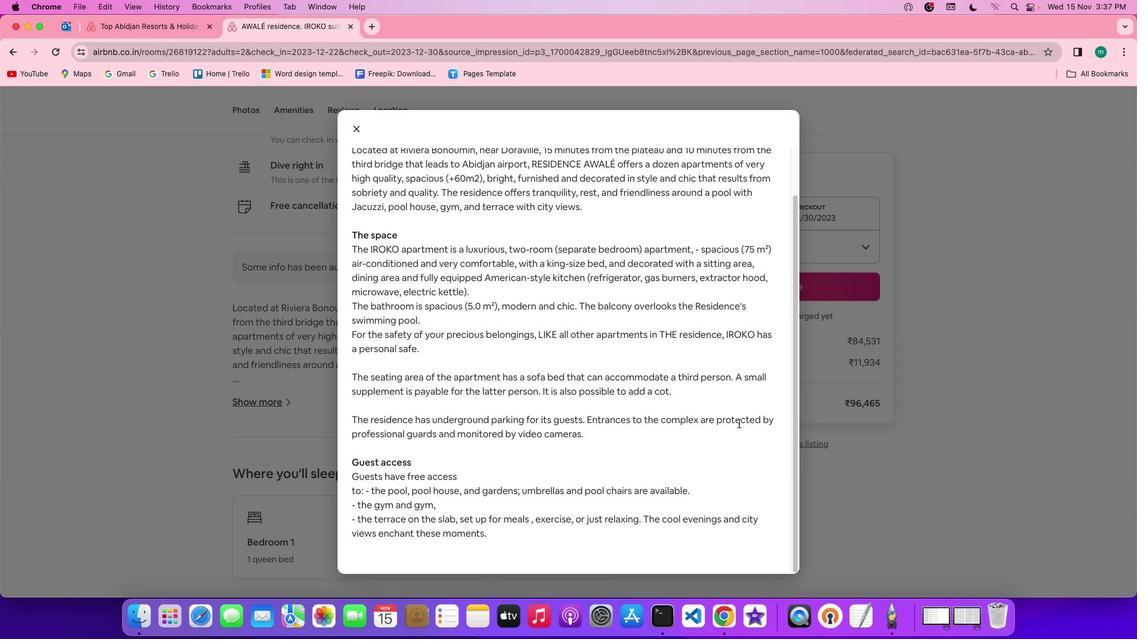 
Action: Mouse scrolled (739, 424) with delta (0, 0)
Screenshot: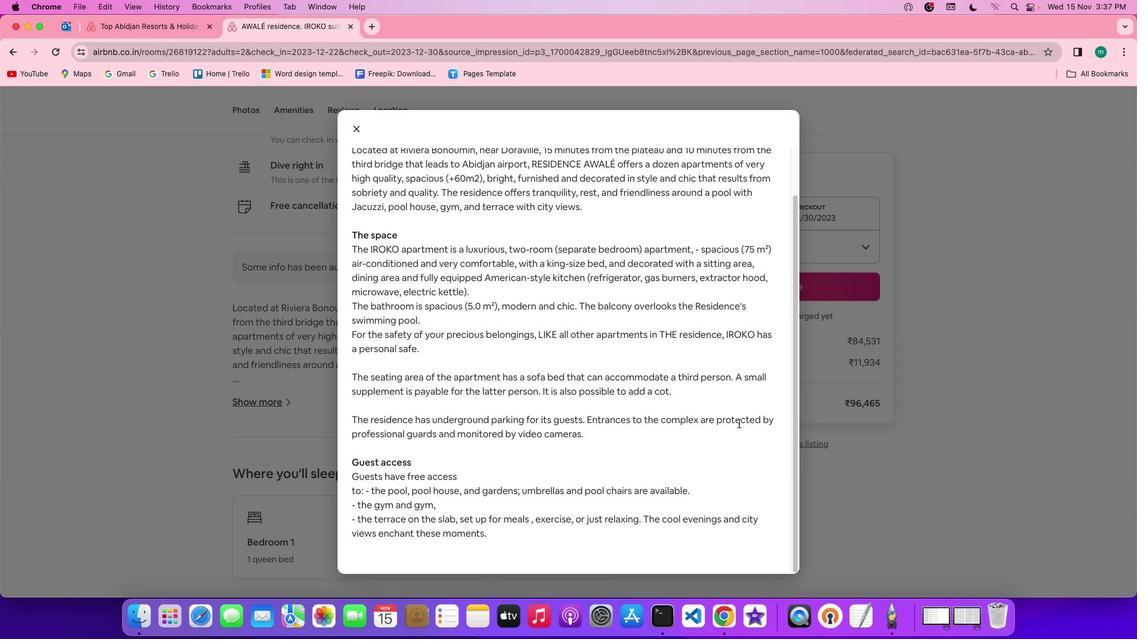 
Action: Mouse scrolled (739, 424) with delta (0, -1)
Screenshot: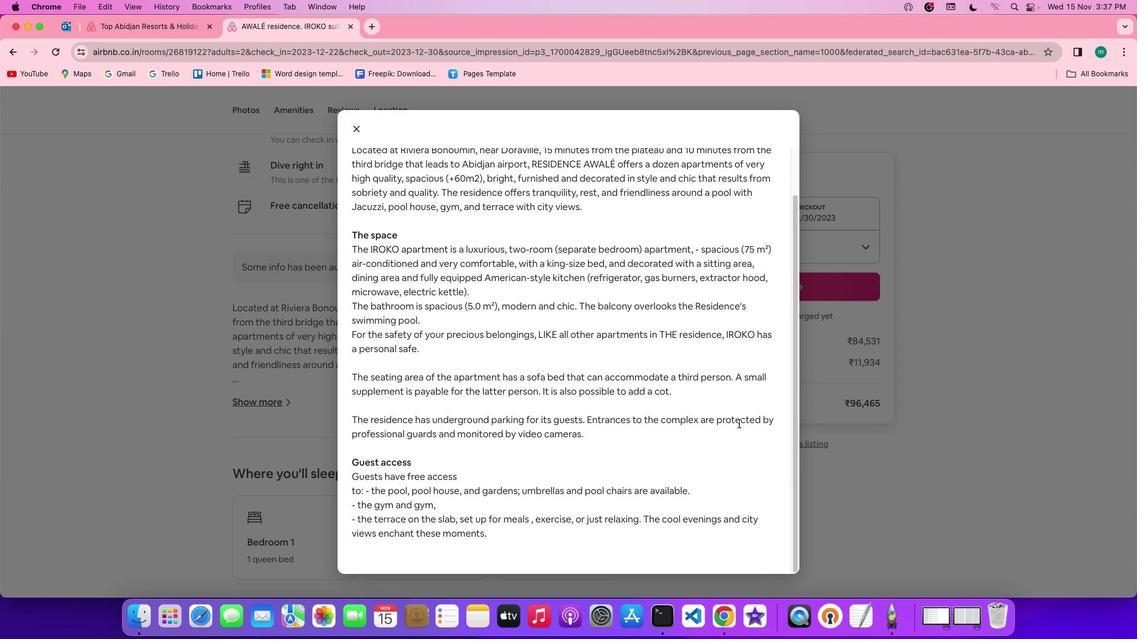 
Action: Mouse scrolled (739, 424) with delta (0, -2)
Screenshot: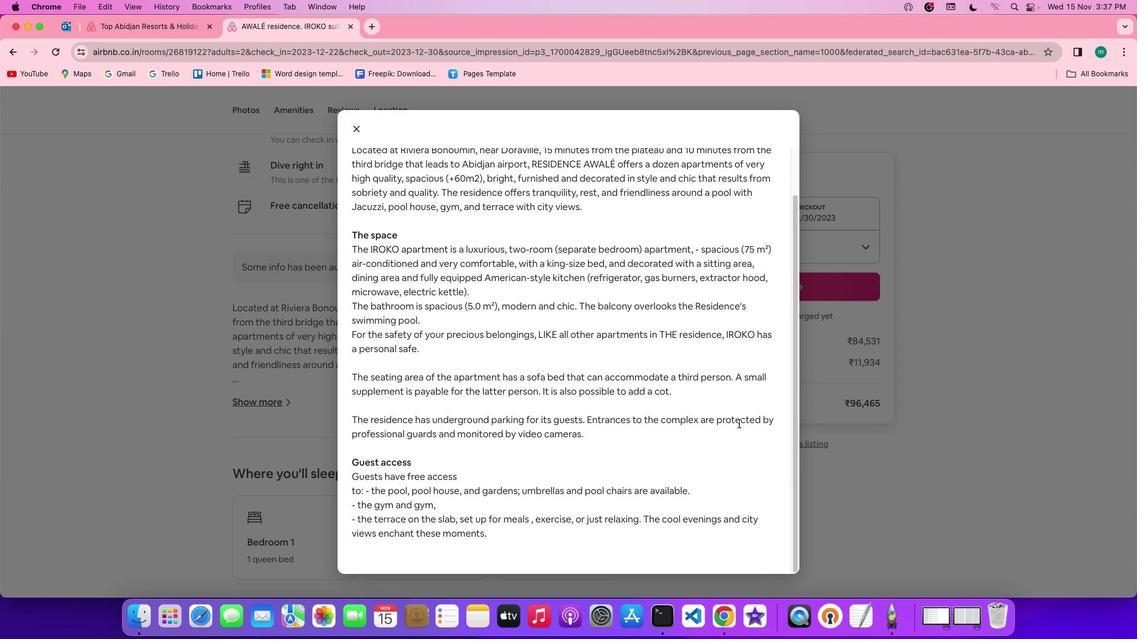 
Action: Mouse scrolled (739, 424) with delta (0, -2)
Screenshot: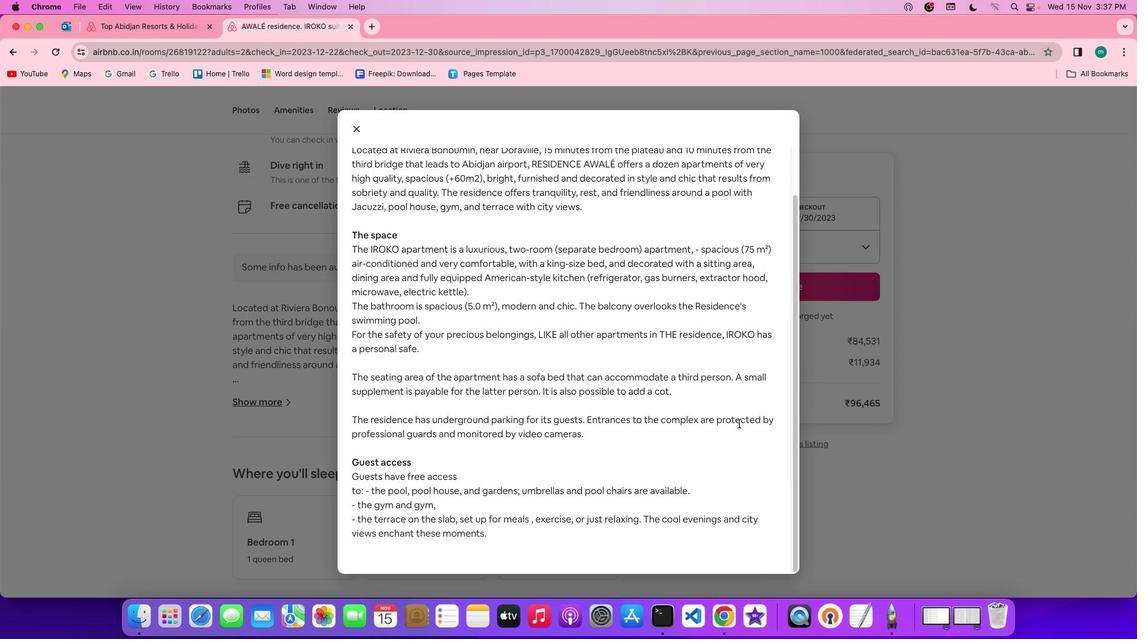 
Action: Mouse moved to (353, 130)
Screenshot: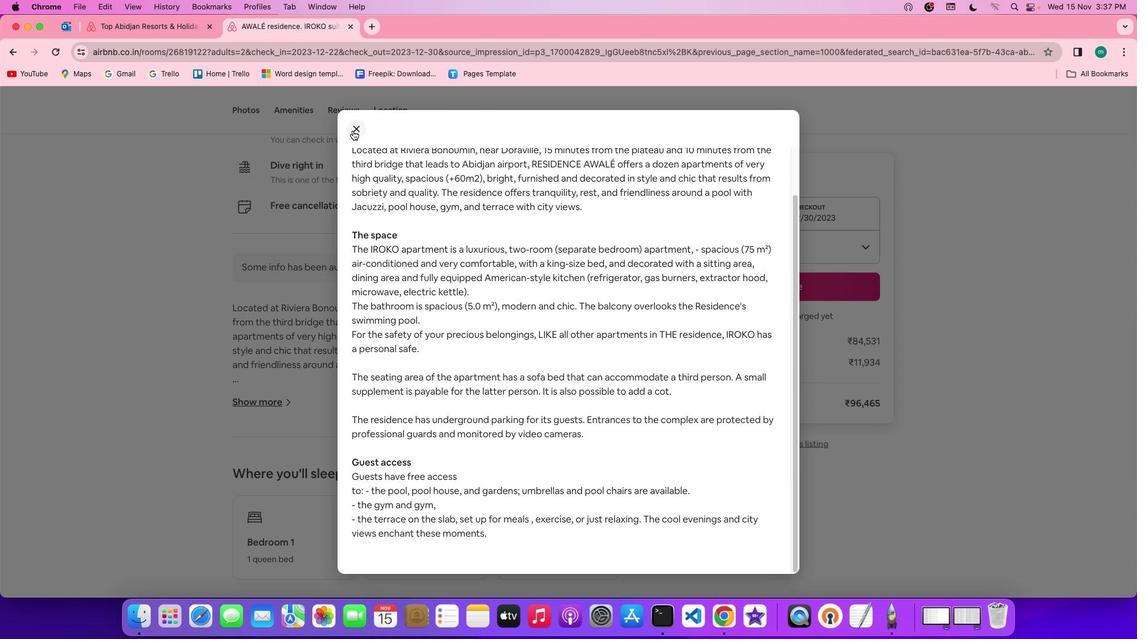 
Action: Mouse pressed left at (353, 130)
Screenshot: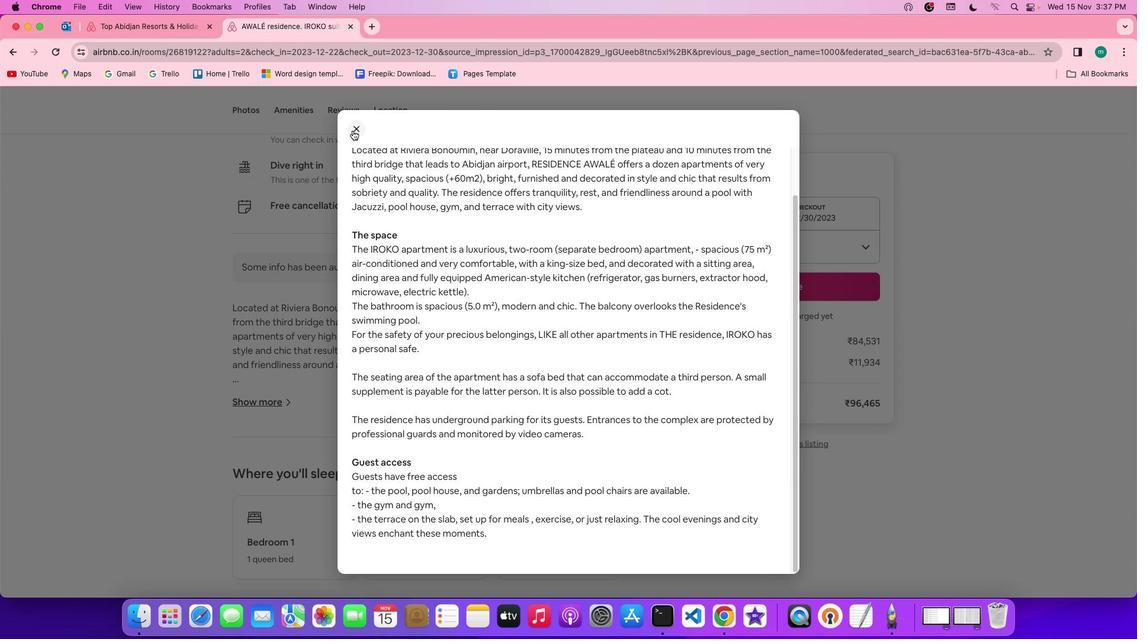 
Action: Mouse moved to (341, 354)
Screenshot: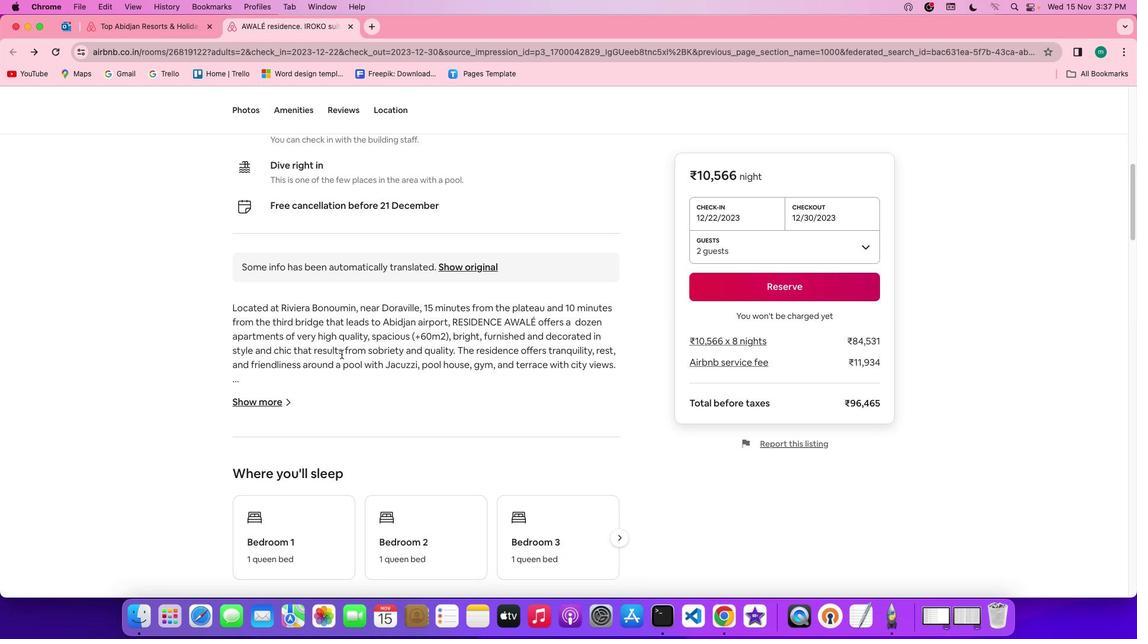 
Action: Mouse scrolled (341, 354) with delta (0, 0)
Screenshot: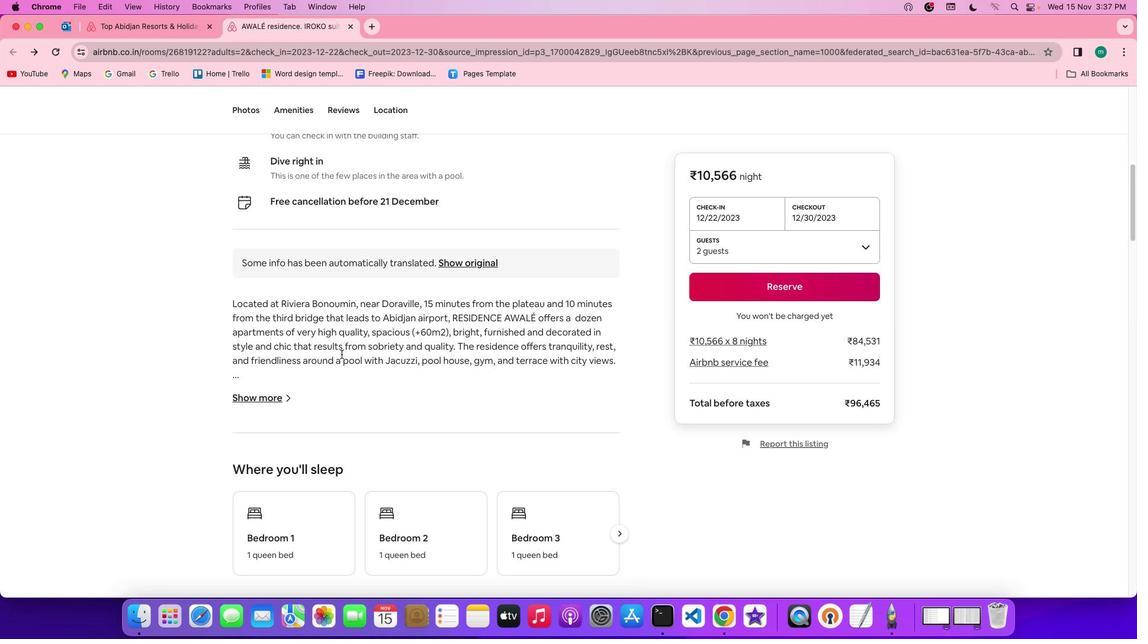 
Action: Mouse scrolled (341, 354) with delta (0, 0)
Screenshot: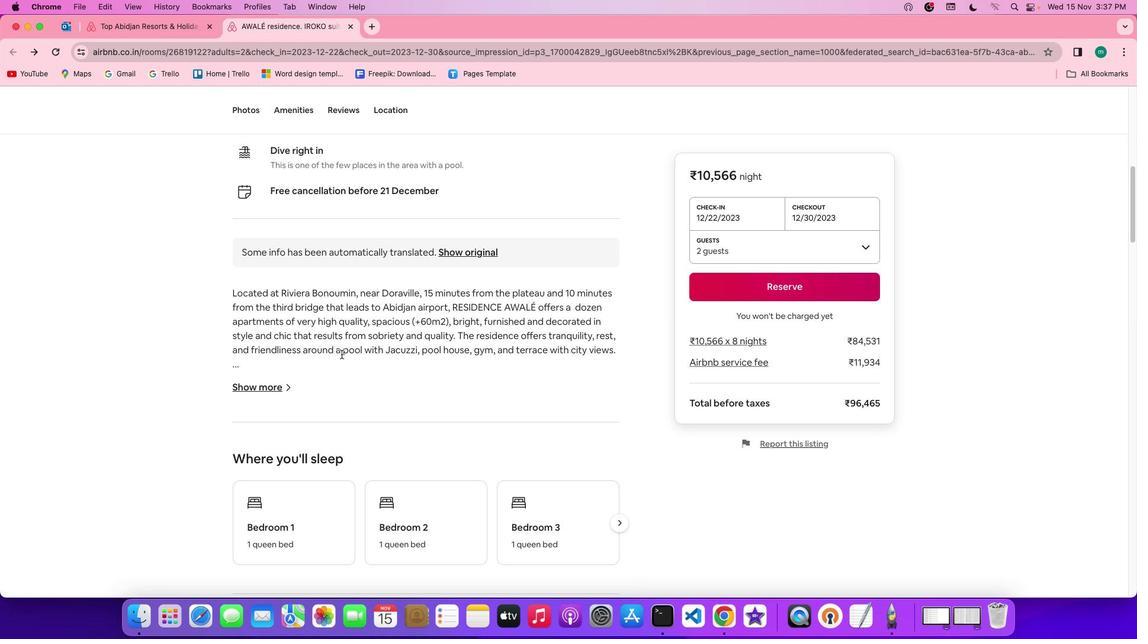 
Action: Mouse scrolled (341, 354) with delta (0, 0)
Screenshot: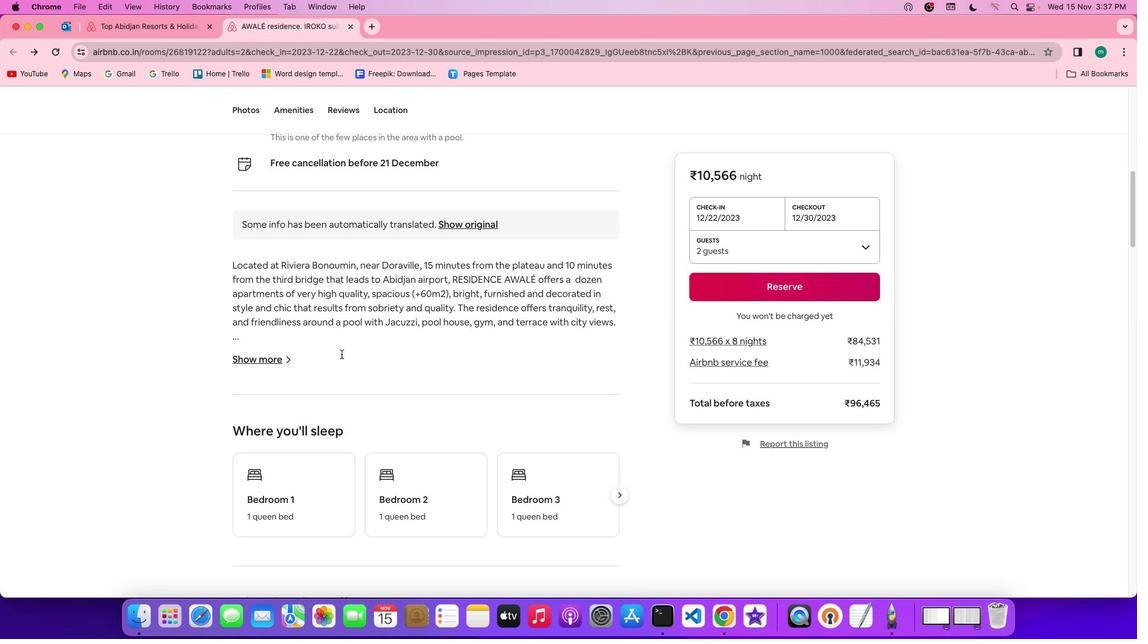 
Action: Mouse scrolled (341, 354) with delta (0, 0)
Screenshot: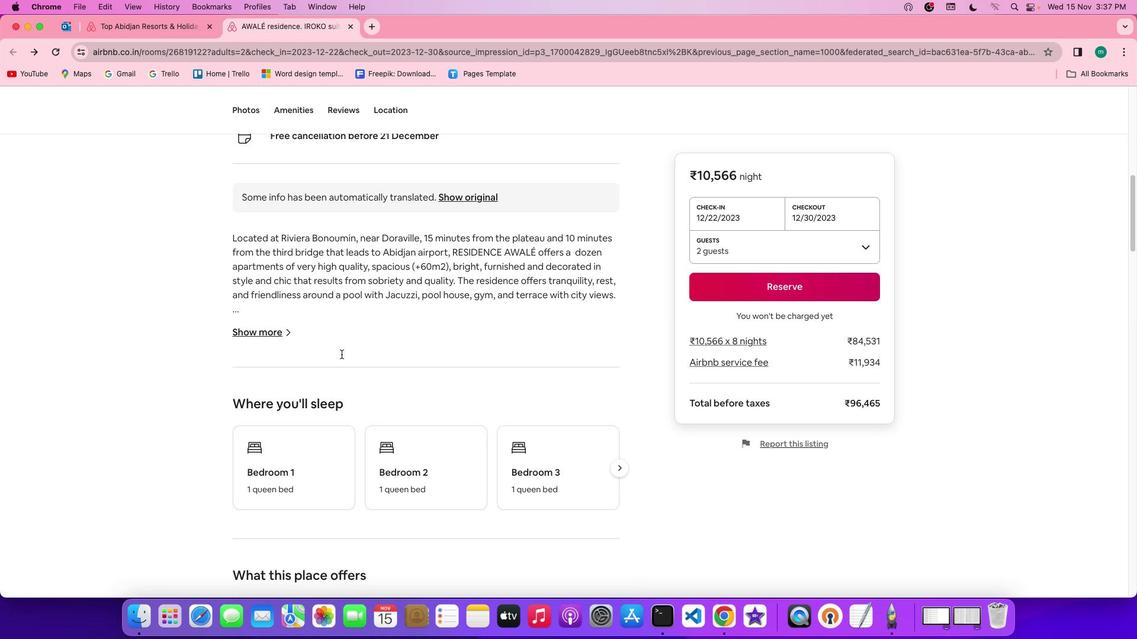 
Action: Mouse scrolled (341, 354) with delta (0, 0)
Screenshot: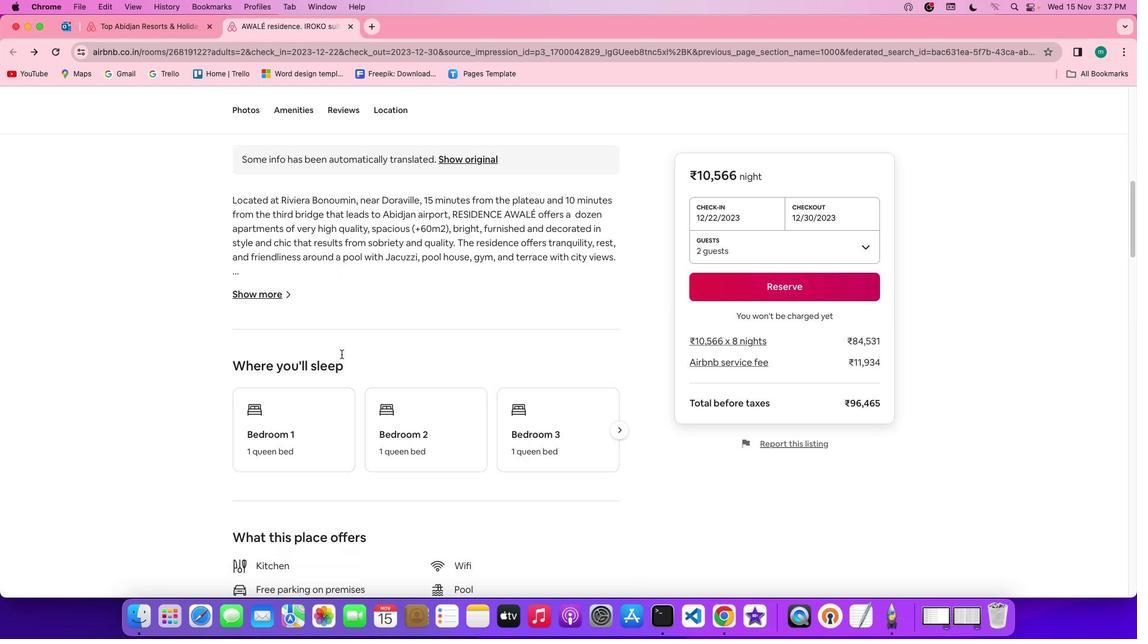 
Action: Mouse scrolled (341, 354) with delta (0, 0)
Screenshot: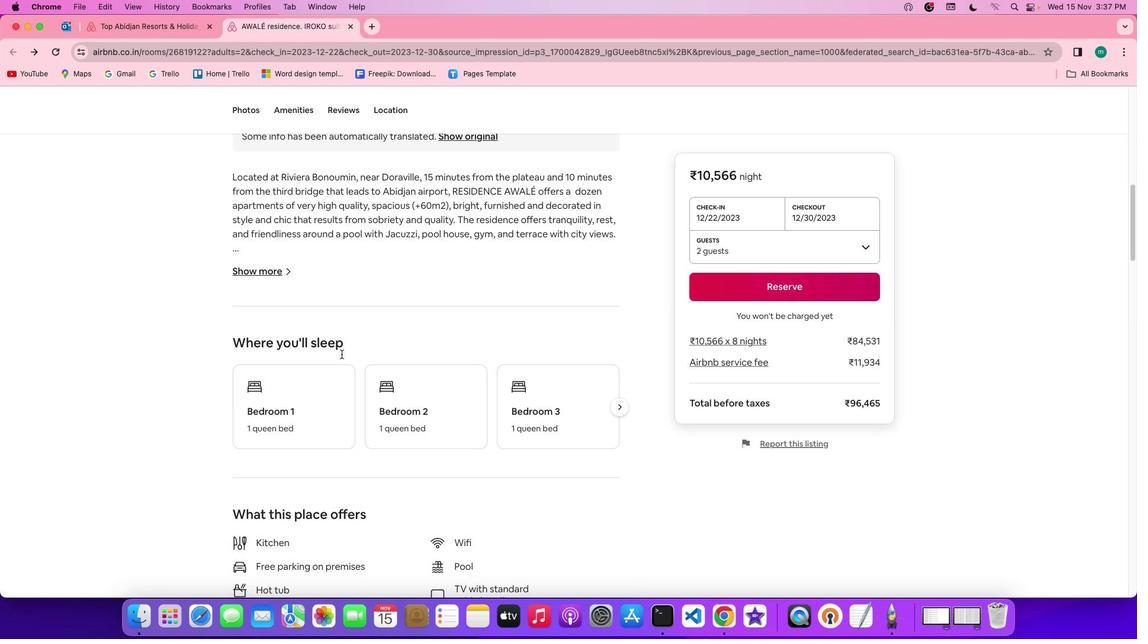 
Action: Mouse scrolled (341, 354) with delta (0, 0)
Screenshot: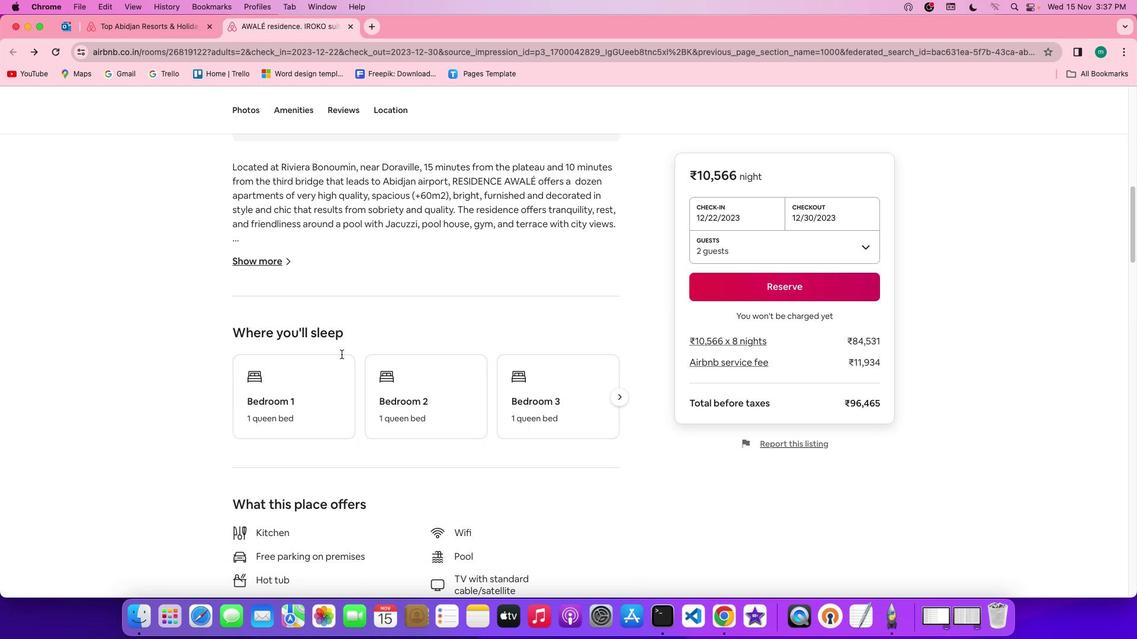 
Action: Mouse scrolled (341, 354) with delta (0, 0)
Screenshot: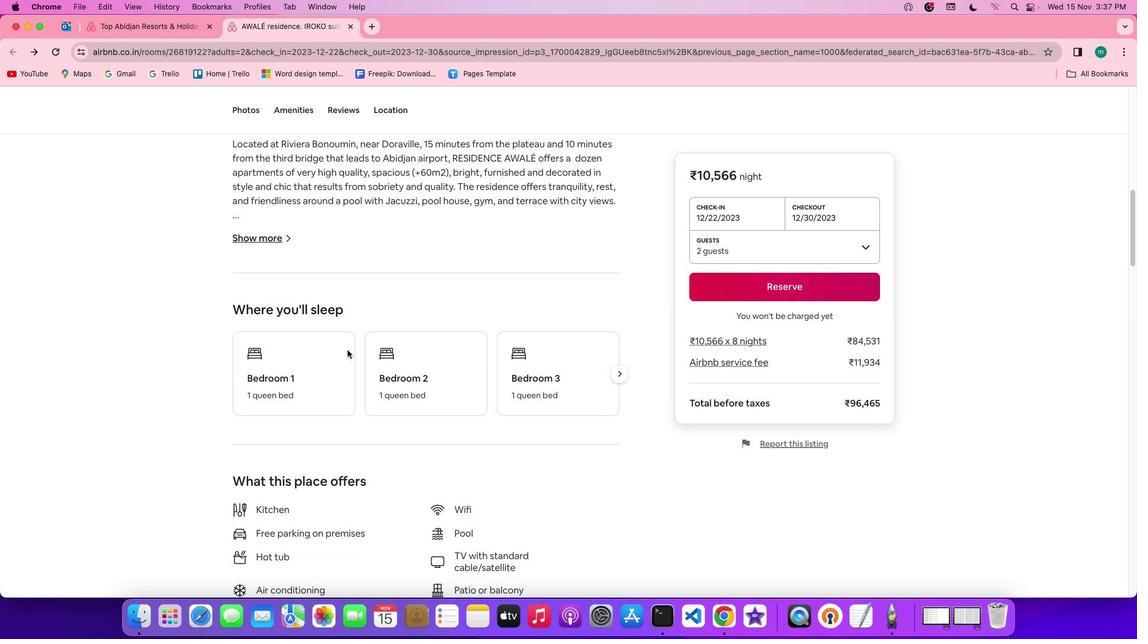 
Action: Mouse moved to (623, 359)
Screenshot: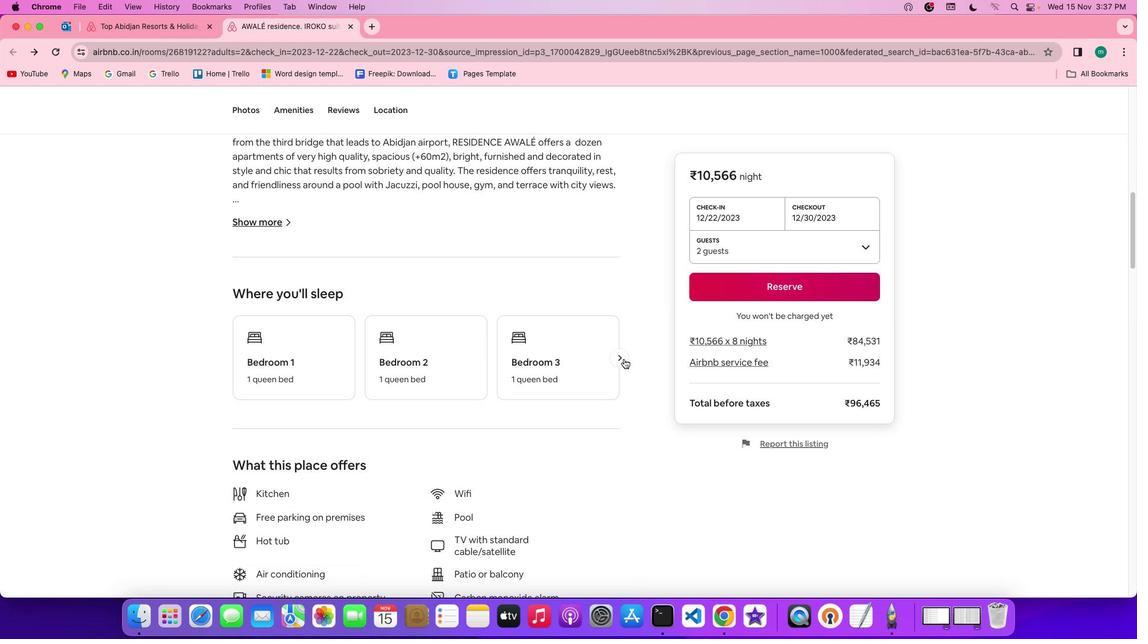 
Action: Mouse pressed left at (623, 359)
Screenshot: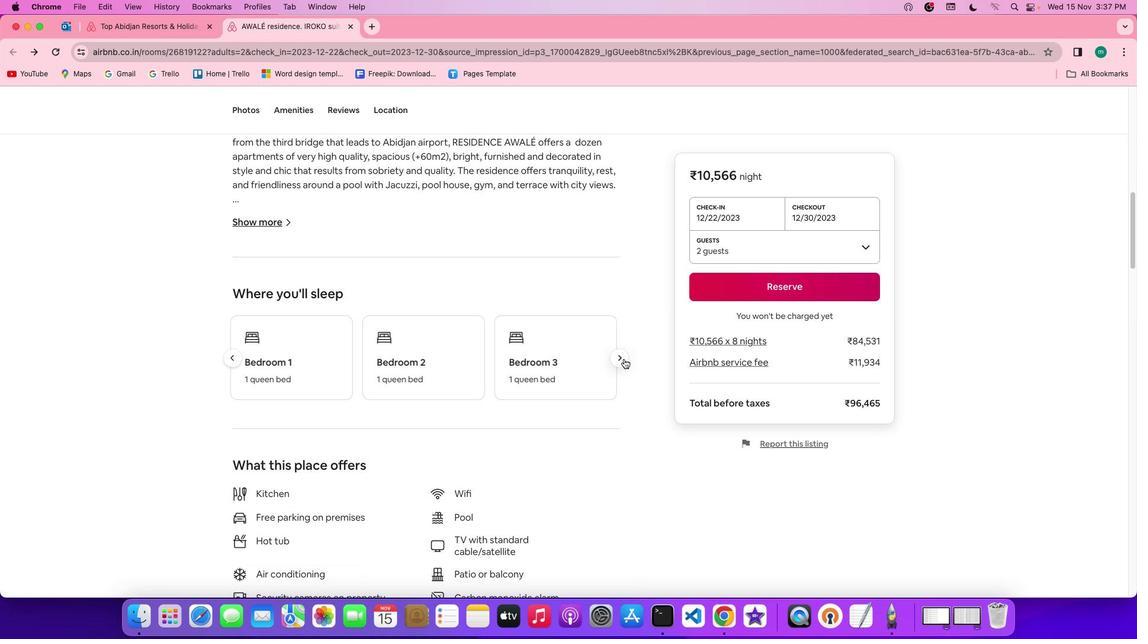 
Action: Mouse pressed left at (623, 359)
Screenshot: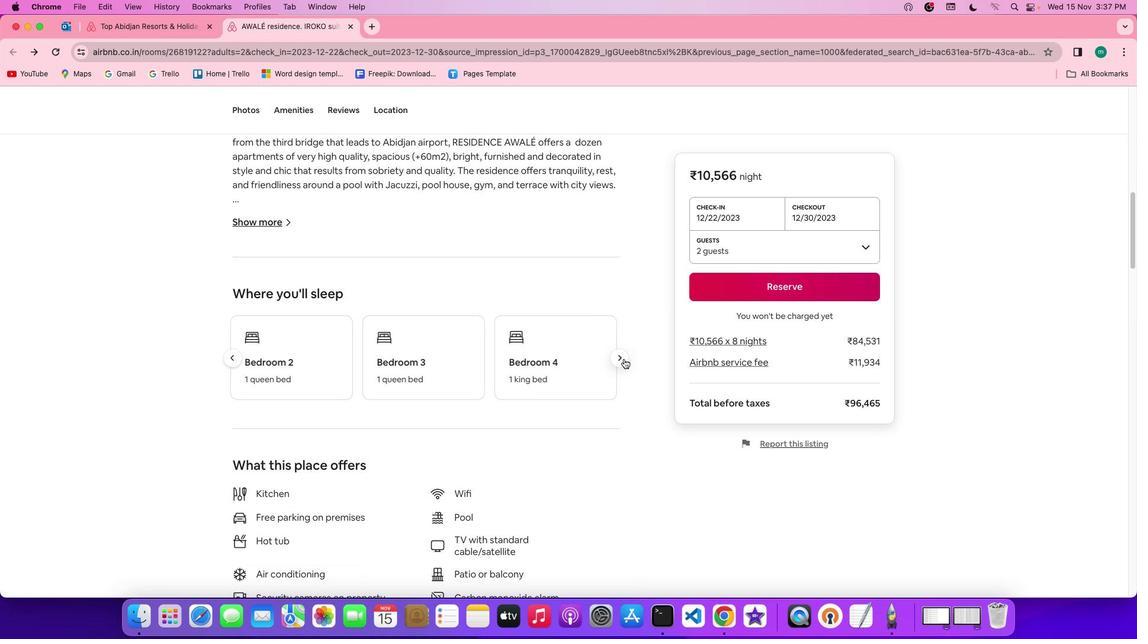 
Action: Mouse pressed left at (623, 359)
Screenshot: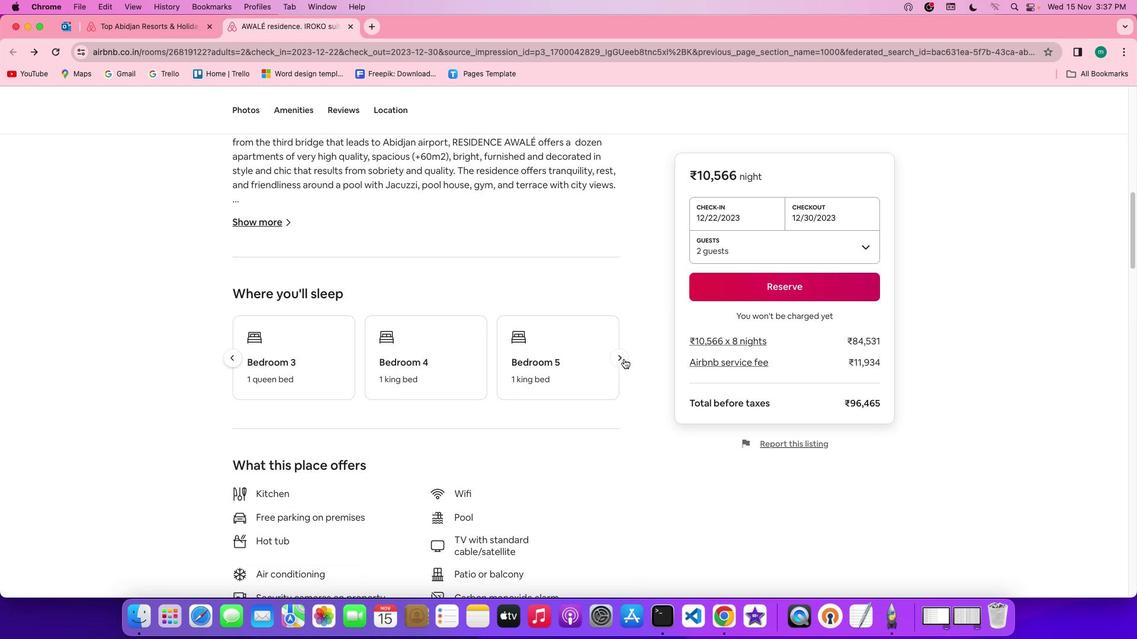 
Action: Mouse pressed left at (623, 359)
Screenshot: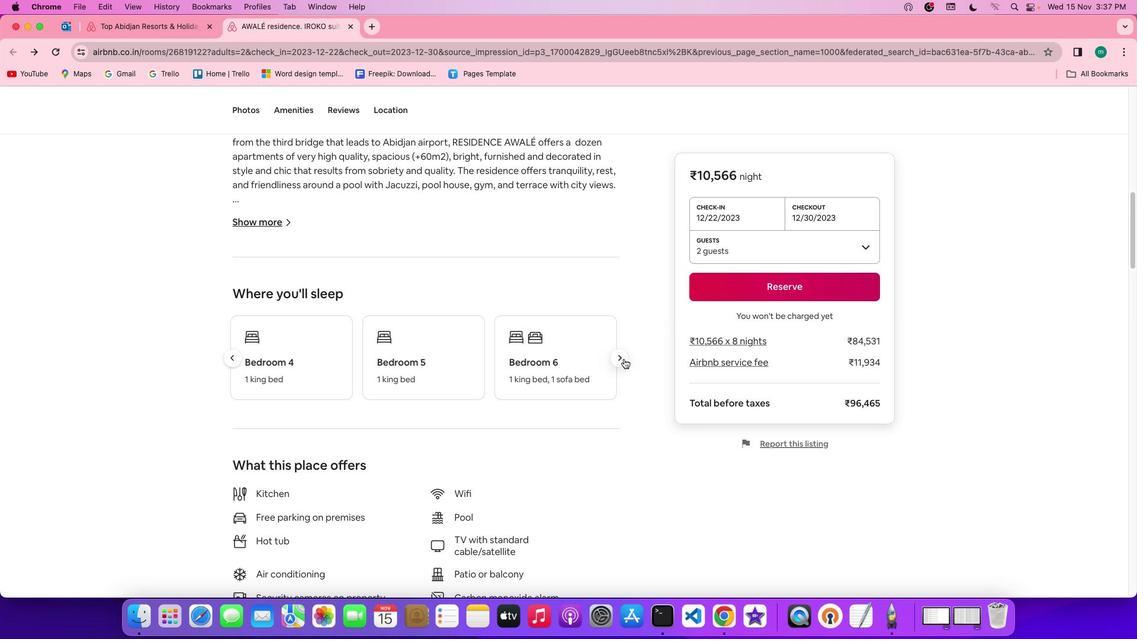 
Action: Mouse pressed left at (623, 359)
Screenshot: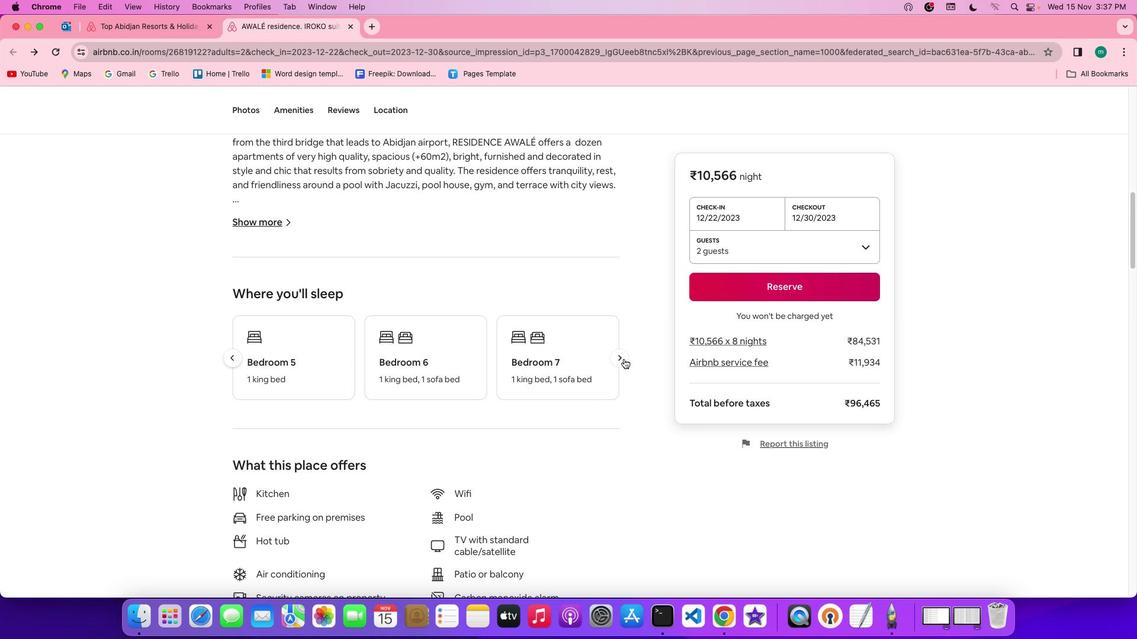 
Action: Mouse pressed left at (623, 359)
Screenshot: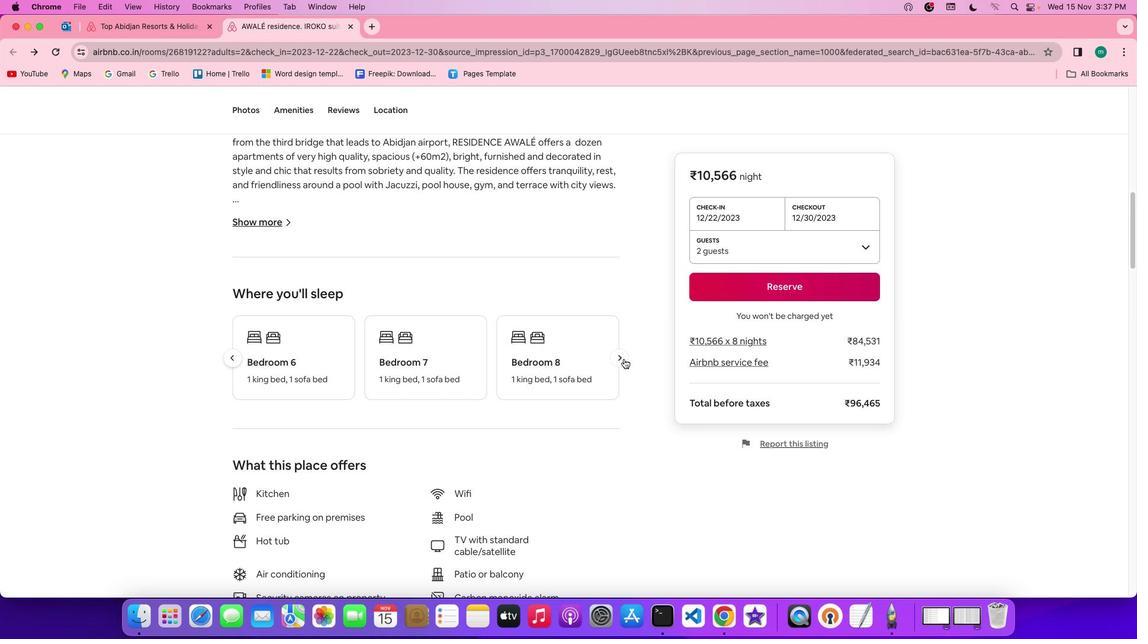 
Action: Mouse pressed left at (623, 359)
Screenshot: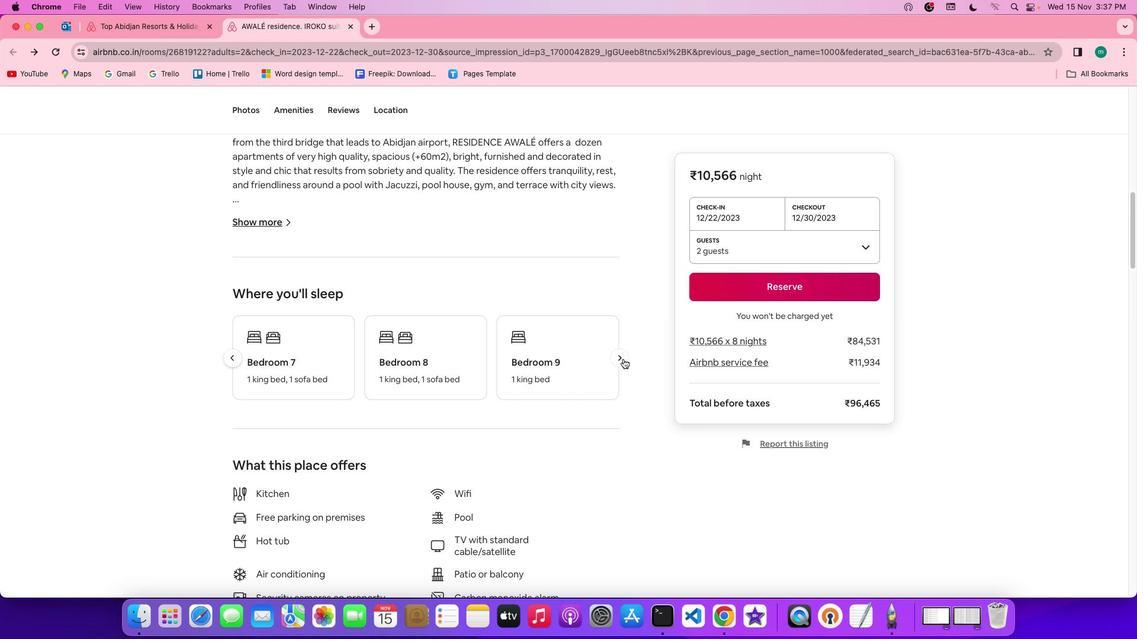 
Action: Mouse moved to (633, 366)
Screenshot: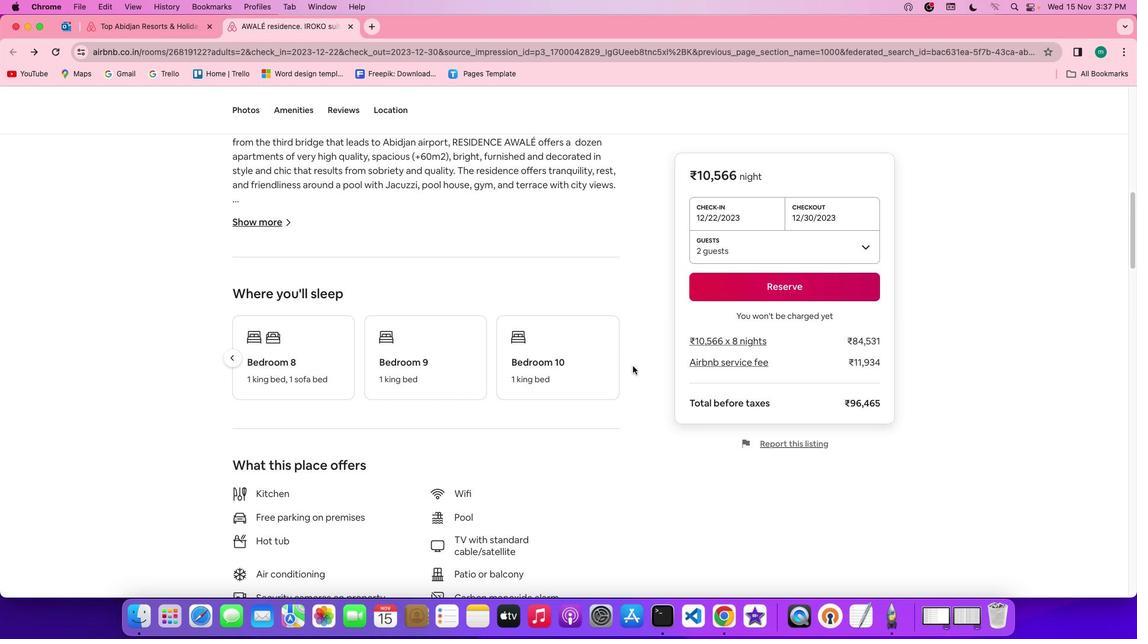
Action: Mouse scrolled (633, 366) with delta (0, 0)
Screenshot: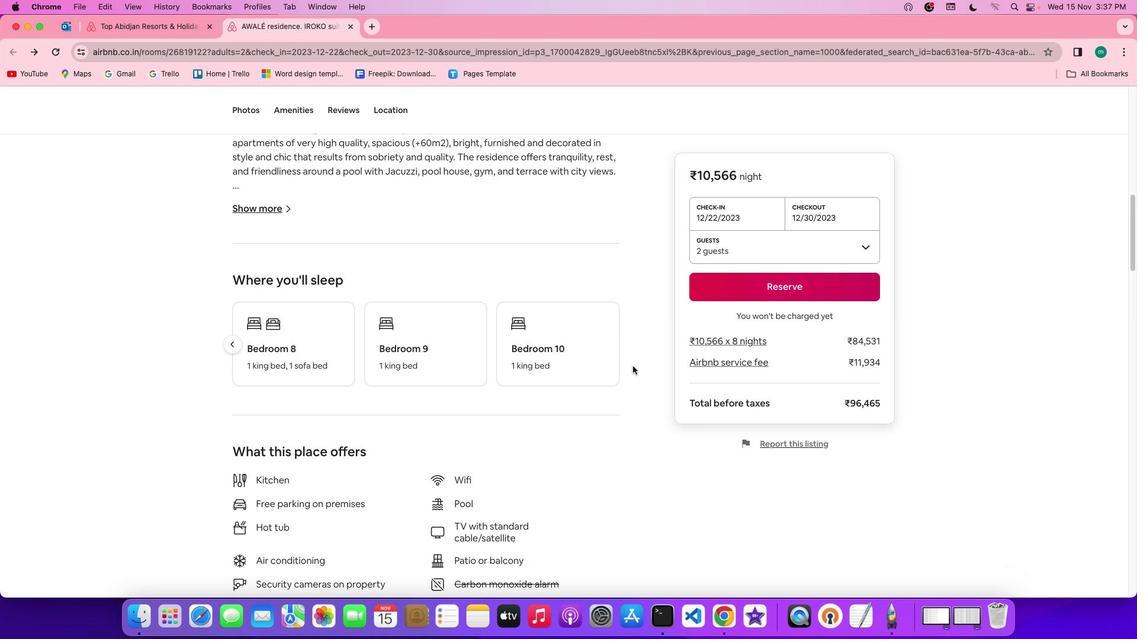 
Action: Mouse scrolled (633, 366) with delta (0, 0)
Screenshot: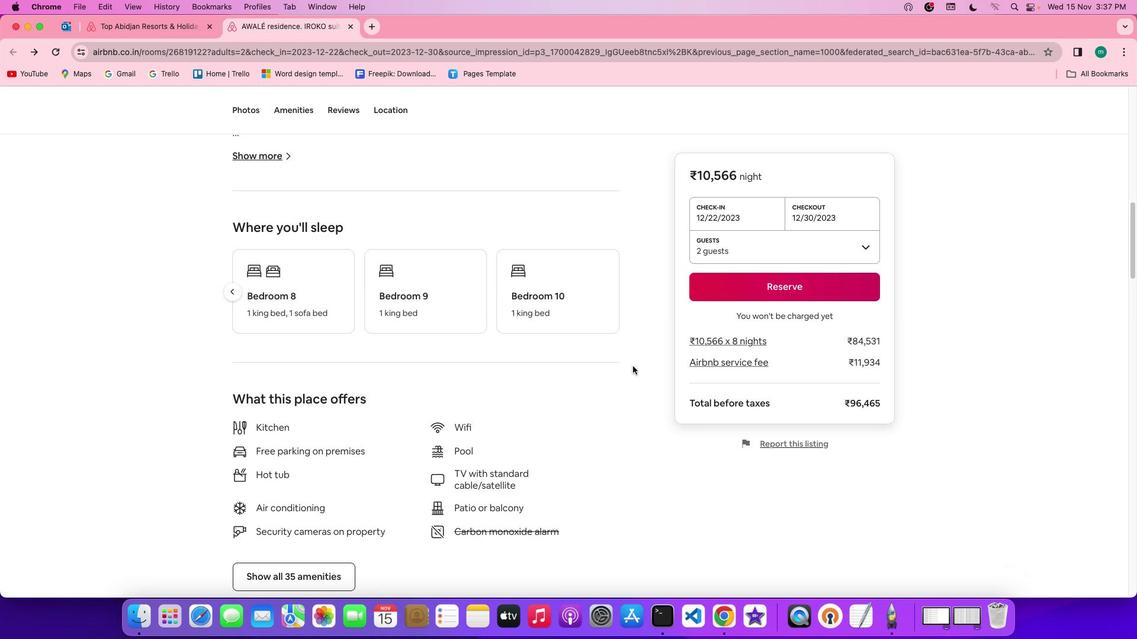 
Action: Mouse scrolled (633, 366) with delta (0, -1)
Screenshot: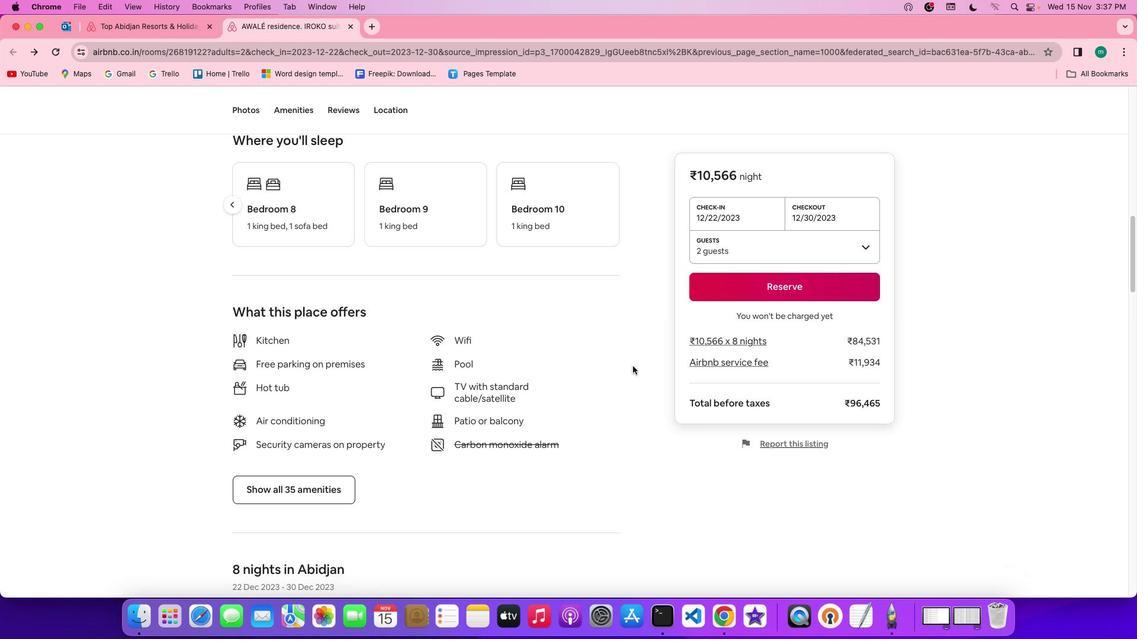 
Action: Mouse scrolled (633, 366) with delta (0, -2)
Screenshot: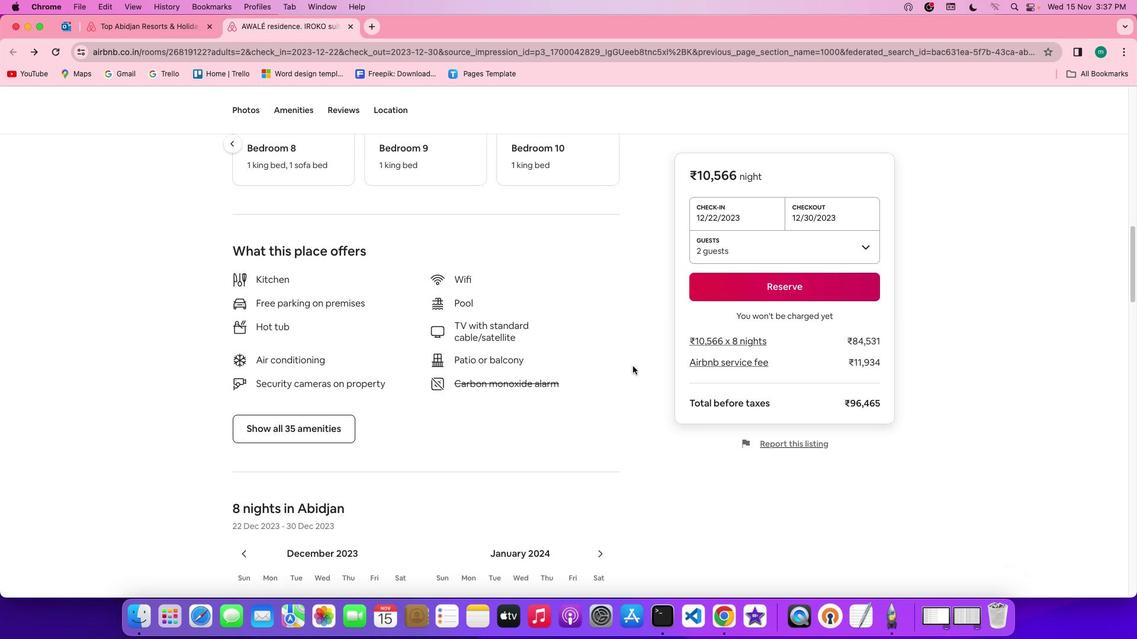 
Action: Mouse moved to (306, 411)
Screenshot: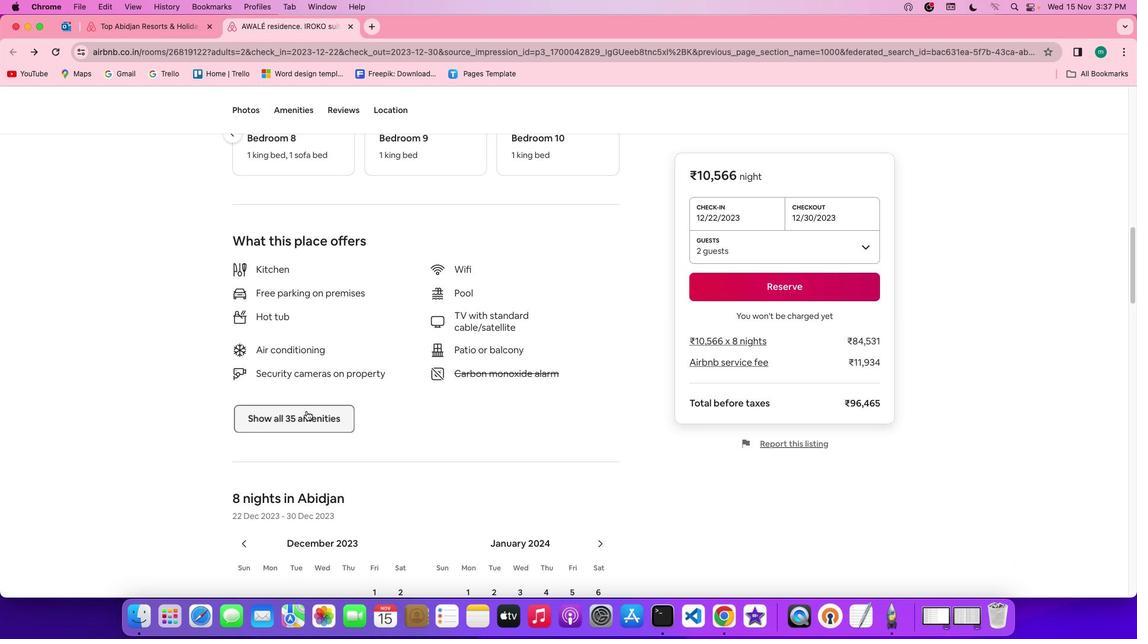
Action: Mouse pressed left at (306, 411)
Screenshot: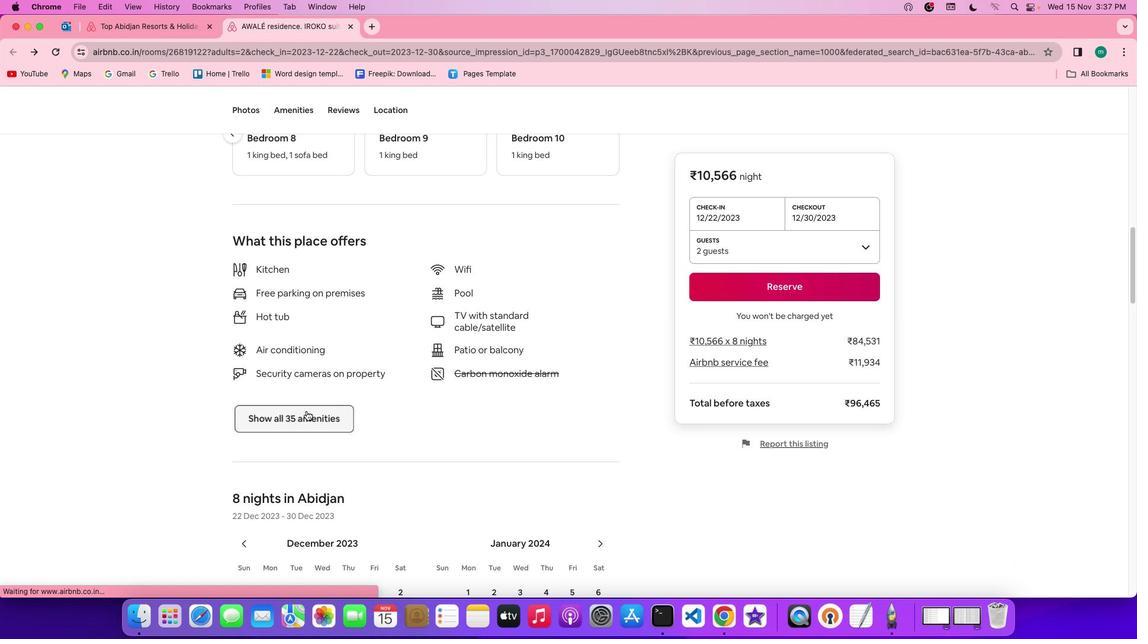 
Action: Mouse moved to (435, 355)
Screenshot: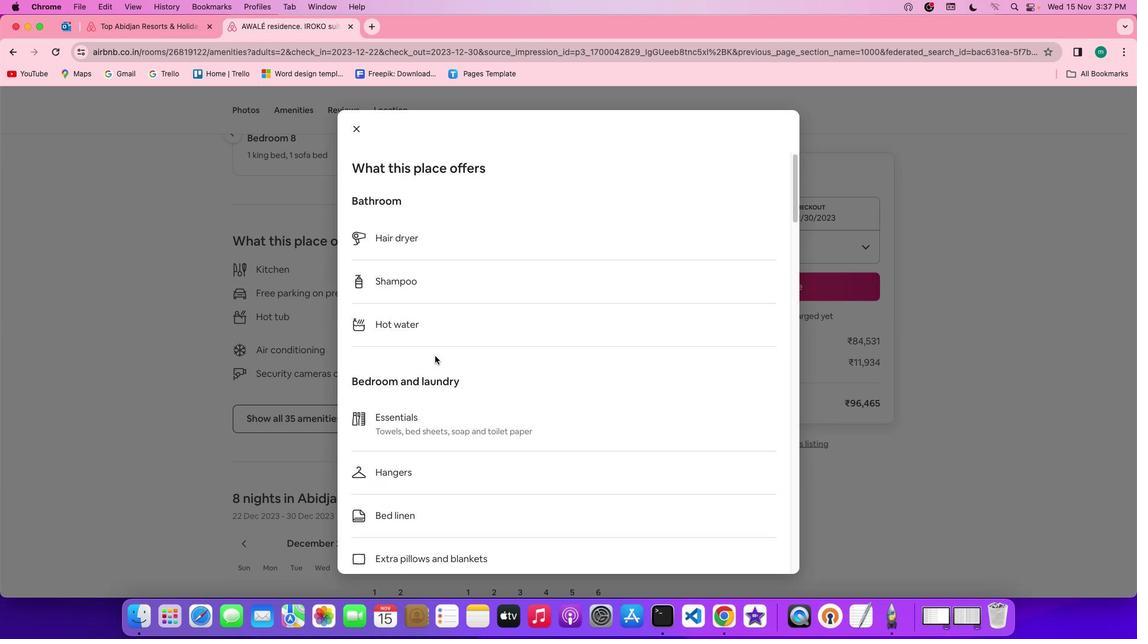 
Action: Mouse scrolled (435, 355) with delta (0, 0)
Screenshot: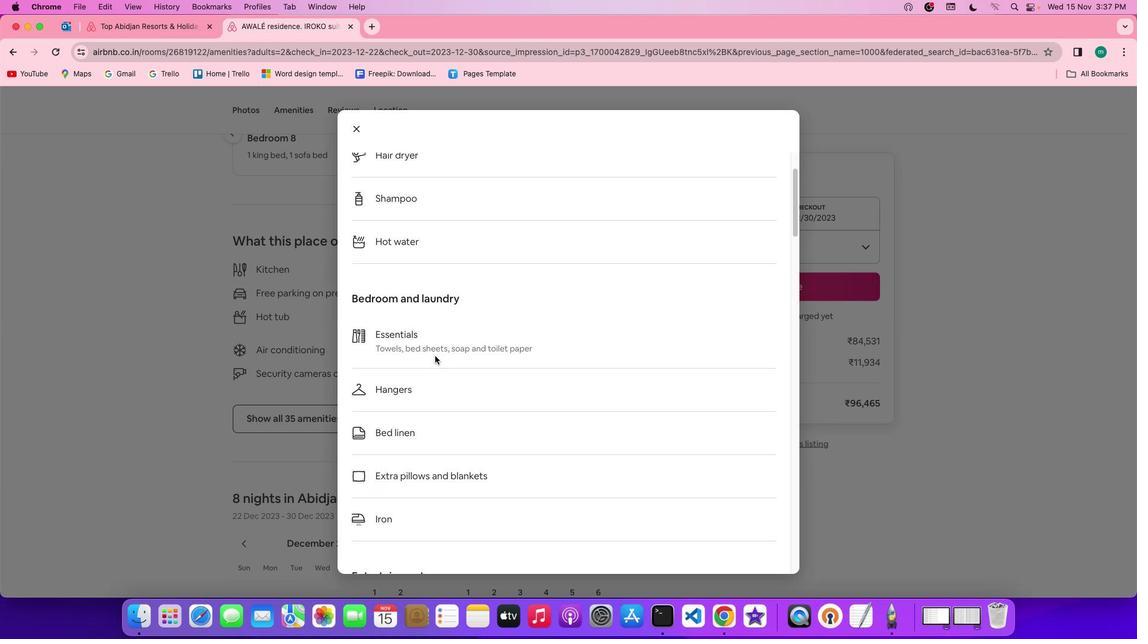 
Action: Mouse scrolled (435, 355) with delta (0, 0)
Screenshot: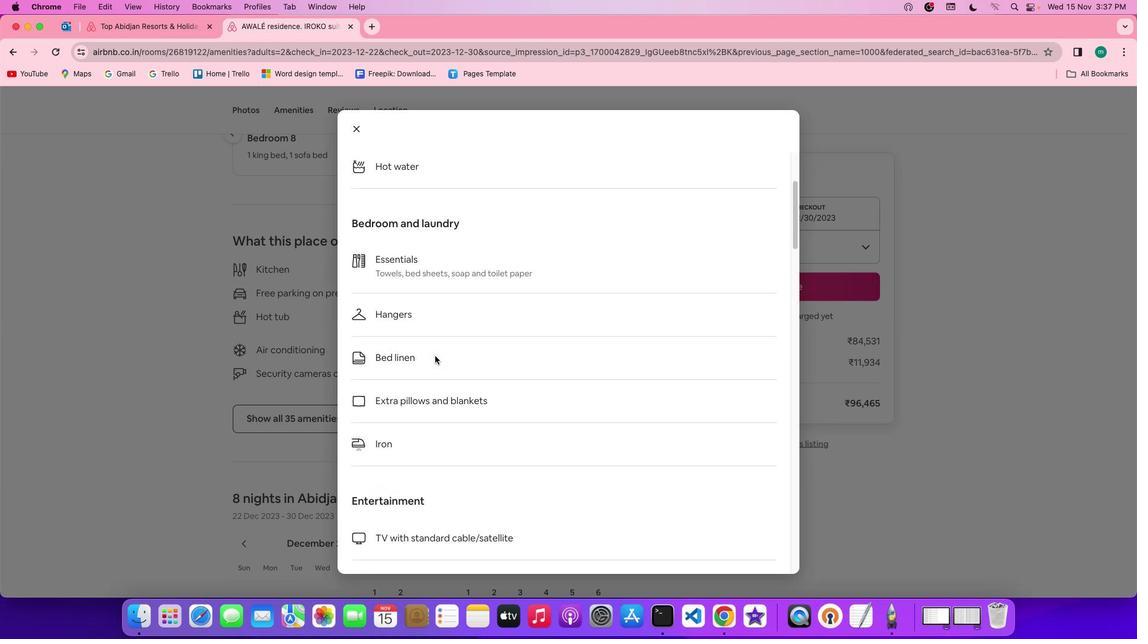 
Action: Mouse scrolled (435, 355) with delta (0, -1)
Screenshot: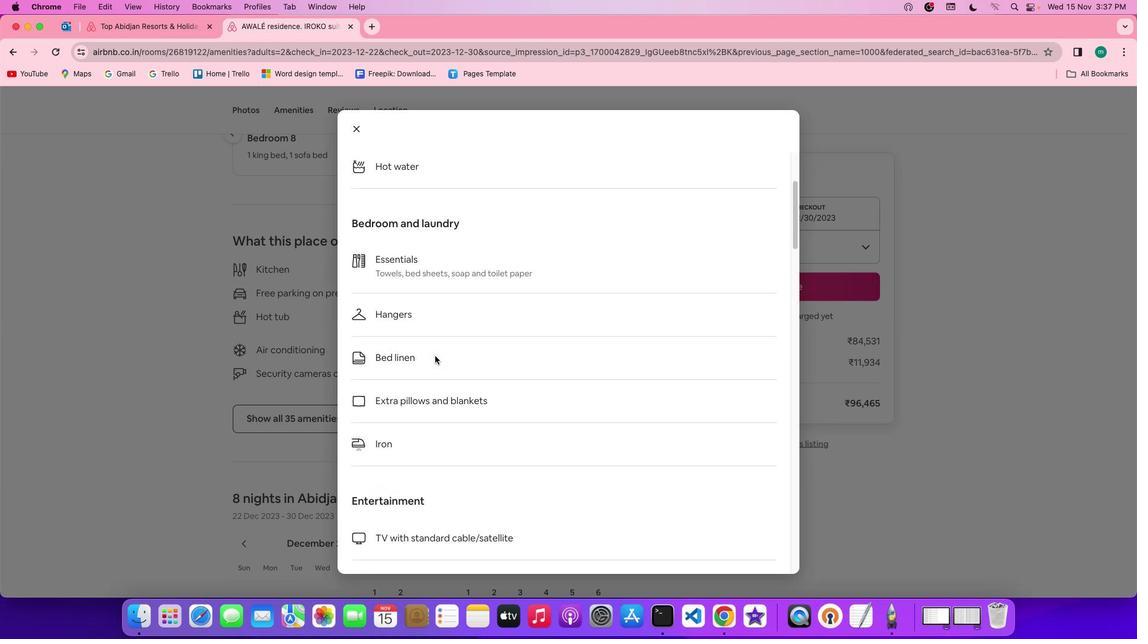 
Action: Mouse scrolled (435, 355) with delta (0, -2)
Screenshot: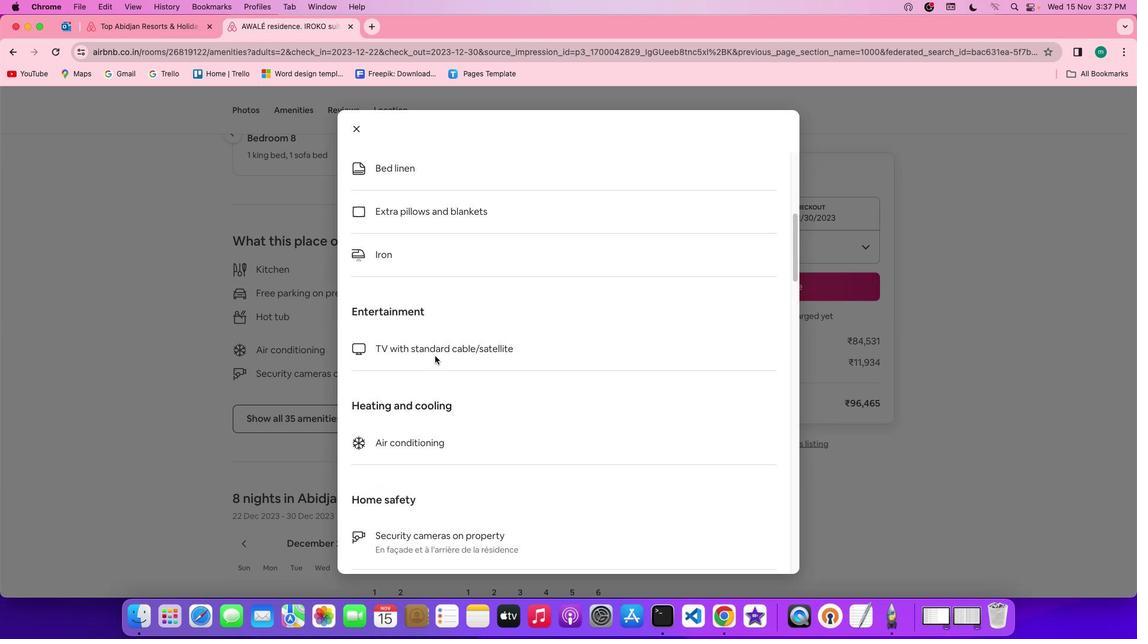 
Action: Mouse scrolled (435, 355) with delta (0, -2)
Screenshot: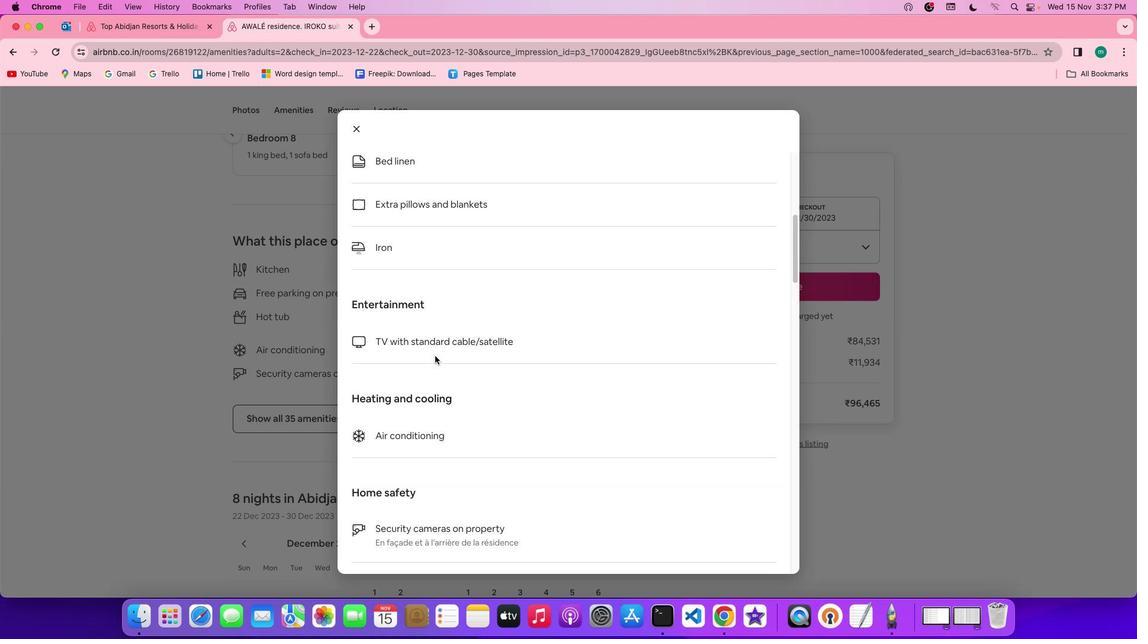 
Action: Mouse scrolled (435, 355) with delta (0, -2)
Screenshot: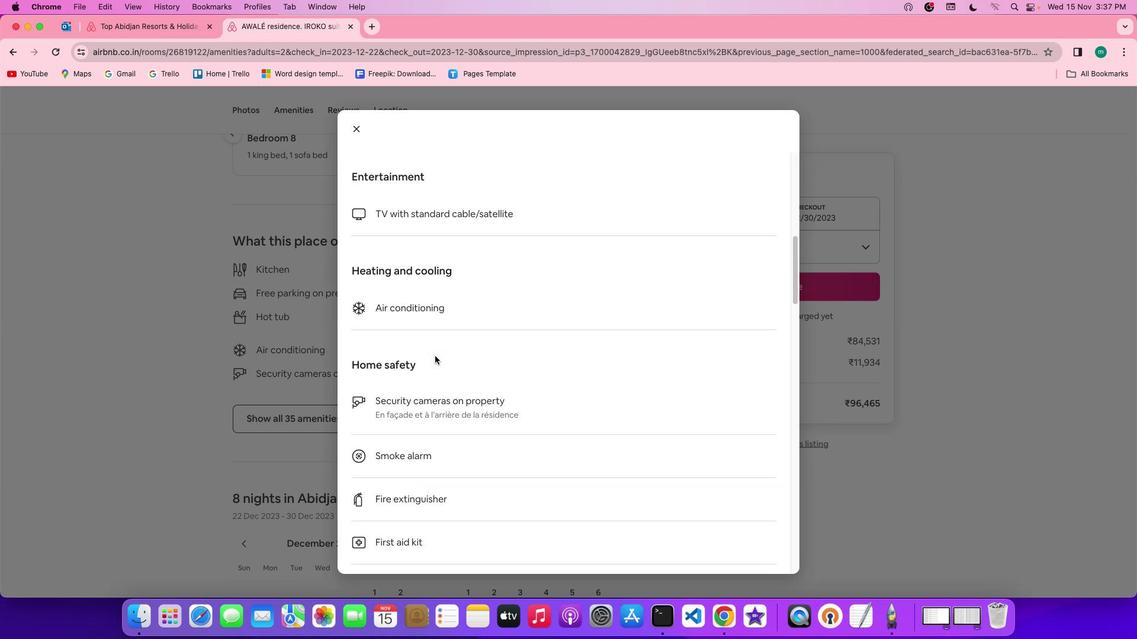 
Action: Mouse scrolled (435, 355) with delta (0, 0)
Screenshot: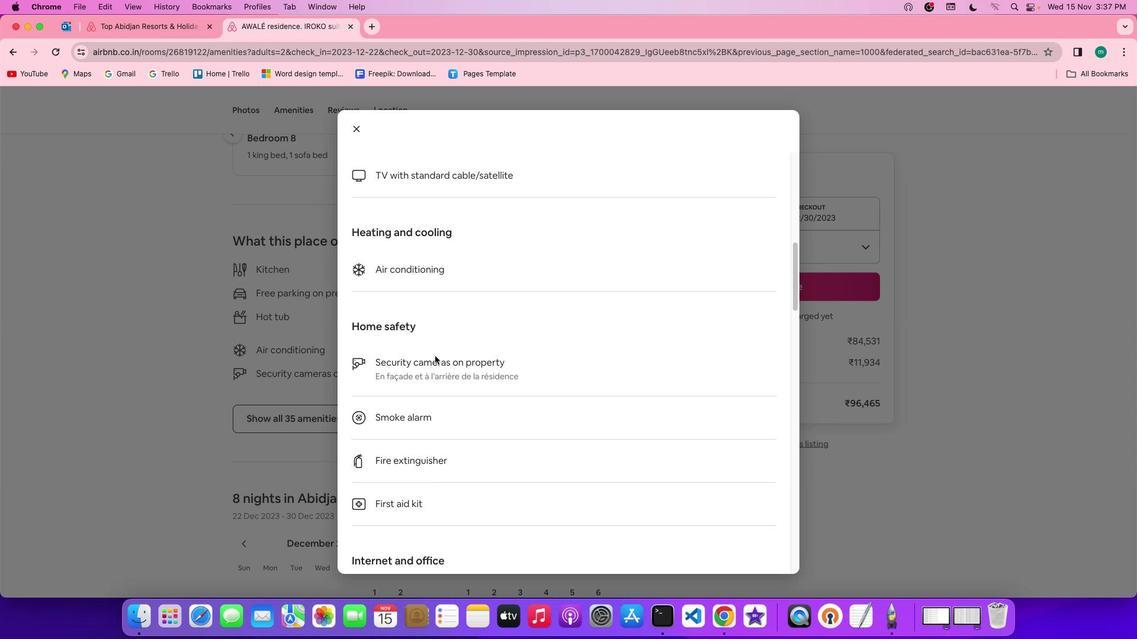 
Action: Mouse scrolled (435, 355) with delta (0, 0)
Screenshot: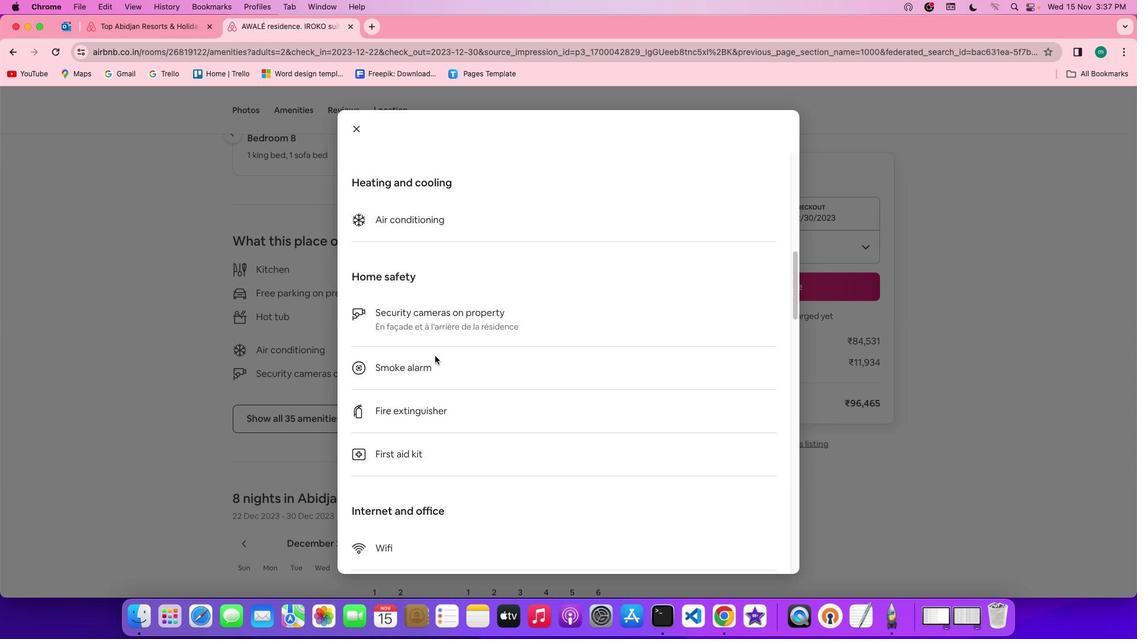 
Action: Mouse scrolled (435, 355) with delta (0, -1)
Screenshot: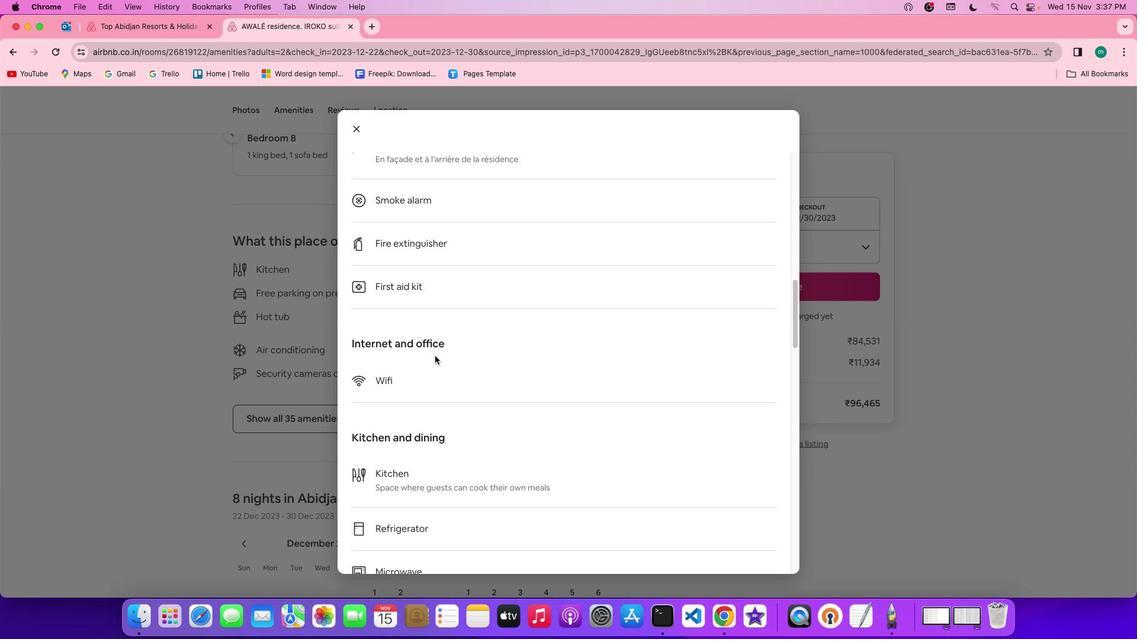 
Action: Mouse scrolled (435, 355) with delta (0, -2)
Screenshot: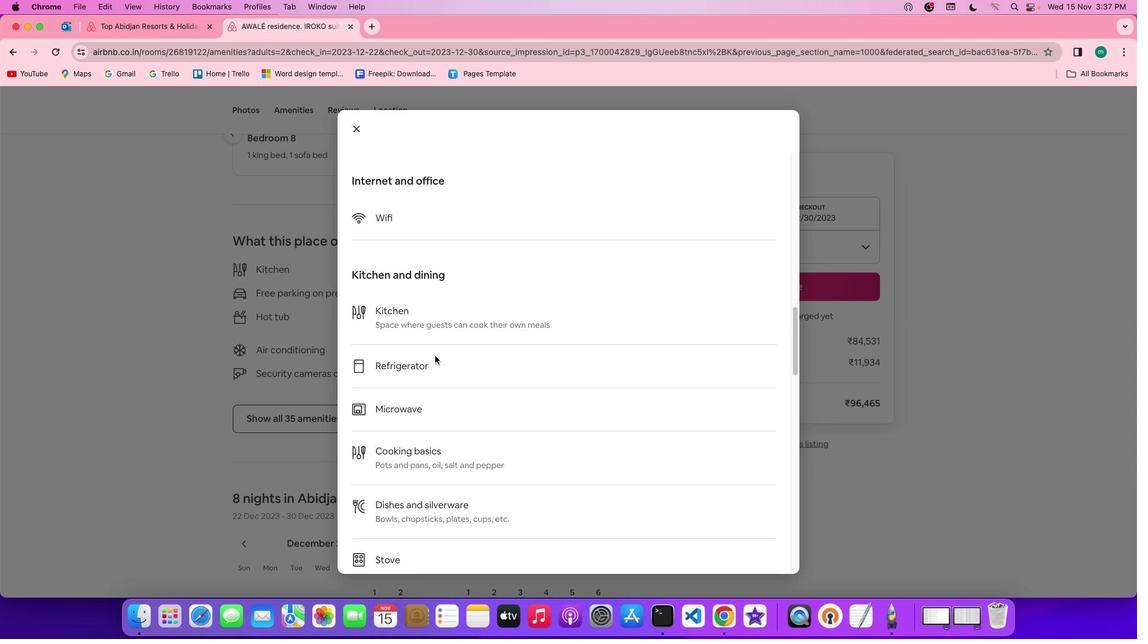 
Action: Mouse scrolled (435, 355) with delta (0, -2)
Screenshot: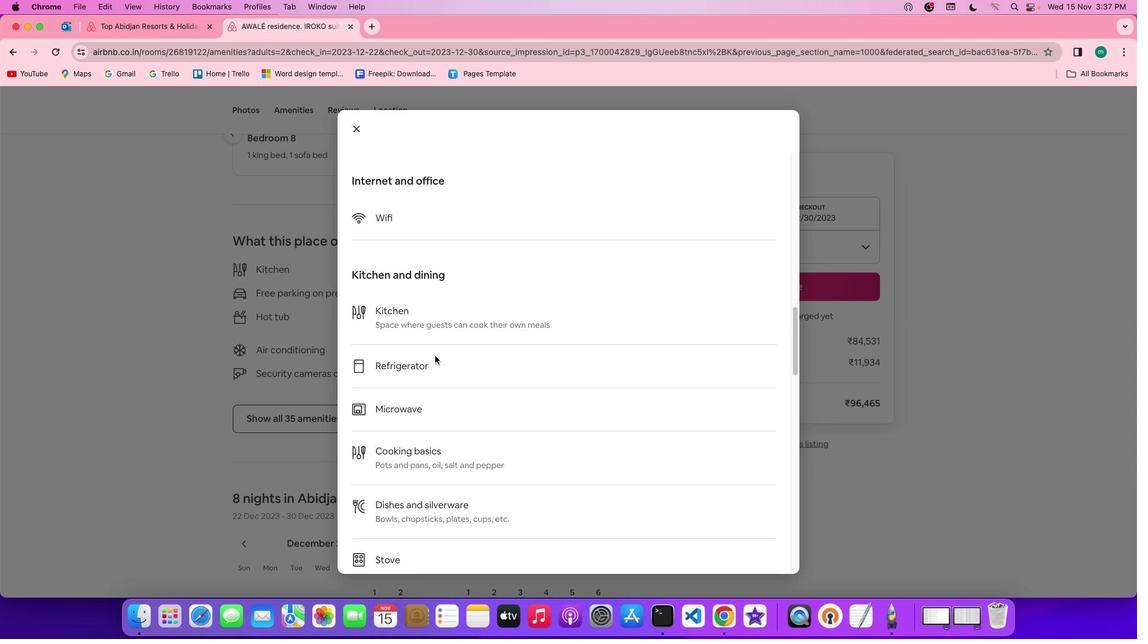 
Action: Mouse scrolled (435, 355) with delta (0, -3)
Screenshot: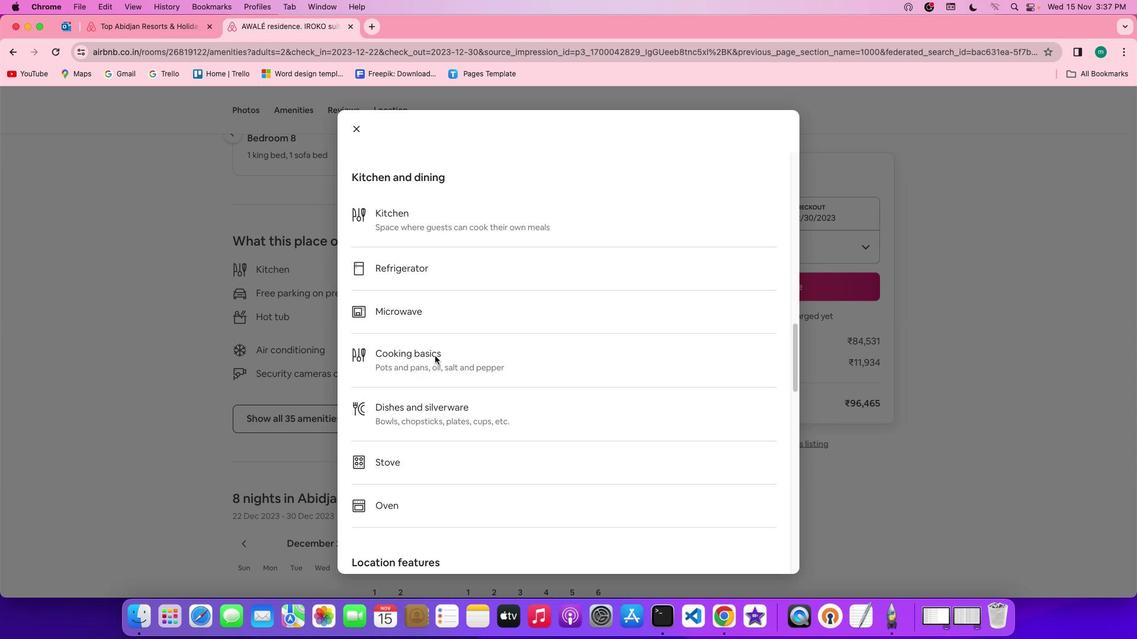 
Action: Mouse scrolled (435, 355) with delta (0, 0)
Screenshot: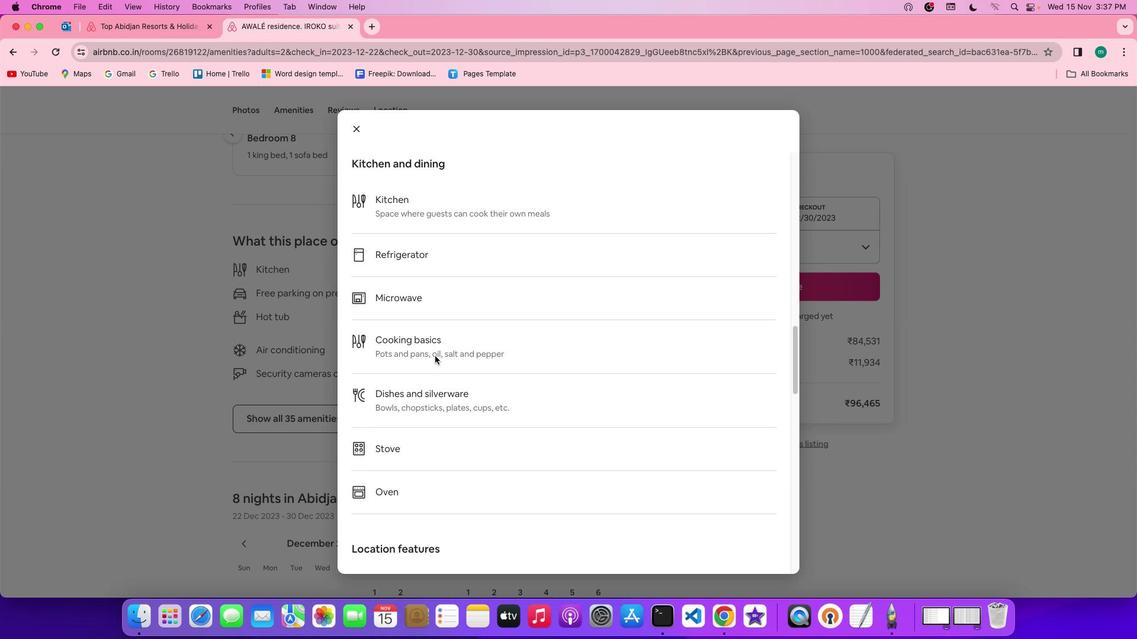 
Action: Mouse scrolled (435, 355) with delta (0, 0)
Screenshot: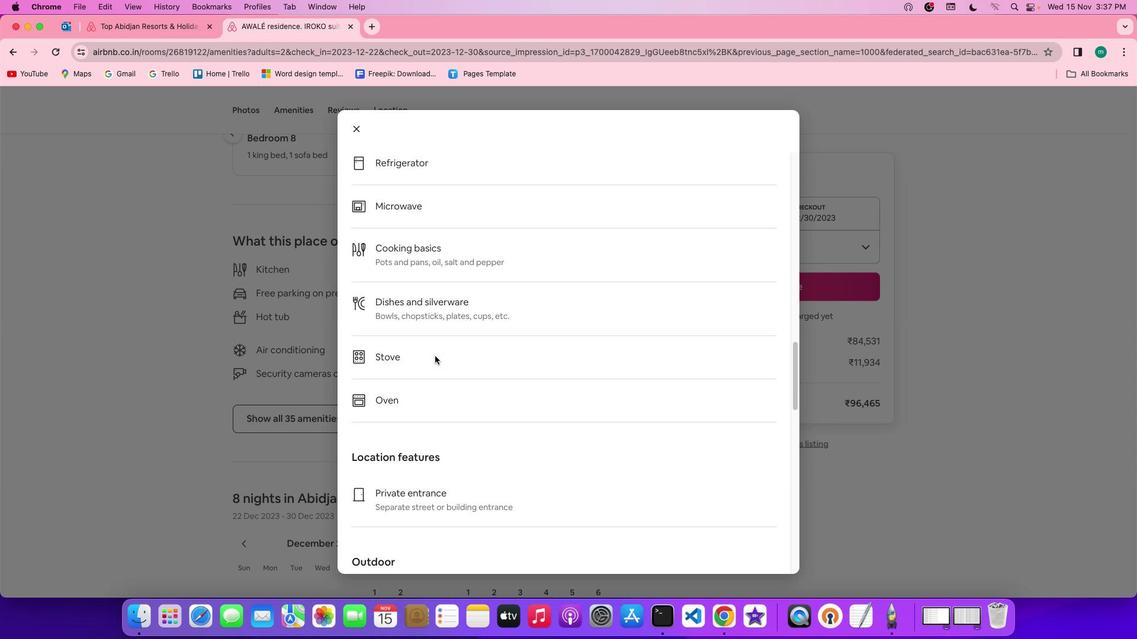 
Action: Mouse scrolled (435, 355) with delta (0, -1)
Screenshot: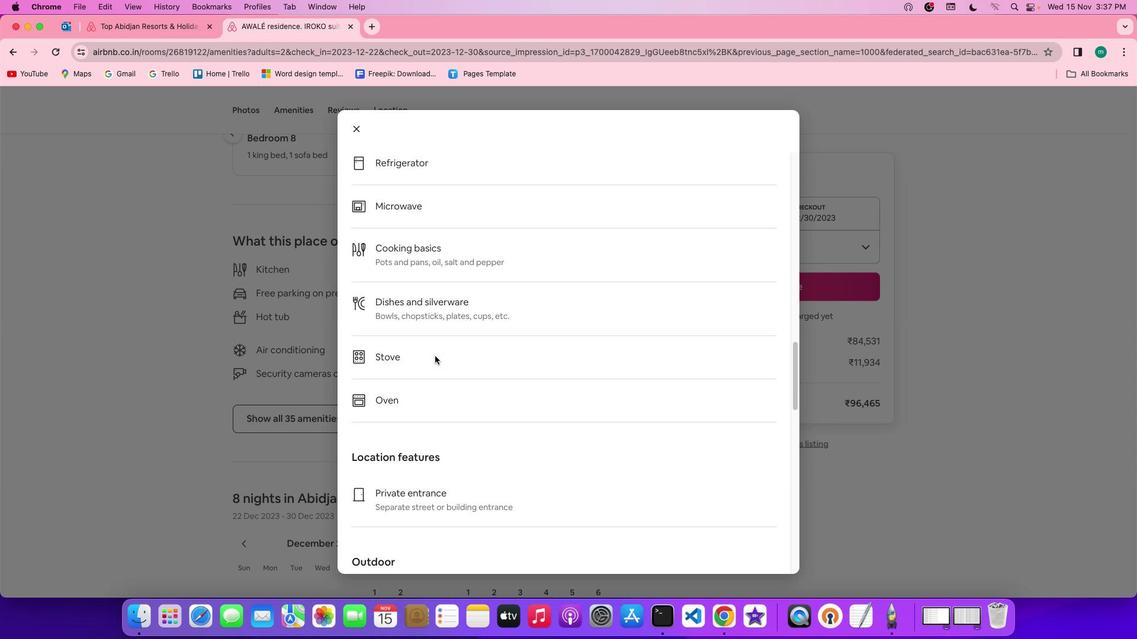 
Action: Mouse scrolled (435, 355) with delta (0, -2)
Screenshot: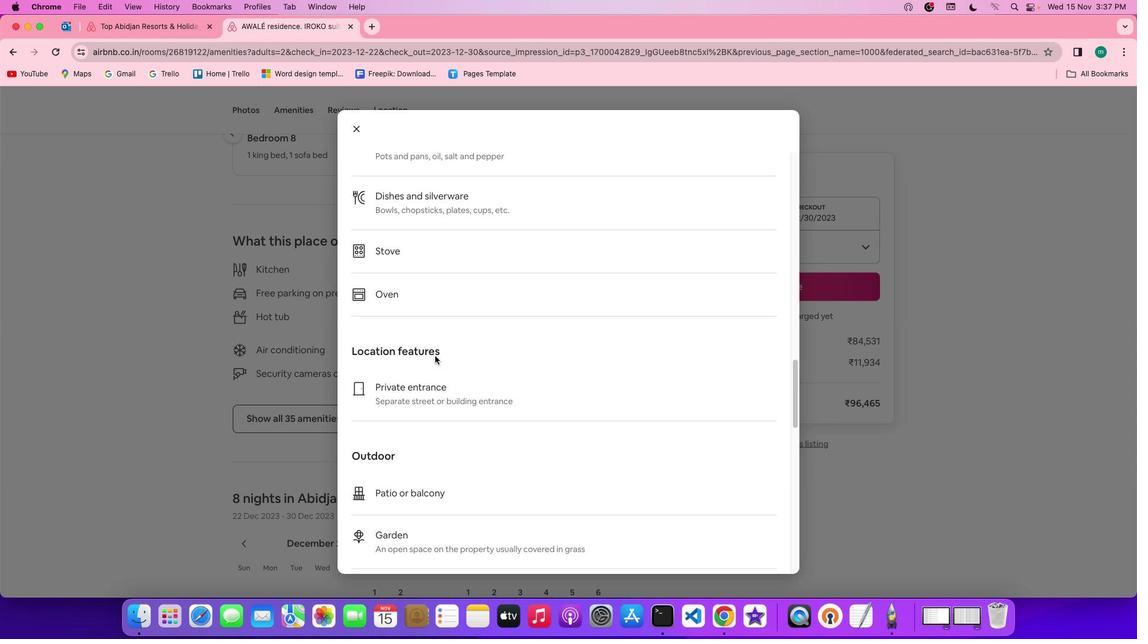 
Action: Mouse scrolled (435, 355) with delta (0, -2)
Screenshot: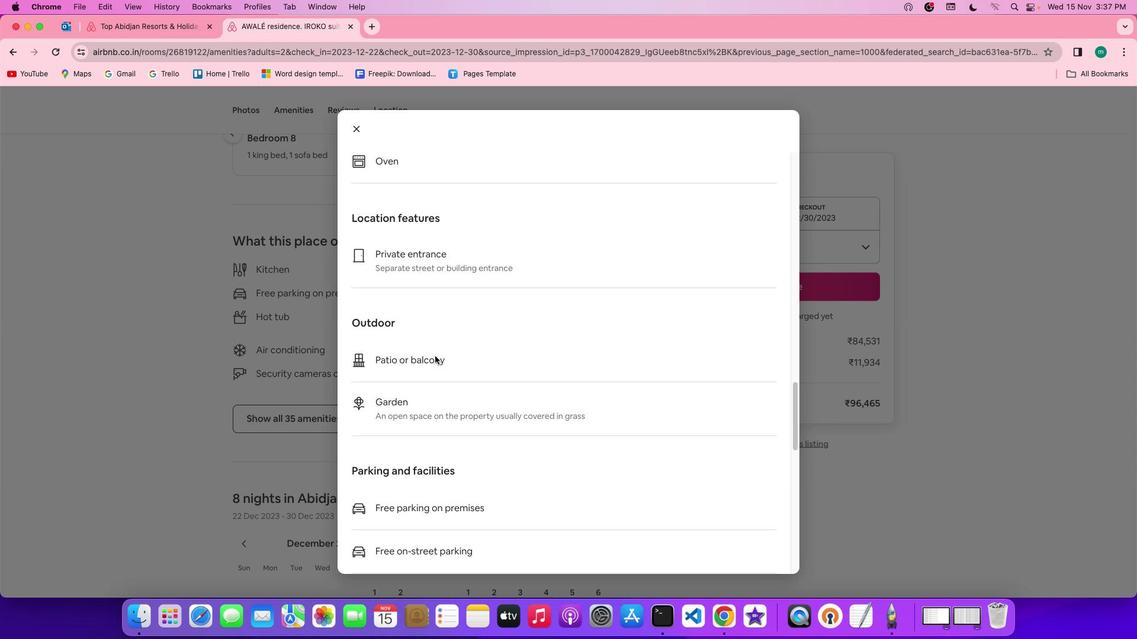 
Action: Mouse scrolled (435, 355) with delta (0, 0)
Screenshot: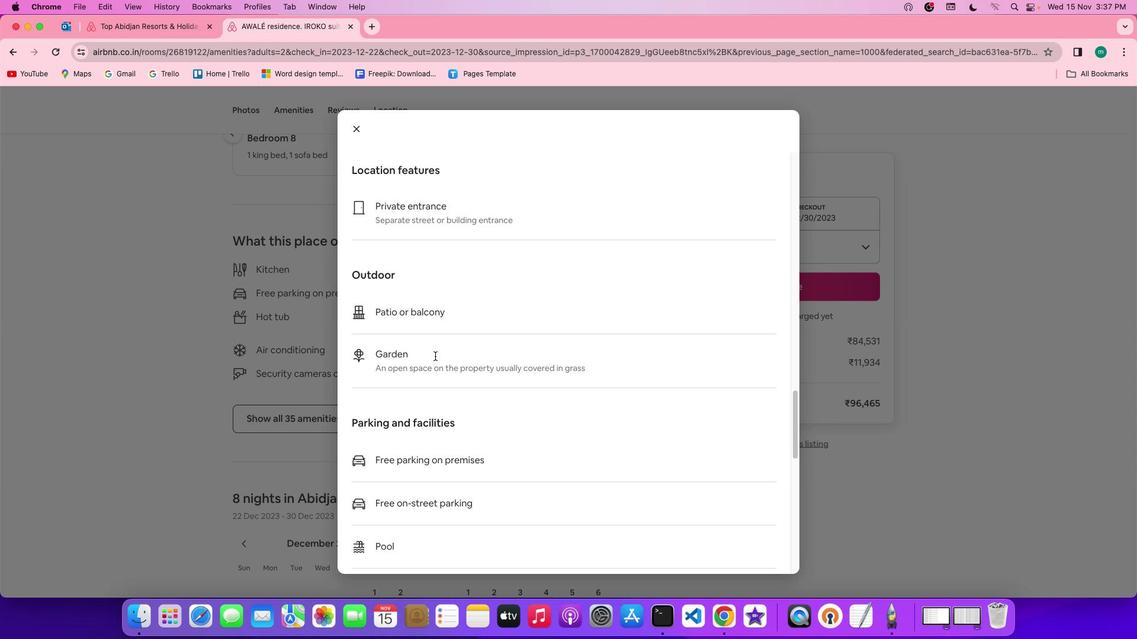 
Action: Mouse scrolled (435, 355) with delta (0, 0)
Screenshot: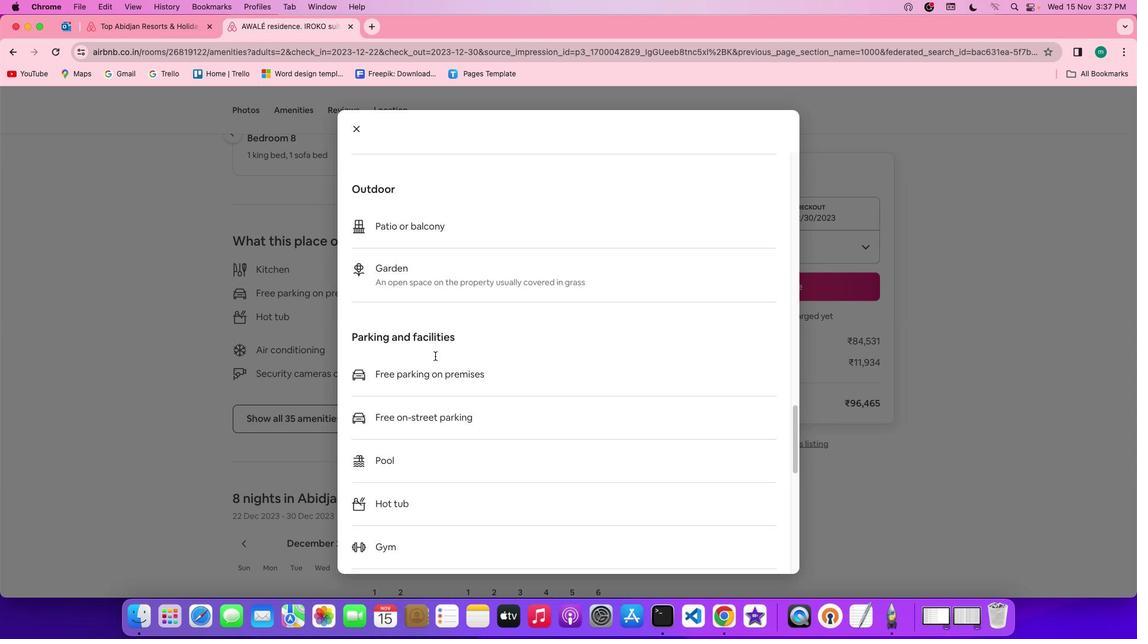 
Action: Mouse scrolled (435, 355) with delta (0, -1)
Screenshot: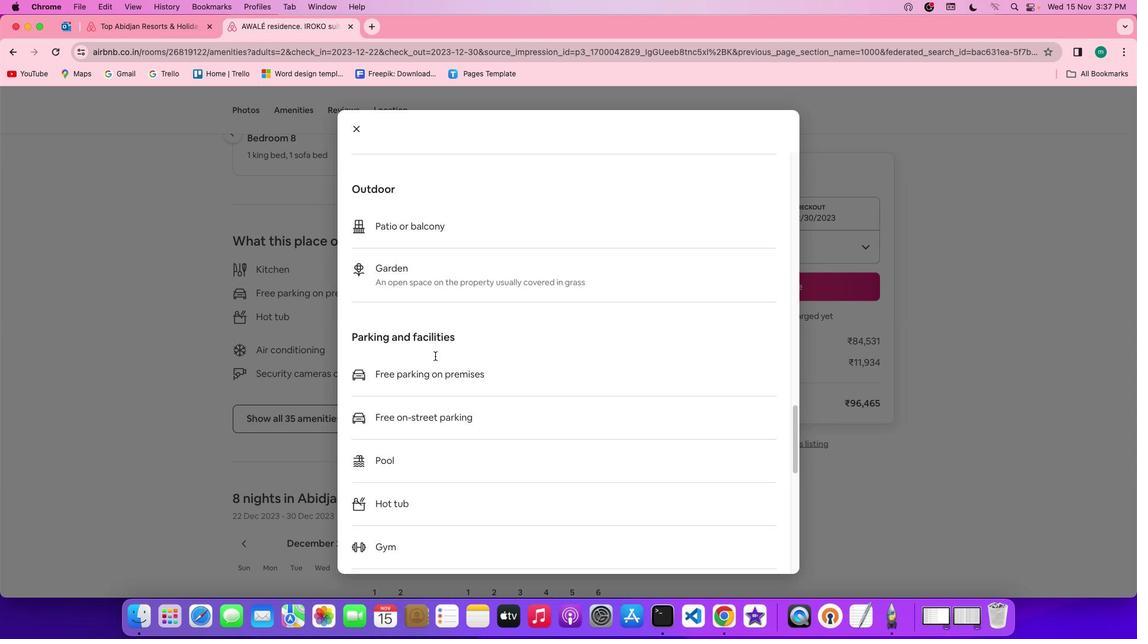 
Action: Mouse scrolled (435, 355) with delta (0, -2)
Screenshot: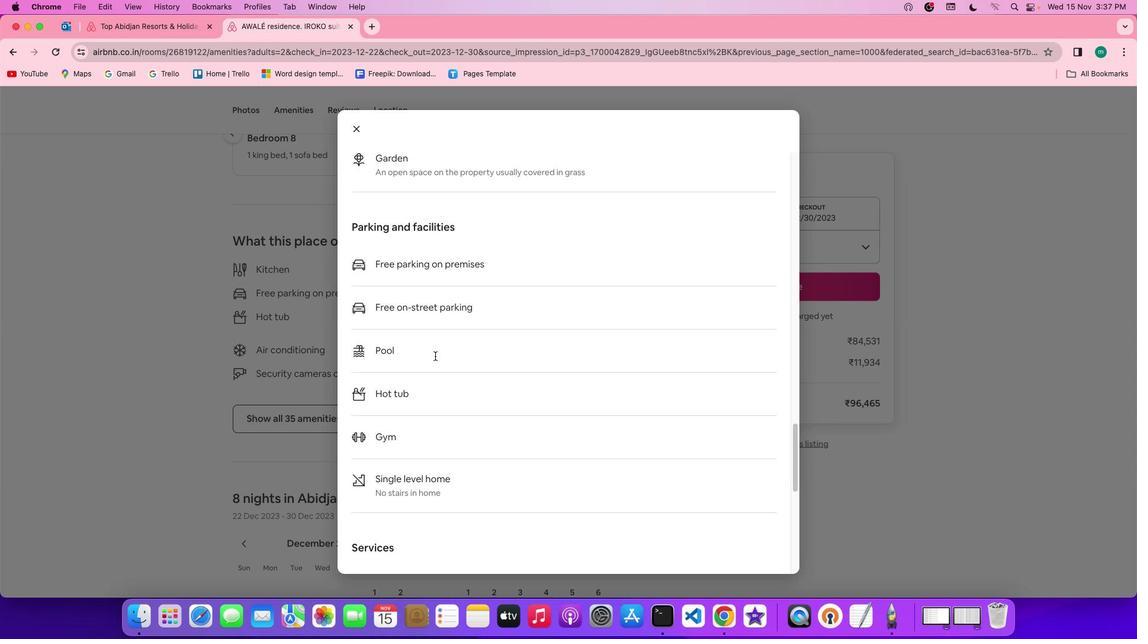 
Action: Mouse scrolled (435, 355) with delta (0, -2)
Screenshot: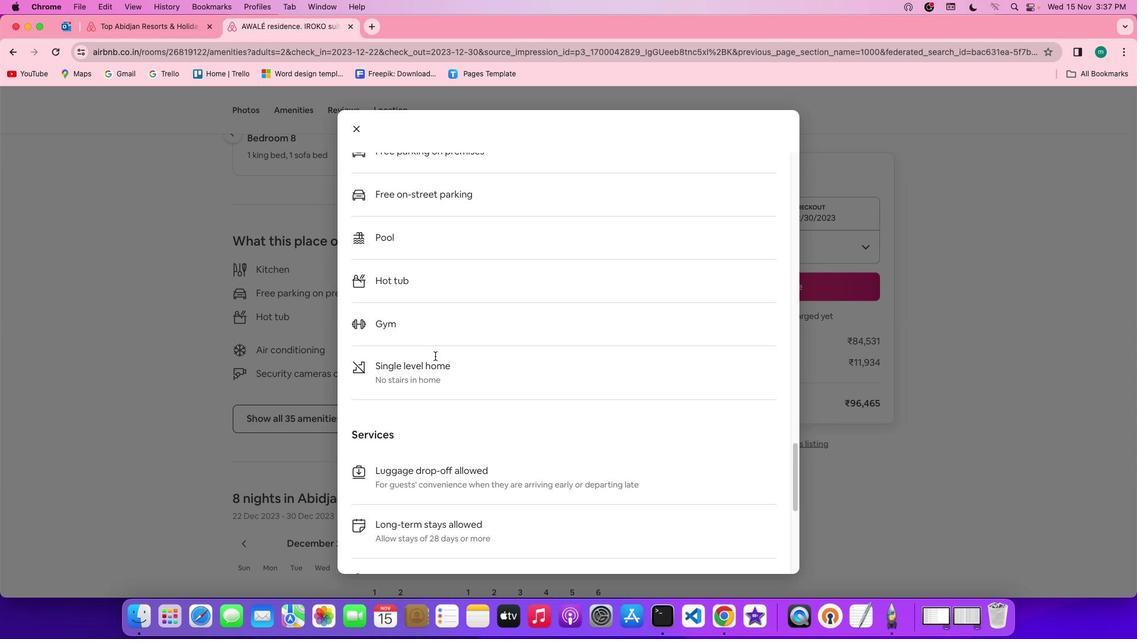 
Action: Mouse scrolled (435, 355) with delta (0, 0)
Screenshot: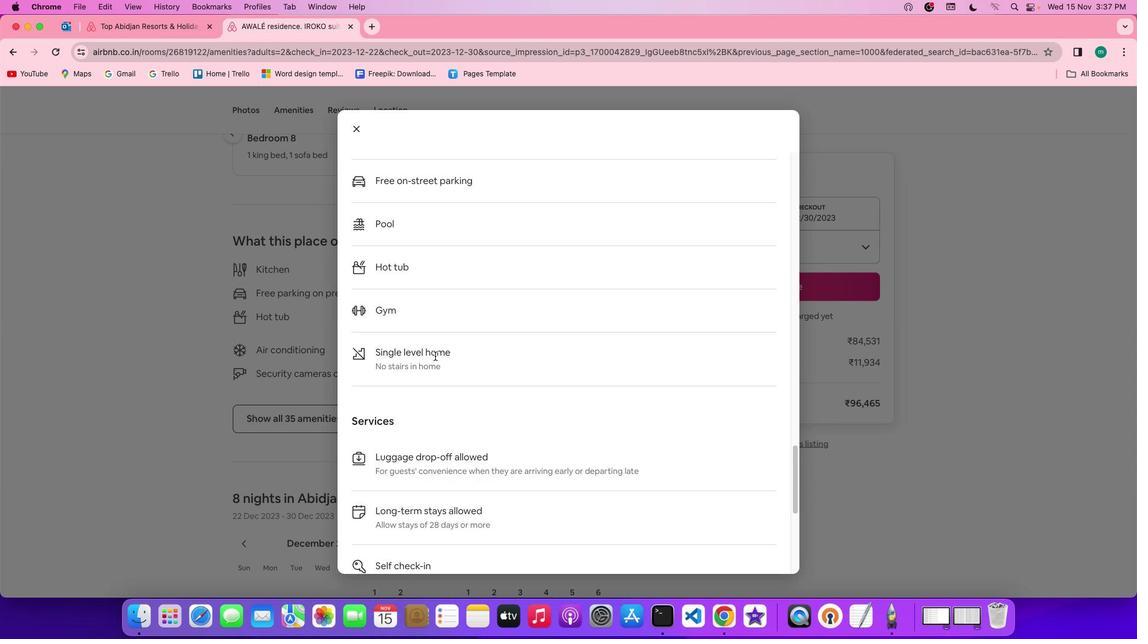 
Action: Mouse scrolled (435, 355) with delta (0, 0)
Screenshot: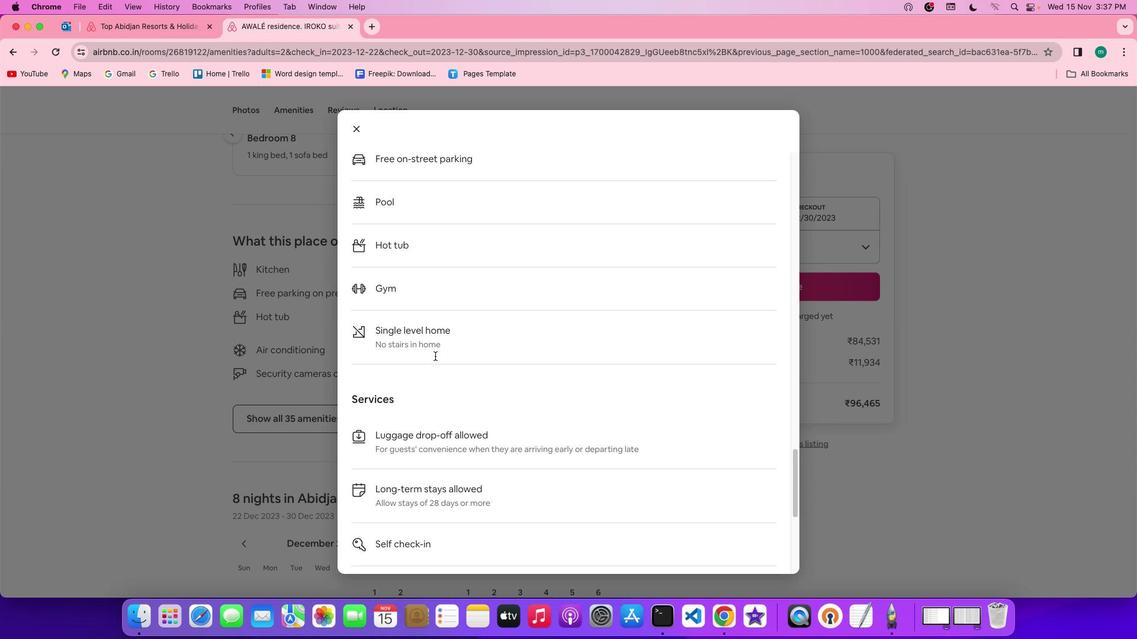 
Action: Mouse scrolled (435, 355) with delta (0, -1)
Screenshot: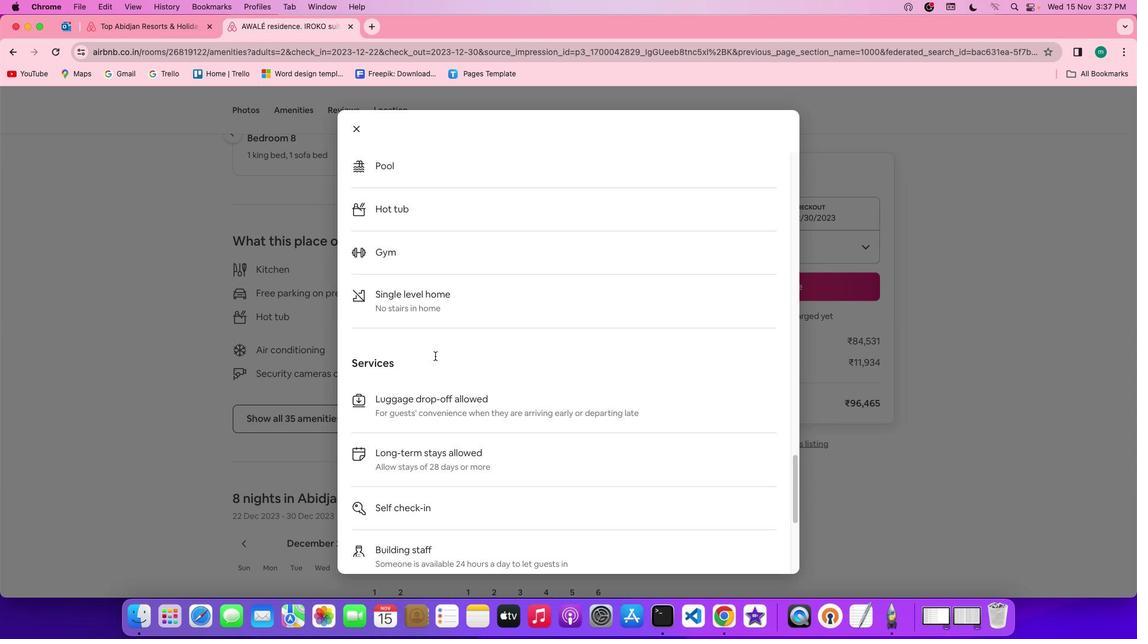 
Action: Mouse scrolled (435, 355) with delta (0, -1)
Screenshot: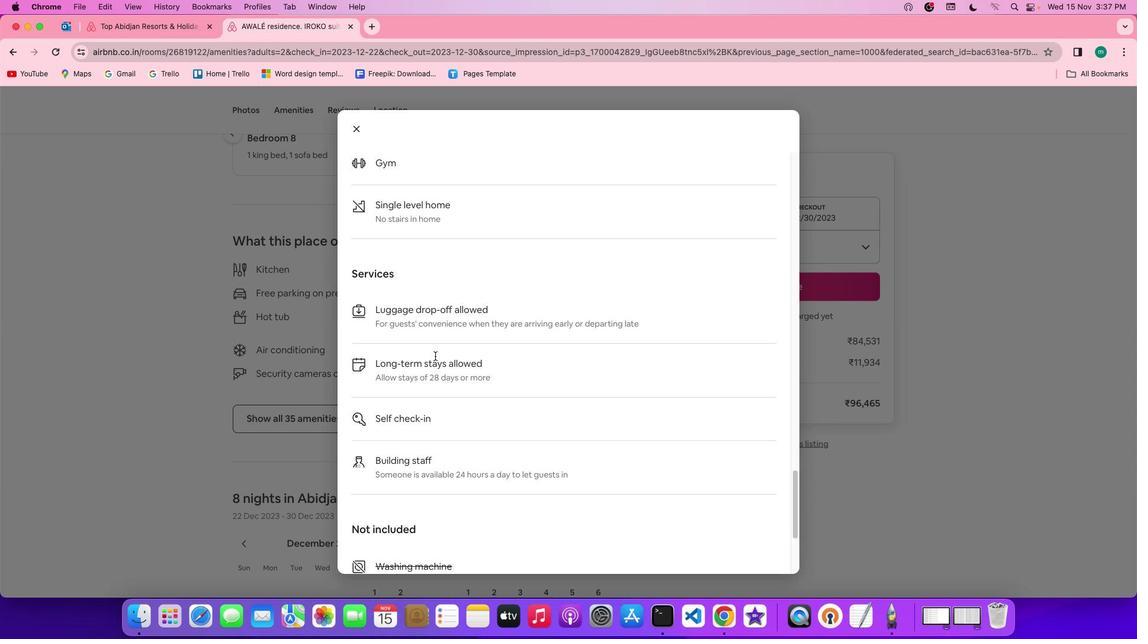 
Action: Mouse scrolled (435, 355) with delta (0, 0)
Screenshot: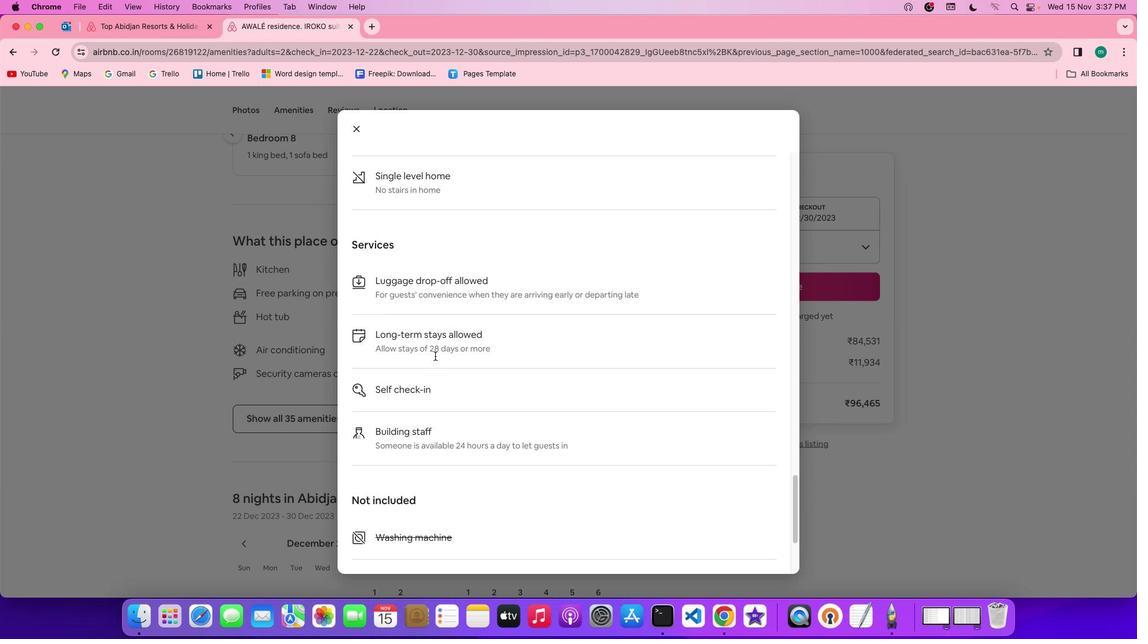 
Action: Mouse scrolled (435, 355) with delta (0, 0)
Screenshot: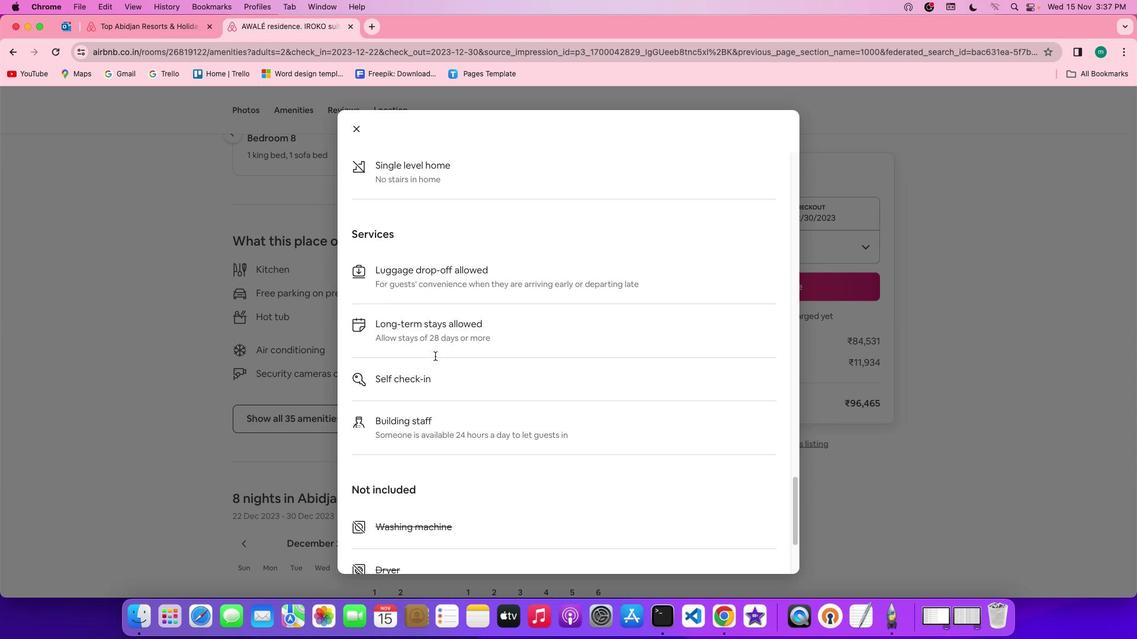 
Action: Mouse scrolled (435, 355) with delta (0, -1)
Screenshot: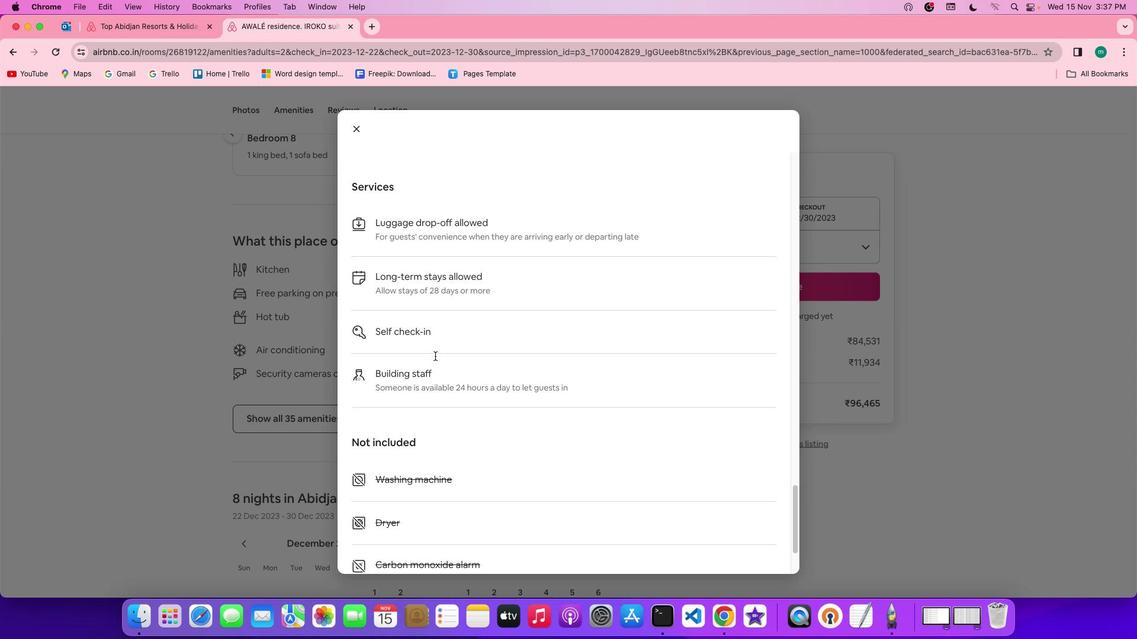 
Action: Mouse scrolled (435, 355) with delta (0, -1)
Screenshot: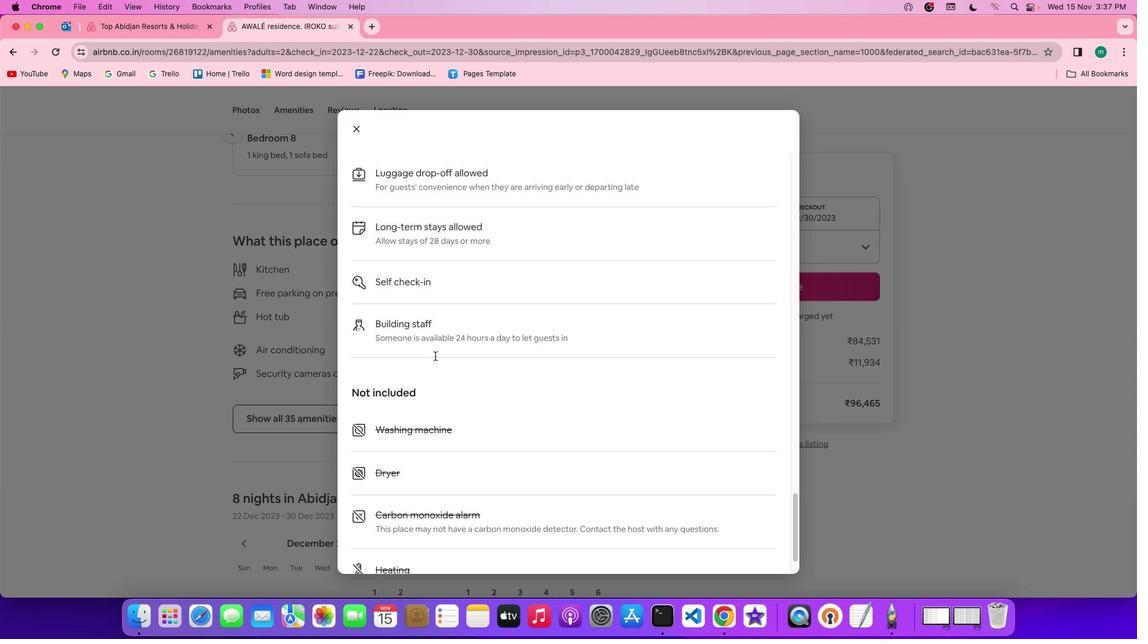 
Action: Mouse scrolled (435, 355) with delta (0, -2)
Screenshot: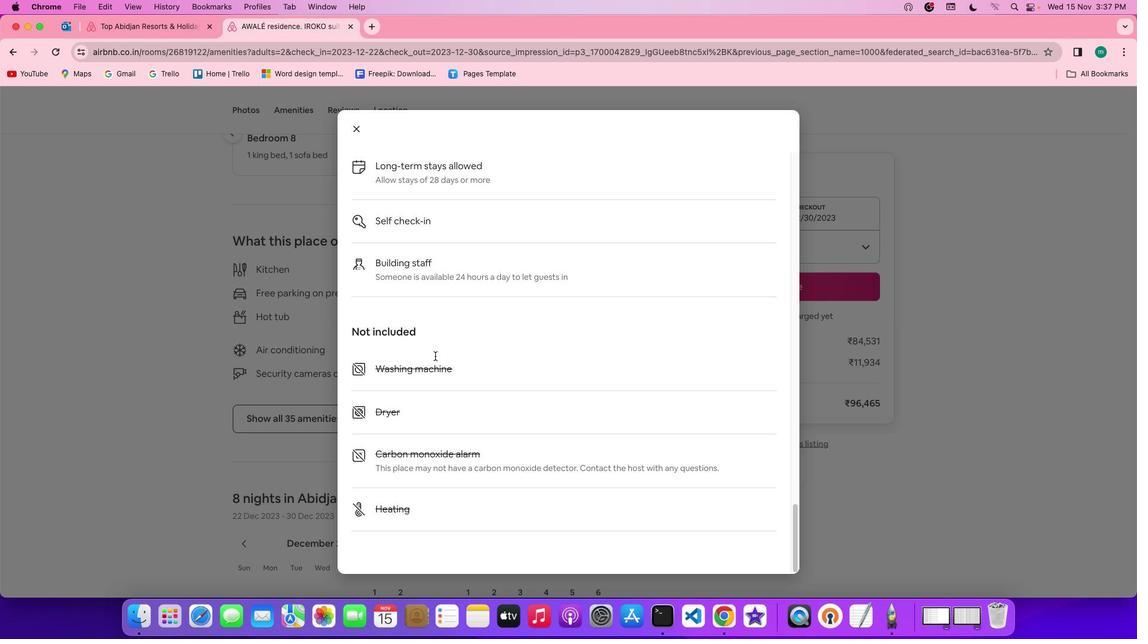 
Action: Mouse scrolled (435, 355) with delta (0, 0)
Screenshot: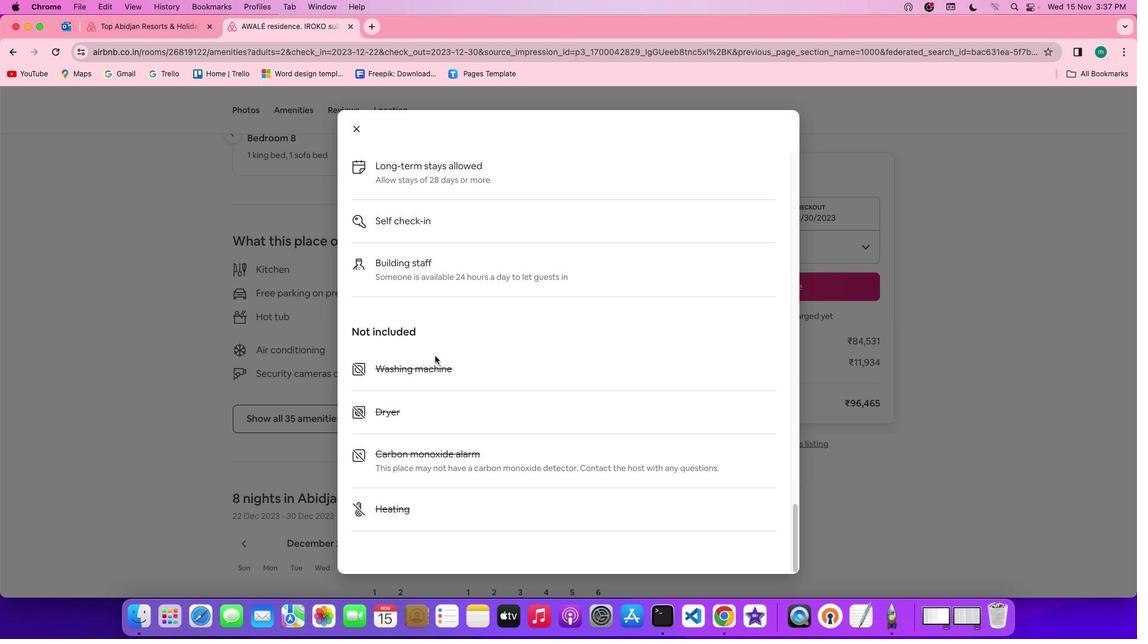 
Action: Mouse scrolled (435, 355) with delta (0, 0)
Screenshot: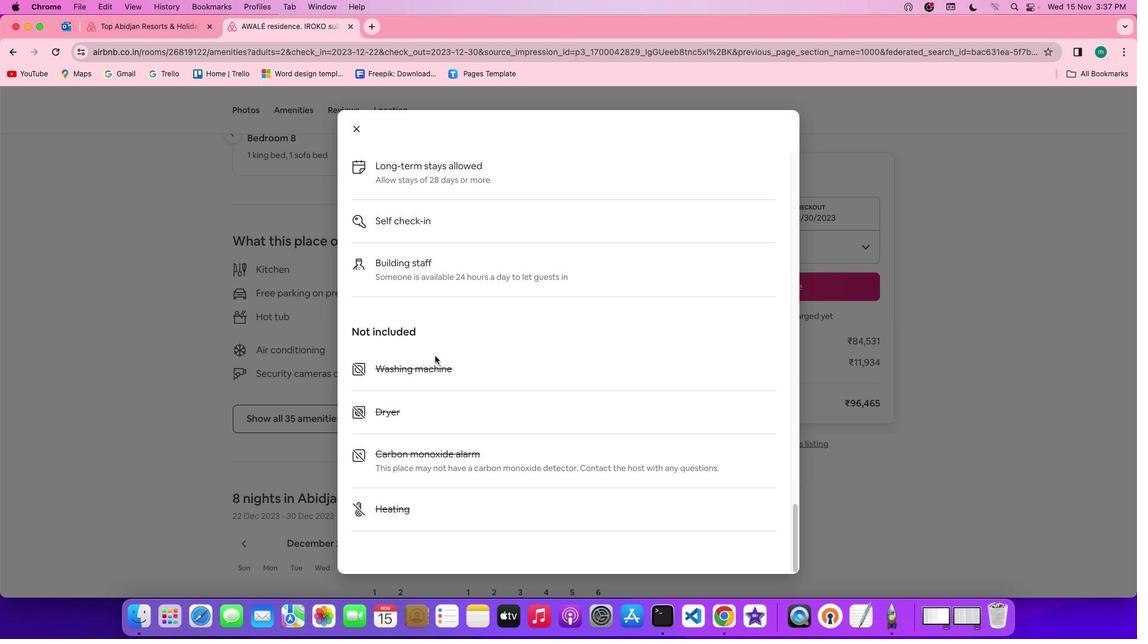 
Action: Mouse scrolled (435, 355) with delta (0, -1)
Screenshot: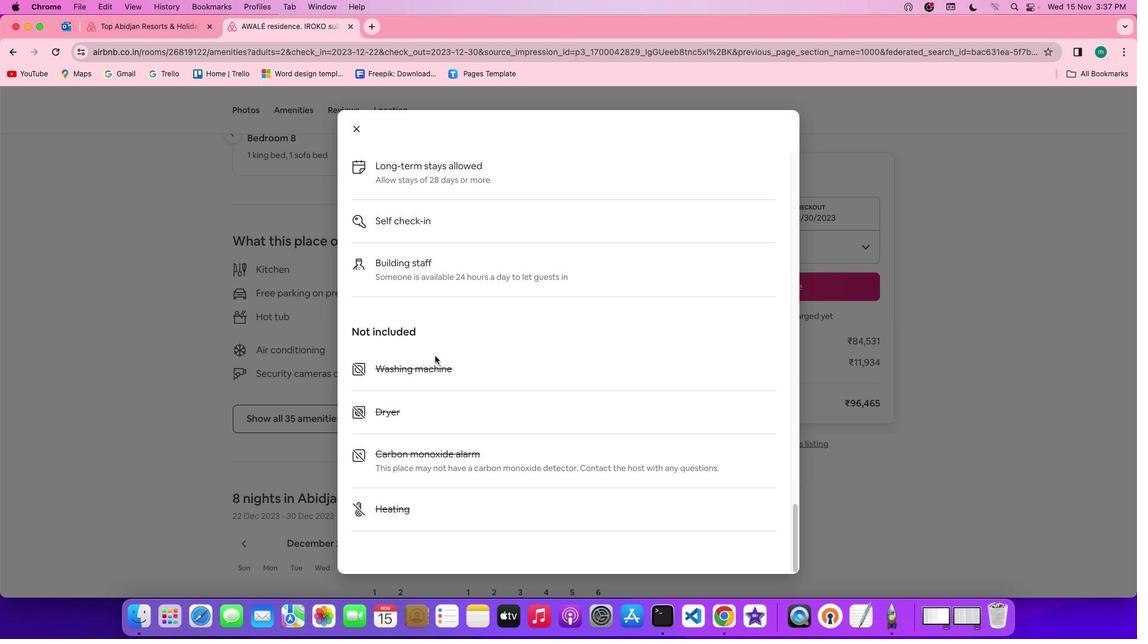 
Action: Mouse scrolled (435, 355) with delta (0, -1)
Screenshot: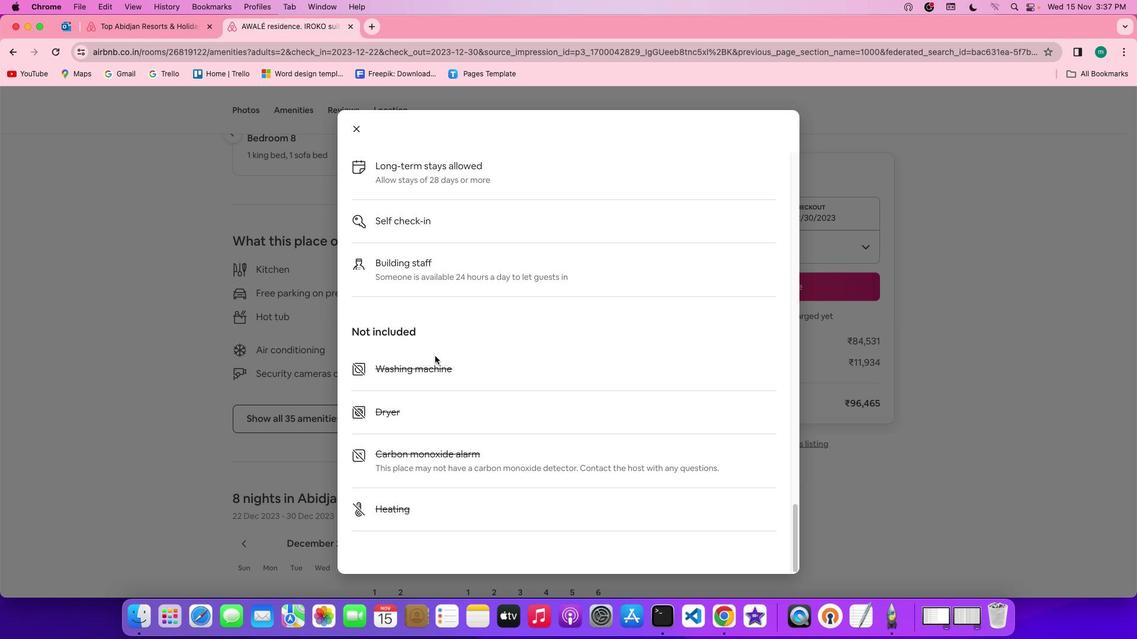 
Action: Mouse scrolled (435, 355) with delta (0, 0)
Screenshot: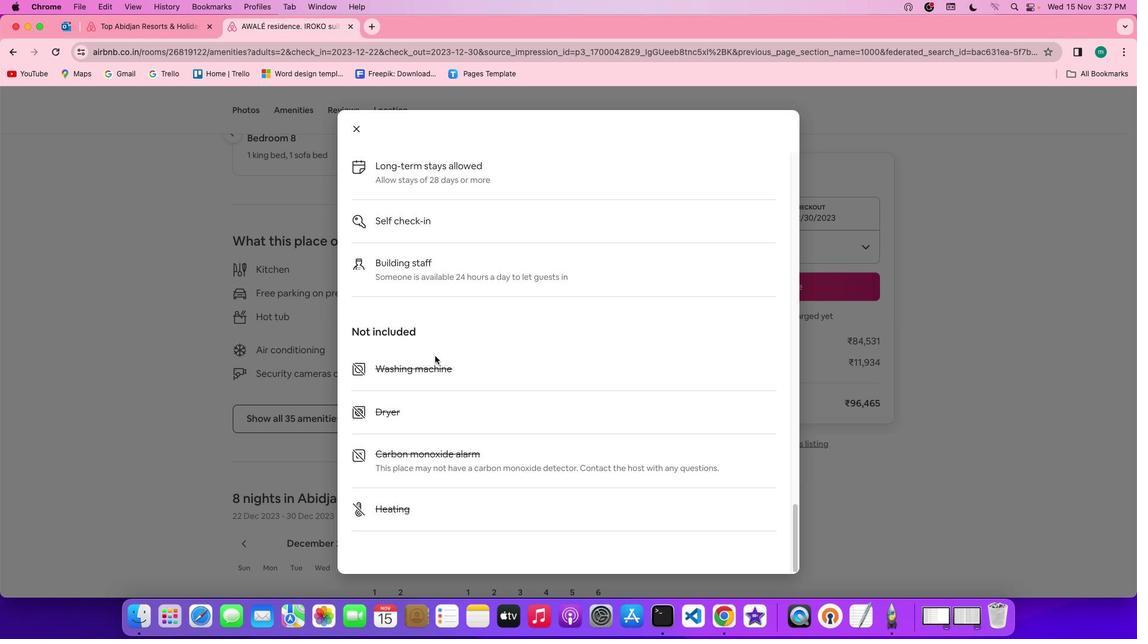 
Action: Mouse scrolled (435, 355) with delta (0, 0)
Screenshot: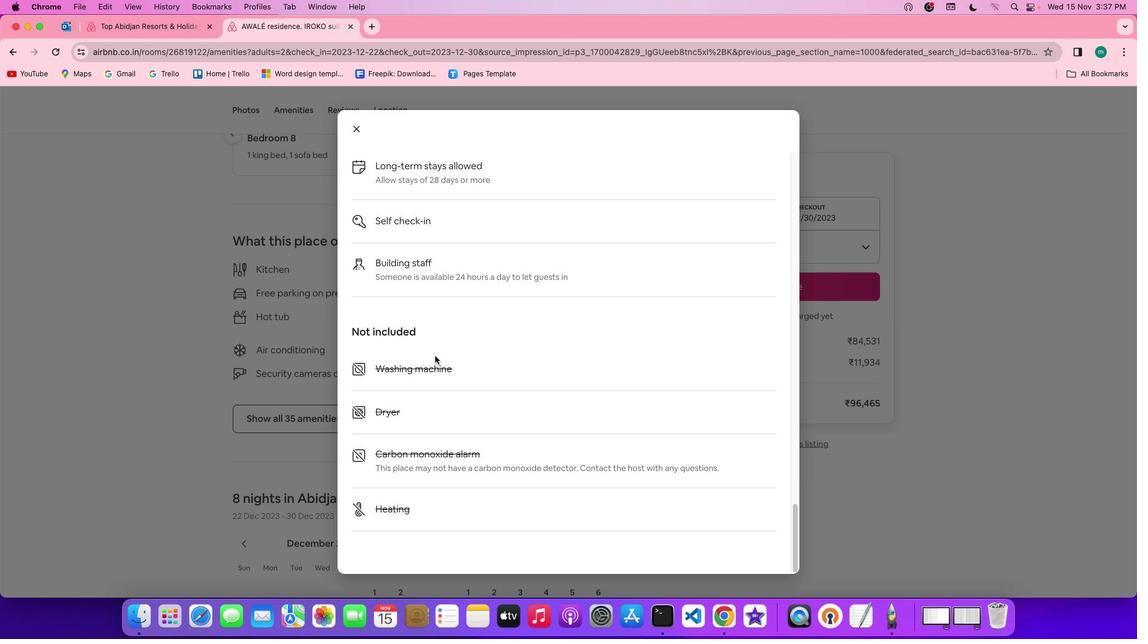 
Action: Mouse scrolled (435, 355) with delta (0, -1)
